 Task: Open a blank sheet, save the file as Immigration.pdf and add heading ' Immigration',with the parapraph ' Immigration is the movement of individuals from one country to another for various reasons, such as seeking better opportunities, fleeing conflict, or reuniting with family. It poses social, economic, and cultural challenges and opportunities for both receiving and sending countries. Managing immigration requires comprehensive policies that balance humanitarian concerns and national interests.'Apply Font Style Lora And font size 18. Apply font style in  Heading 'Comic Sans MS' and font size 30 Change heading alignment to  Left and paragraph alignment to  Left
Action: Mouse moved to (271, 219)
Screenshot: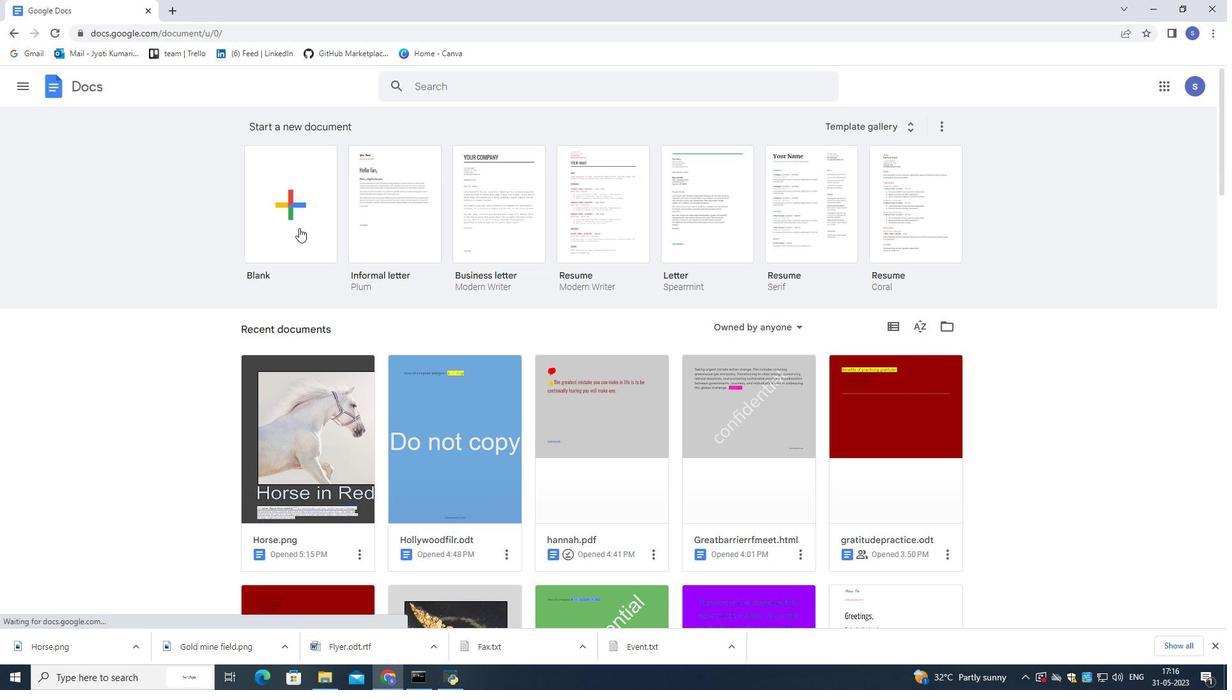 
Action: Mouse pressed left at (271, 219)
Screenshot: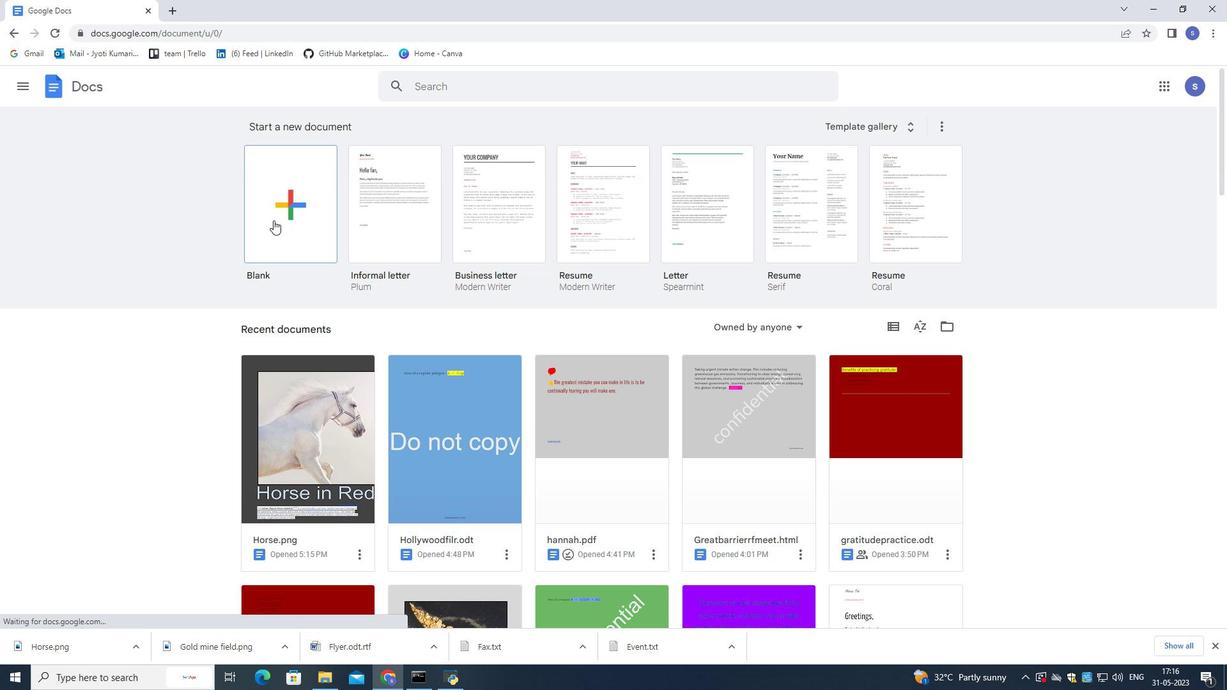 
Action: Mouse moved to (81, 79)
Screenshot: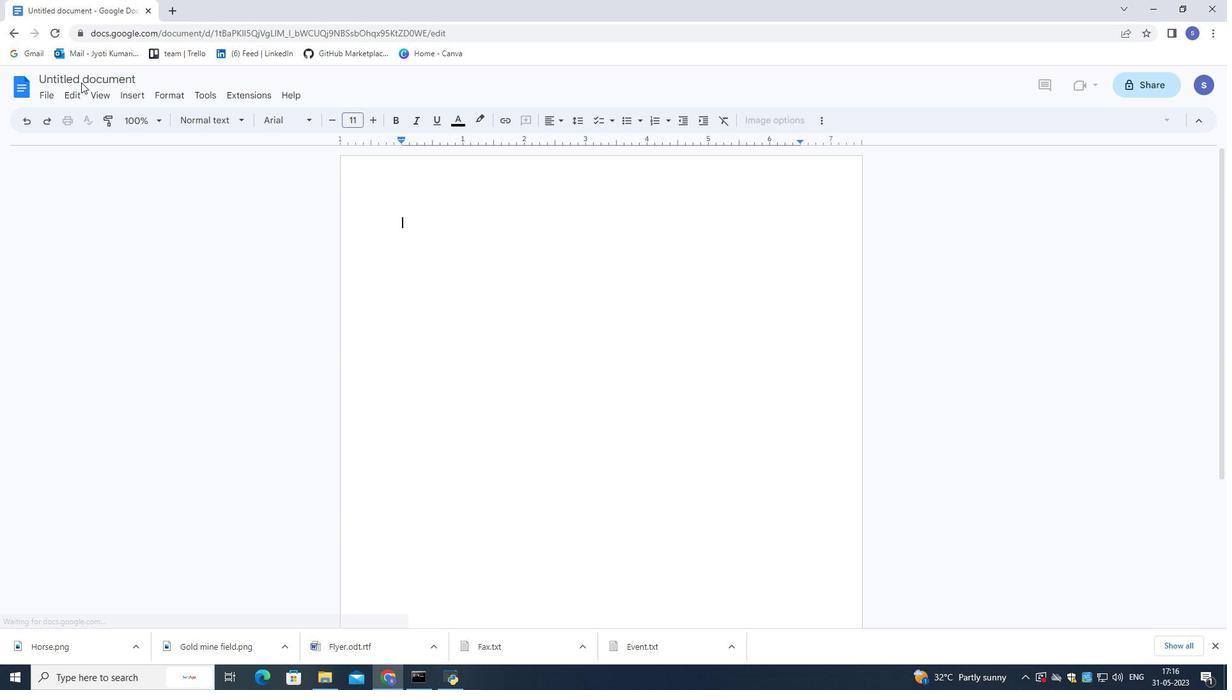 
Action: Mouse pressed left at (81, 79)
Screenshot: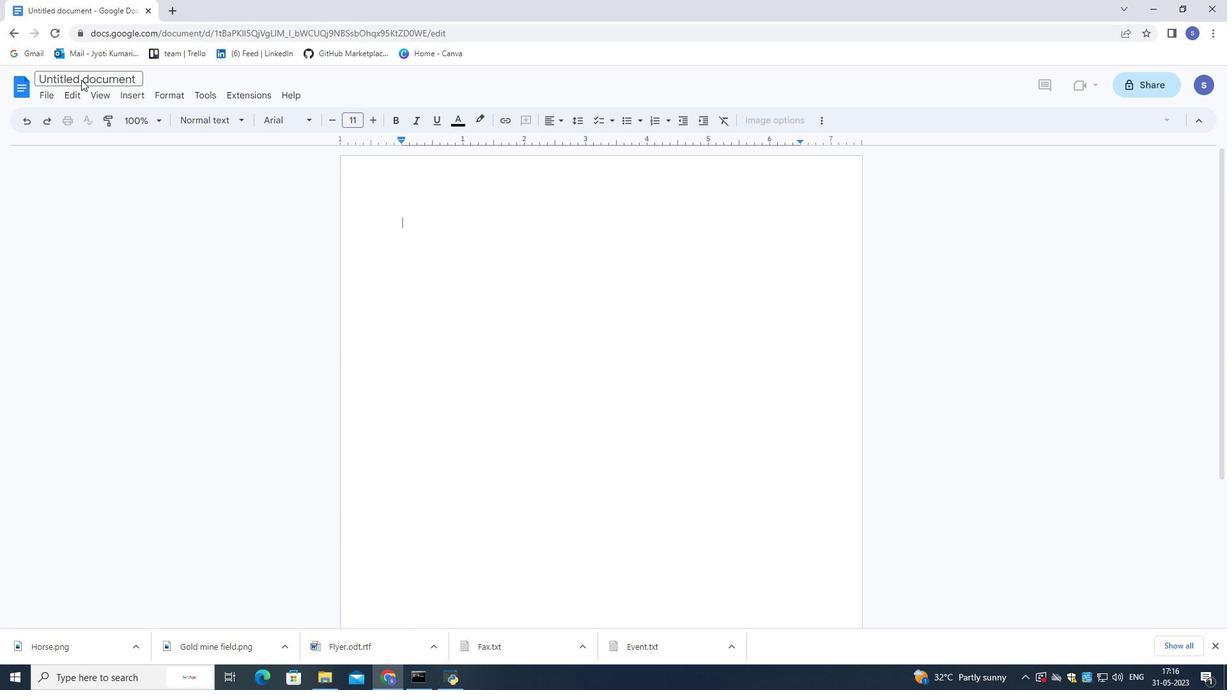 
Action: Mouse moved to (81, 79)
Screenshot: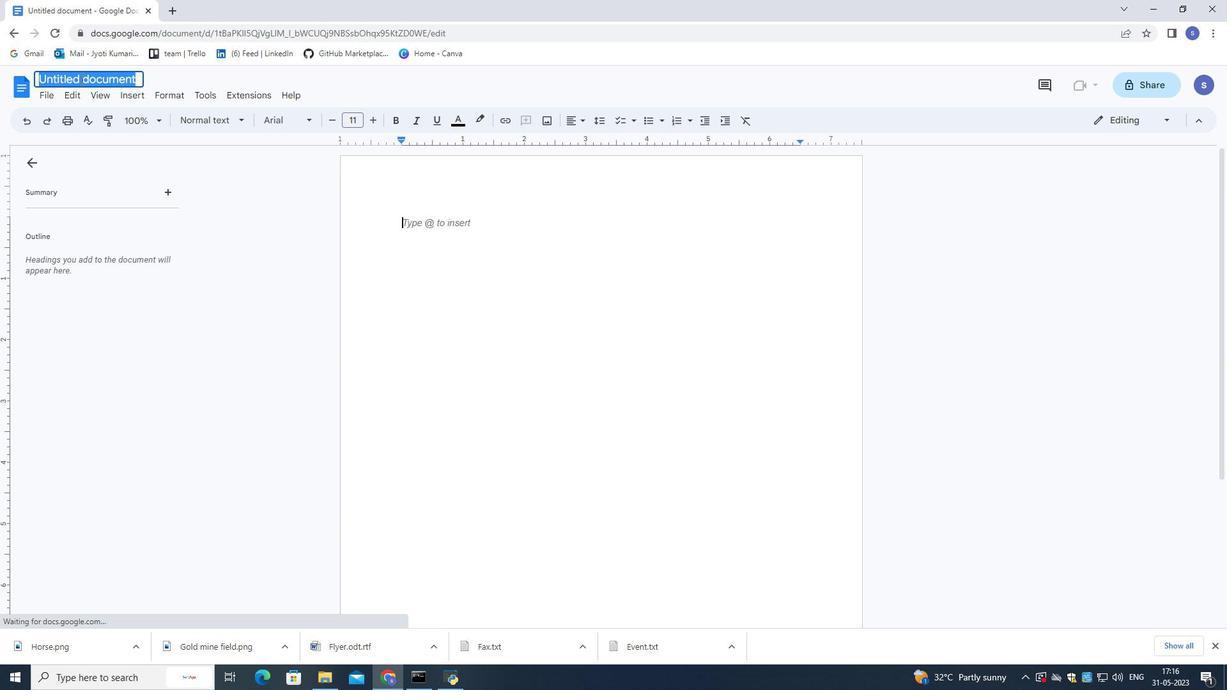 
Action: Key pressed <Key.shift><Key.shift><Key.shift><Key.shift><Key.shift>Immigration<Key.space><Key.backspace>.pdf<Key.enter>
Screenshot: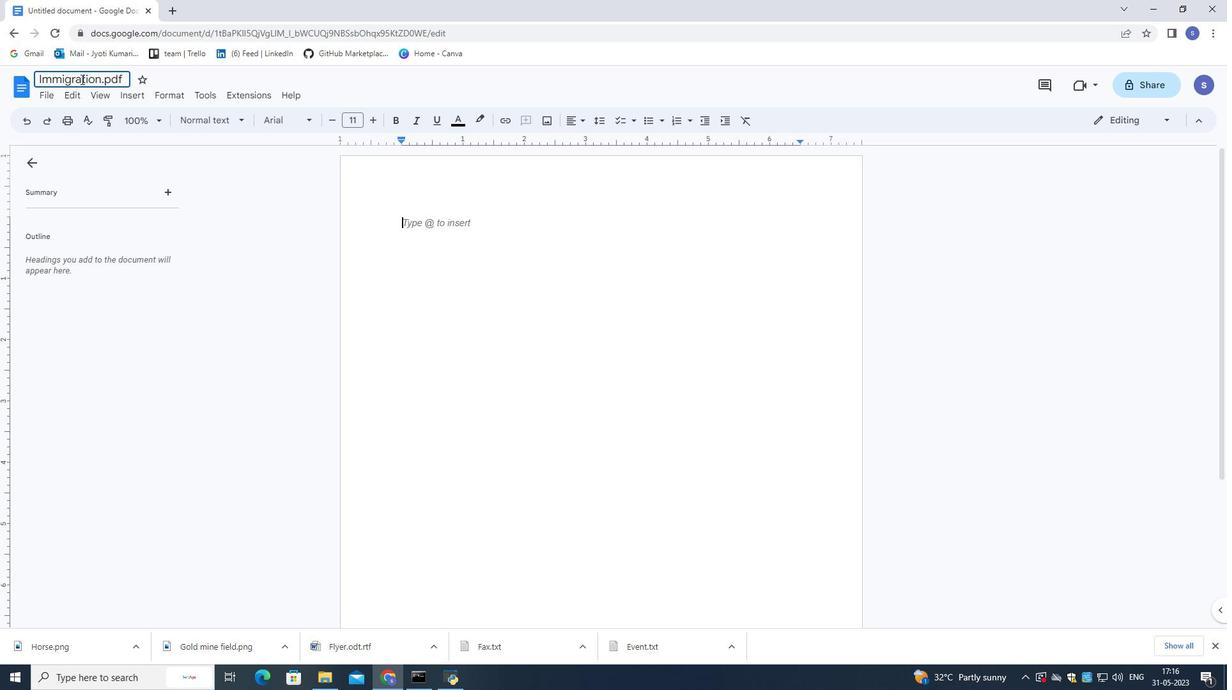 
Action: Mouse moved to (425, 217)
Screenshot: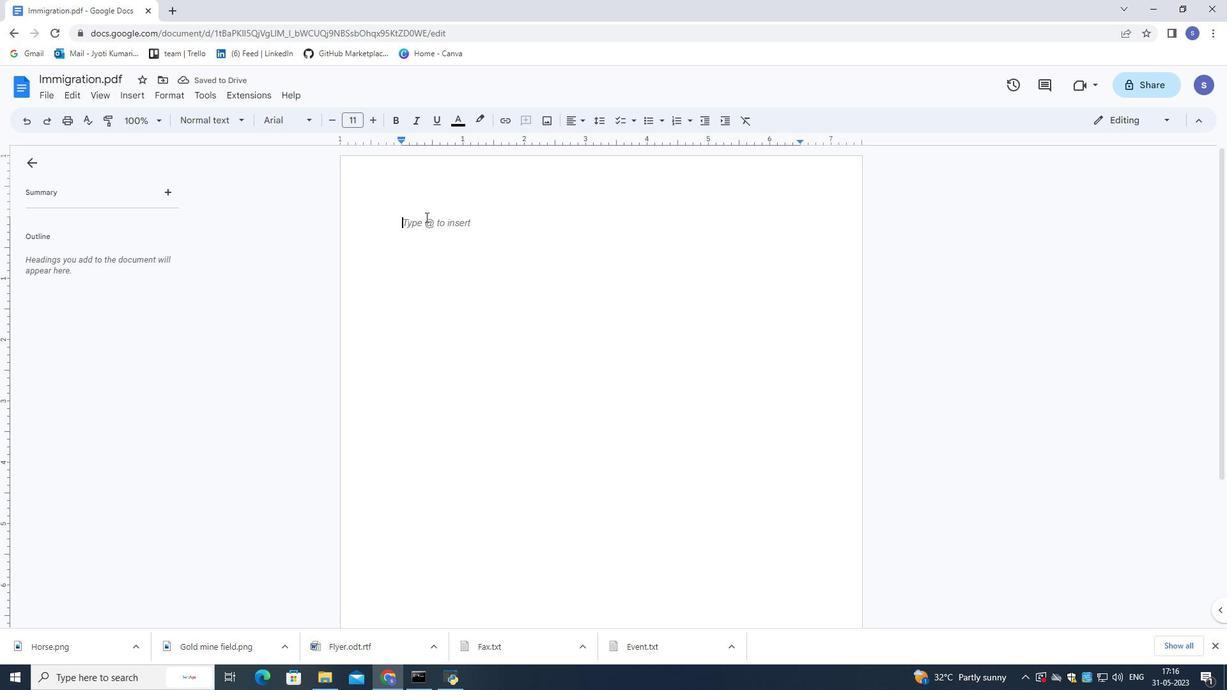 
Action: Key pressed <Key.shift>Immigration
Screenshot: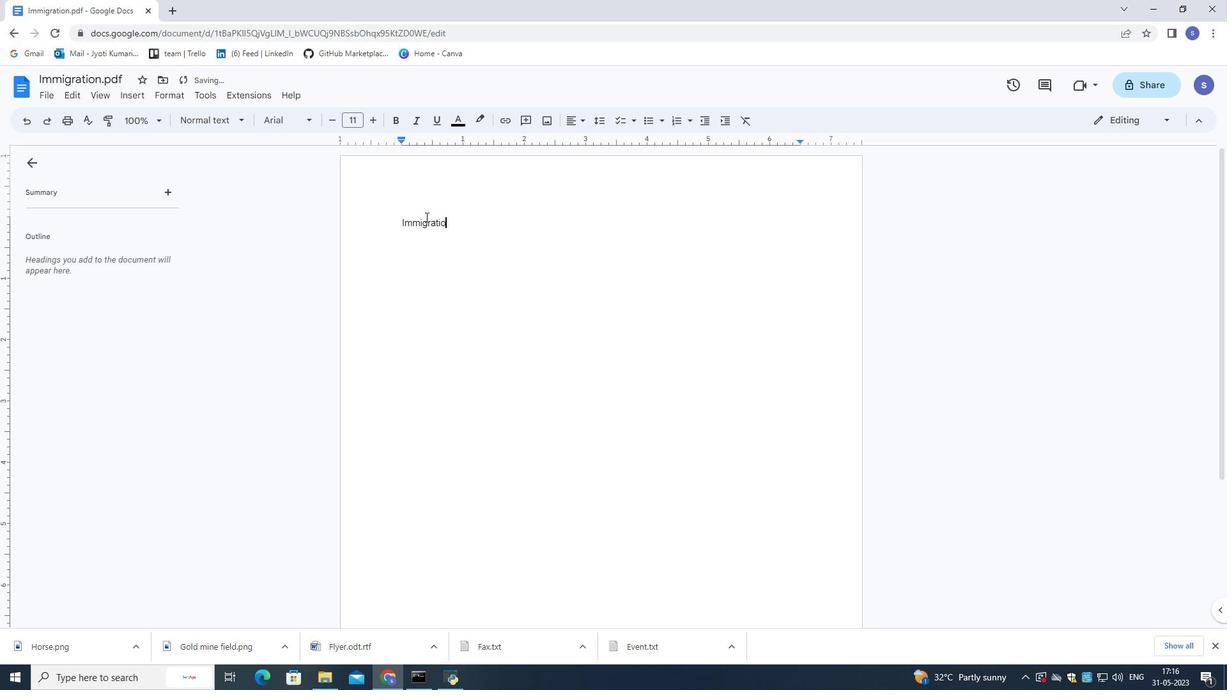 
Action: Mouse moved to (1228, 167)
Screenshot: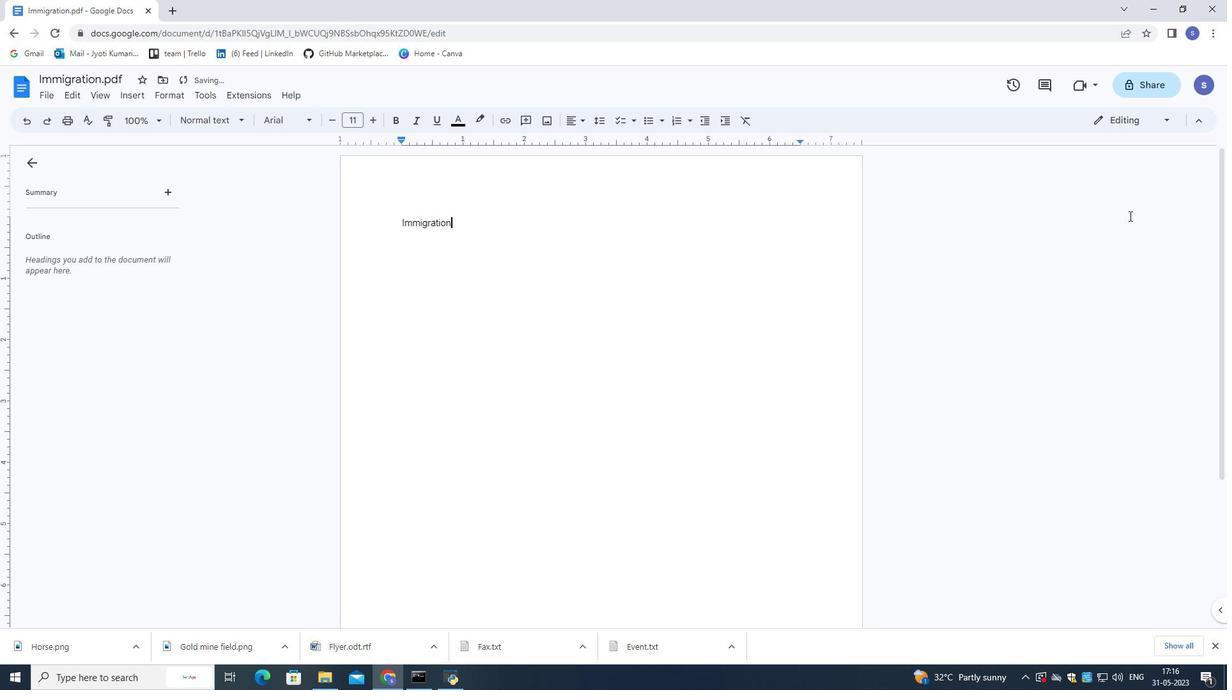
Action: Key pressed <Key.space>is<Key.space>the<Key.space><Key.shift>Movement<Key.space>of<Key.space>individuals<Key.space>from<Key.space>one<Key.space>country<Key.space>to<Key.space>another<Key.space>for<Key.space>various<Key.space>reasons,<Key.space>such<Key.space>as<Key.space>seeking<Key.space>better<Key.space>opportunity<Key.space>,<Key.space>fleeing<Key.space>conflict<Key.space>,<Key.space>r<Key.backspace>or<Key.space>reuniting<Key.space>with<Key.space>family.<Key.space><Key.shift>It<Key.space>poses<Key.space>social<Key.space>,<Key.space>economic,<Key.space>and<Key.space>cultural<Key.space>challenges<Key.space>and<Key.space>opportunity<Key.backspace>ies<Key.space>for<Key.space>both<Key.space>receving<Key.space><Key.backspace><Key.backspace><Key.backspace><Key.backspace><Key.backspace>ving<Key.space>and<Key.space>sending<Key.space>countries.<Key.shift>Managing<Key.space>immigration<Key.space>requires<Key.space>comprehensive<Key.space>policies<Key.space>th<Key.caps_lock>T<Key.space><Key.backspace><Key.backspace><Key.backspace>H<Key.caps_lock><Key.backspace>a<Key.backspace>hat<Key.space>balance<Key.space>humanitarian<Key.space>concerns
Screenshot: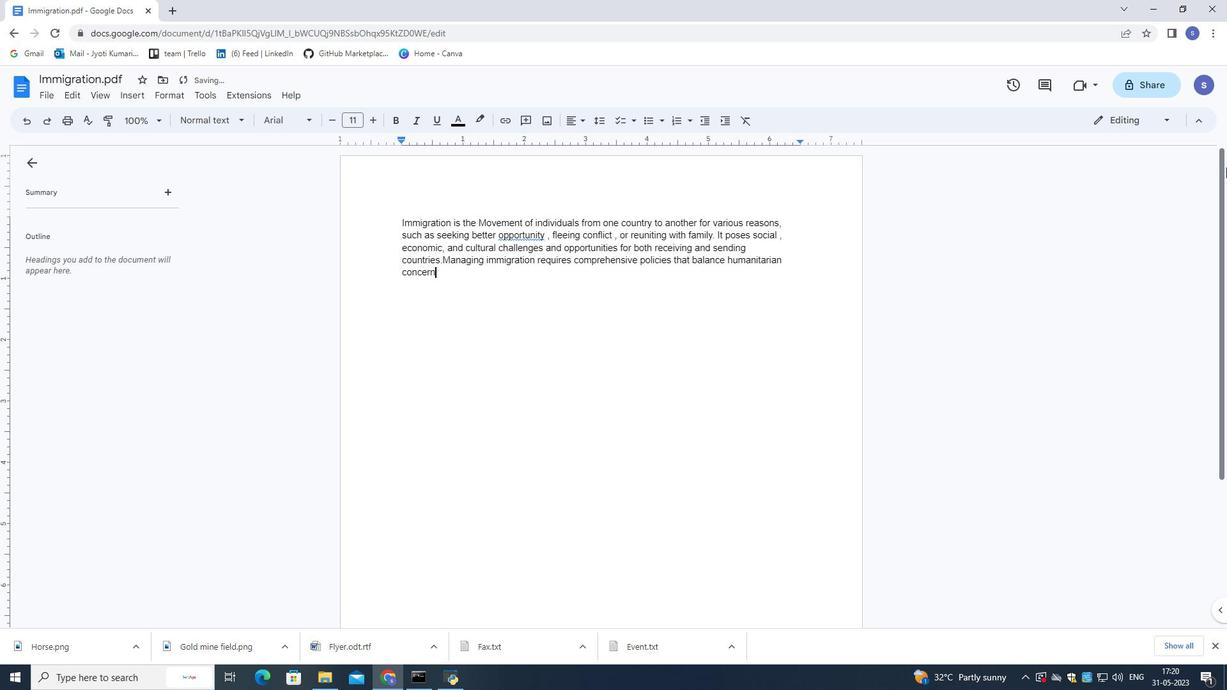 
Action: Mouse moved to (542, 366)
Screenshot: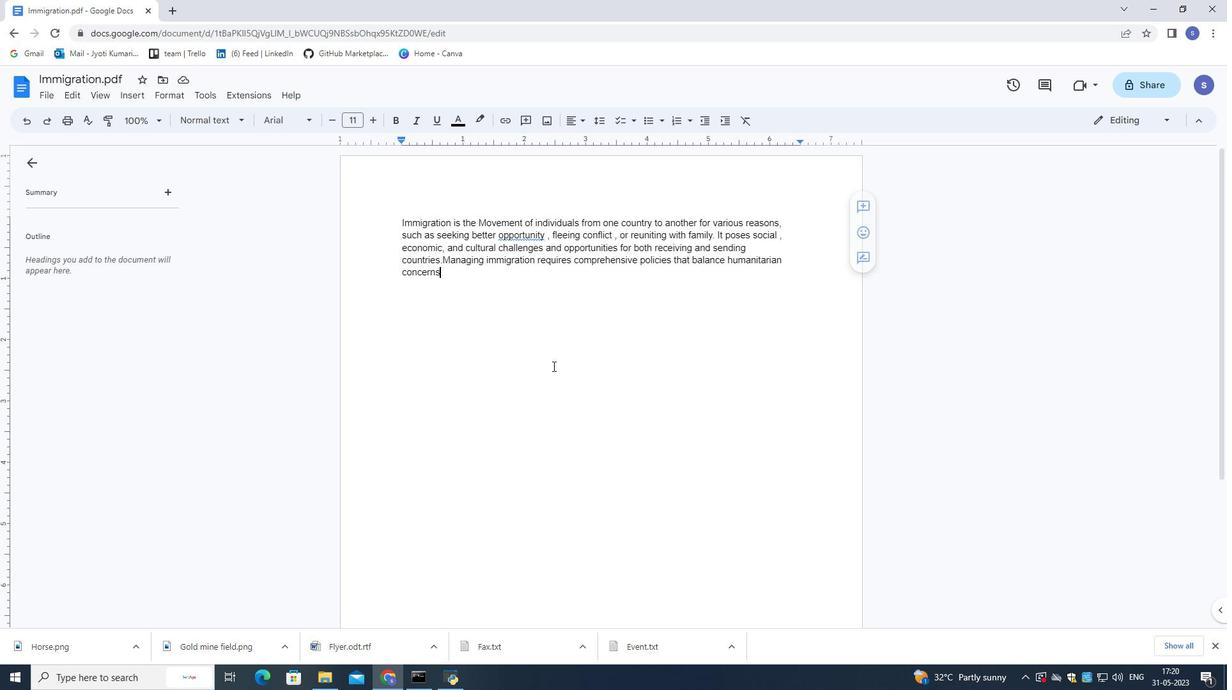 
Action: Key pressed <Key.space>and<Key.space>national<Key.space>ine<Key.backspace>terests.
Screenshot: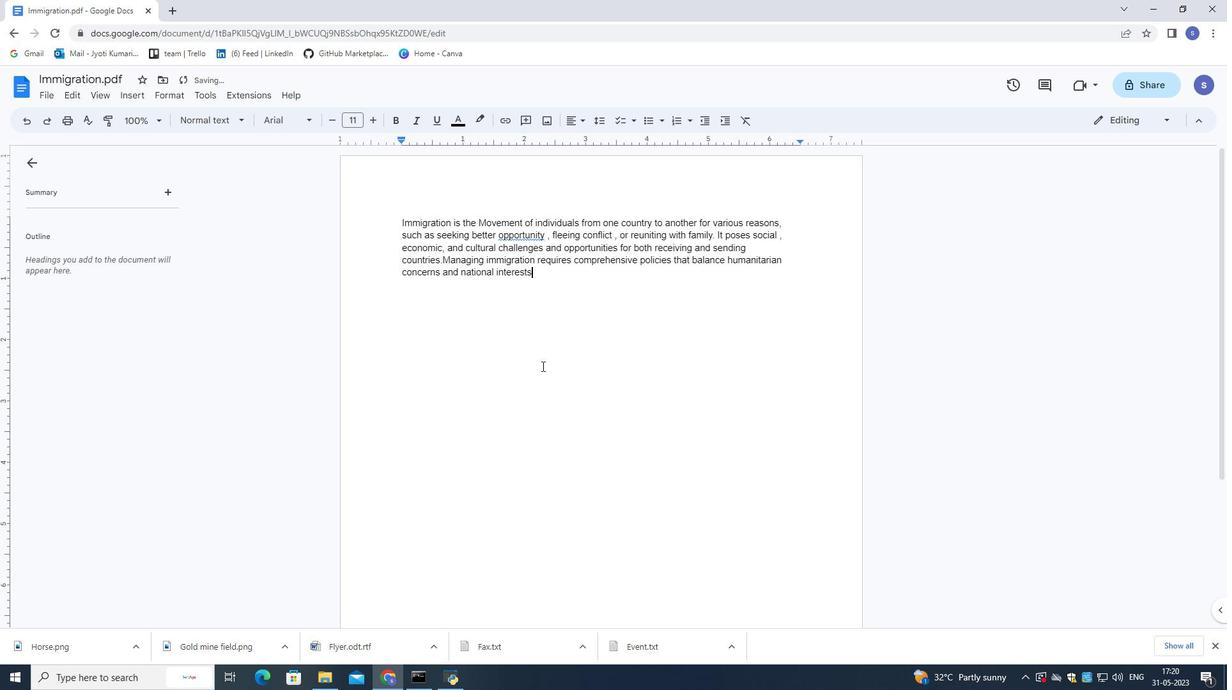 
Action: Mouse moved to (542, 271)
Screenshot: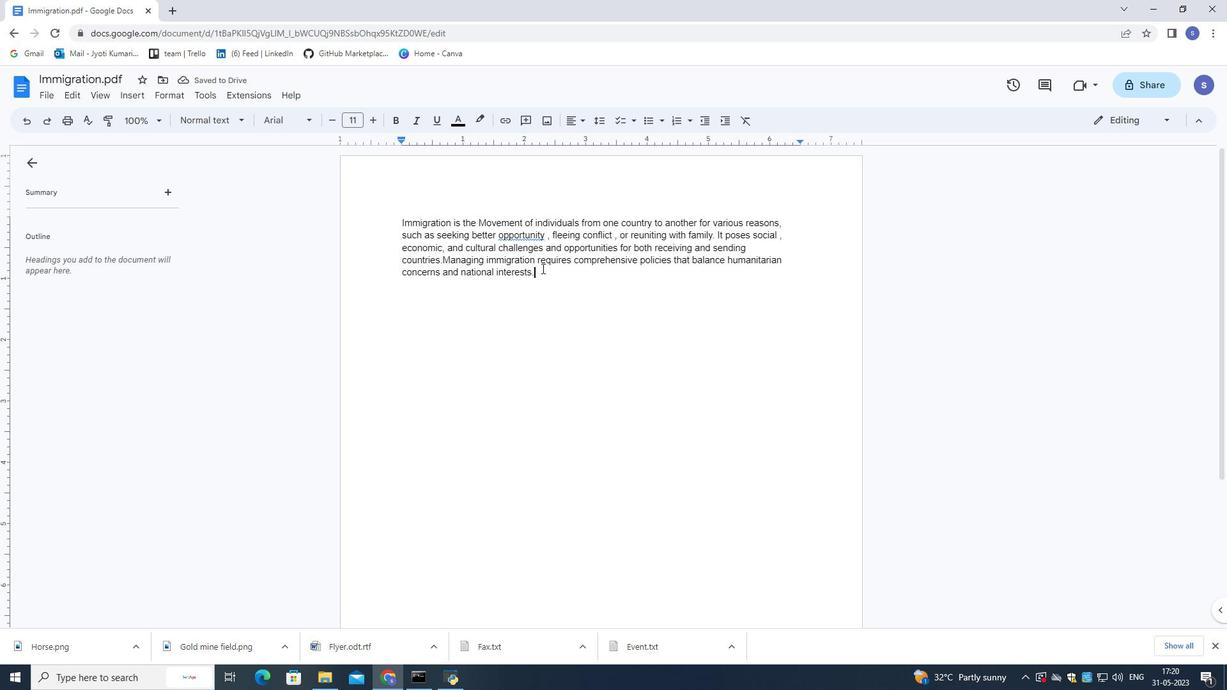 
Action: Mouse pressed left at (542, 271)
Screenshot: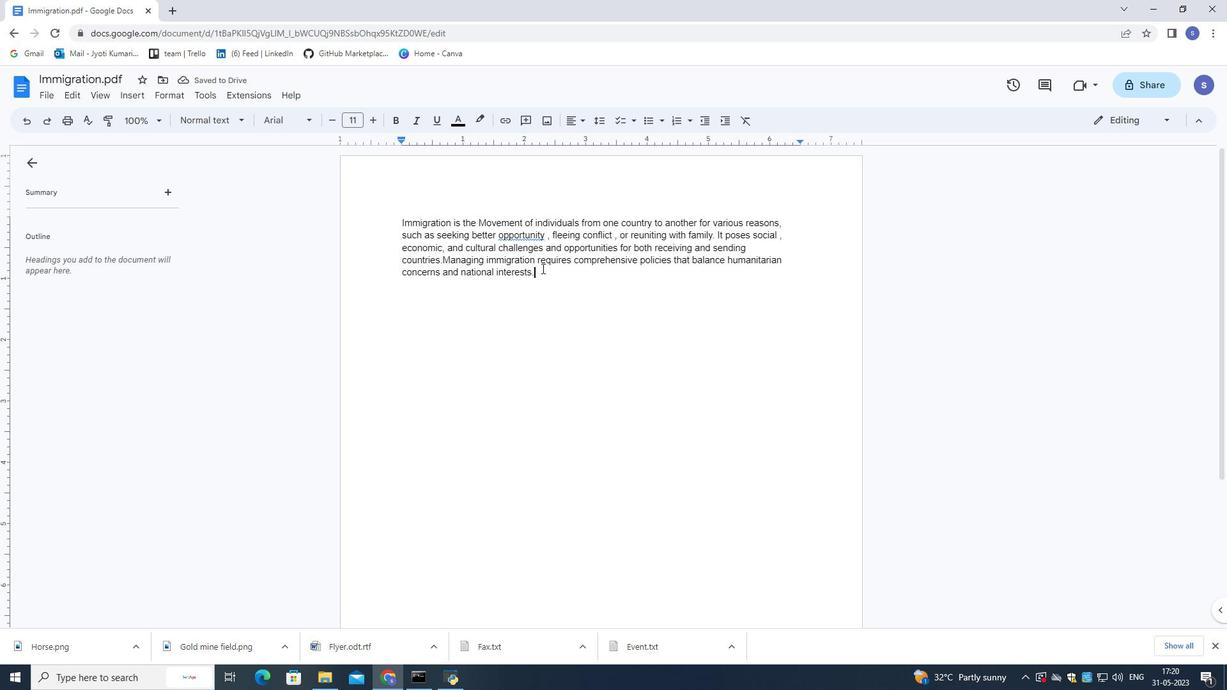 
Action: Mouse moved to (281, 113)
Screenshot: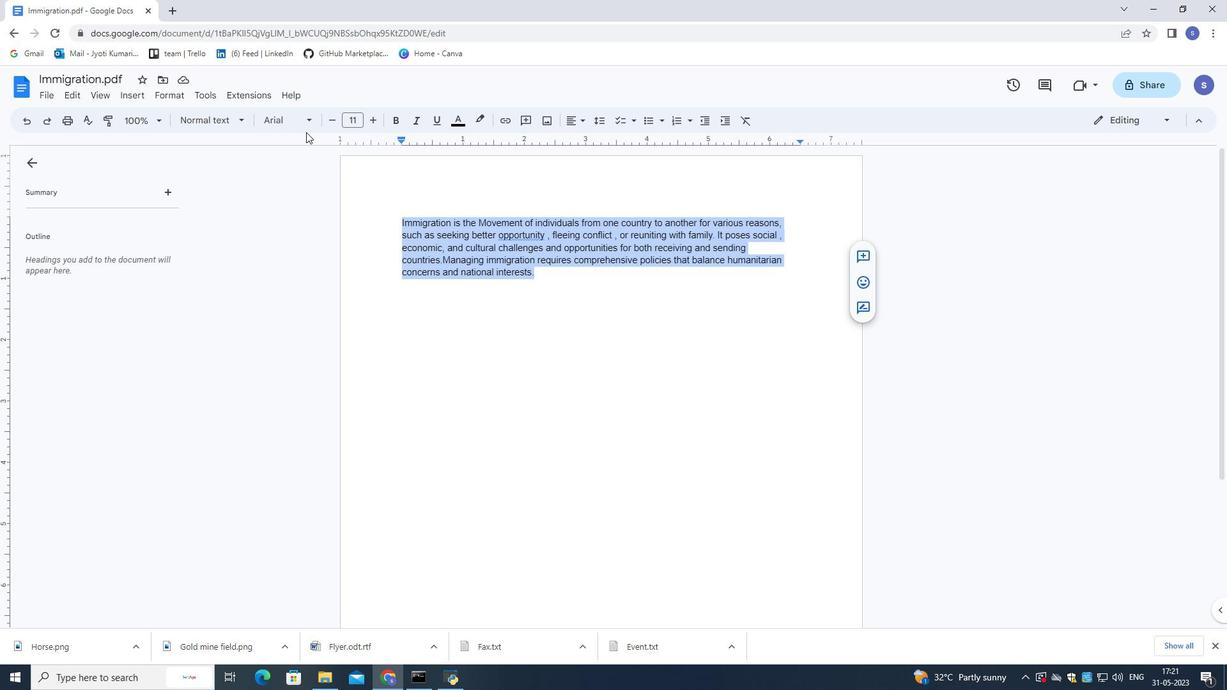 
Action: Mouse pressed left at (281, 113)
Screenshot: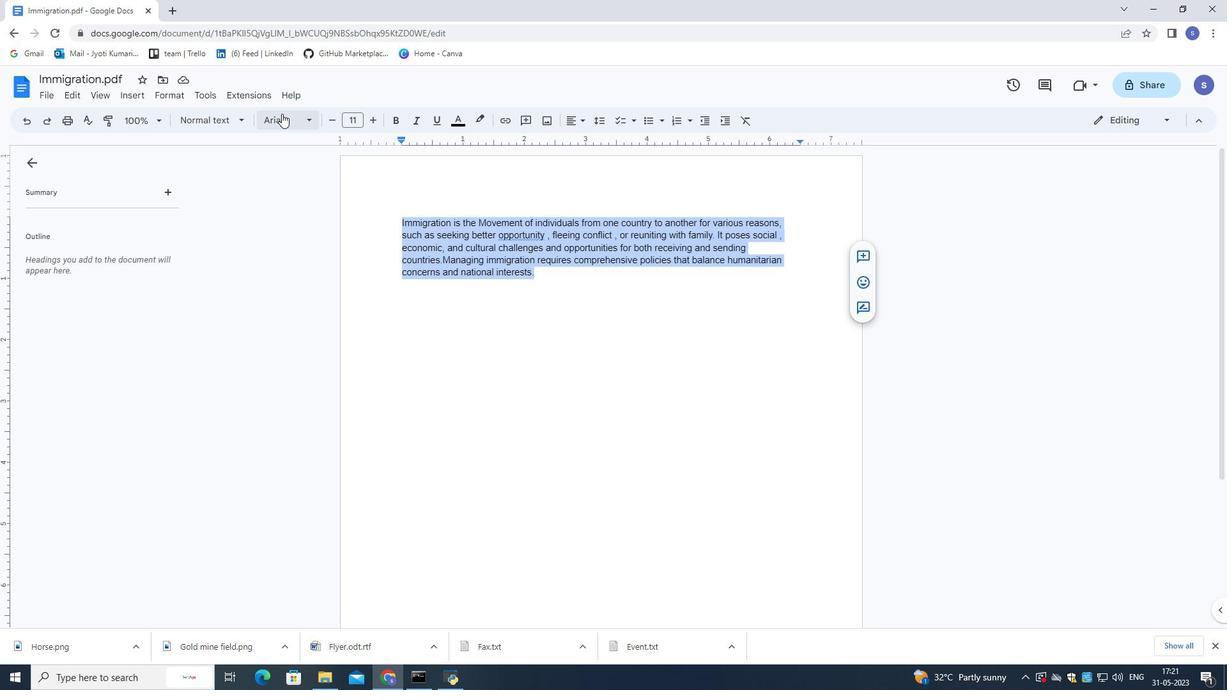 
Action: Mouse moved to (349, 147)
Screenshot: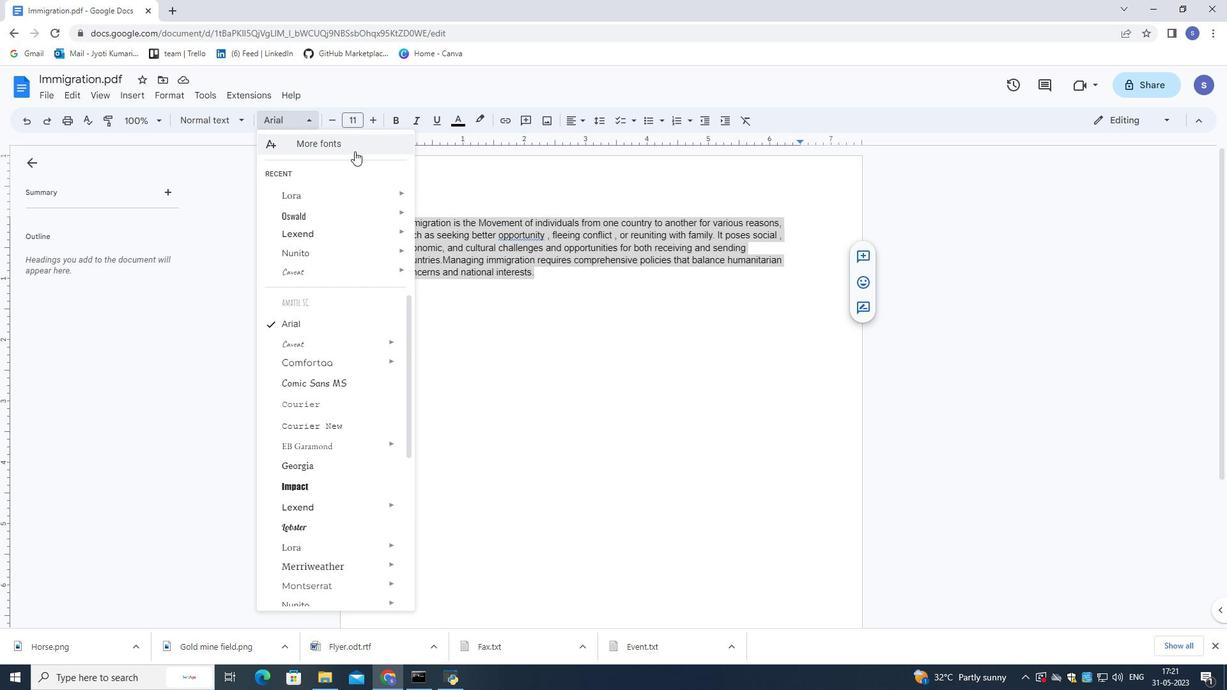
Action: Mouse pressed left at (349, 147)
Screenshot: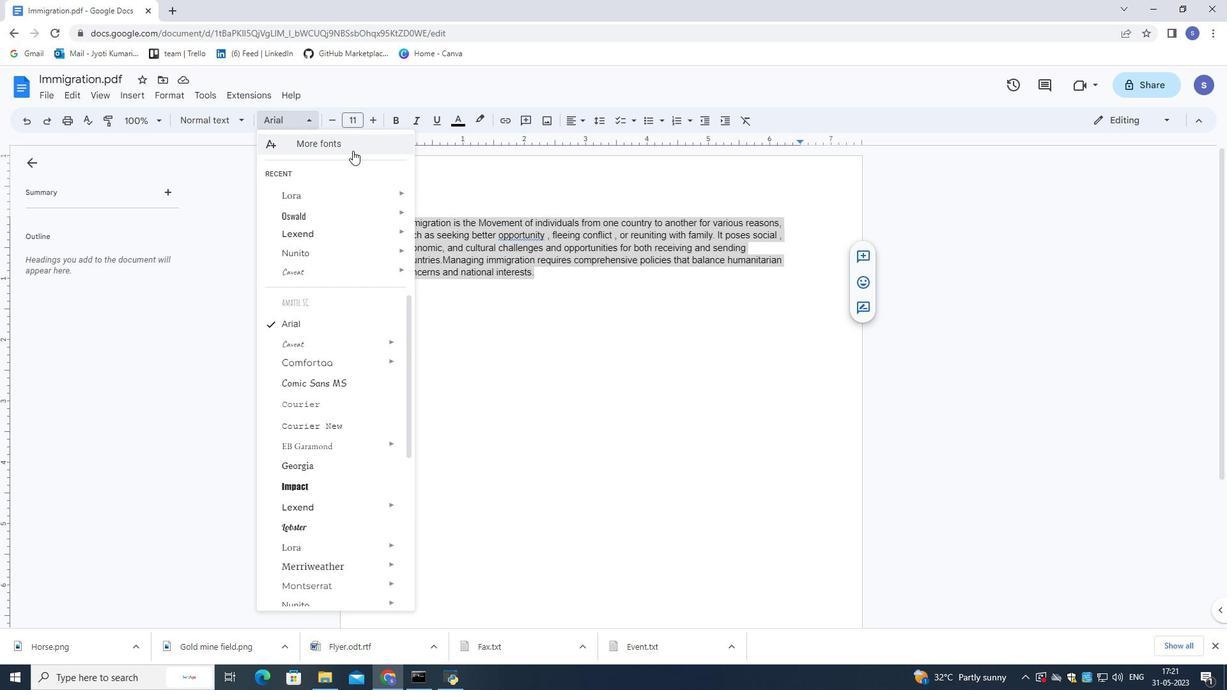 
Action: Mouse moved to (383, 202)
Screenshot: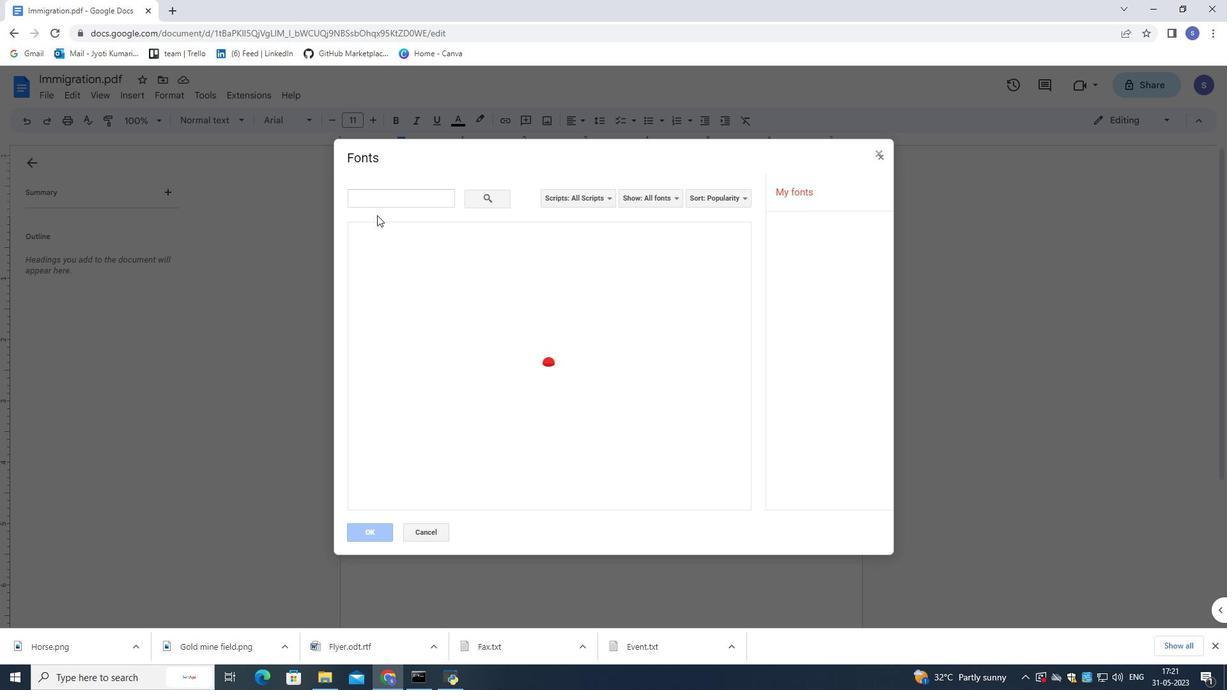 
Action: Mouse pressed left at (383, 202)
Screenshot: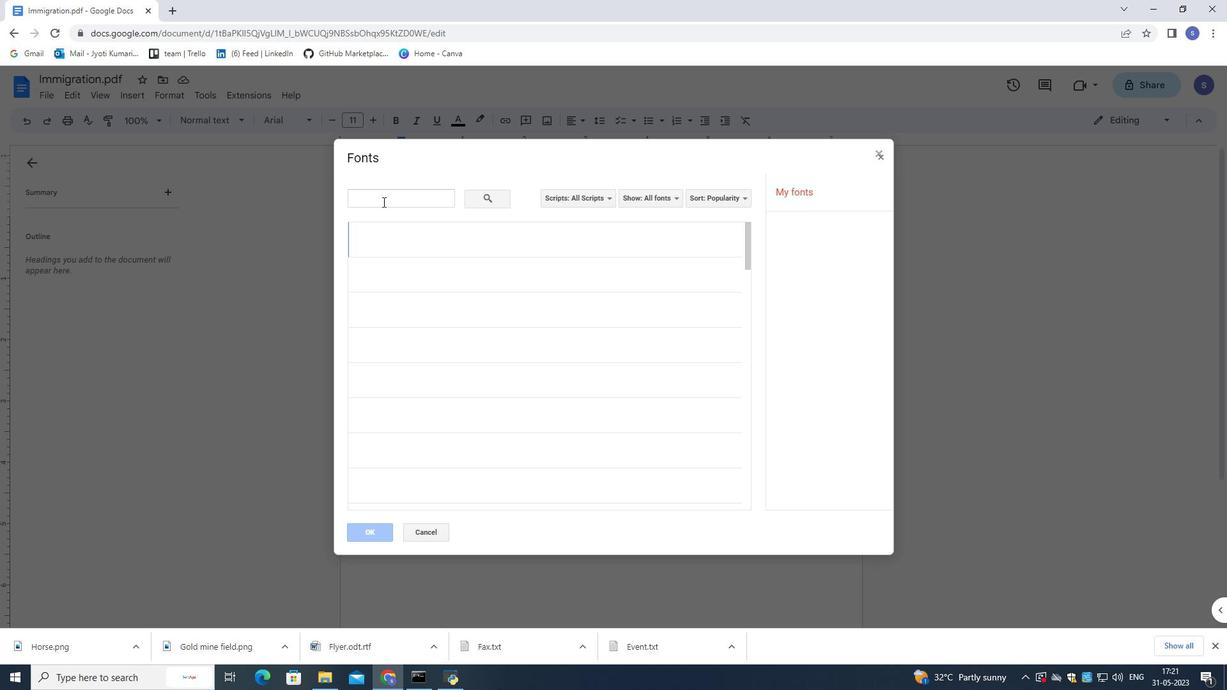 
Action: Mouse moved to (381, 201)
Screenshot: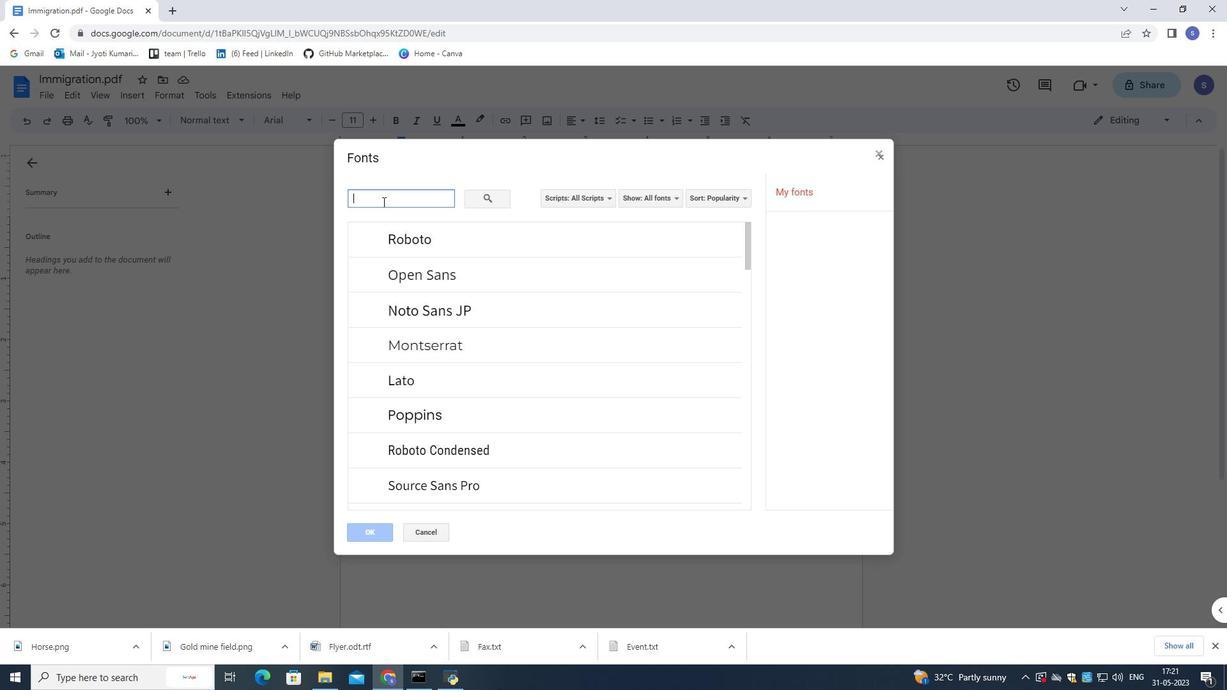 
Action: Key pressed comic
Screenshot: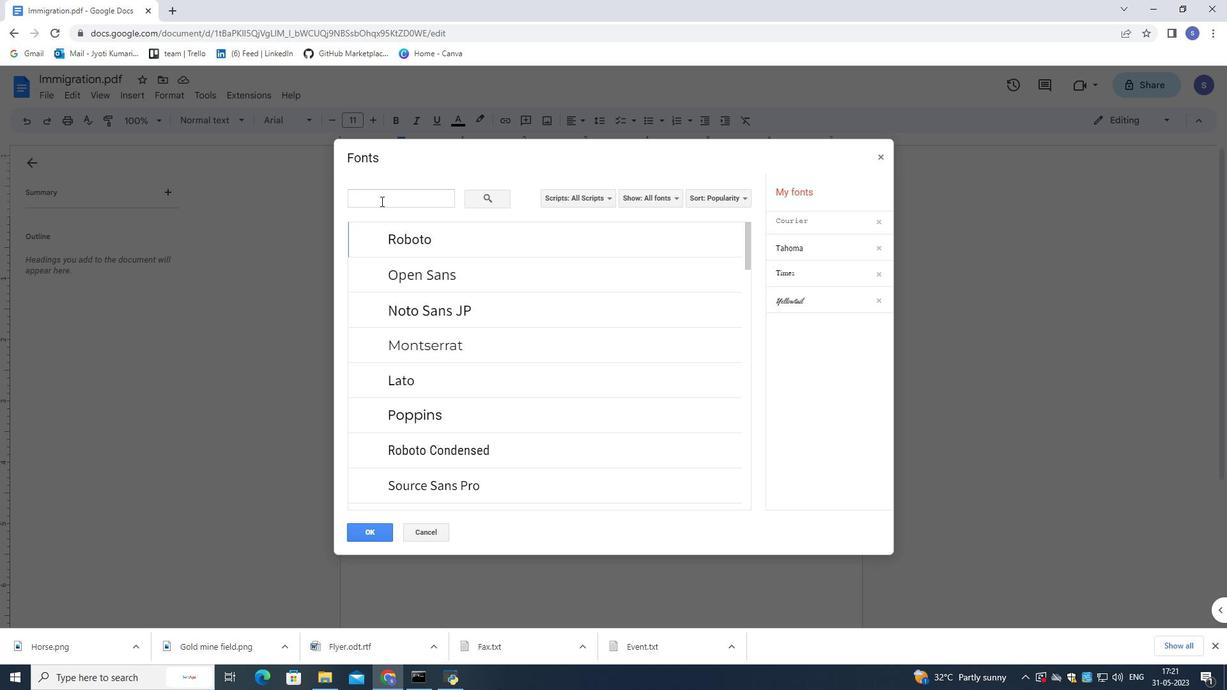 
Action: Mouse moved to (399, 196)
Screenshot: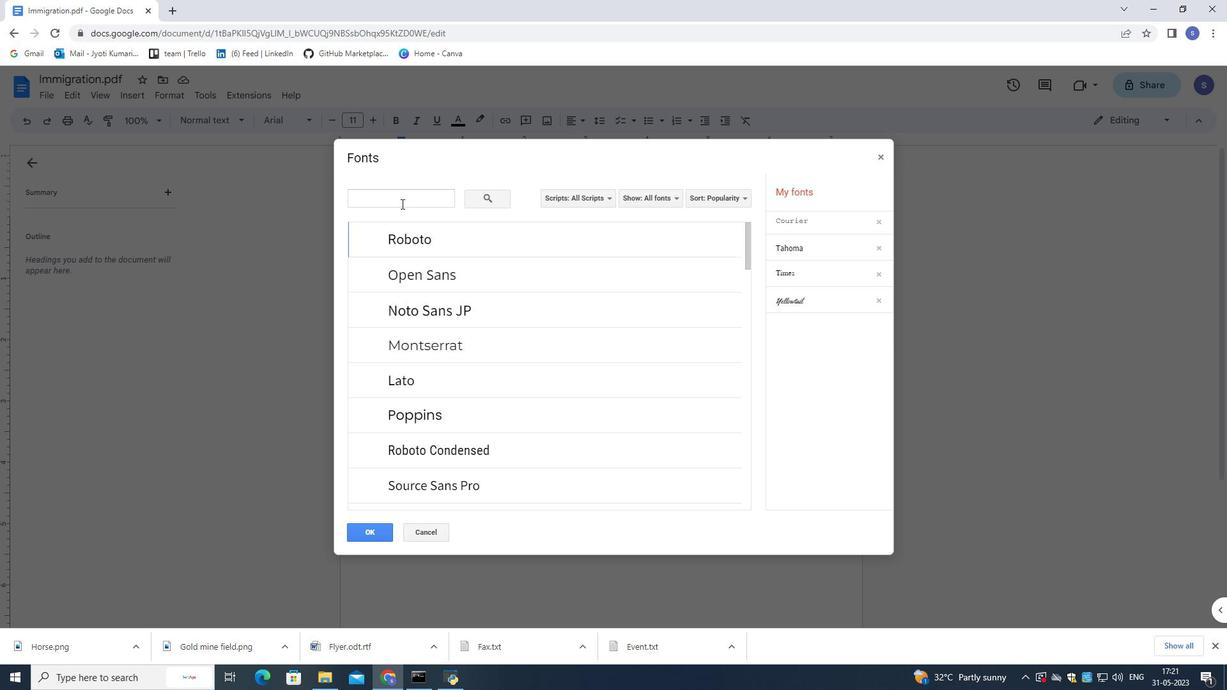 
Action: Mouse pressed left at (399, 196)
Screenshot: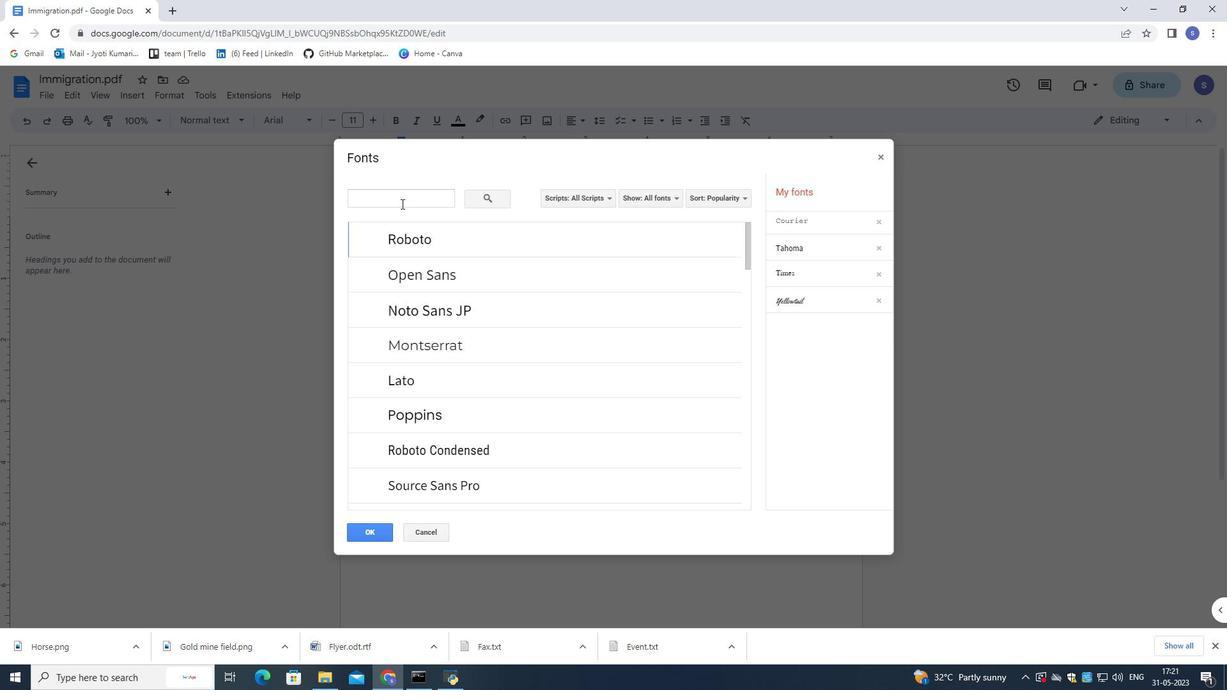 
Action: Mouse moved to (399, 195)
Screenshot: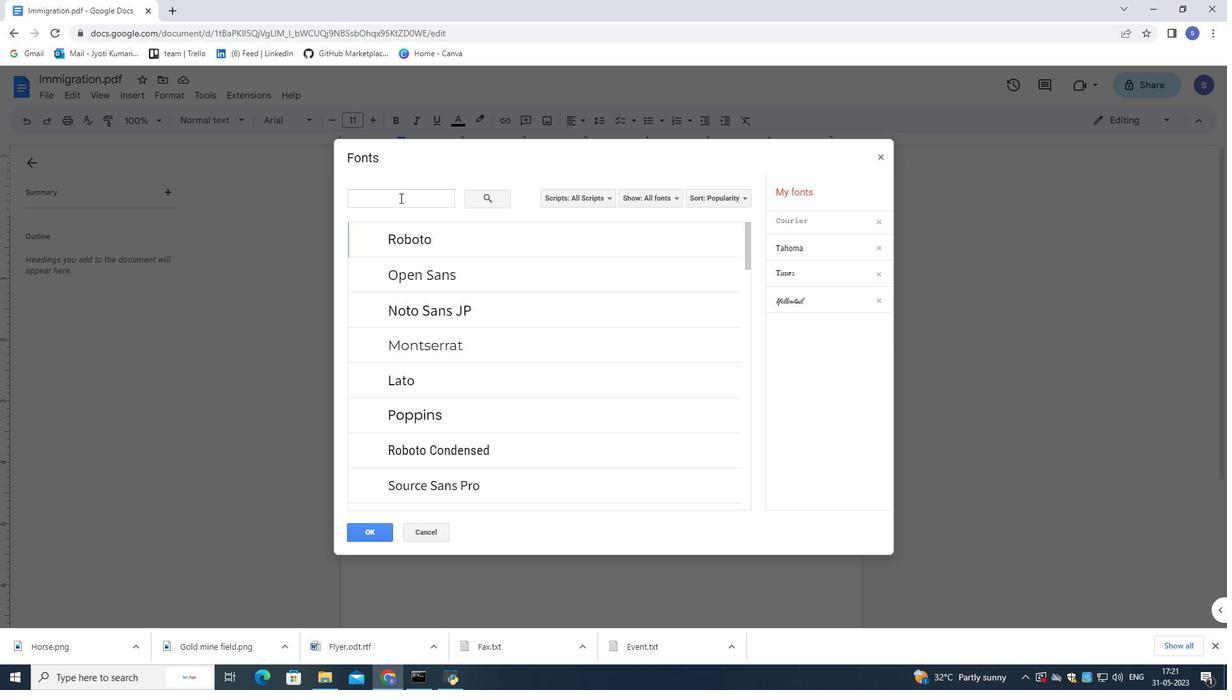 
Action: Key pressed comic<Key.space>sans
Screenshot: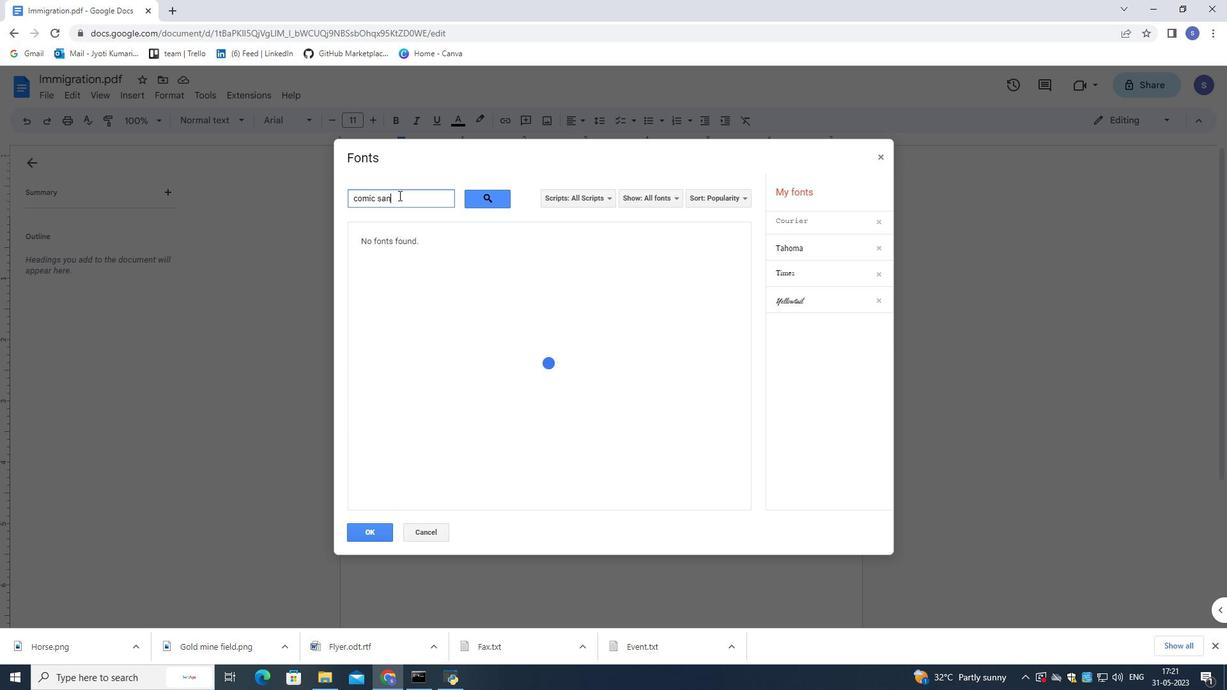 
Action: Mouse moved to (432, 196)
Screenshot: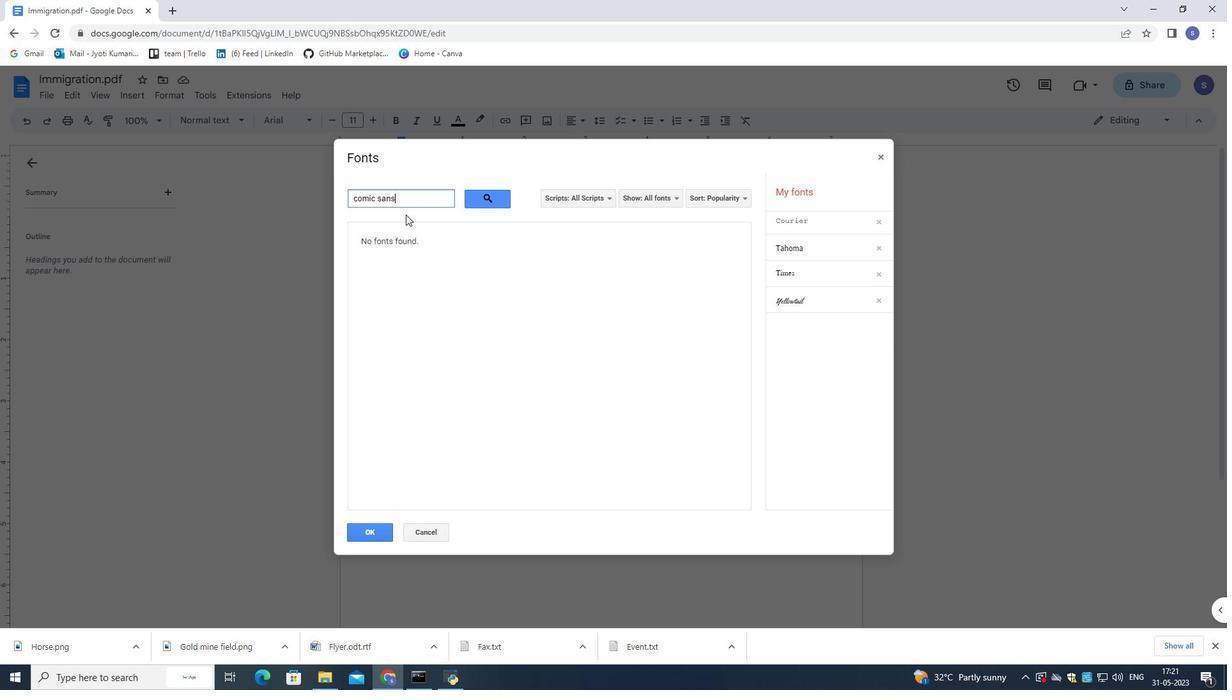 
Action: Mouse pressed left at (432, 196)
Screenshot: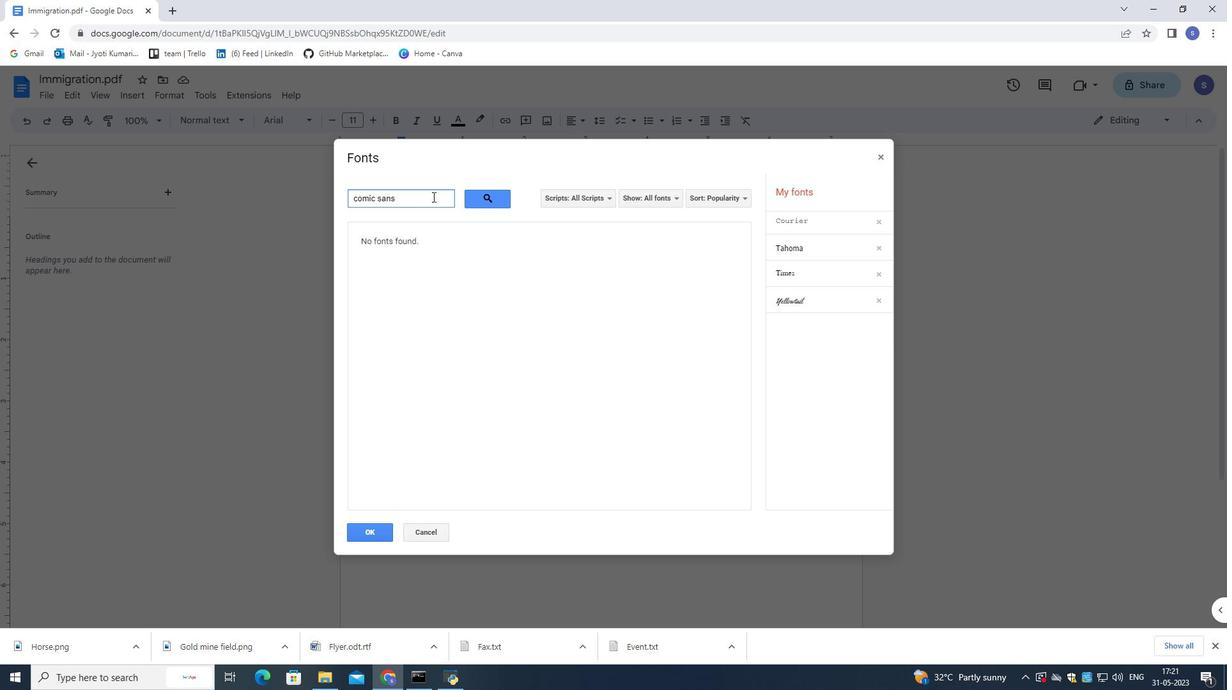 
Action: Mouse moved to (413, 534)
Screenshot: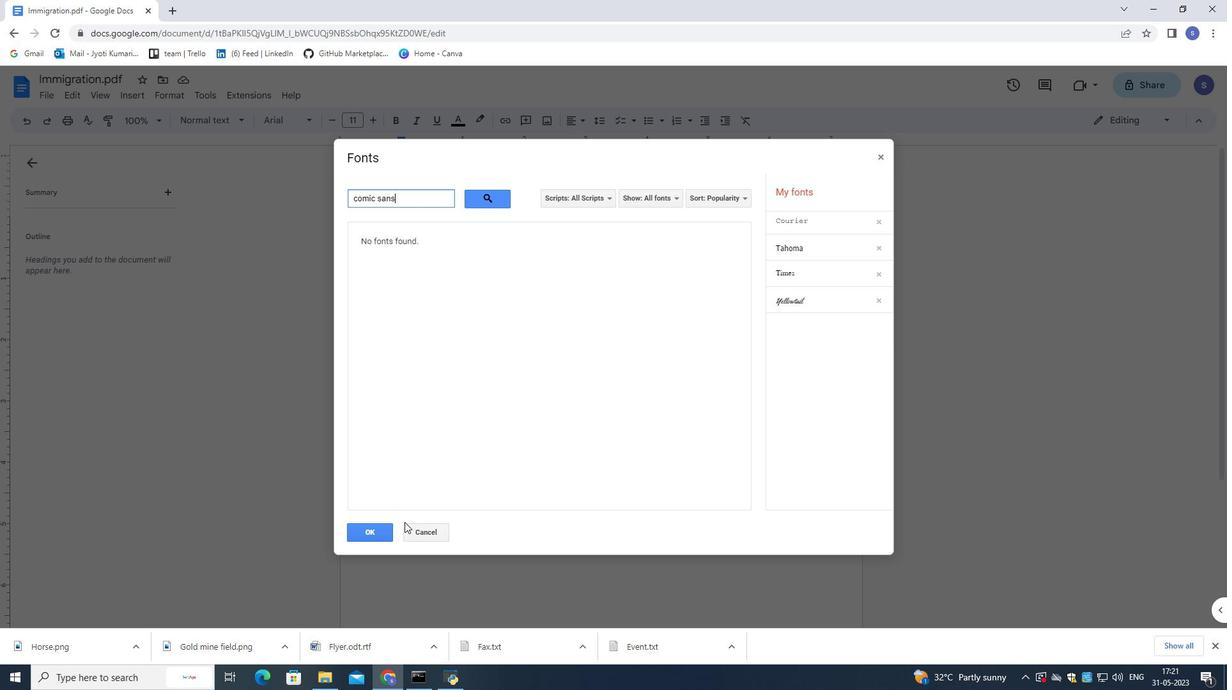 
Action: Mouse pressed left at (413, 534)
Screenshot: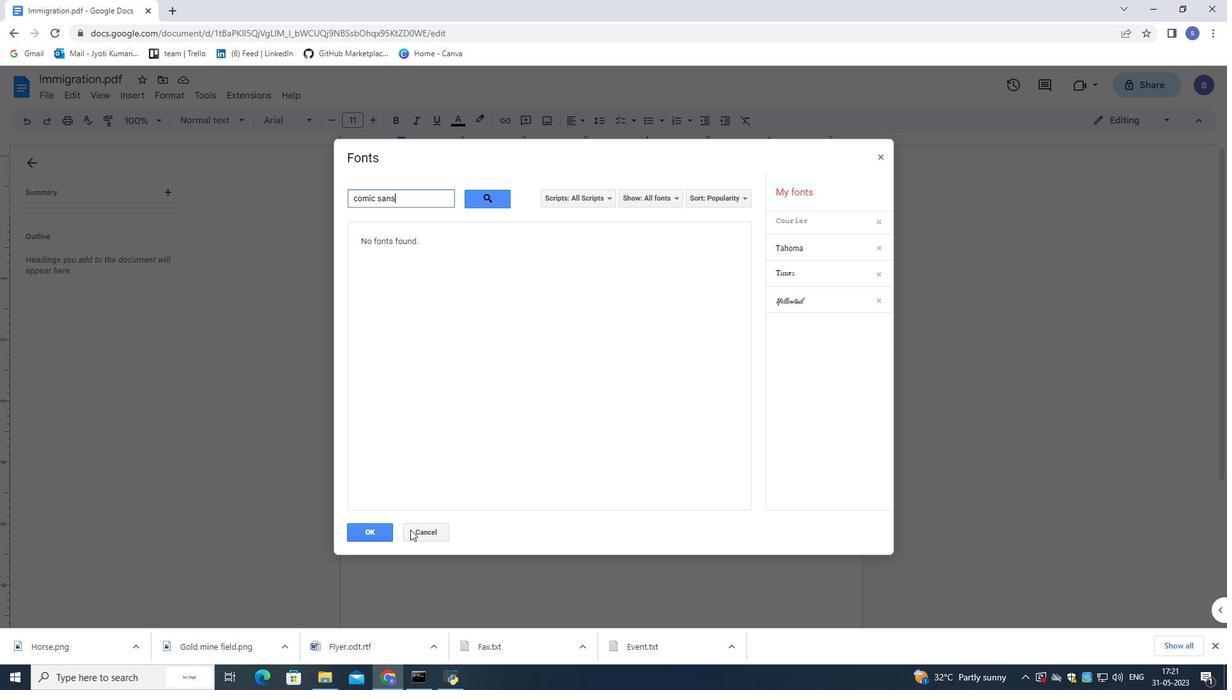 
Action: Mouse moved to (299, 123)
Screenshot: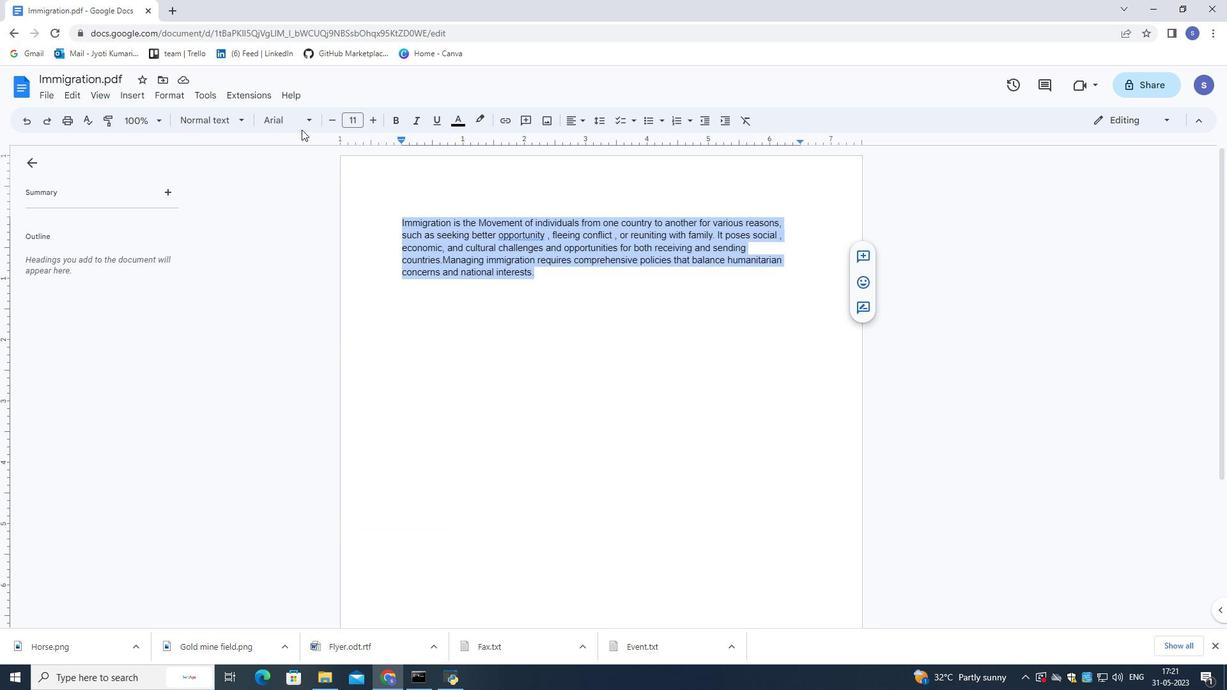
Action: Mouse pressed left at (299, 123)
Screenshot: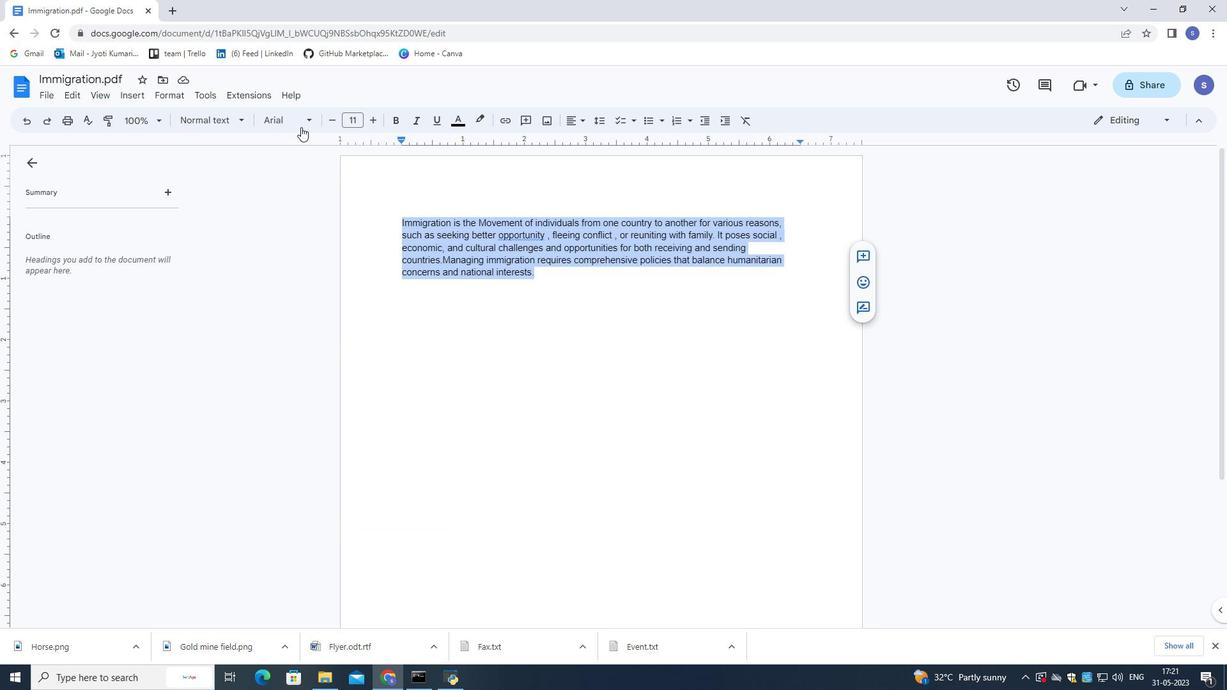 
Action: Mouse moved to (305, 463)
Screenshot: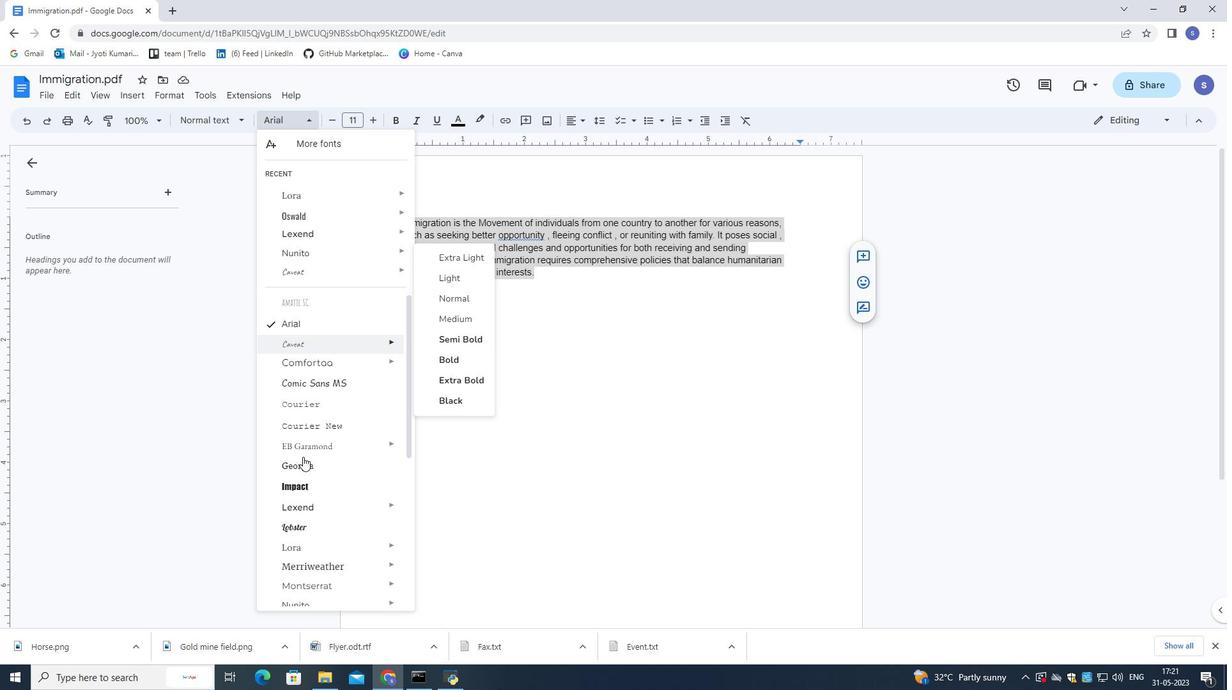 
Action: Mouse scrolled (305, 462) with delta (0, 0)
Screenshot: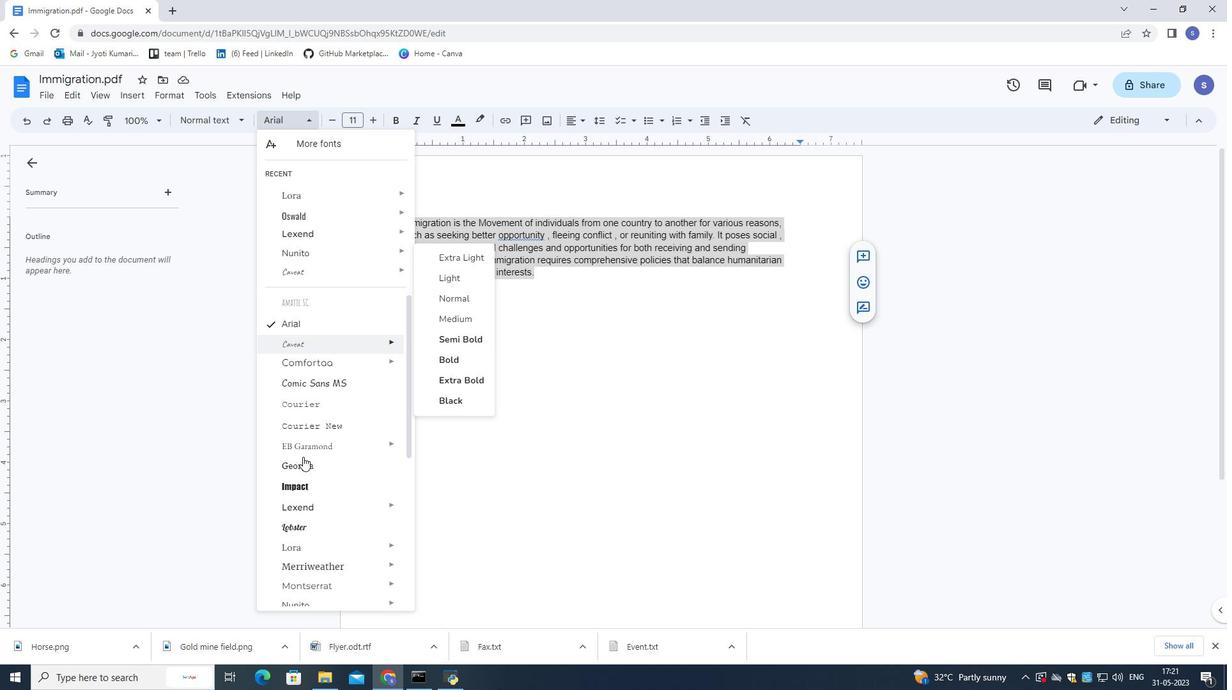 
Action: Mouse moved to (306, 465)
Screenshot: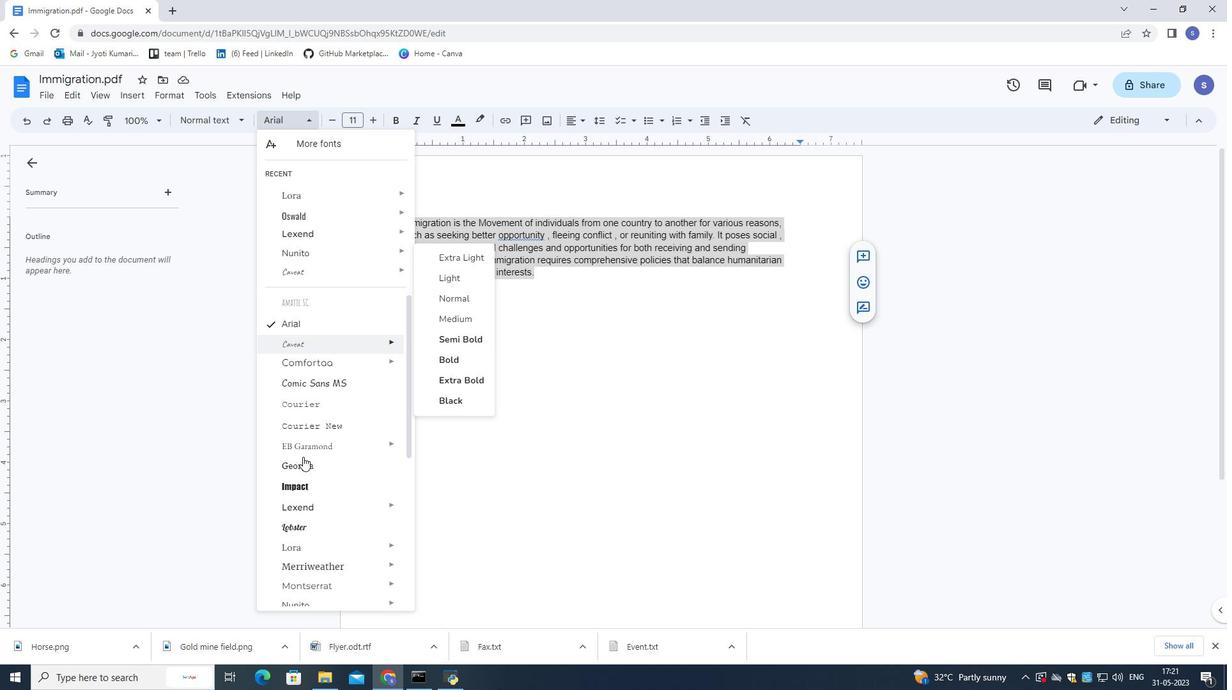 
Action: Mouse scrolled (306, 464) with delta (0, 0)
Screenshot: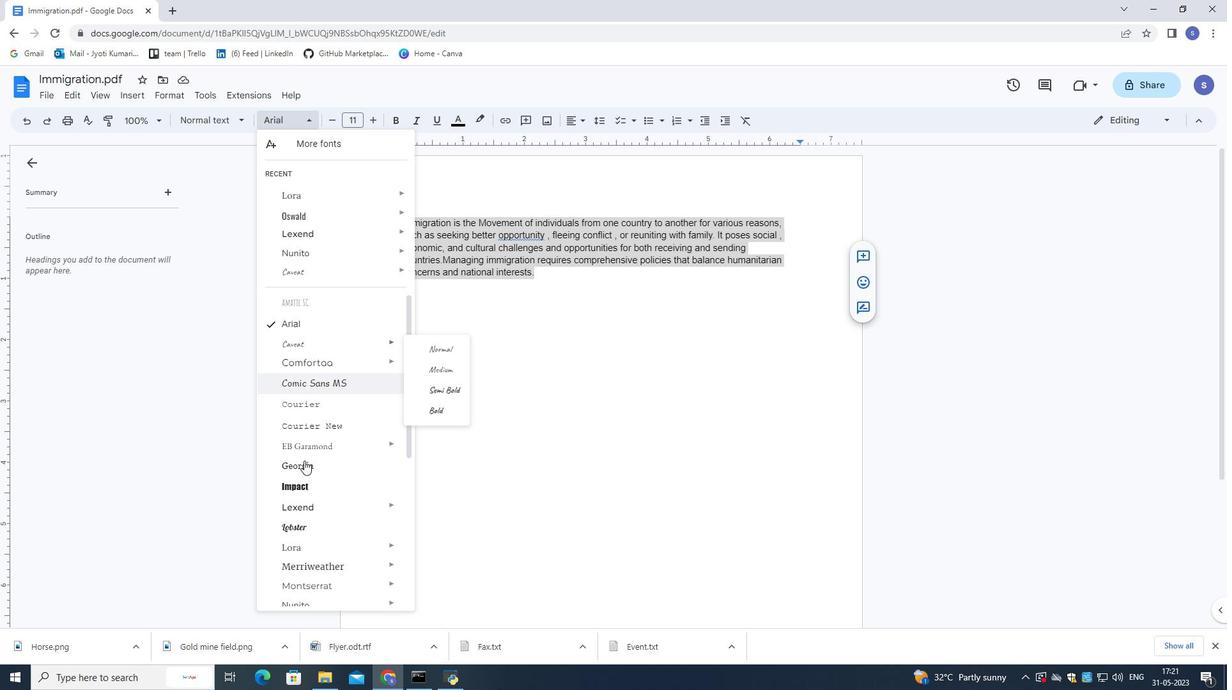 
Action: Mouse moved to (306, 466)
Screenshot: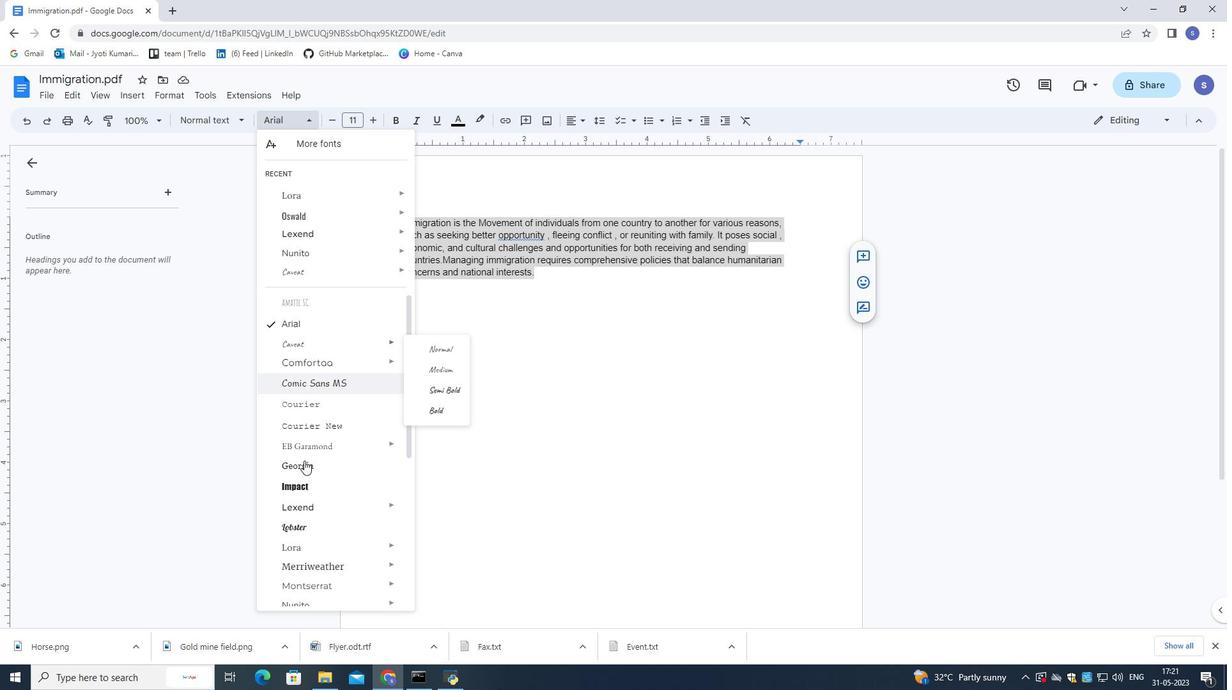 
Action: Mouse scrolled (306, 466) with delta (0, 0)
Screenshot: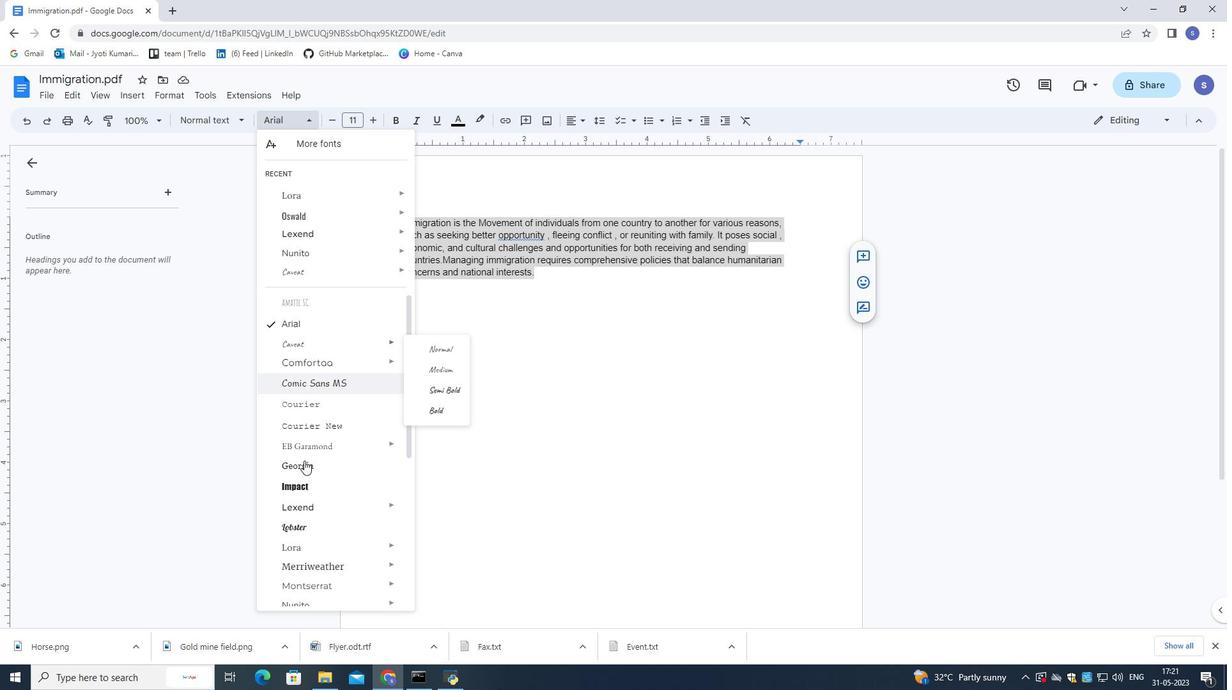 
Action: Mouse moved to (307, 468)
Screenshot: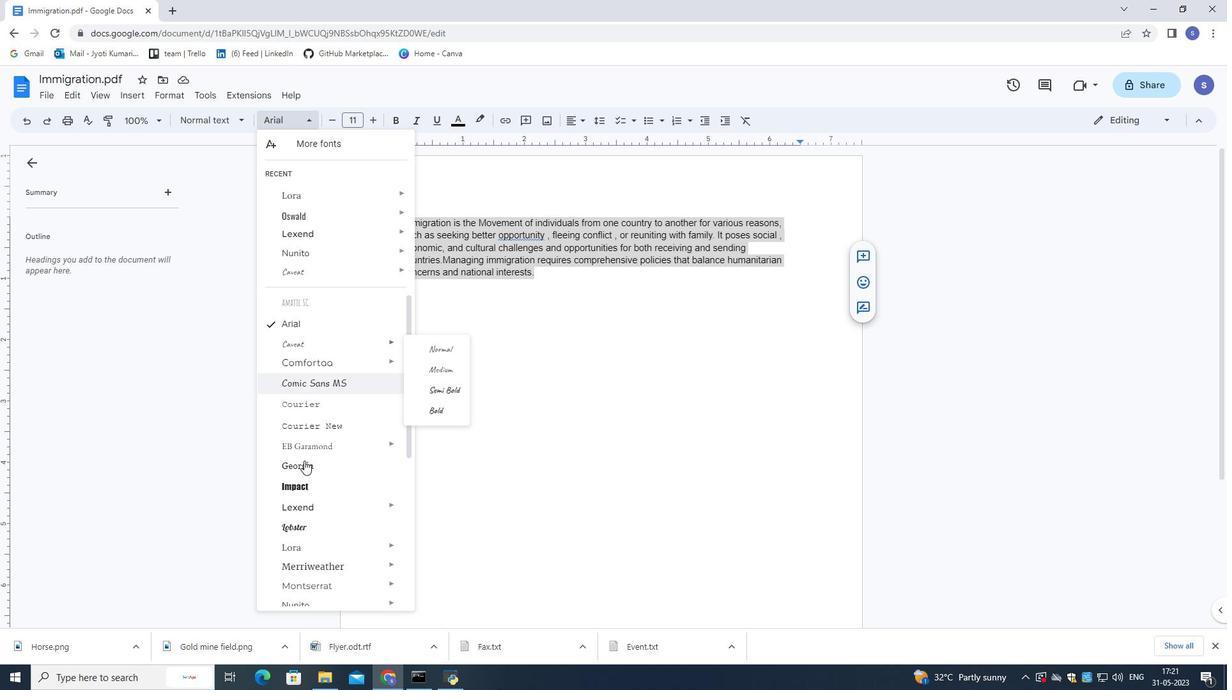 
Action: Mouse scrolled (307, 467) with delta (0, 0)
Screenshot: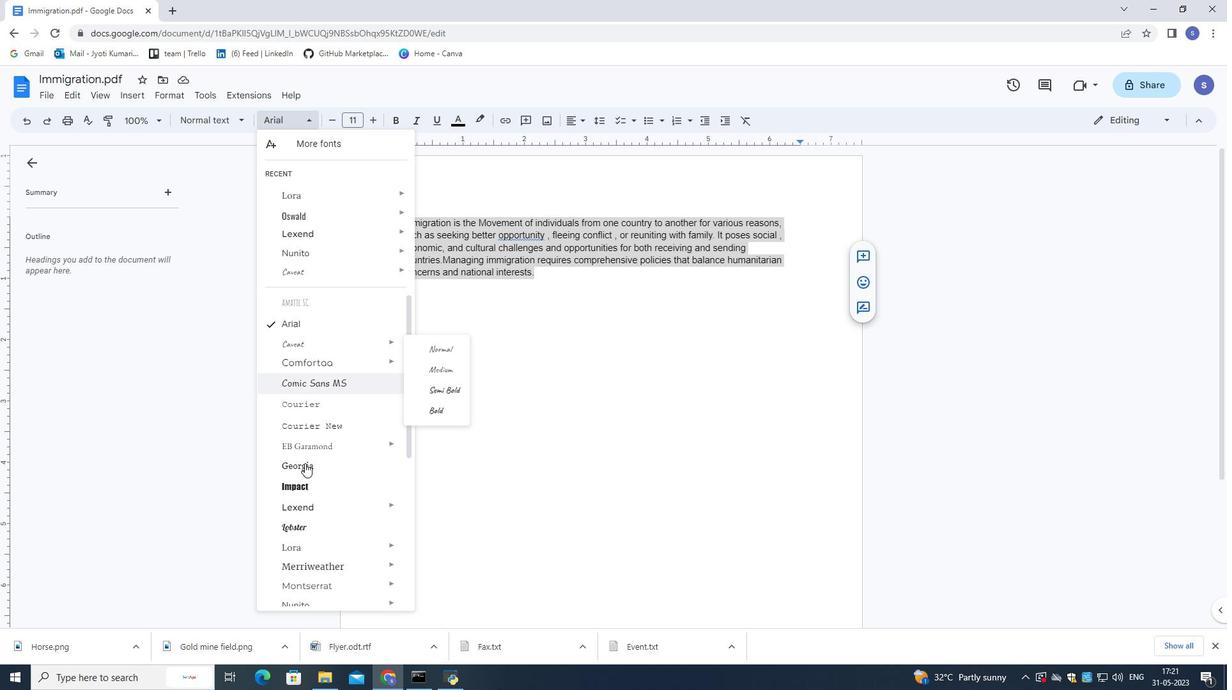 
Action: Mouse scrolled (307, 467) with delta (0, 0)
Screenshot: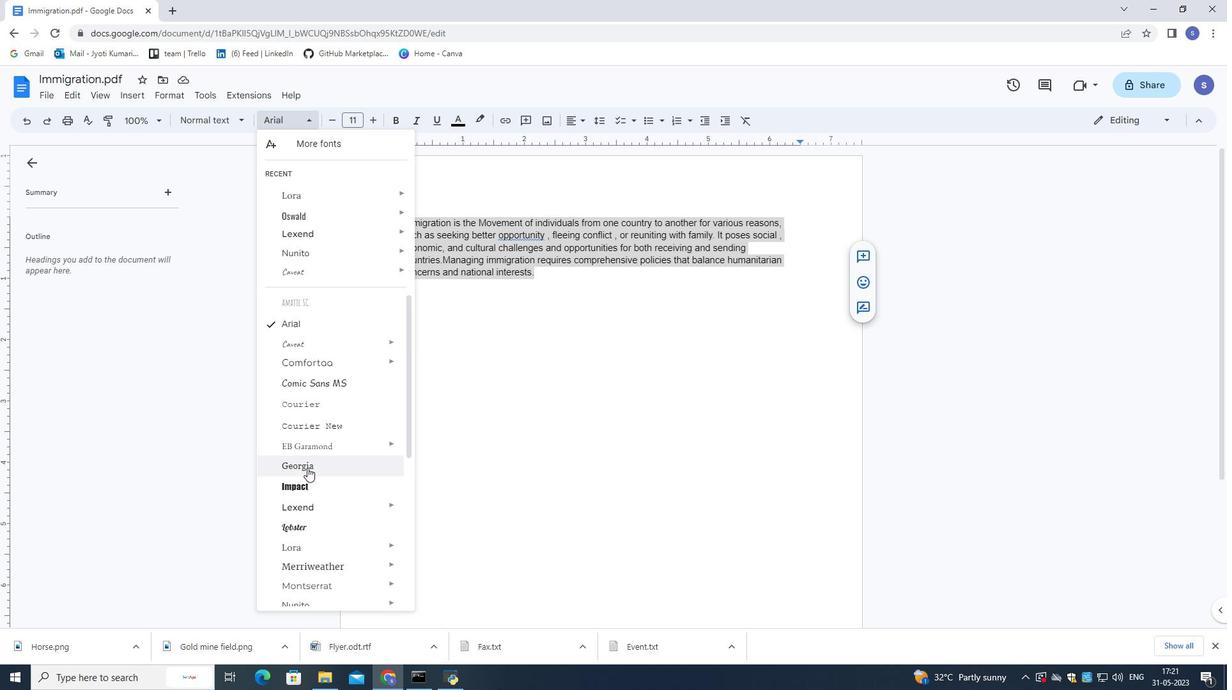
Action: Mouse scrolled (307, 467) with delta (0, 0)
Screenshot: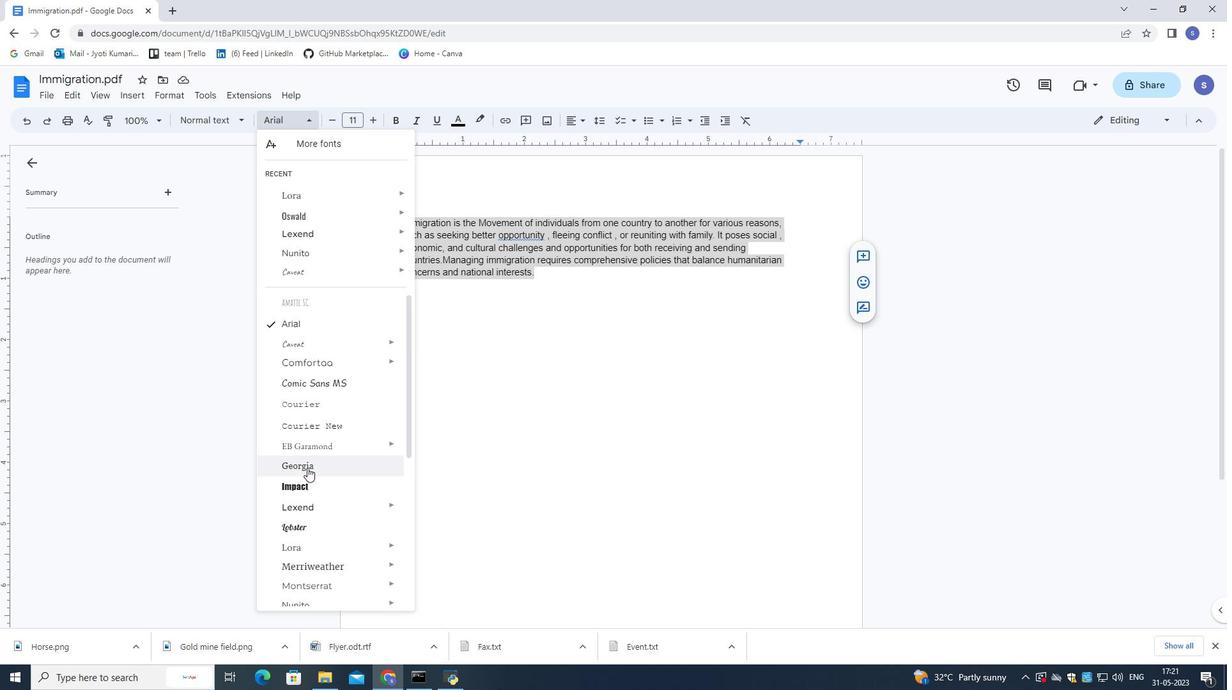 
Action: Mouse scrolled (307, 467) with delta (0, 0)
Screenshot: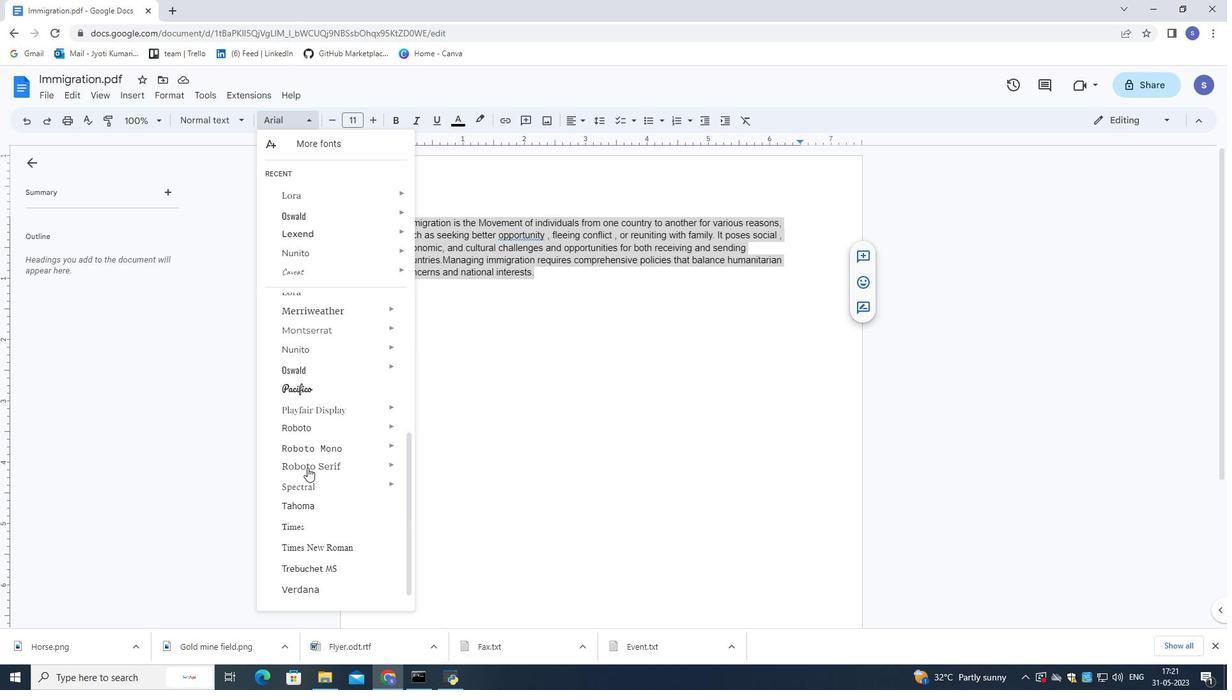 
Action: Mouse scrolled (307, 467) with delta (0, 0)
Screenshot: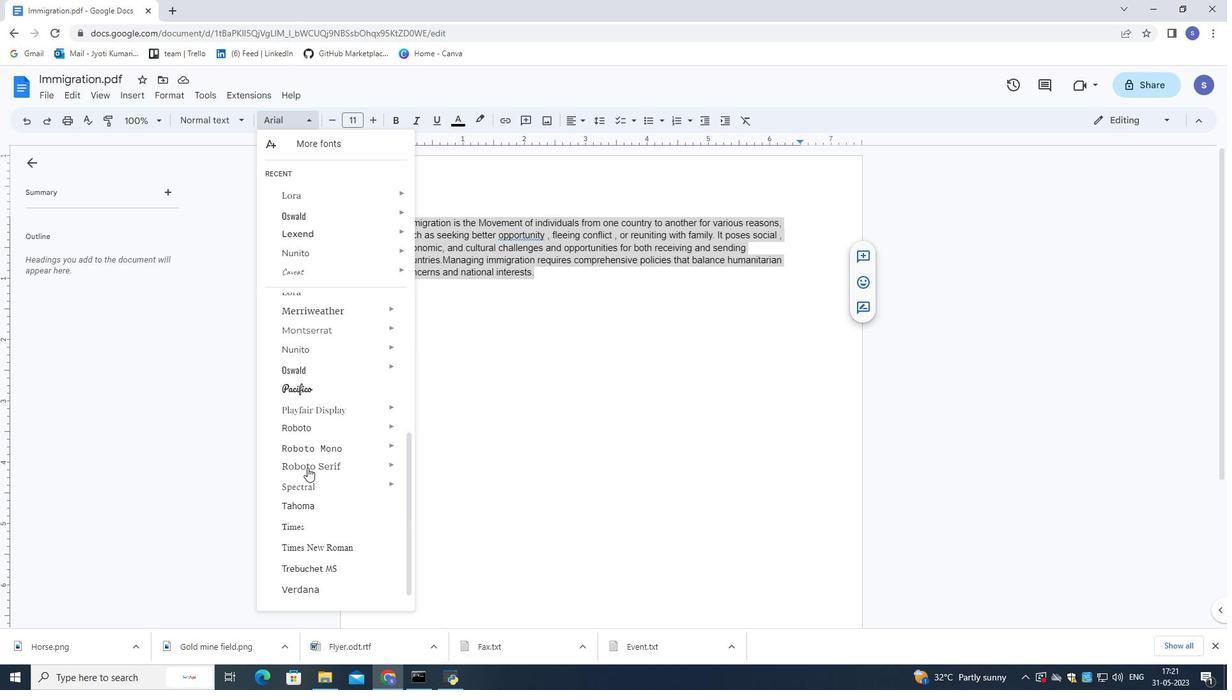 
Action: Mouse scrolled (307, 467) with delta (0, 0)
Screenshot: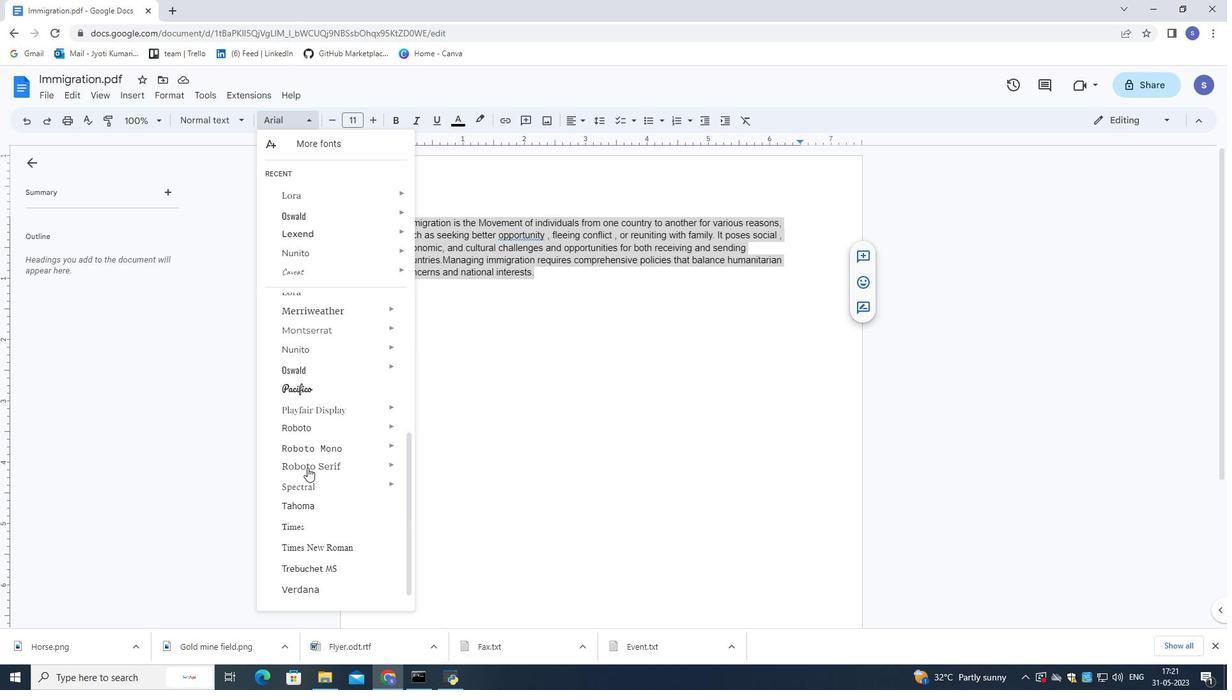 
Action: Mouse scrolled (307, 467) with delta (0, 0)
Screenshot: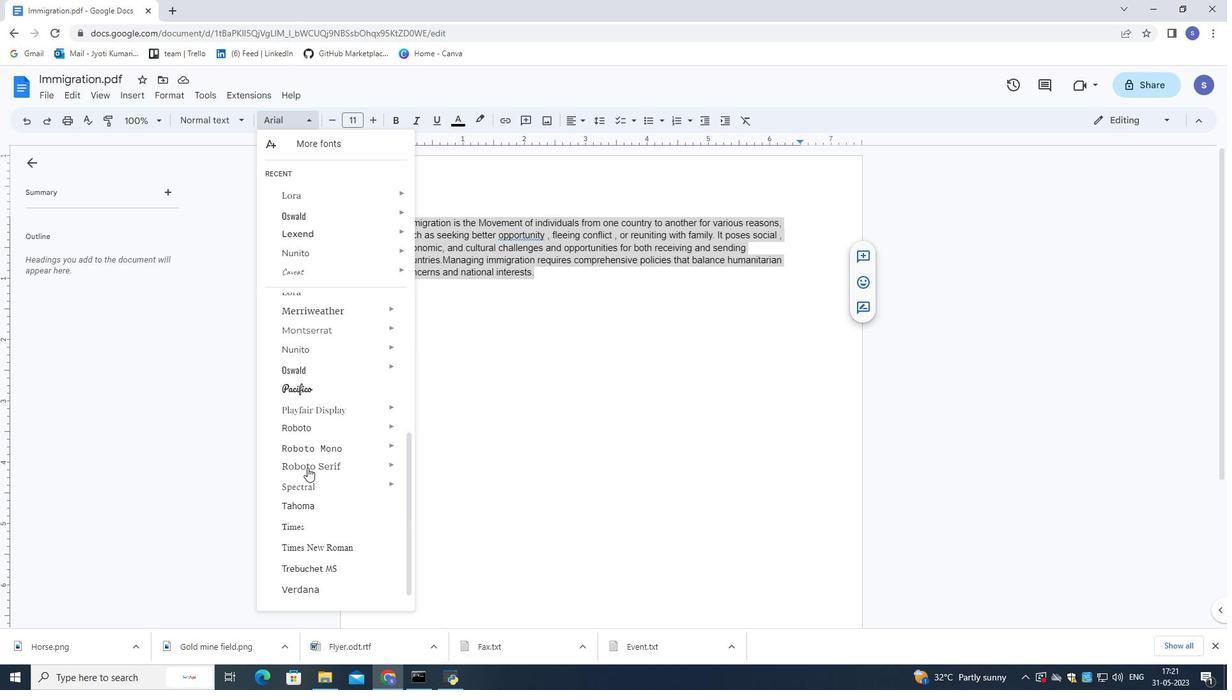 
Action: Mouse scrolled (307, 467) with delta (0, 0)
Screenshot: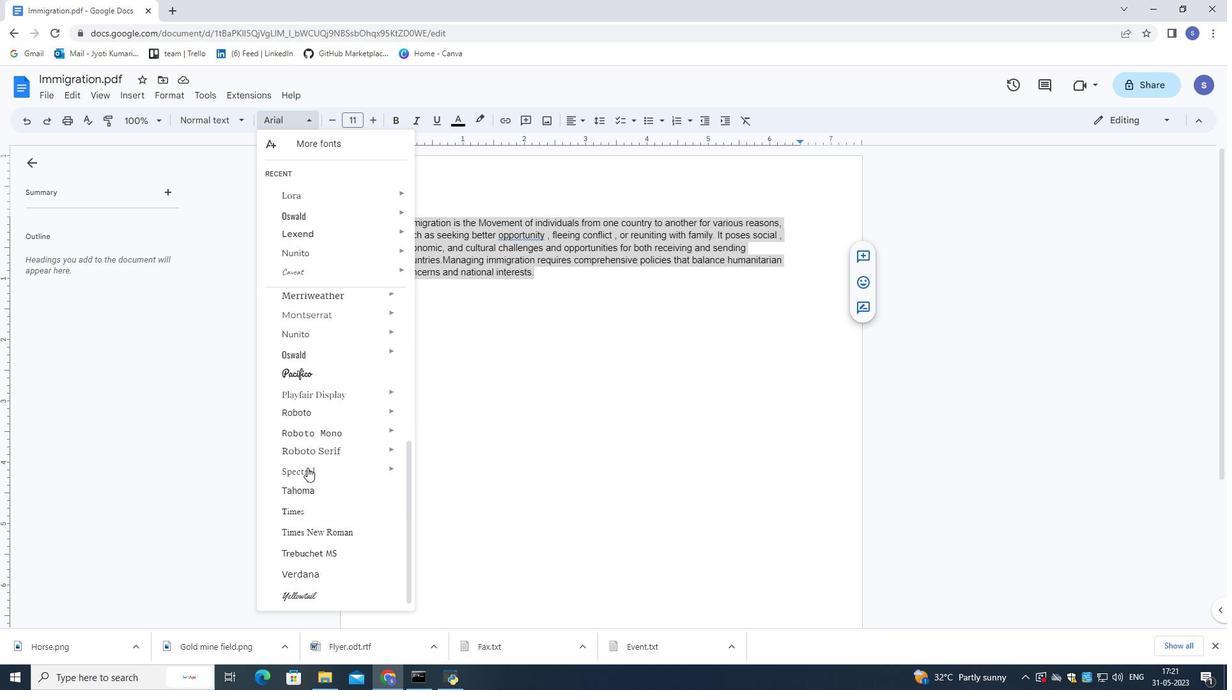 
Action: Mouse scrolled (307, 467) with delta (0, 0)
Screenshot: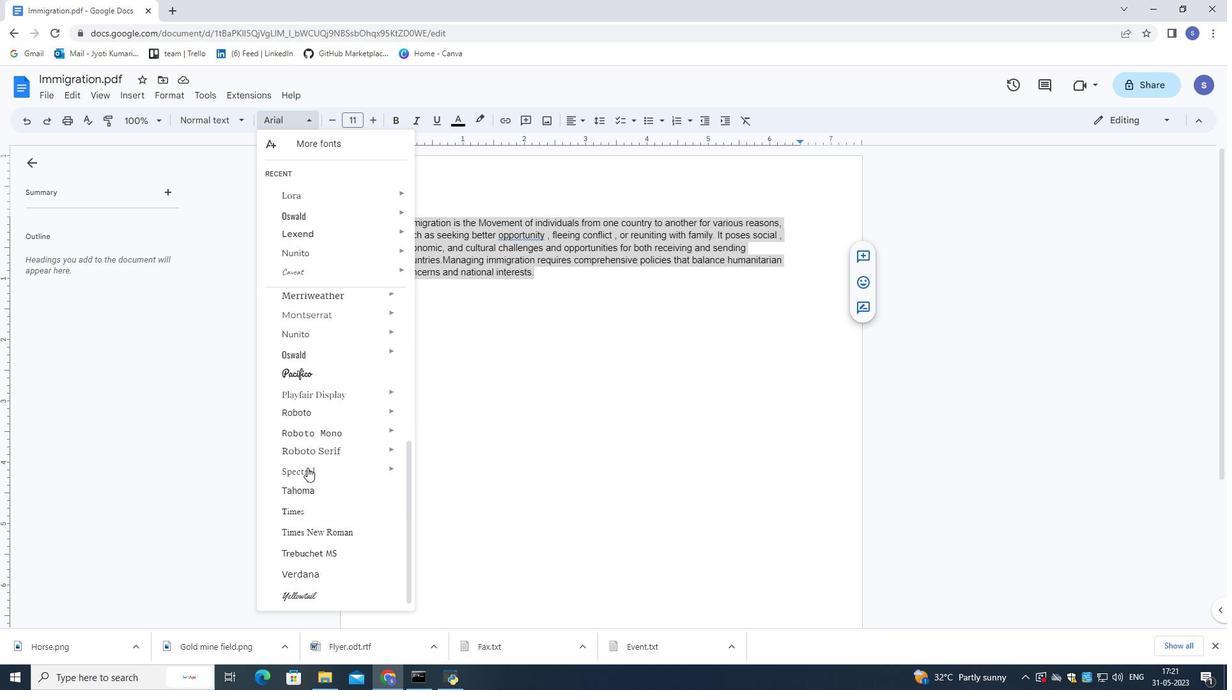 
Action: Mouse scrolled (307, 467) with delta (0, 0)
Screenshot: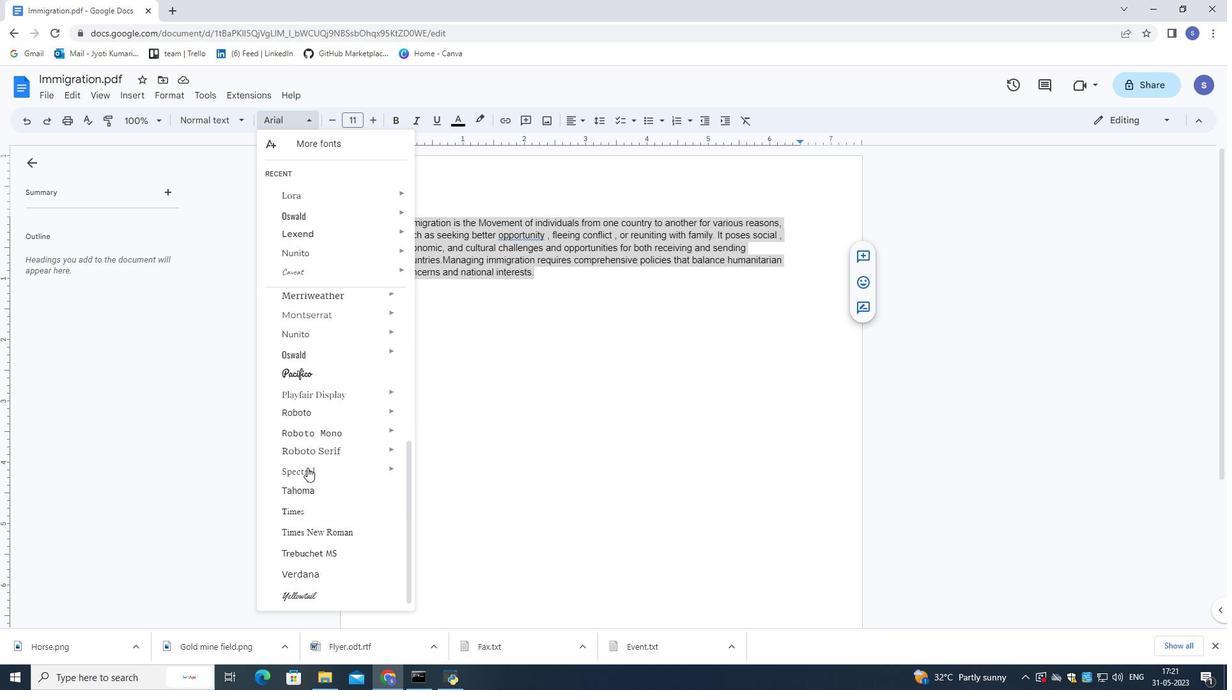 
Action: Mouse scrolled (307, 467) with delta (0, 0)
Screenshot: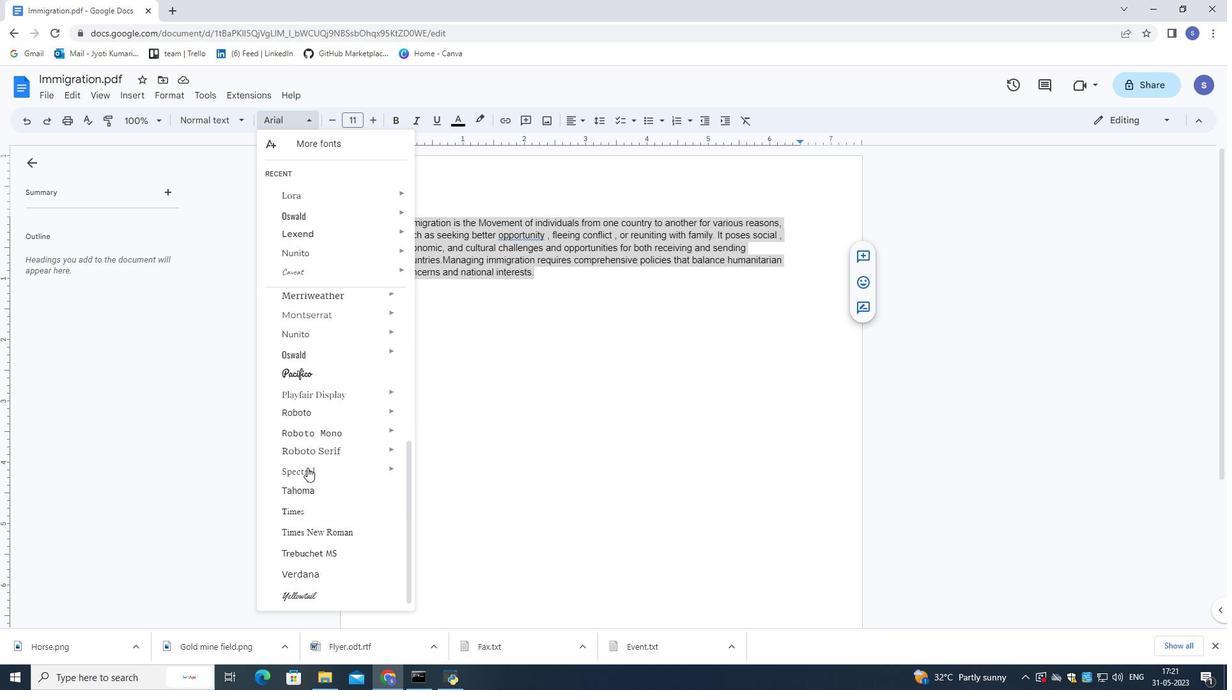 
Action: Mouse scrolled (307, 467) with delta (0, 0)
Screenshot: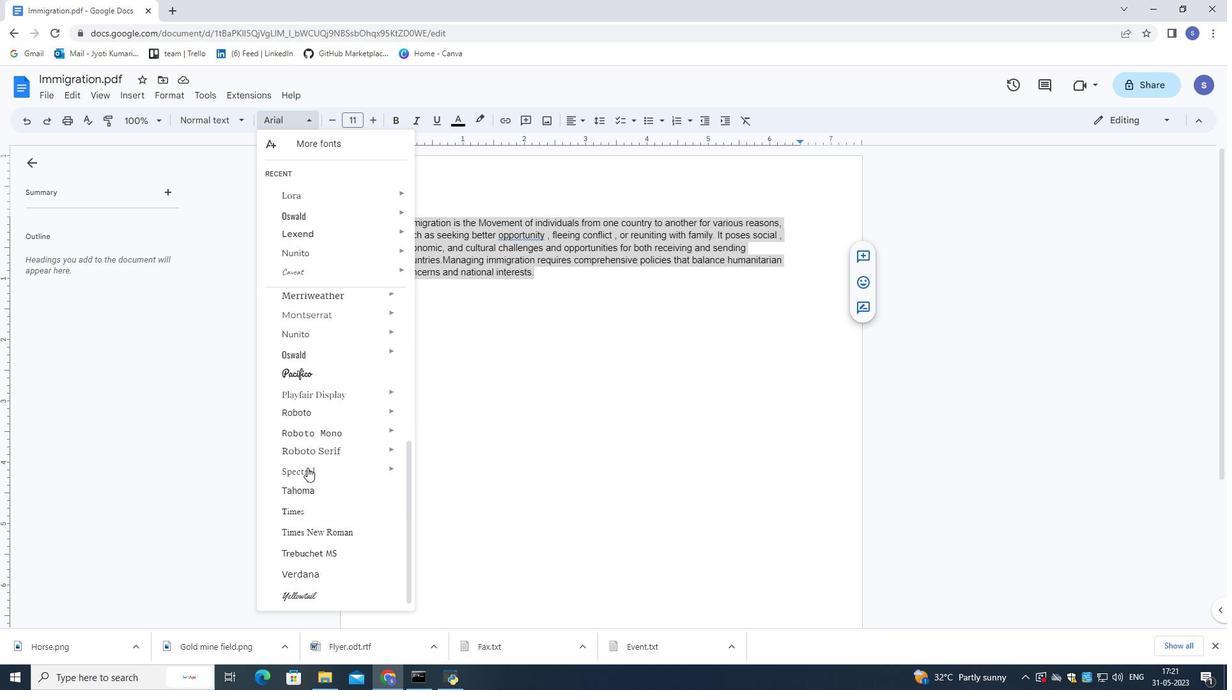
Action: Mouse scrolled (307, 467) with delta (0, 0)
Screenshot: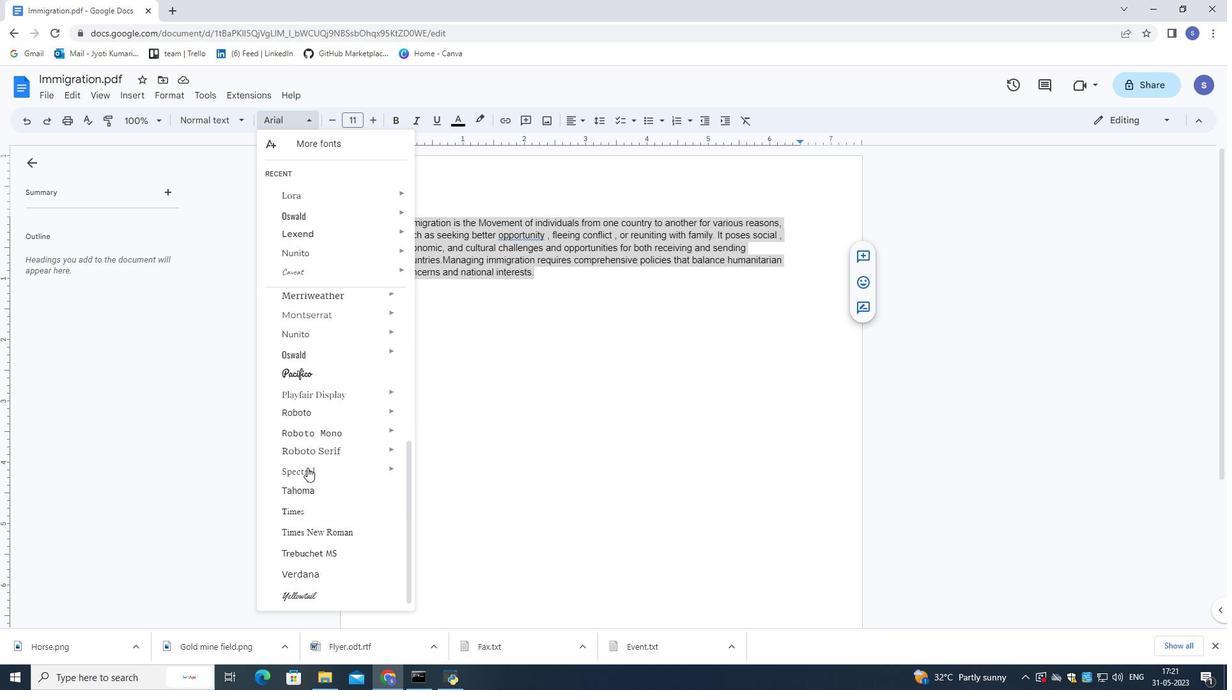 
Action: Mouse moved to (307, 468)
Screenshot: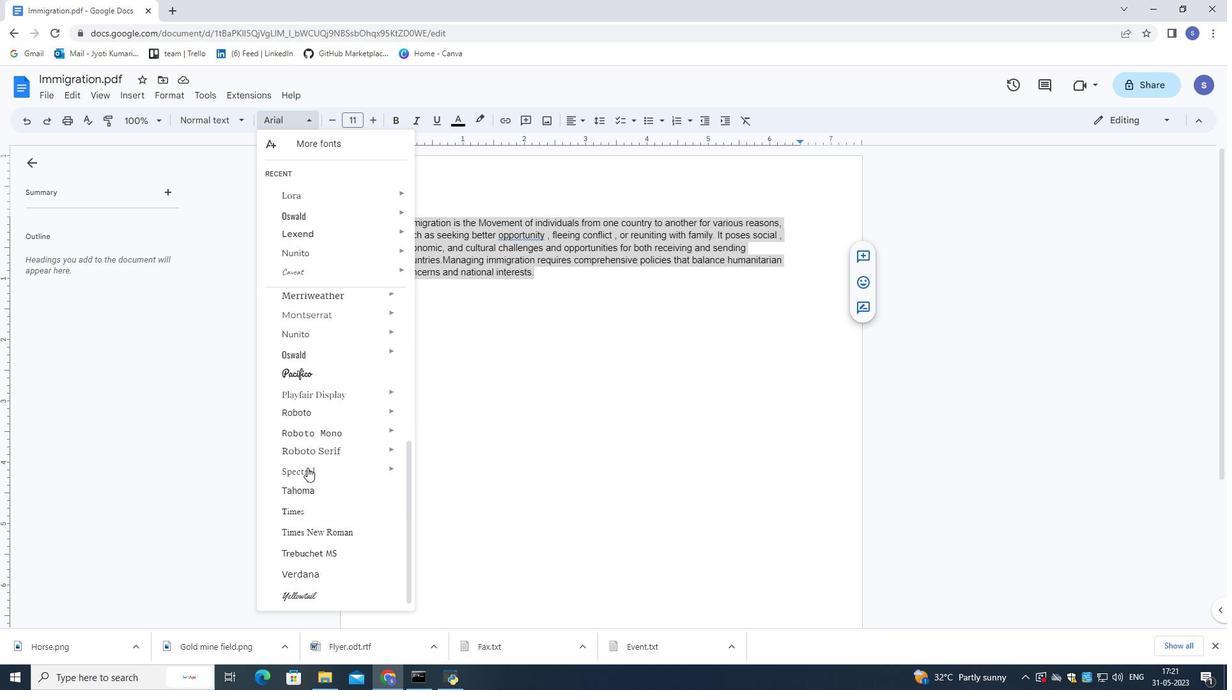 
Action: Mouse scrolled (307, 467) with delta (0, 0)
Screenshot: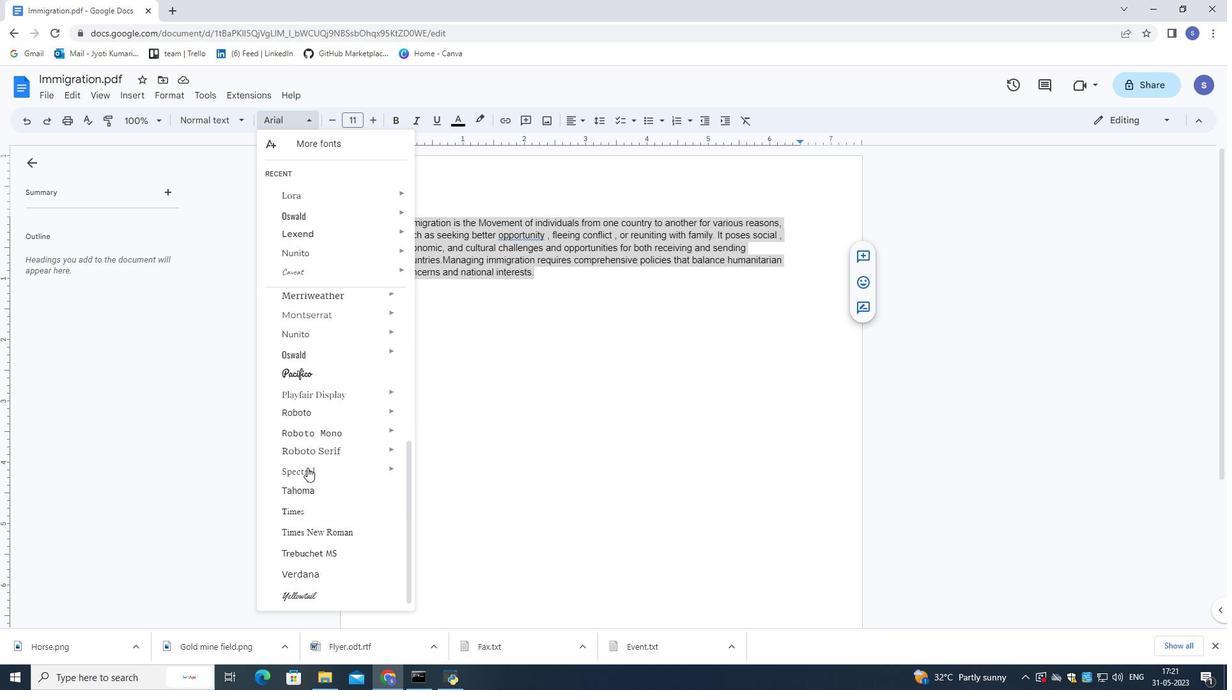 
Action: Mouse scrolled (307, 467) with delta (0, 0)
Screenshot: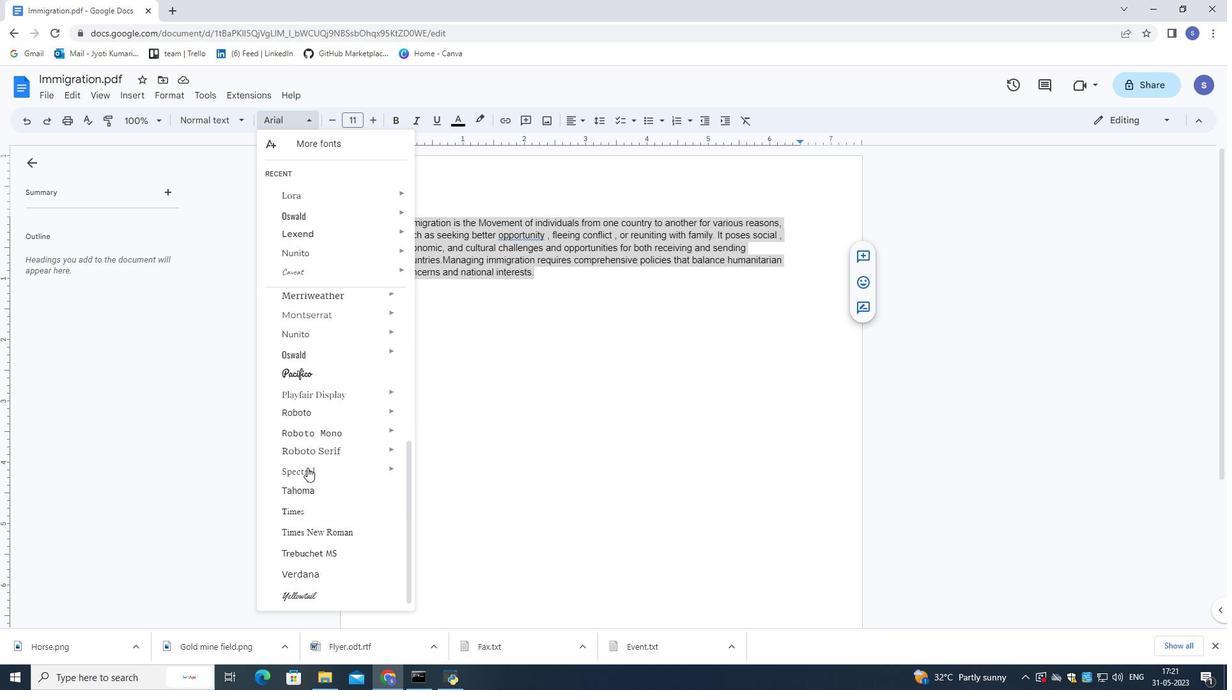 
Action: Mouse scrolled (307, 467) with delta (0, 0)
Screenshot: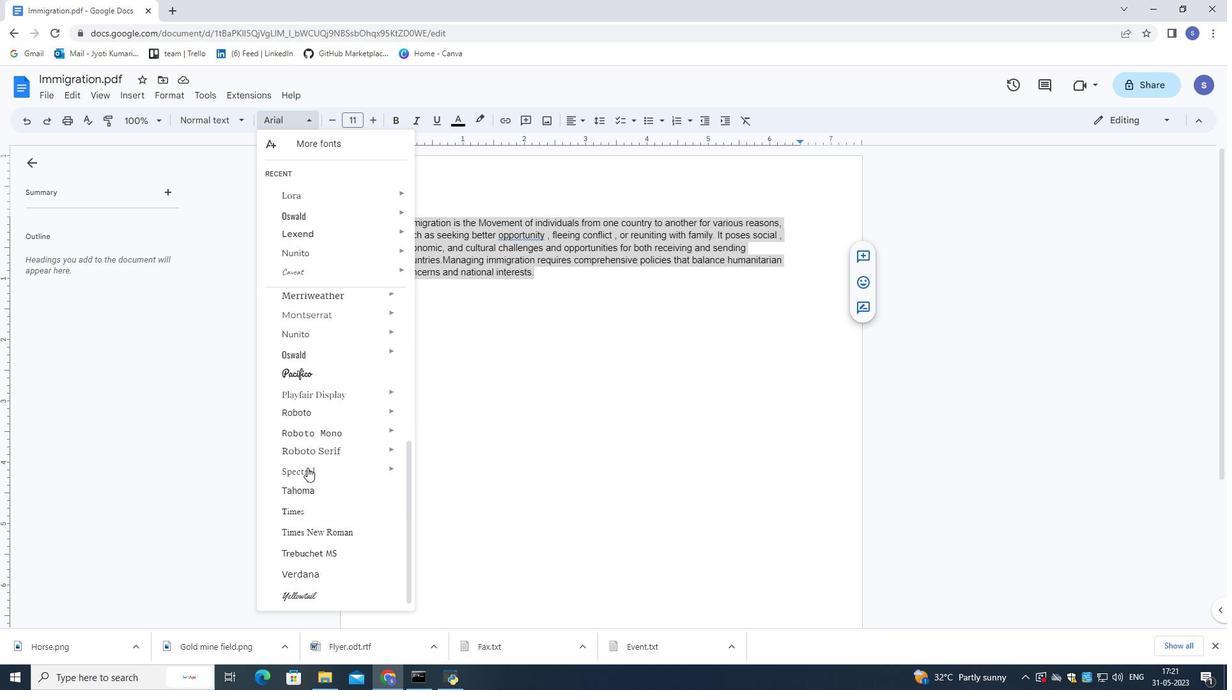 
Action: Mouse scrolled (307, 467) with delta (0, 0)
Screenshot: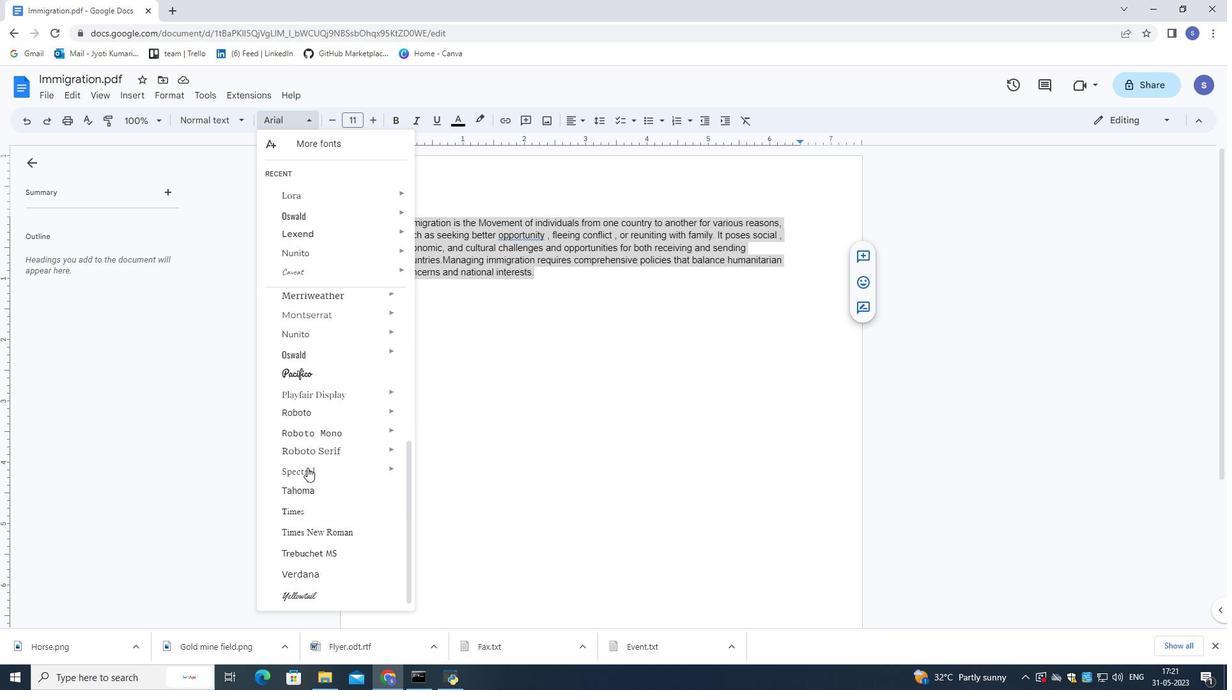 
Action: Mouse scrolled (307, 467) with delta (0, 0)
Screenshot: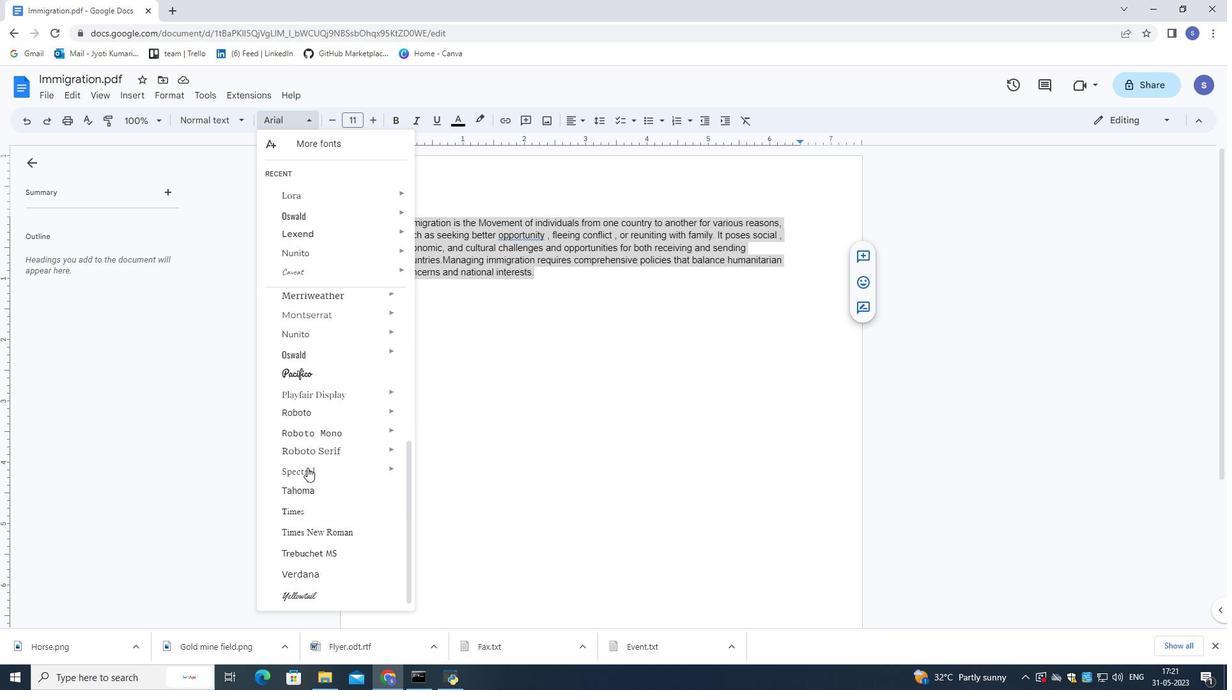 
Action: Mouse moved to (310, 371)
Screenshot: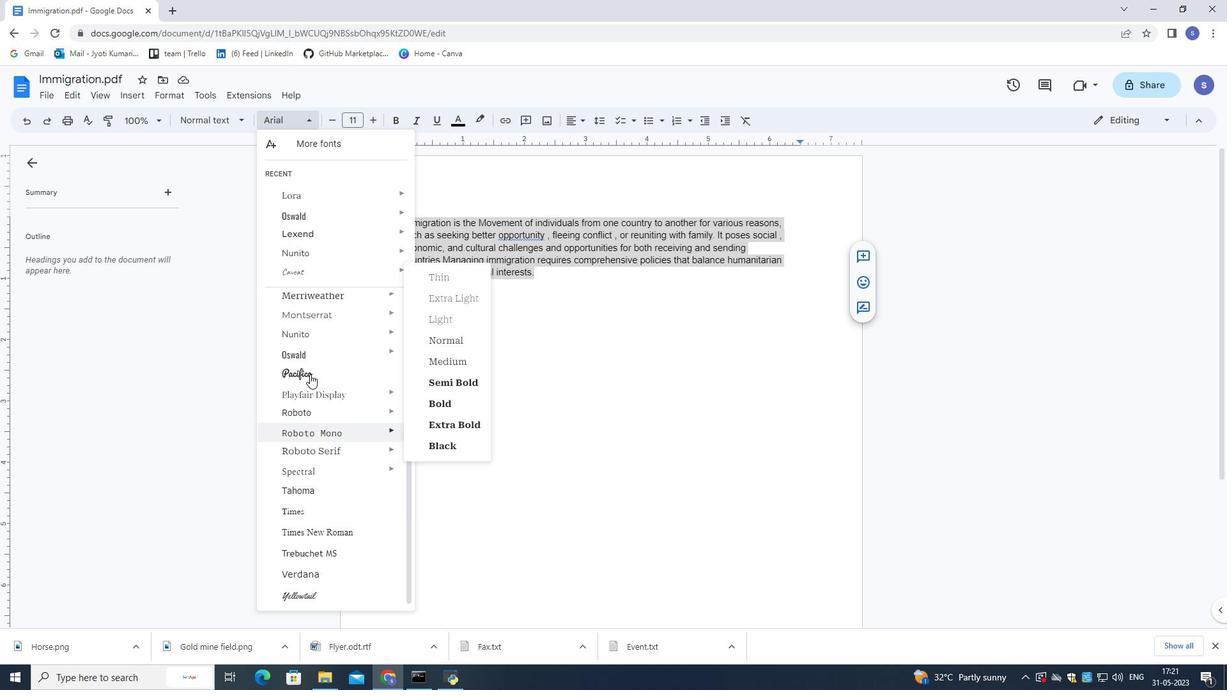 
Action: Mouse scrolled (310, 372) with delta (0, 0)
Screenshot: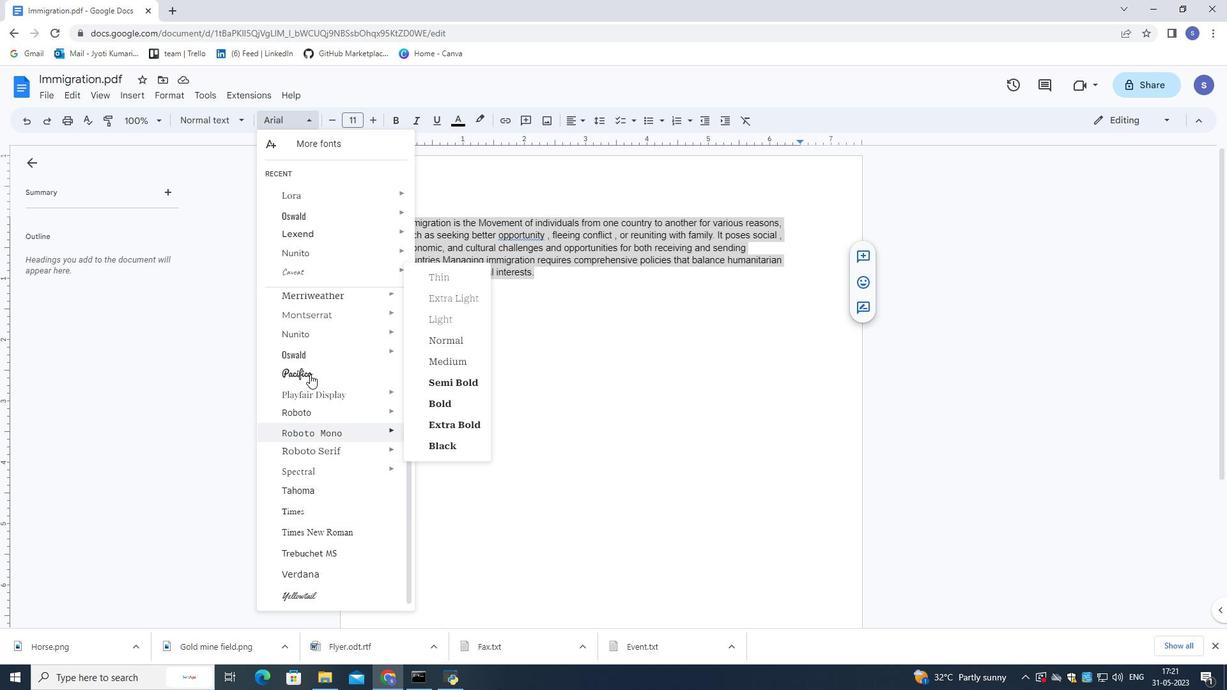 
Action: Mouse moved to (310, 368)
Screenshot: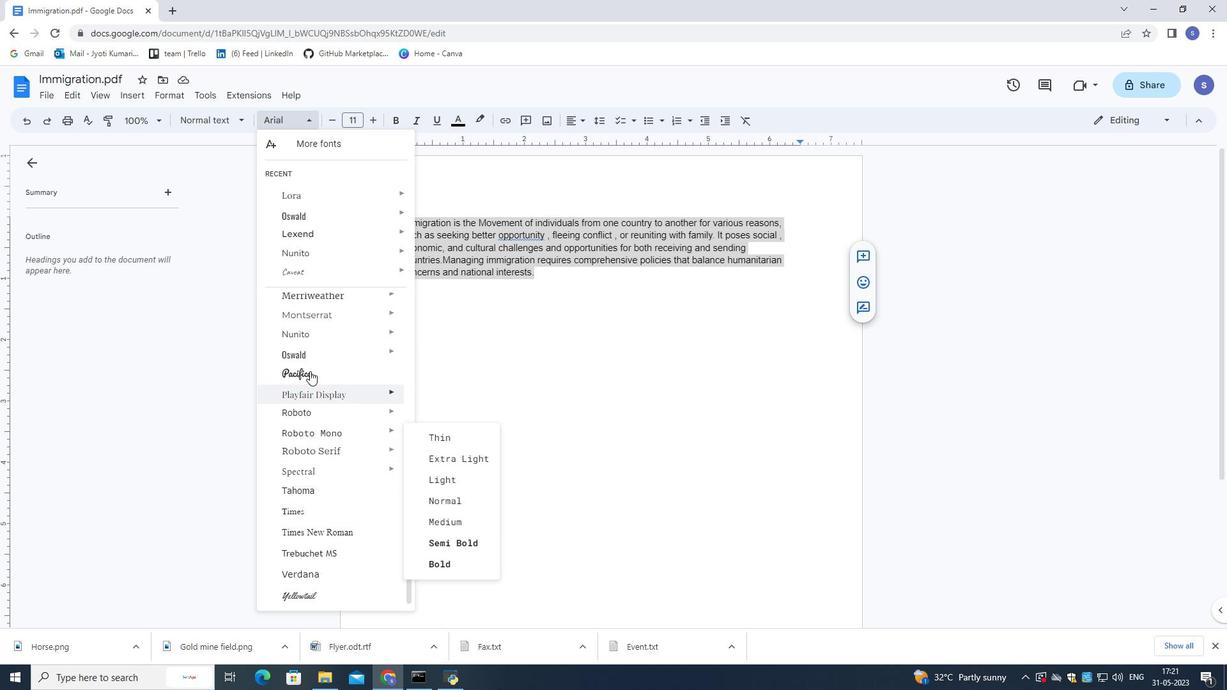 
Action: Mouse scrolled (310, 369) with delta (0, 0)
Screenshot: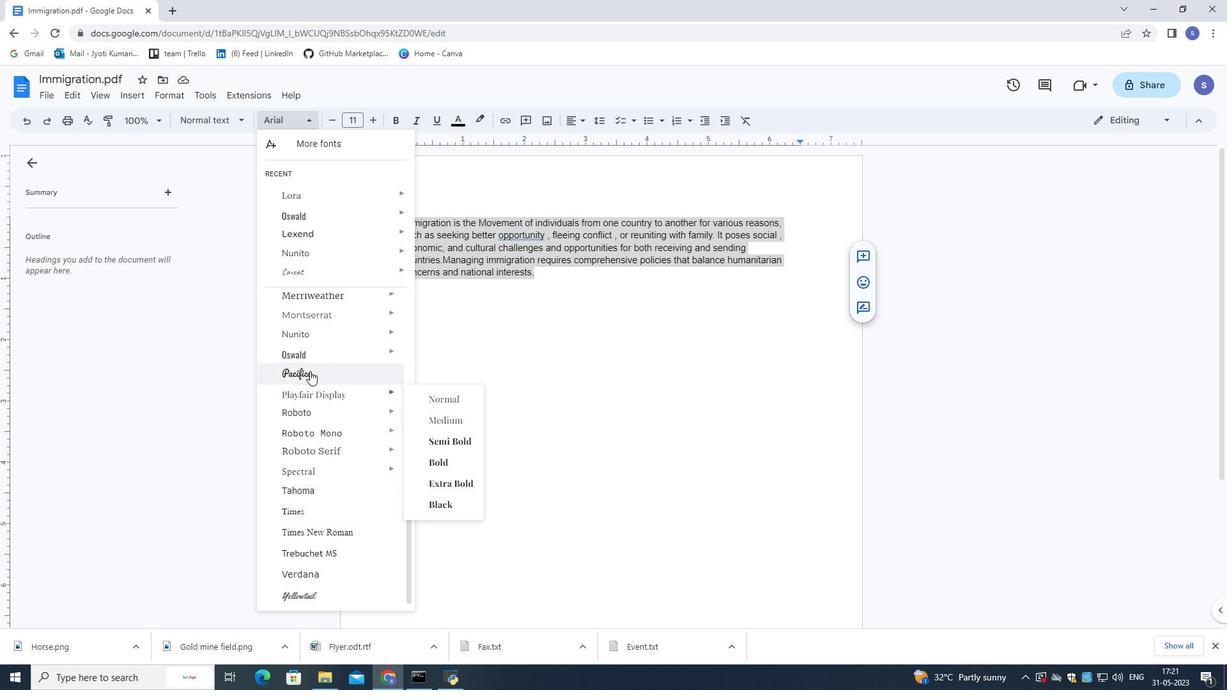 
Action: Mouse moved to (310, 368)
Screenshot: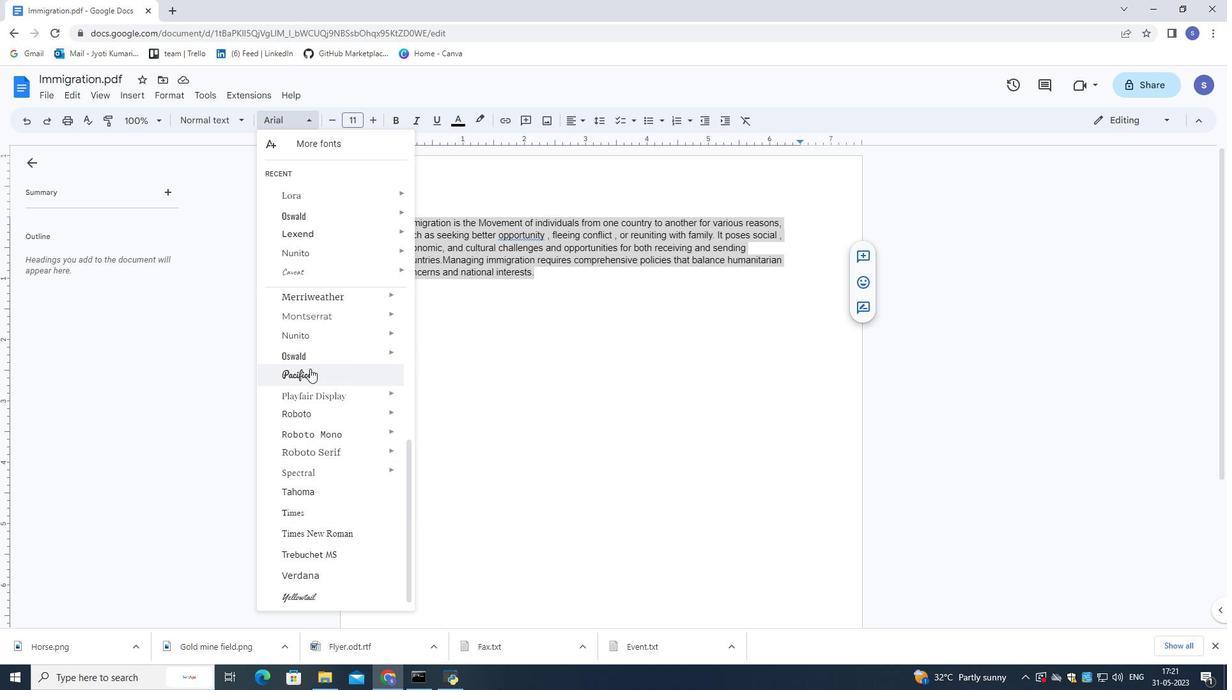 
Action: Mouse scrolled (310, 369) with delta (0, 0)
Screenshot: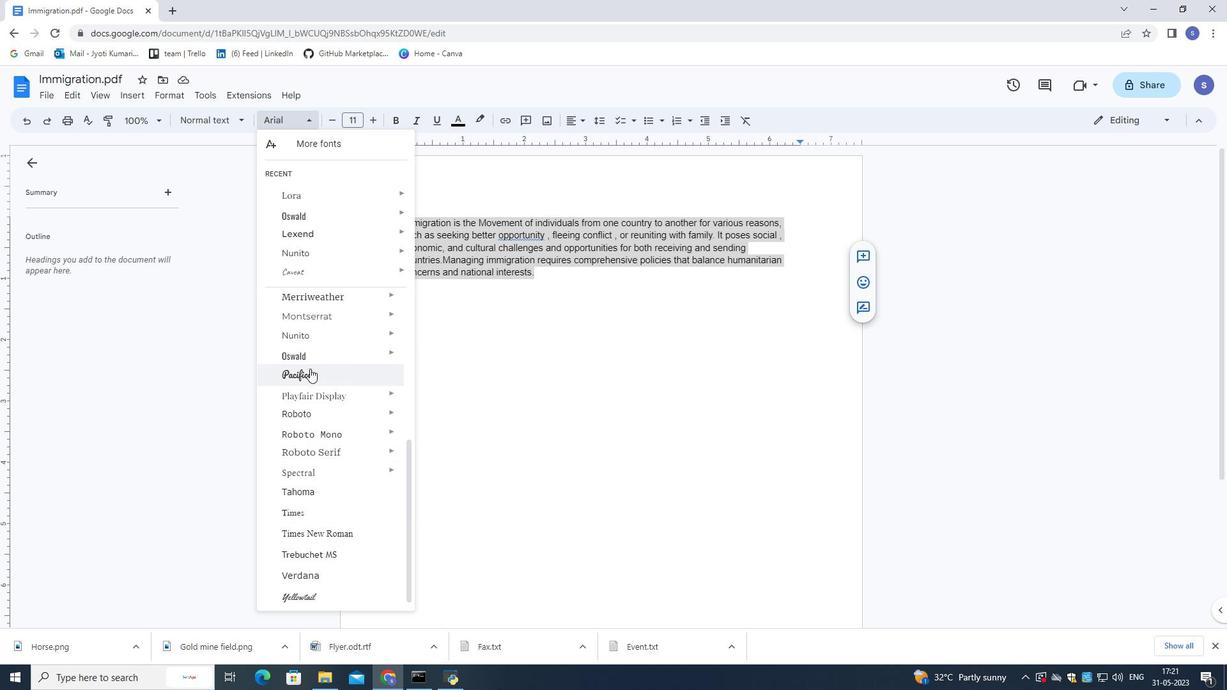 
Action: Mouse scrolled (310, 369) with delta (0, 0)
Screenshot: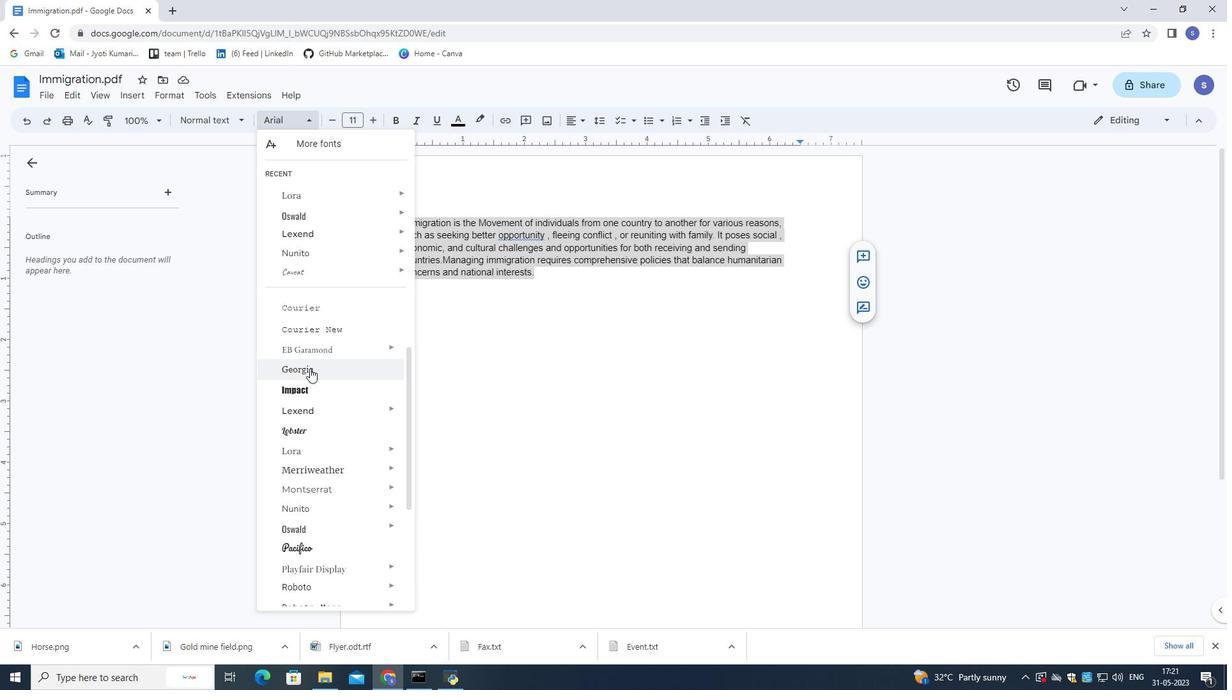 
Action: Mouse scrolled (310, 369) with delta (0, 0)
Screenshot: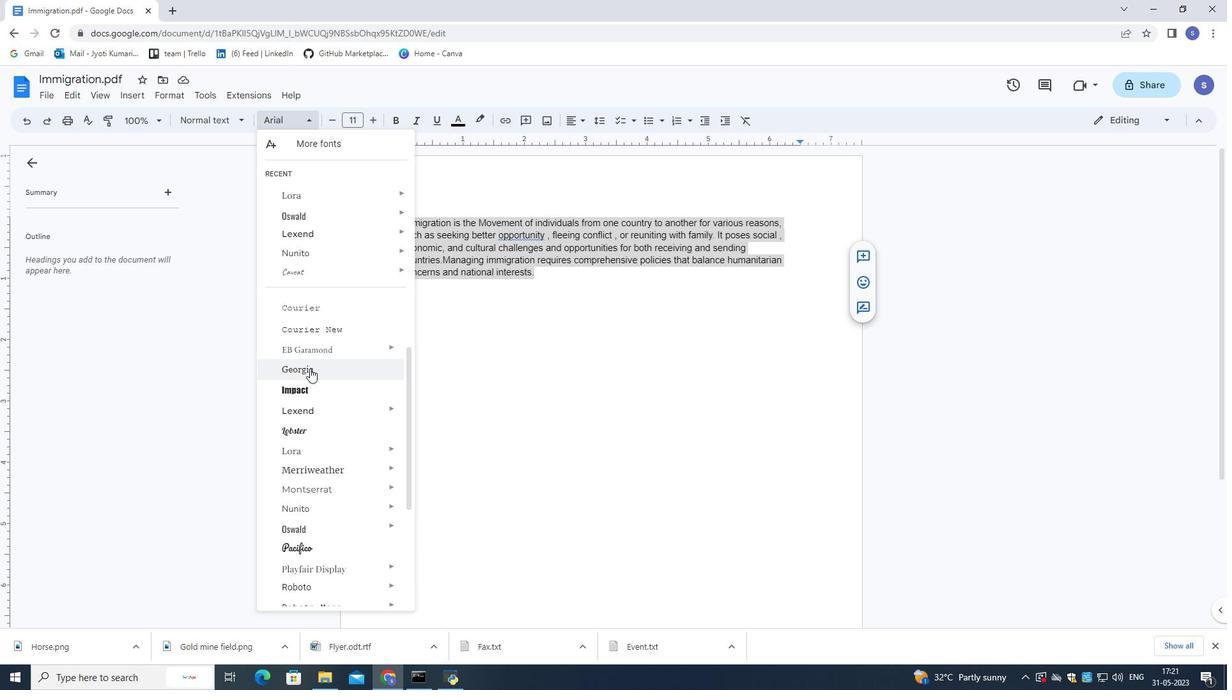 
Action: Mouse scrolled (310, 369) with delta (0, 0)
Screenshot: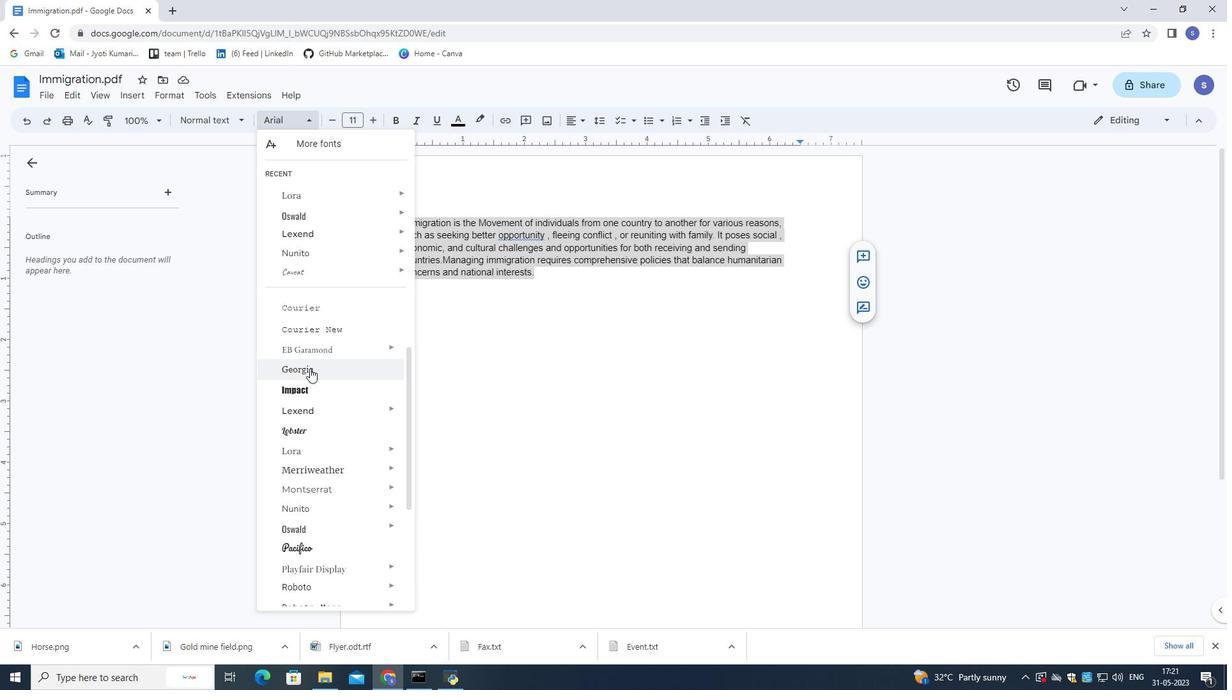 
Action: Mouse moved to (320, 388)
Screenshot: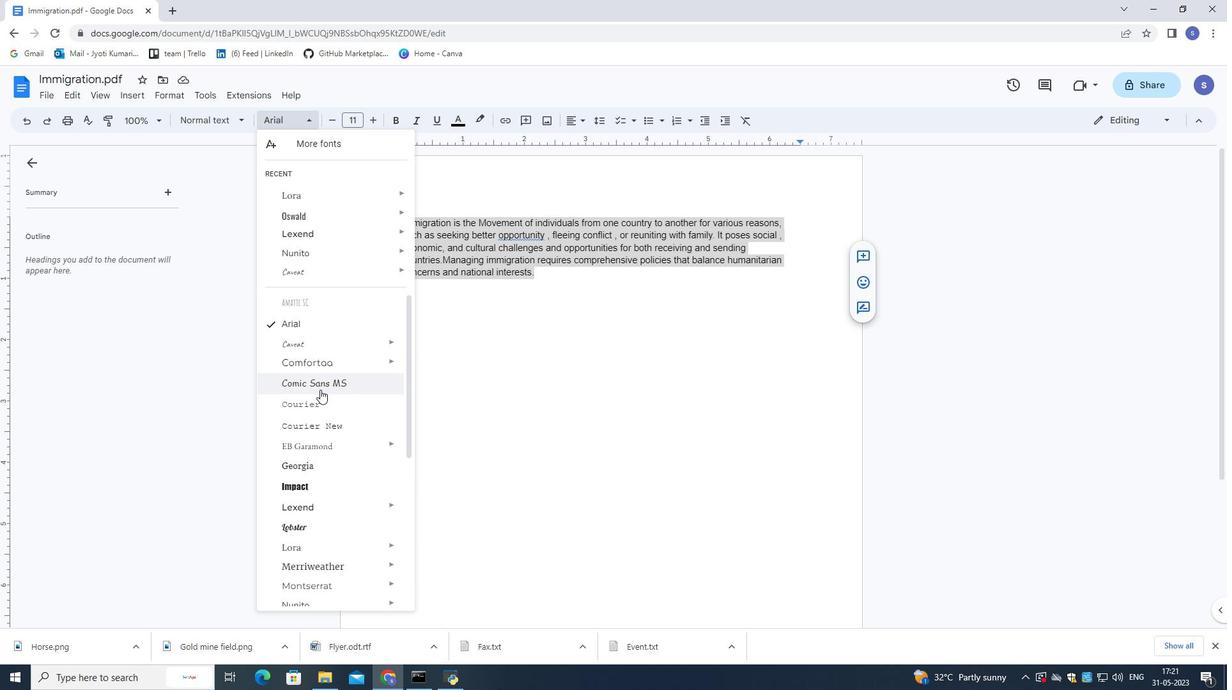 
Action: Mouse pressed left at (320, 388)
Screenshot: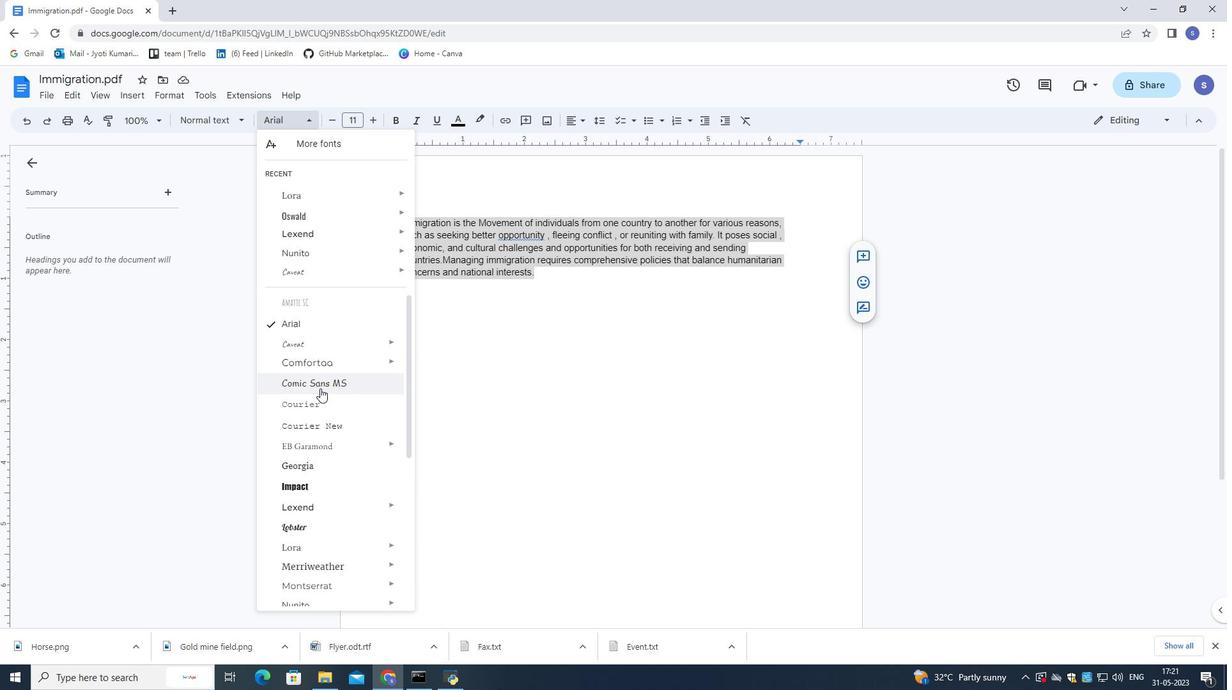 
Action: Mouse moved to (374, 125)
Screenshot: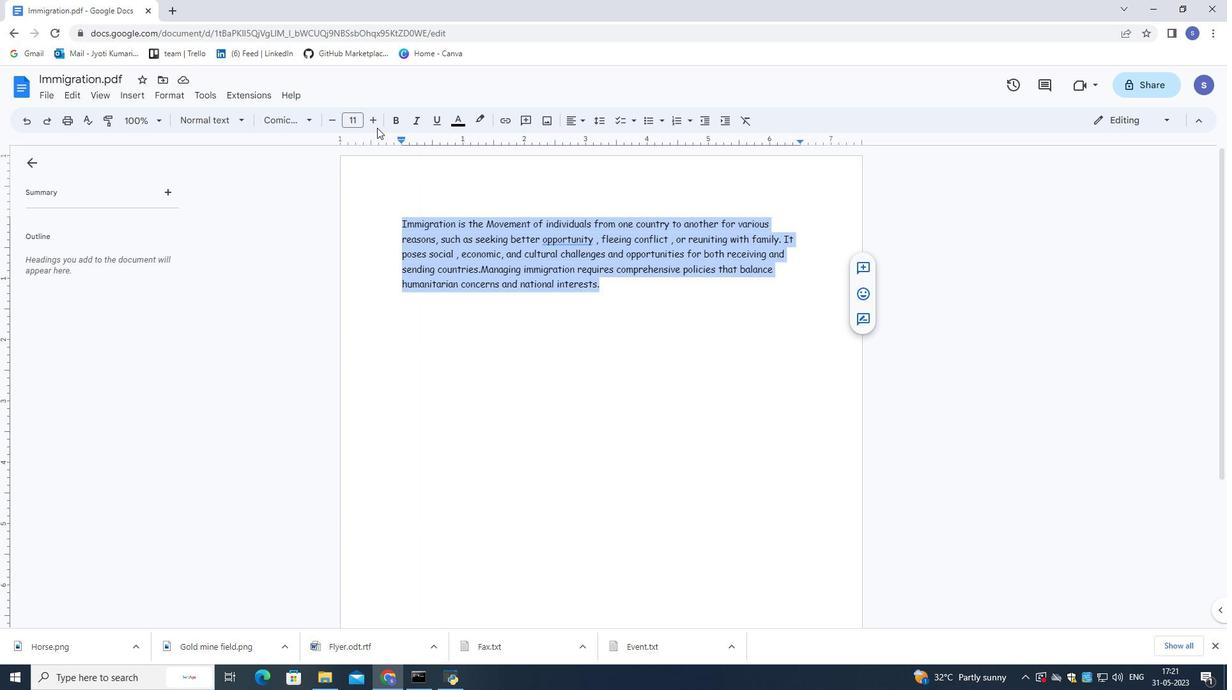
Action: Mouse pressed left at (374, 125)
Screenshot: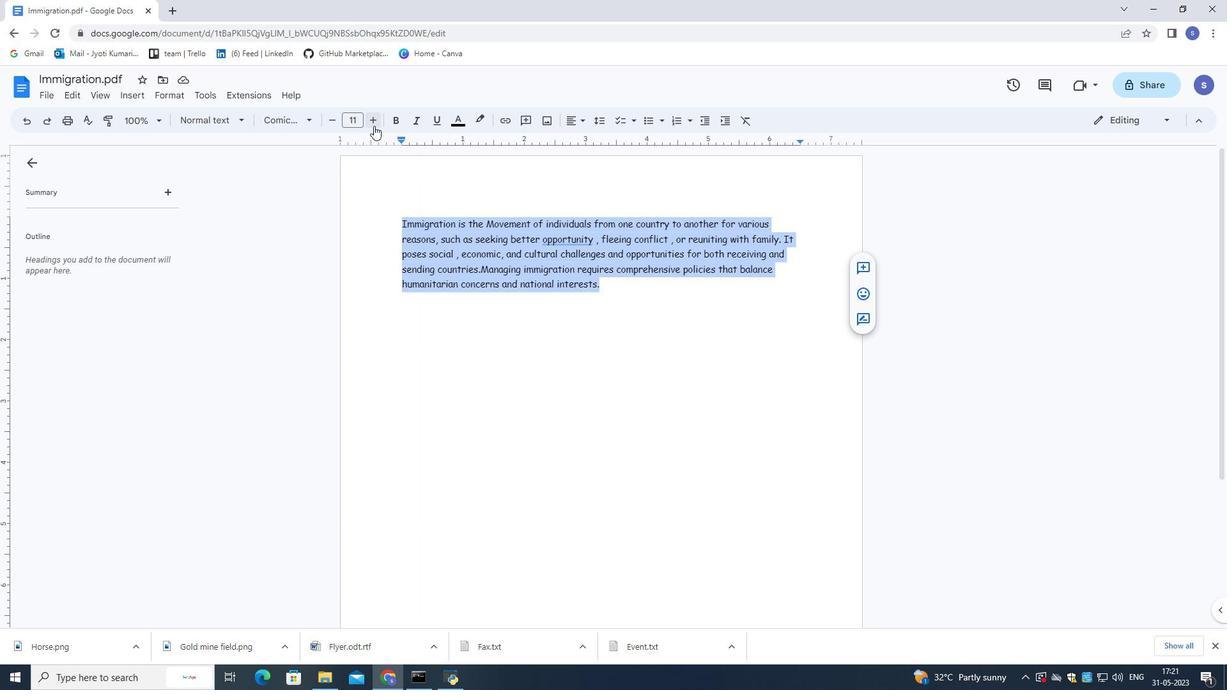 
Action: Mouse pressed left at (374, 125)
Screenshot: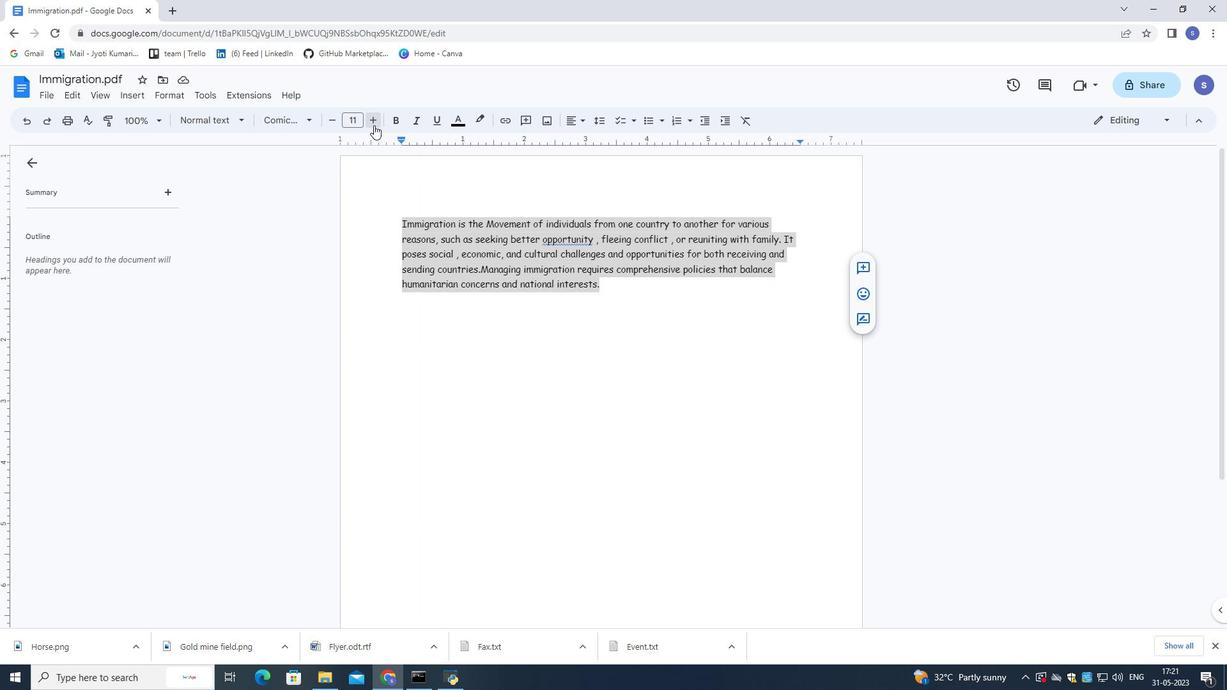 
Action: Mouse pressed left at (374, 125)
Screenshot: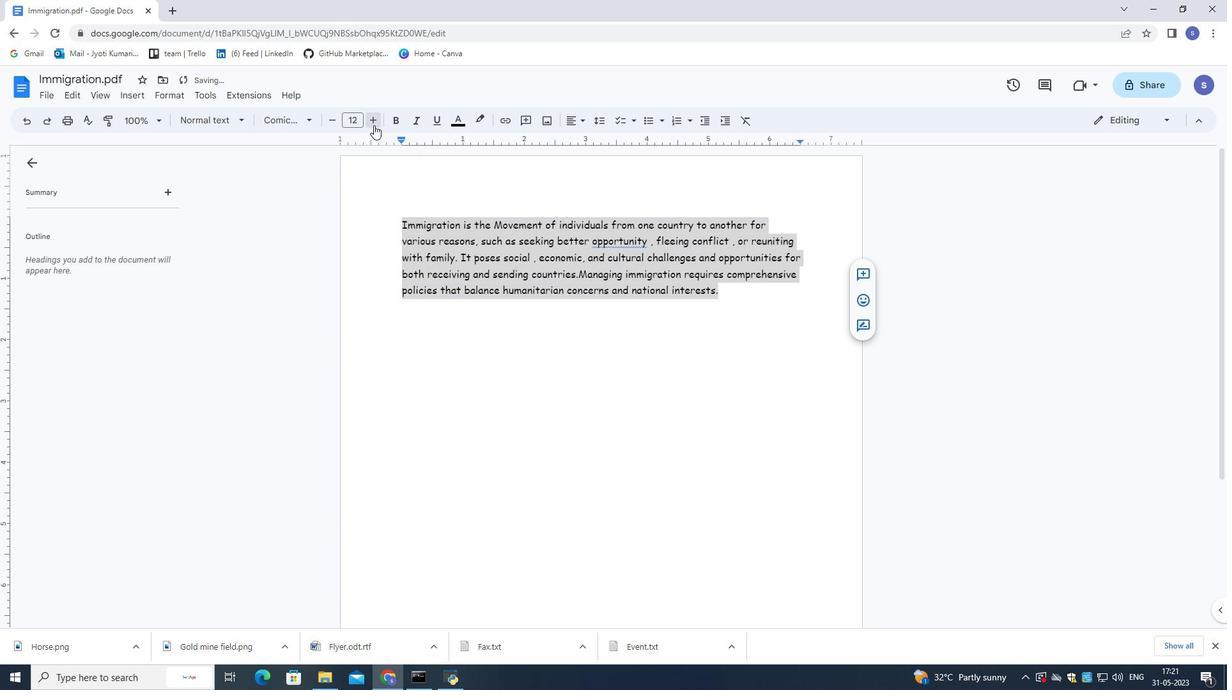 
Action: Mouse pressed left at (374, 125)
Screenshot: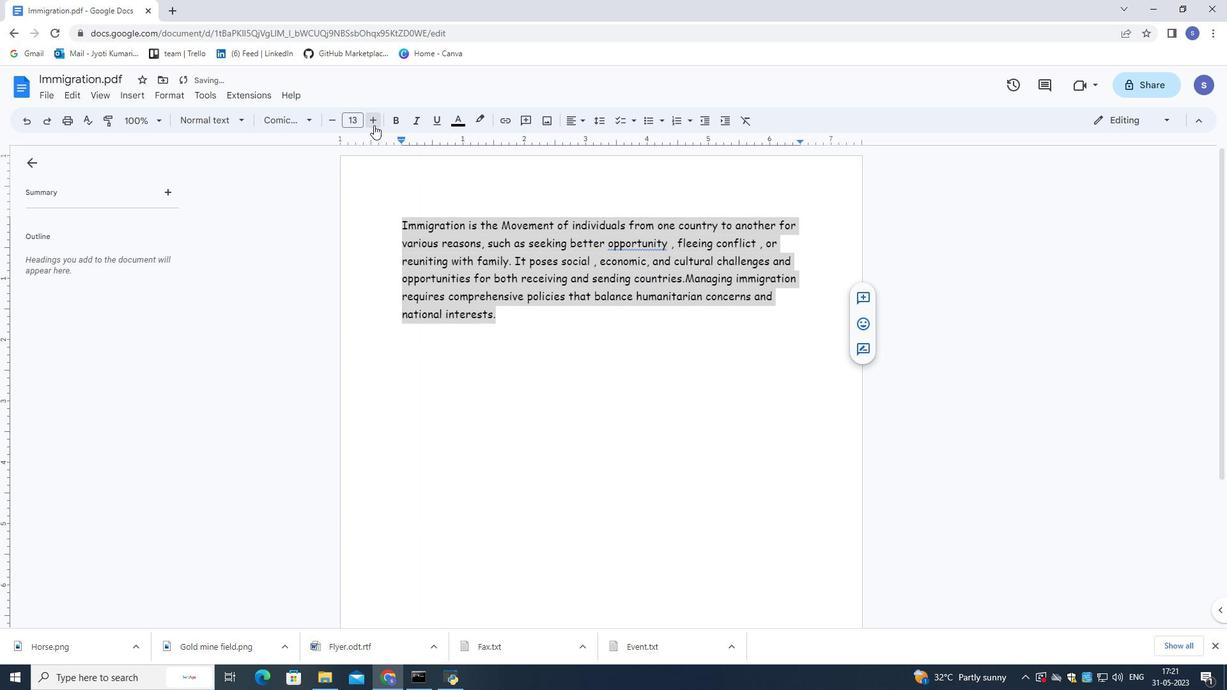 
Action: Mouse pressed left at (374, 125)
Screenshot: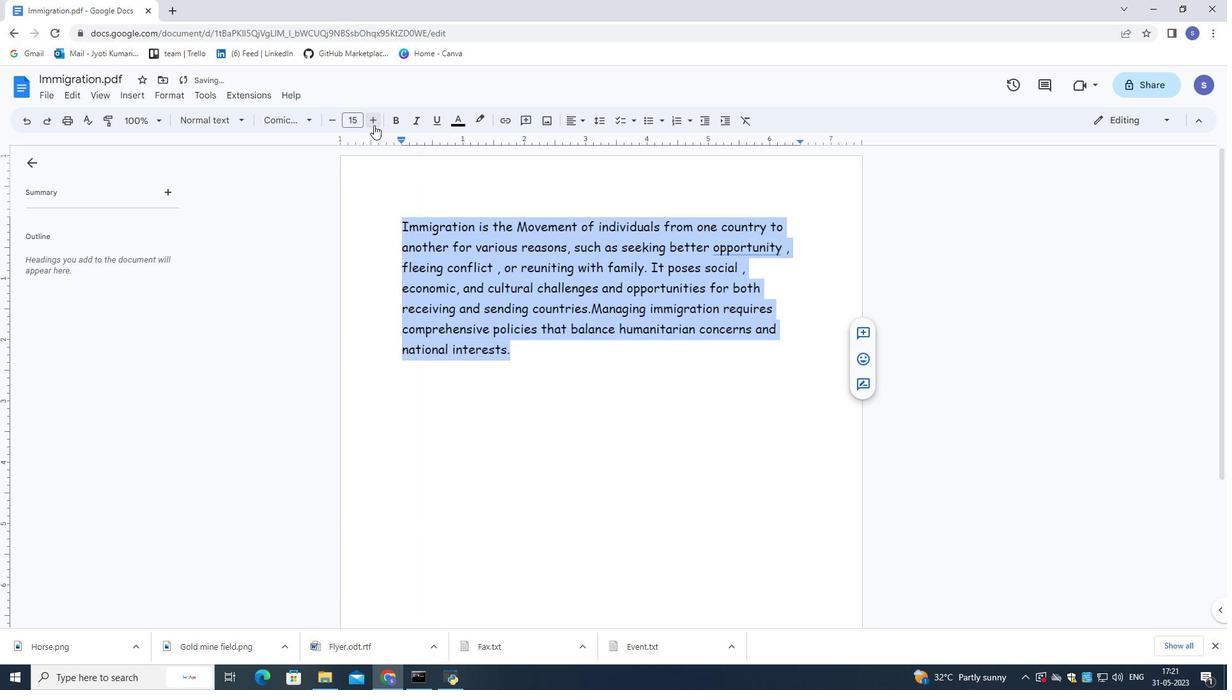 
Action: Mouse pressed left at (374, 125)
Screenshot: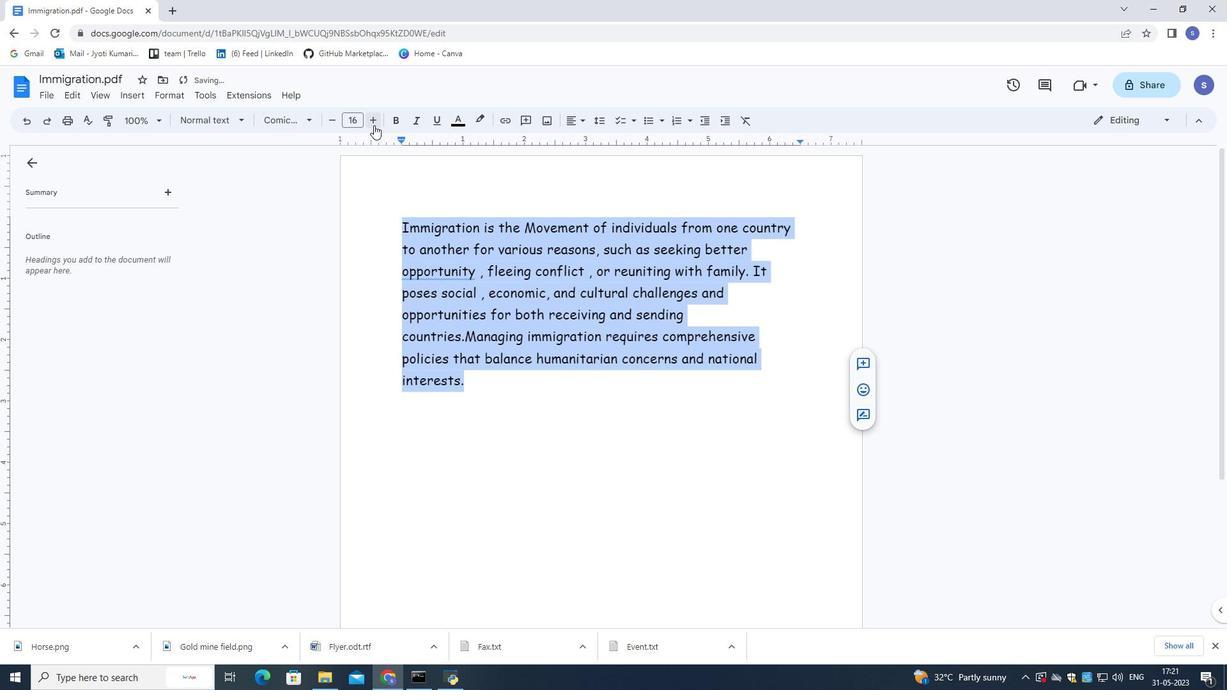 
Action: Mouse pressed left at (374, 125)
Screenshot: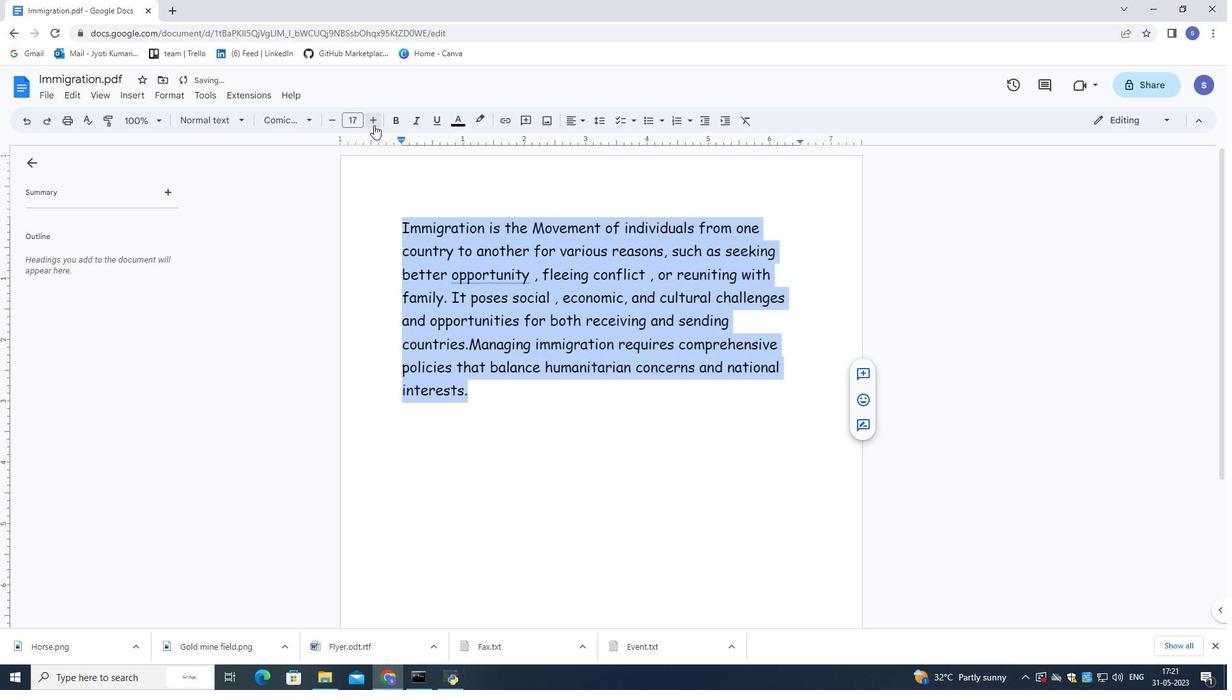 
Action: Mouse pressed left at (374, 125)
Screenshot: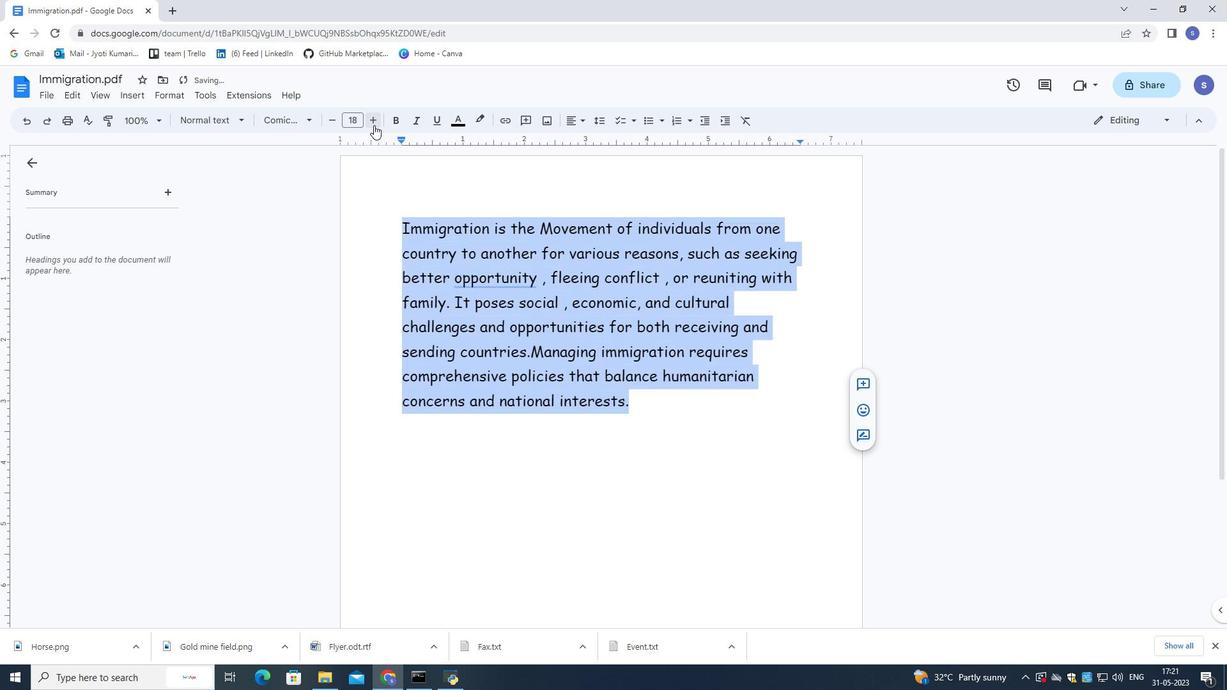 
Action: Mouse pressed left at (374, 125)
Screenshot: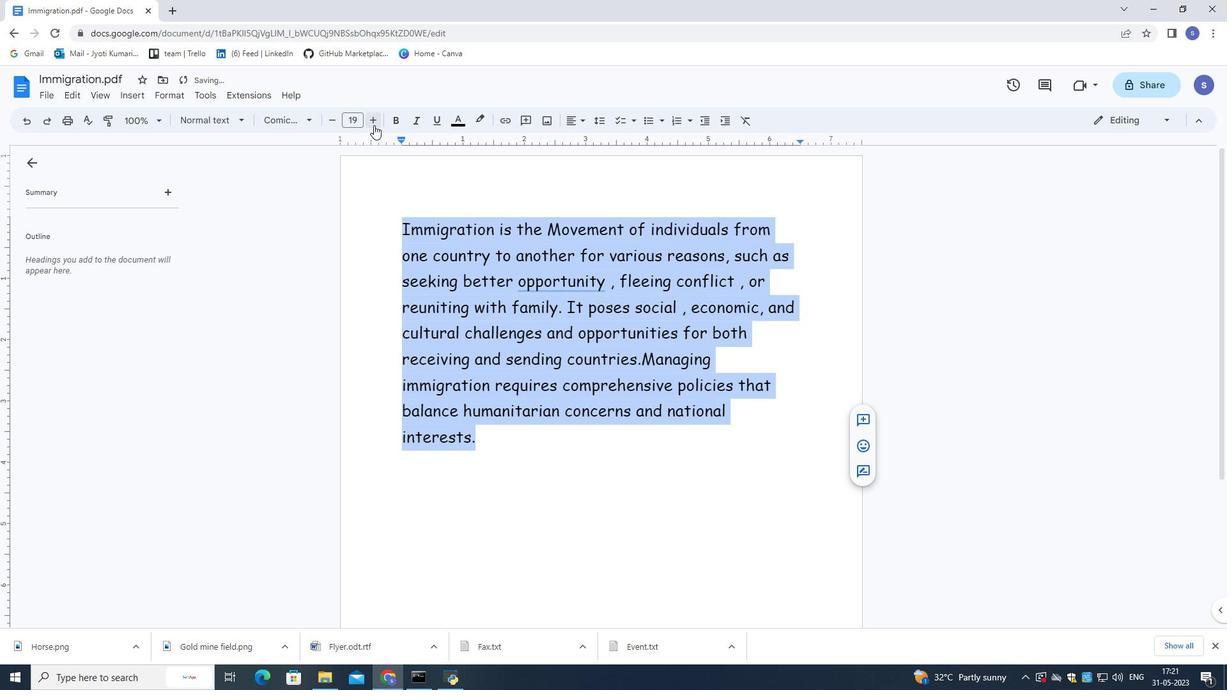 
Action: Mouse pressed left at (374, 125)
Screenshot: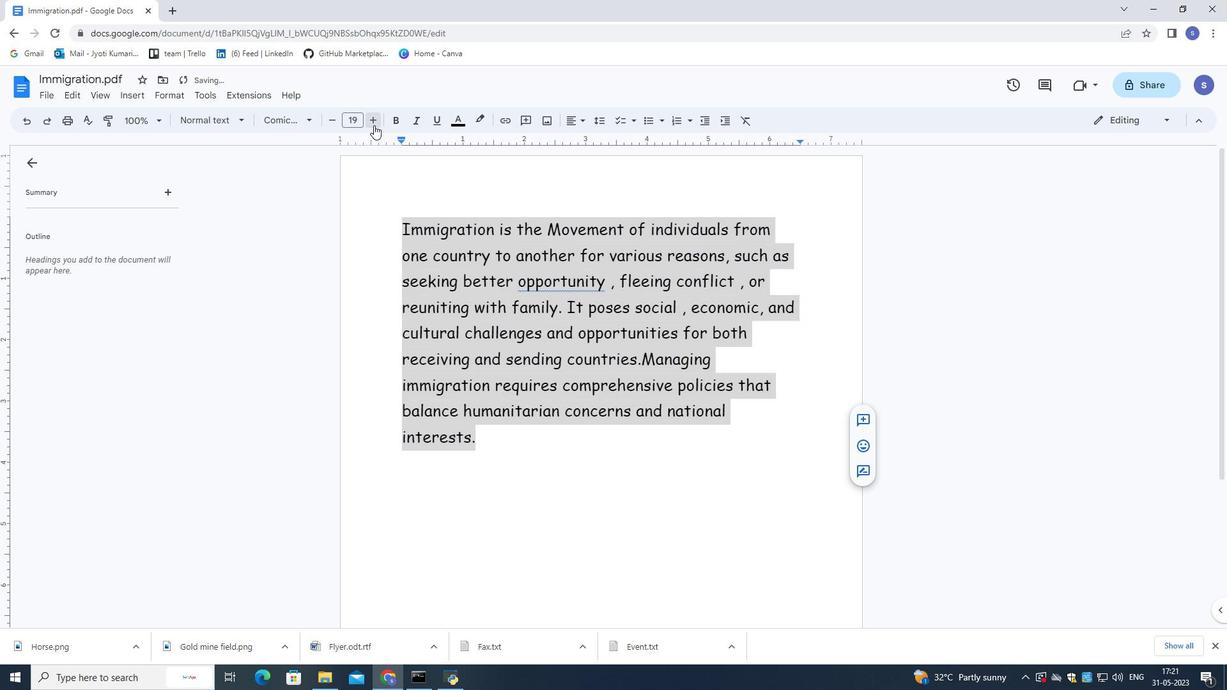 
Action: Mouse pressed left at (374, 125)
Screenshot: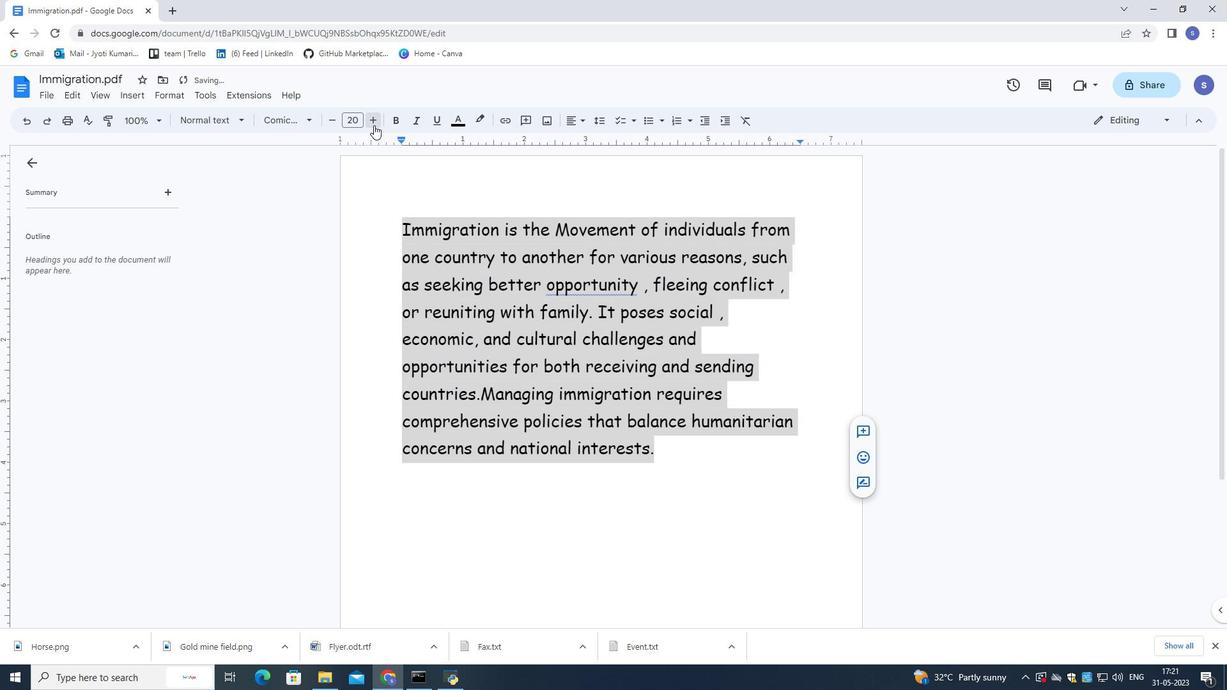 
Action: Mouse pressed left at (374, 125)
Screenshot: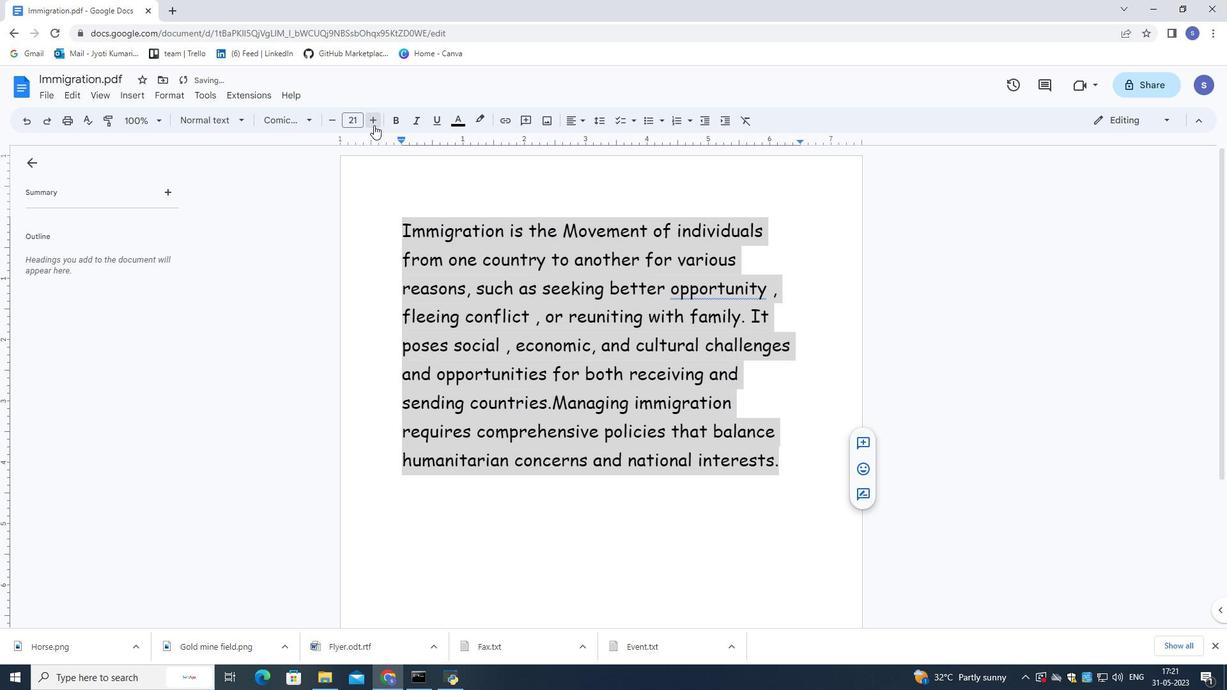 
Action: Mouse pressed left at (374, 125)
Screenshot: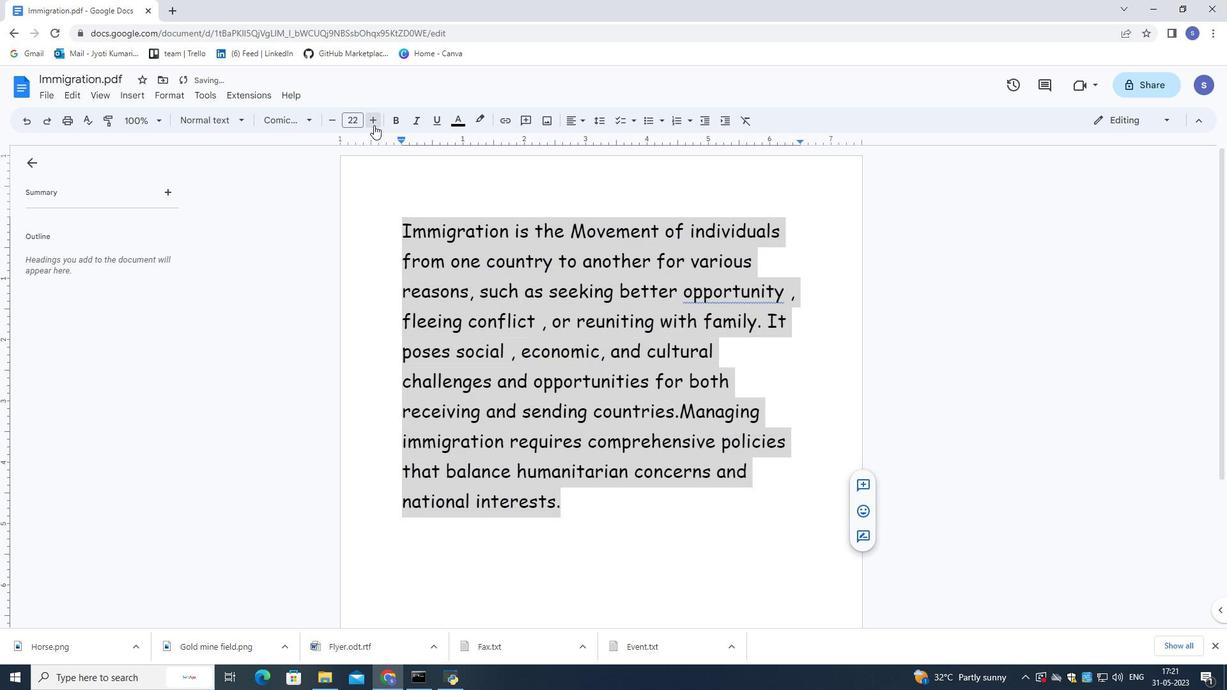 
Action: Mouse pressed left at (374, 125)
Screenshot: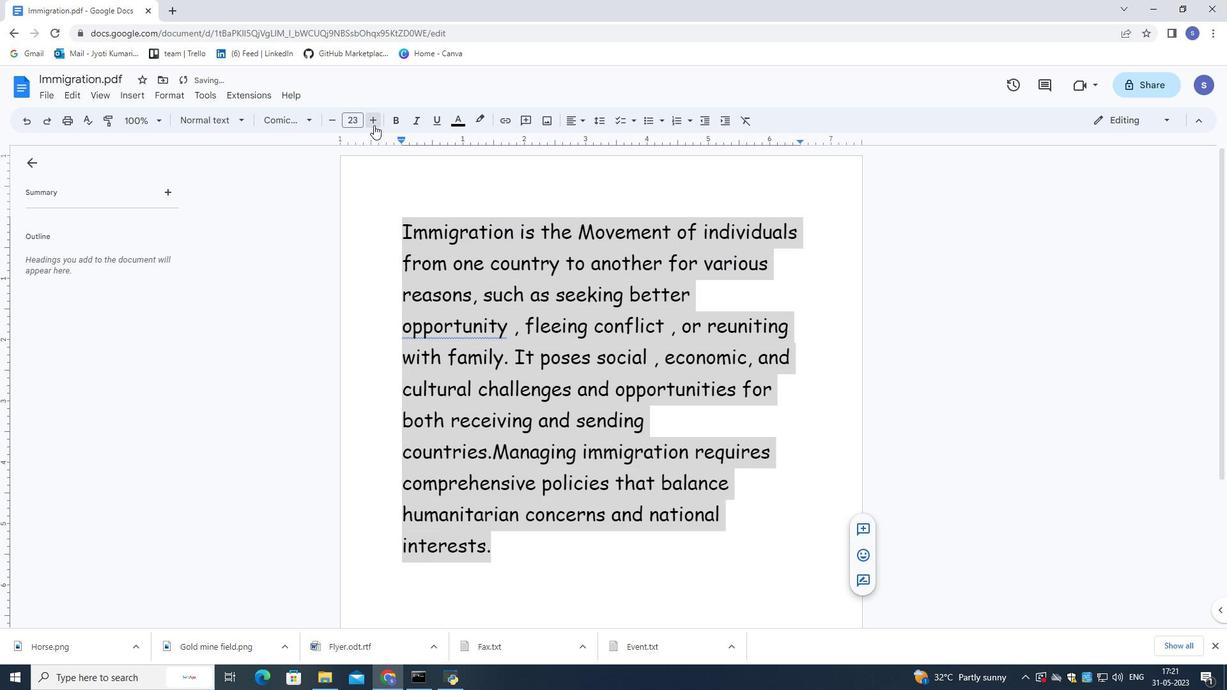 
Action: Mouse pressed left at (374, 125)
Screenshot: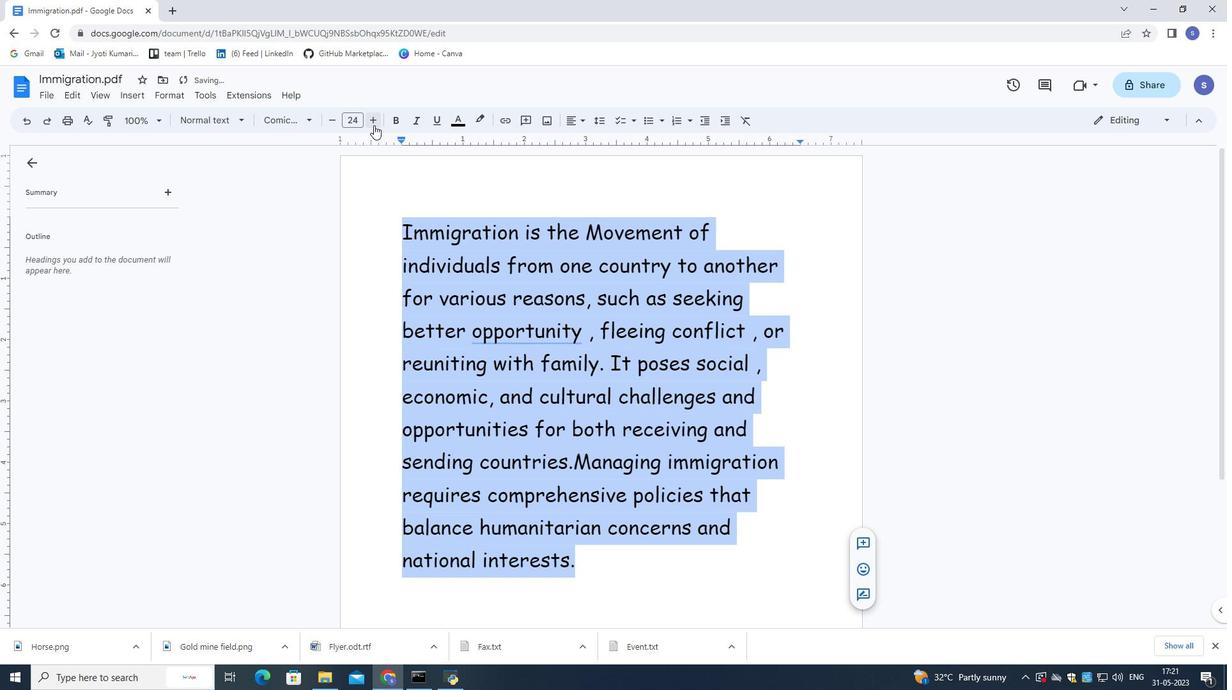 
Action: Mouse pressed left at (374, 125)
Screenshot: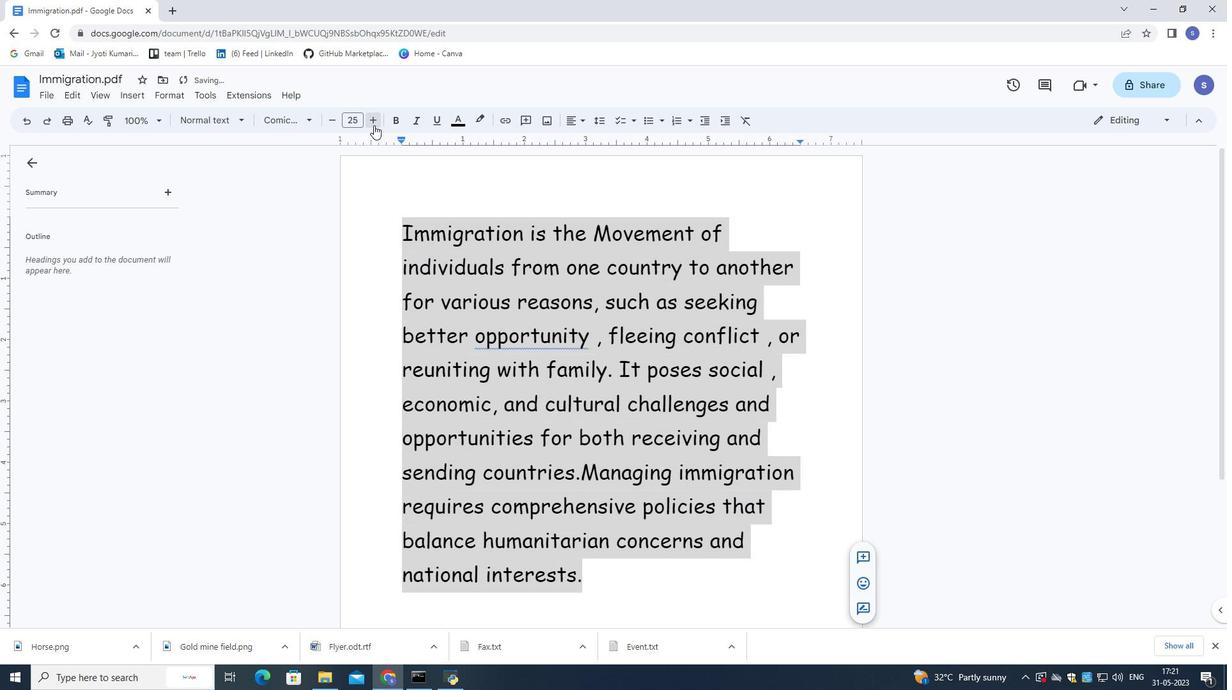 
Action: Mouse pressed left at (374, 125)
Screenshot: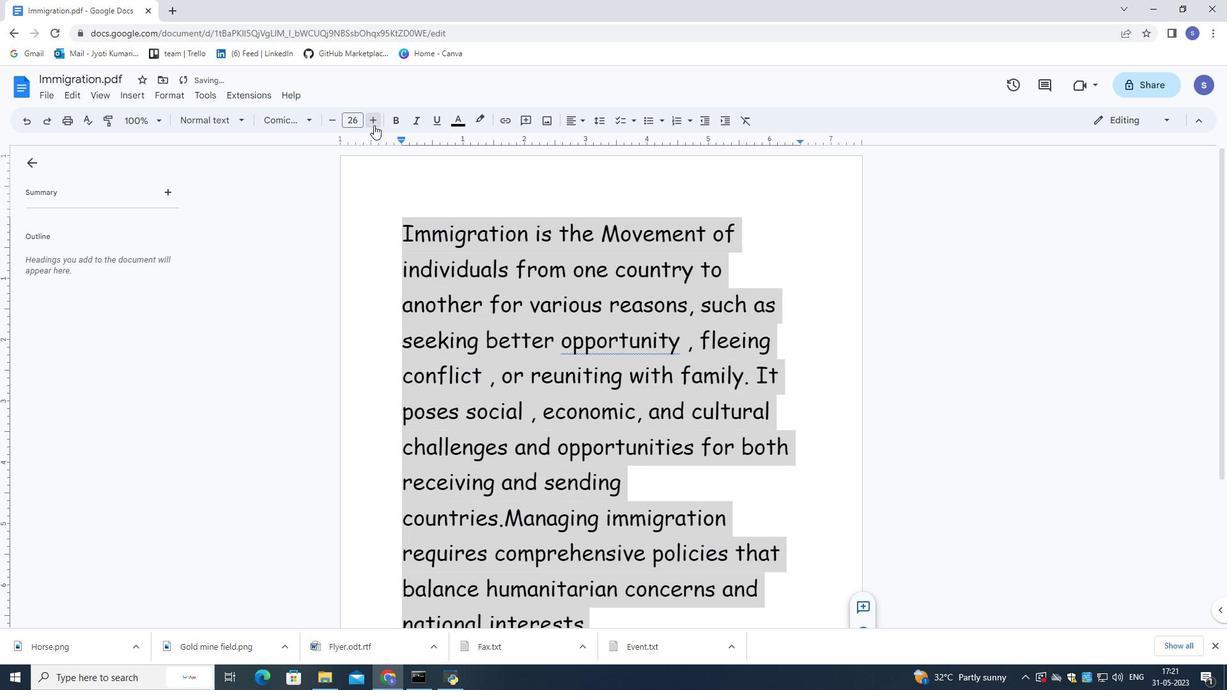 
Action: Mouse pressed left at (374, 125)
Screenshot: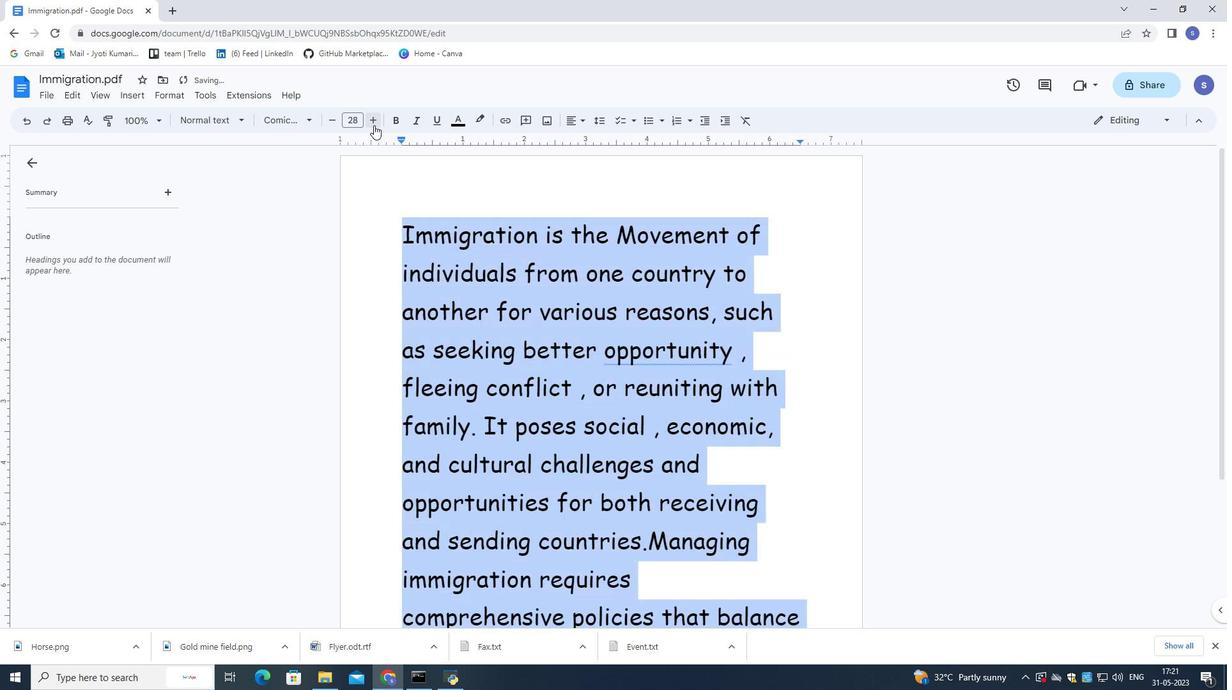 
Action: Mouse pressed left at (374, 125)
Screenshot: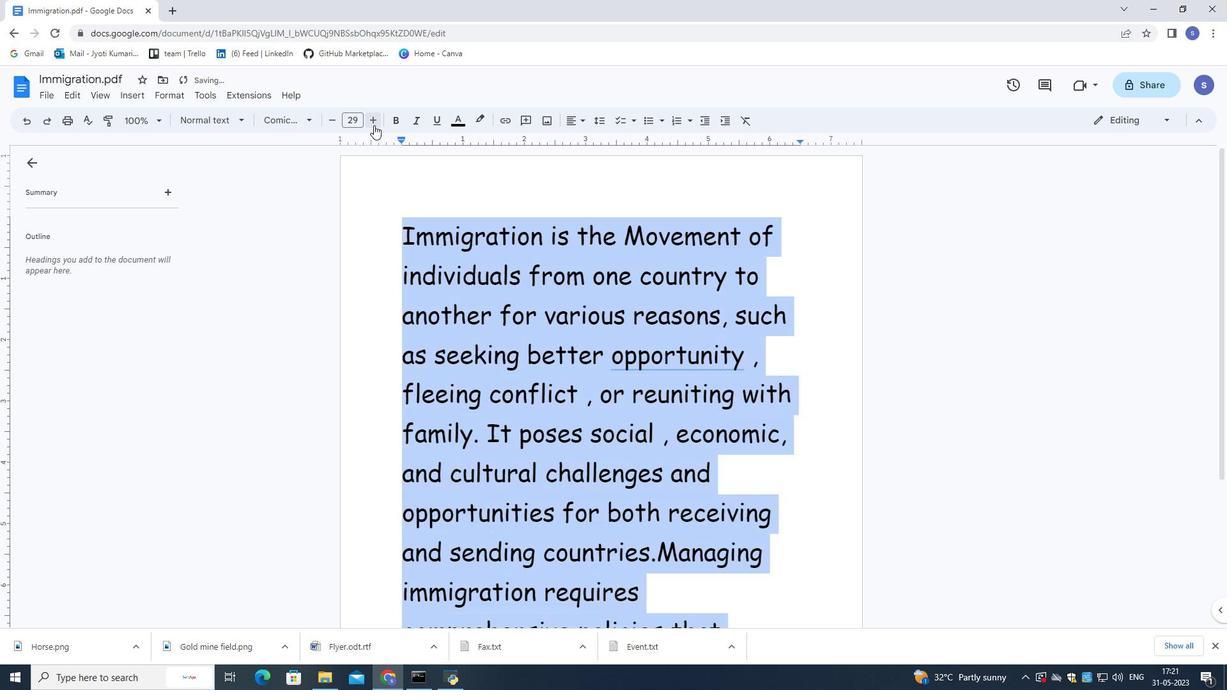 
Action: Mouse pressed left at (374, 125)
Screenshot: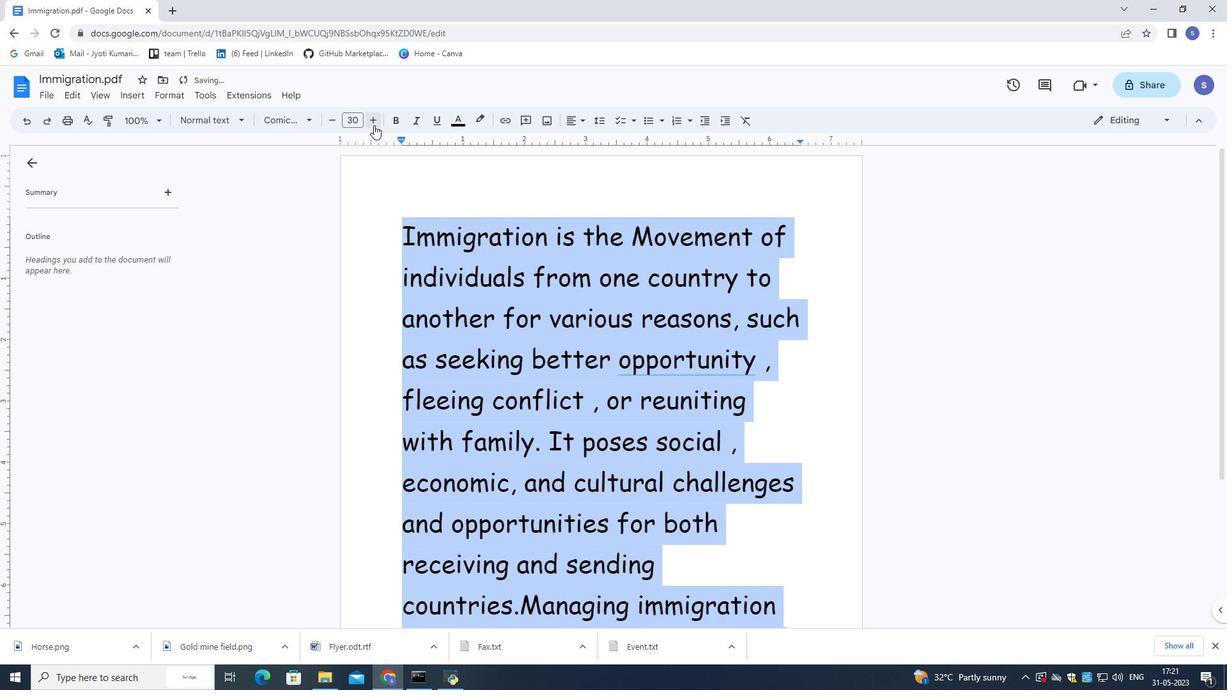 
Action: Mouse moved to (335, 121)
Screenshot: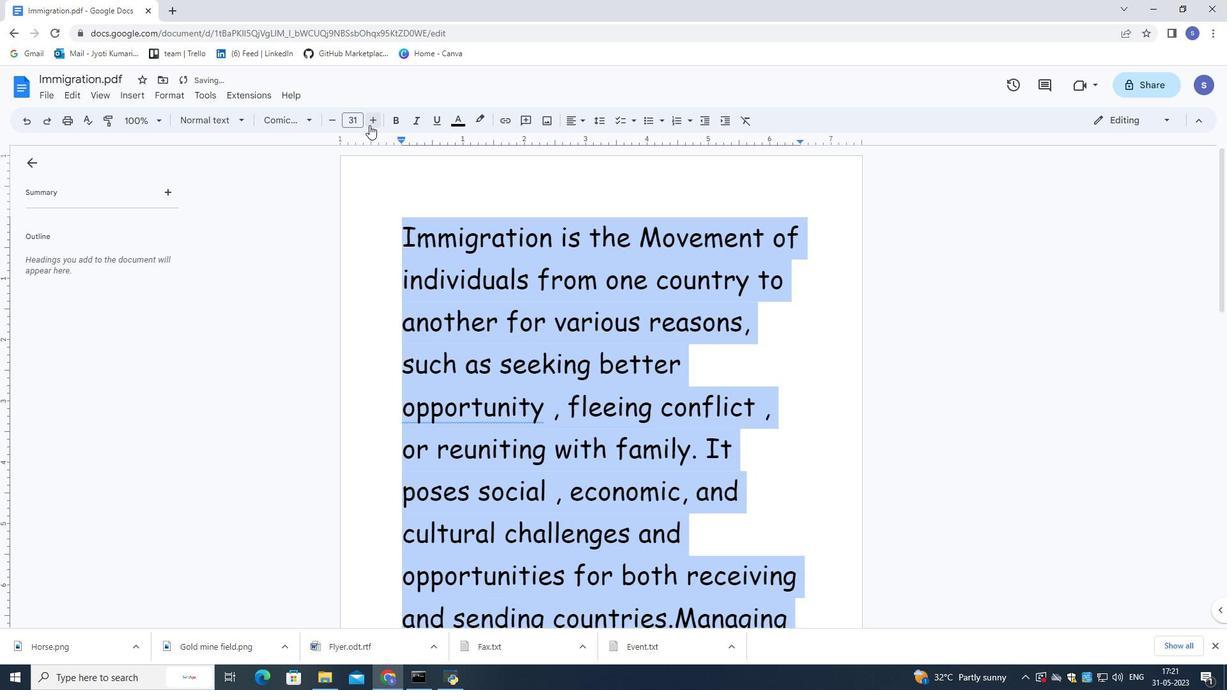 
Action: Mouse pressed left at (335, 121)
Screenshot: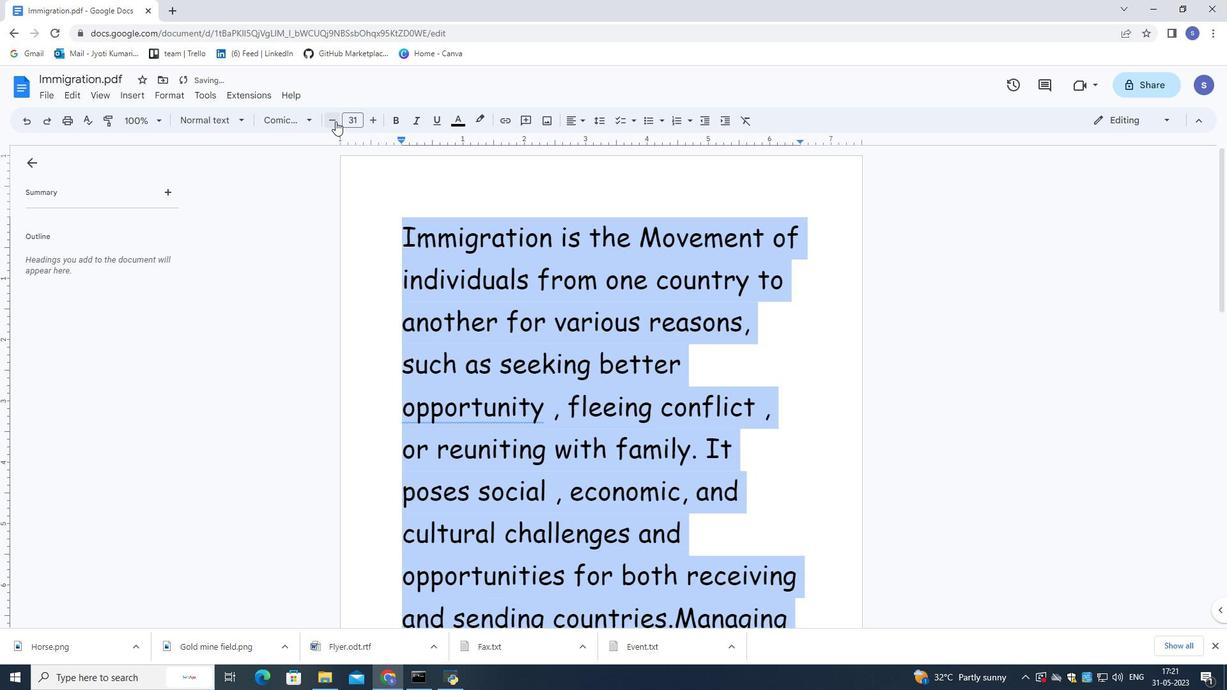 
Action: Mouse moved to (490, 335)
Screenshot: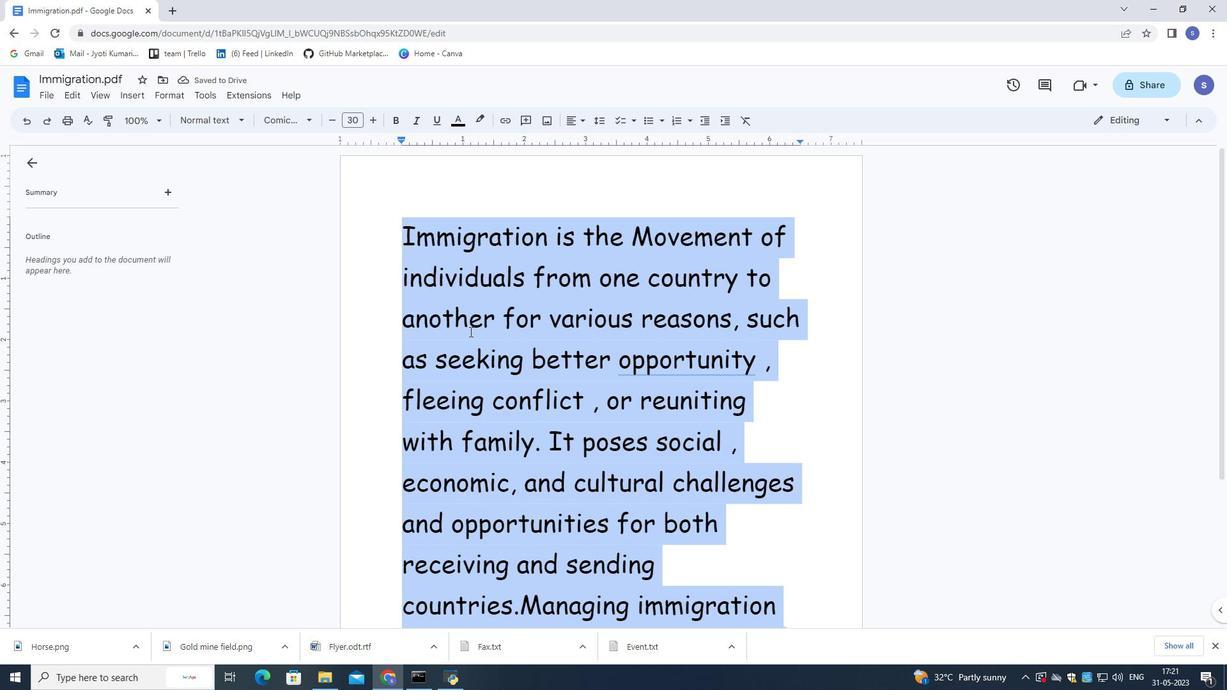 
Action: Mouse scrolled (490, 335) with delta (0, 0)
Screenshot: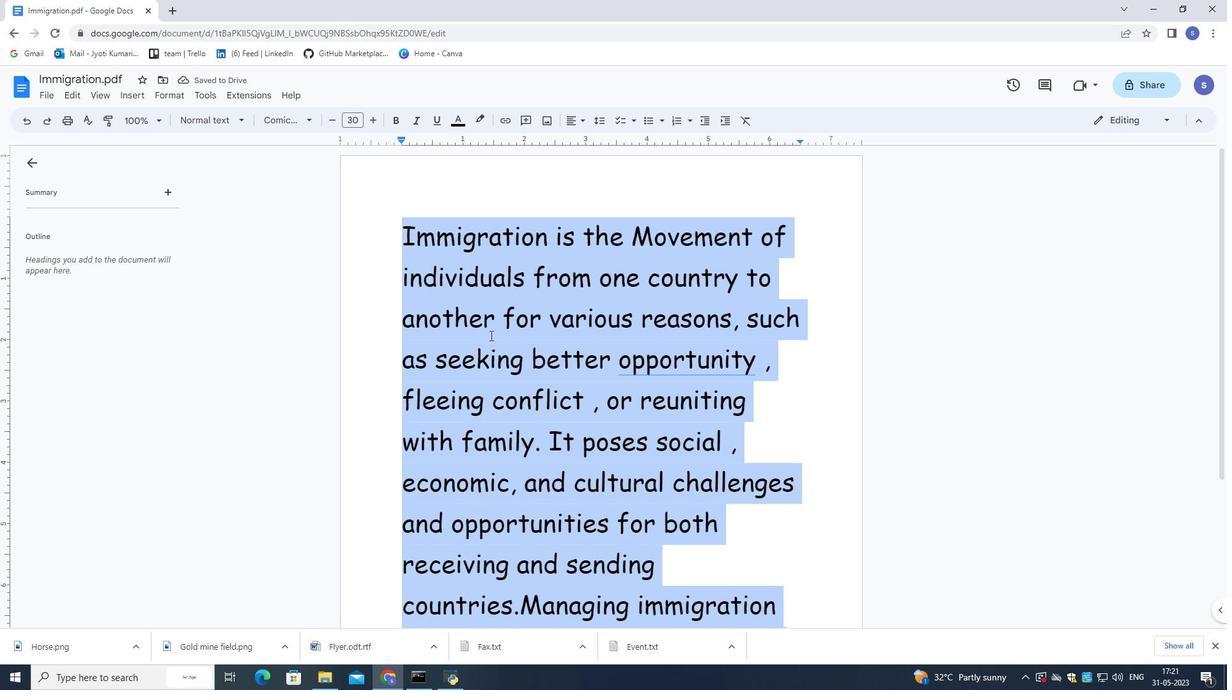 
Action: Mouse moved to (491, 335)
Screenshot: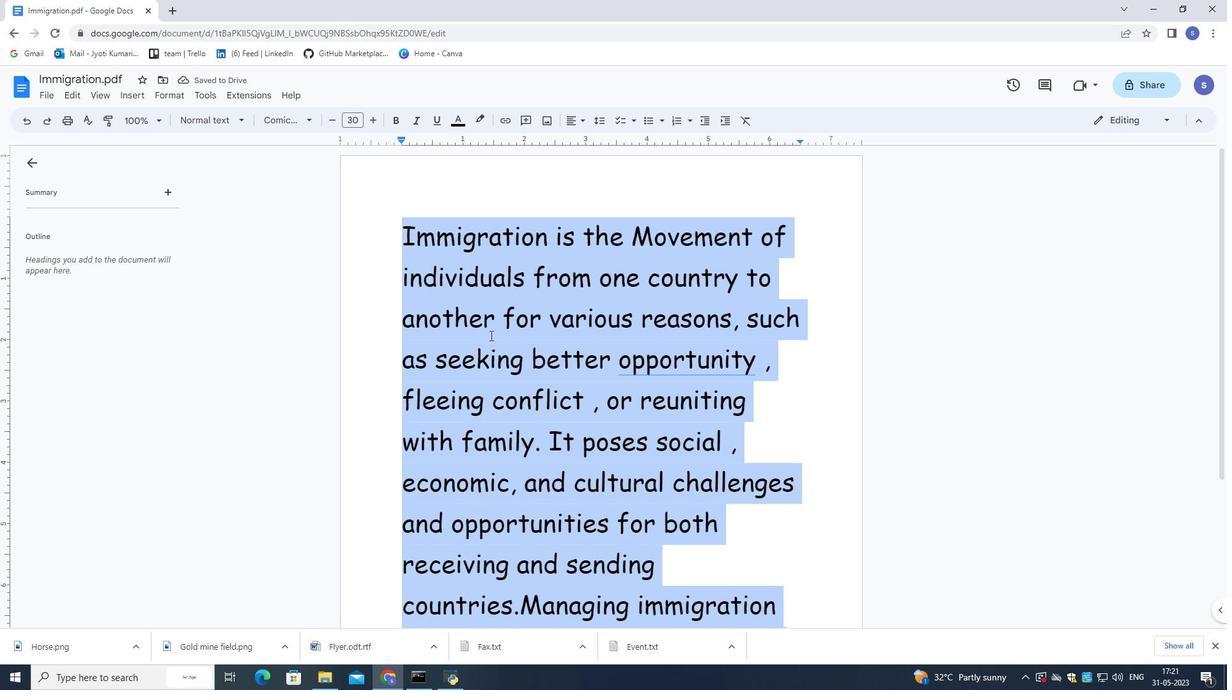 
Action: Mouse scrolled (491, 335) with delta (0, 0)
Screenshot: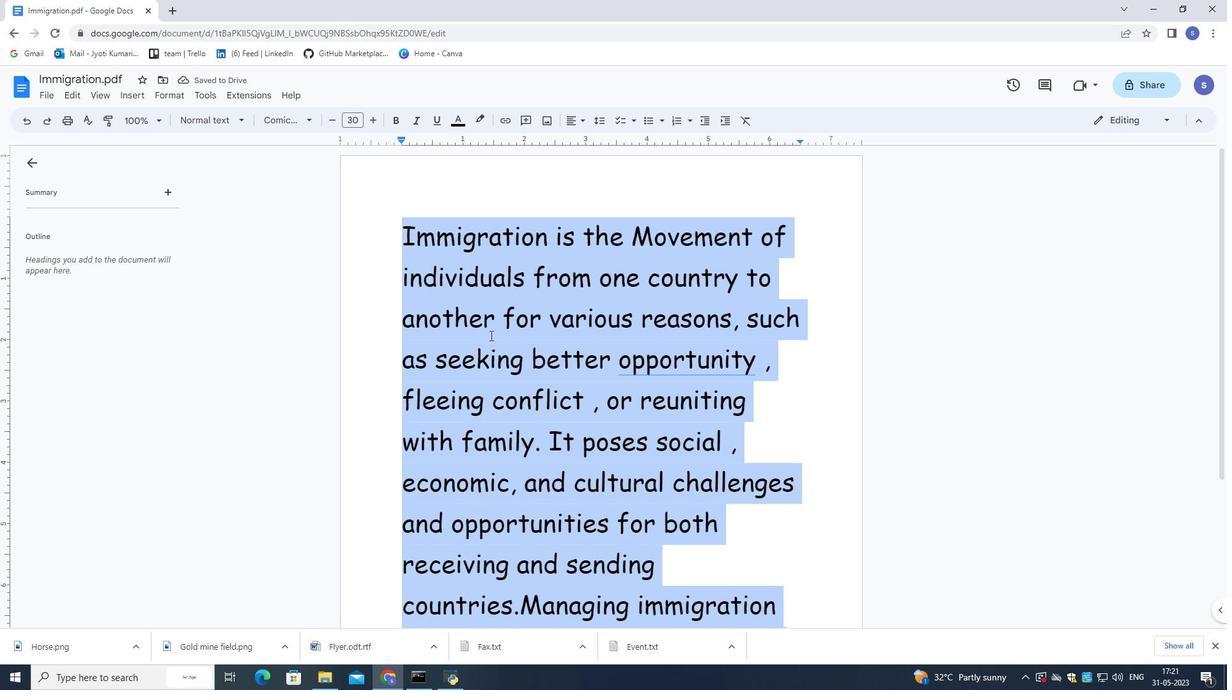 
Action: Mouse scrolled (491, 336) with delta (0, 0)
Screenshot: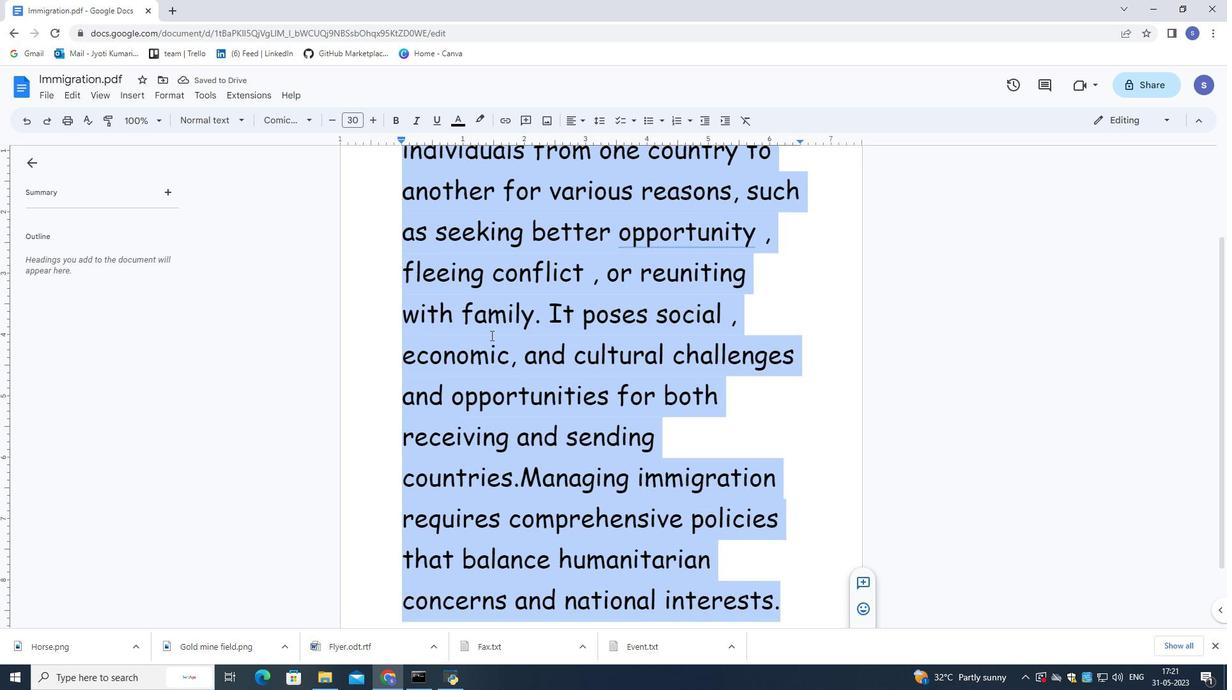 
Action: Mouse scrolled (491, 336) with delta (0, 0)
Screenshot: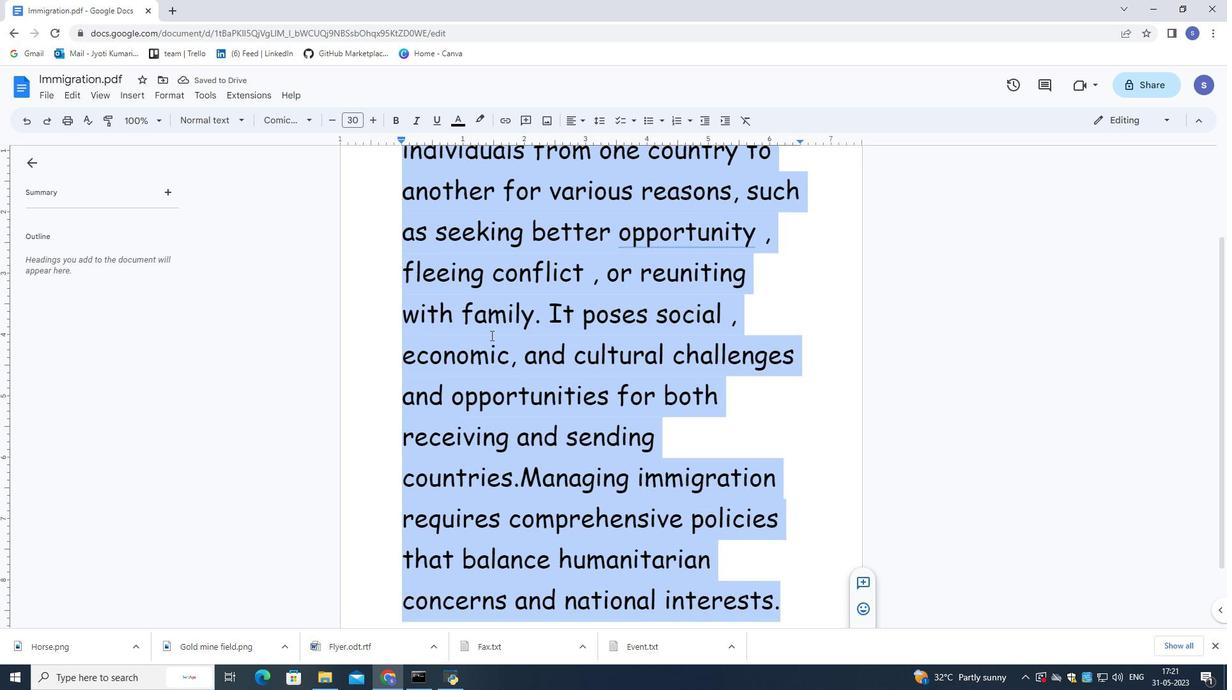 
Action: Mouse scrolled (491, 336) with delta (0, 0)
Screenshot: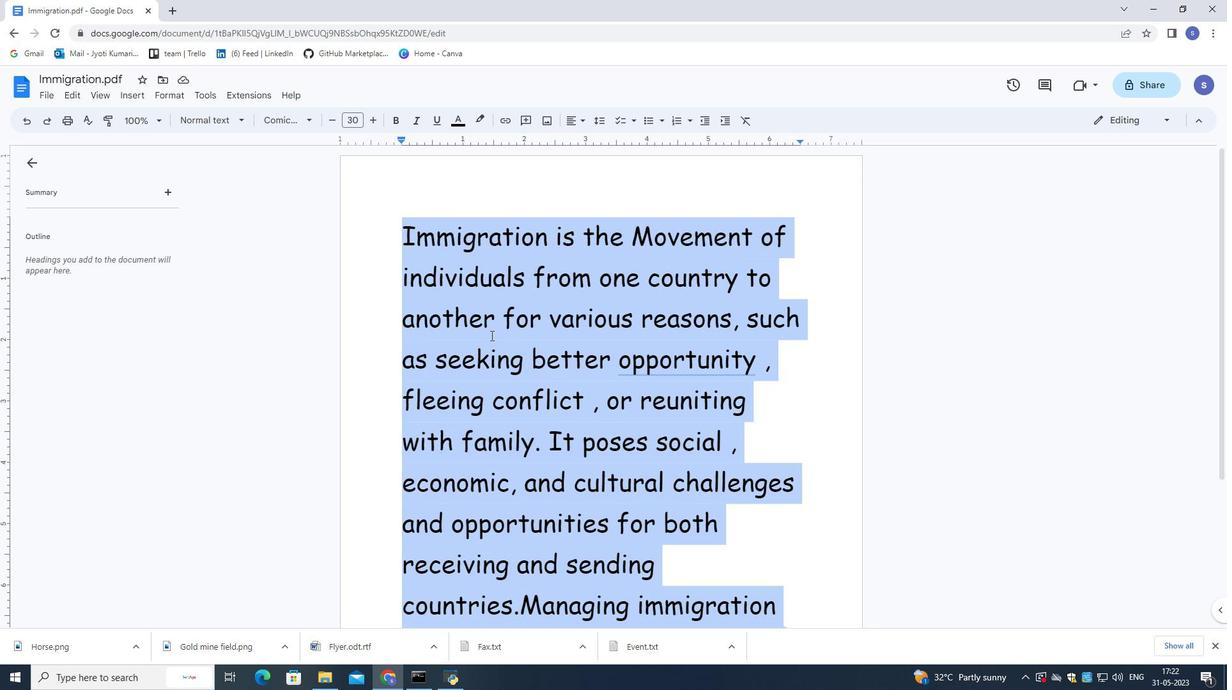 
Action: Mouse scrolled (491, 336) with delta (0, 0)
Screenshot: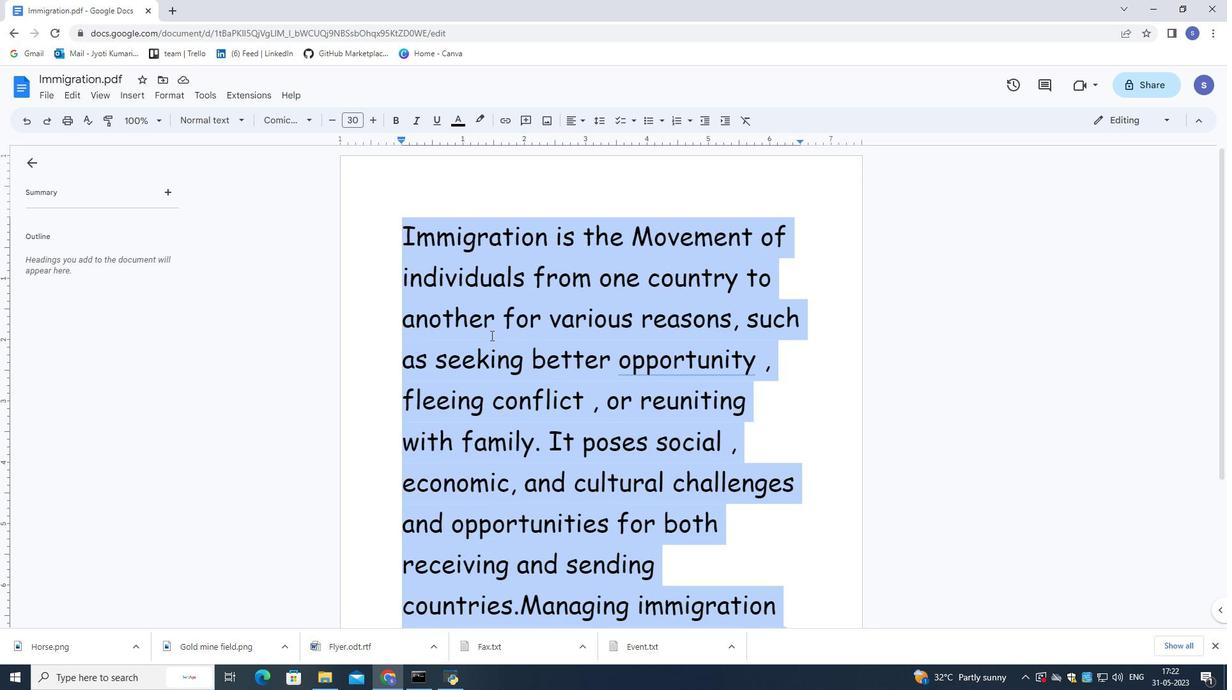 
Action: Mouse scrolled (491, 336) with delta (0, 0)
Screenshot: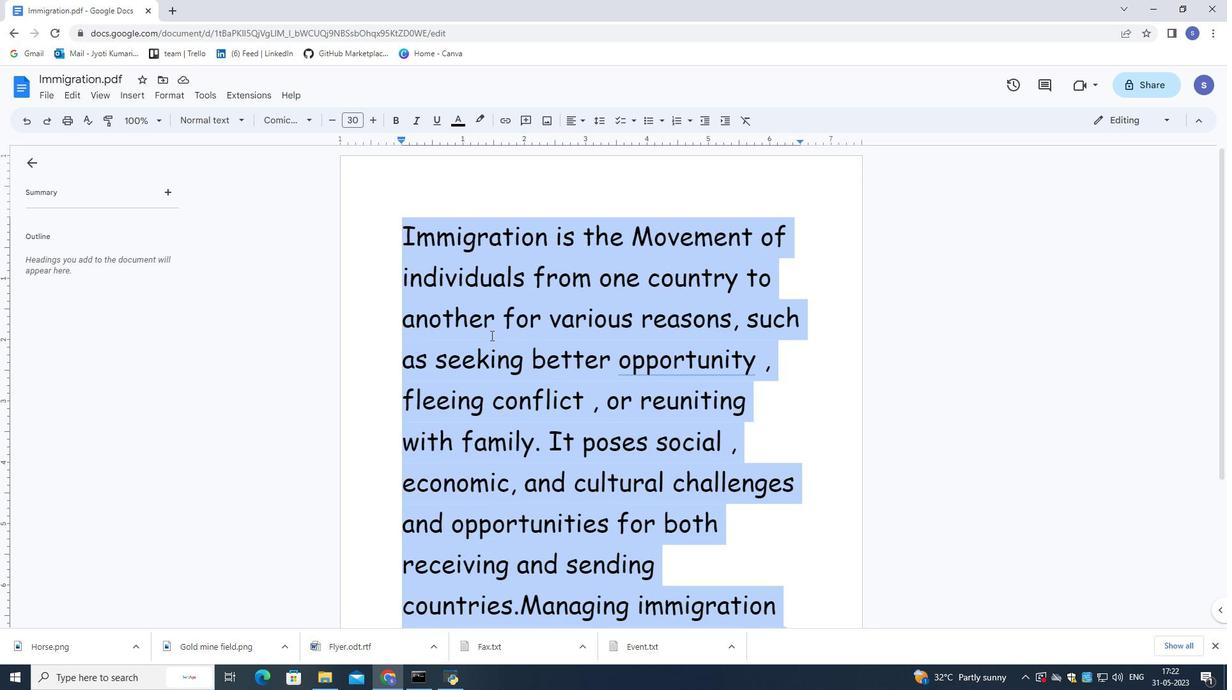
Action: Mouse moved to (437, 201)
Screenshot: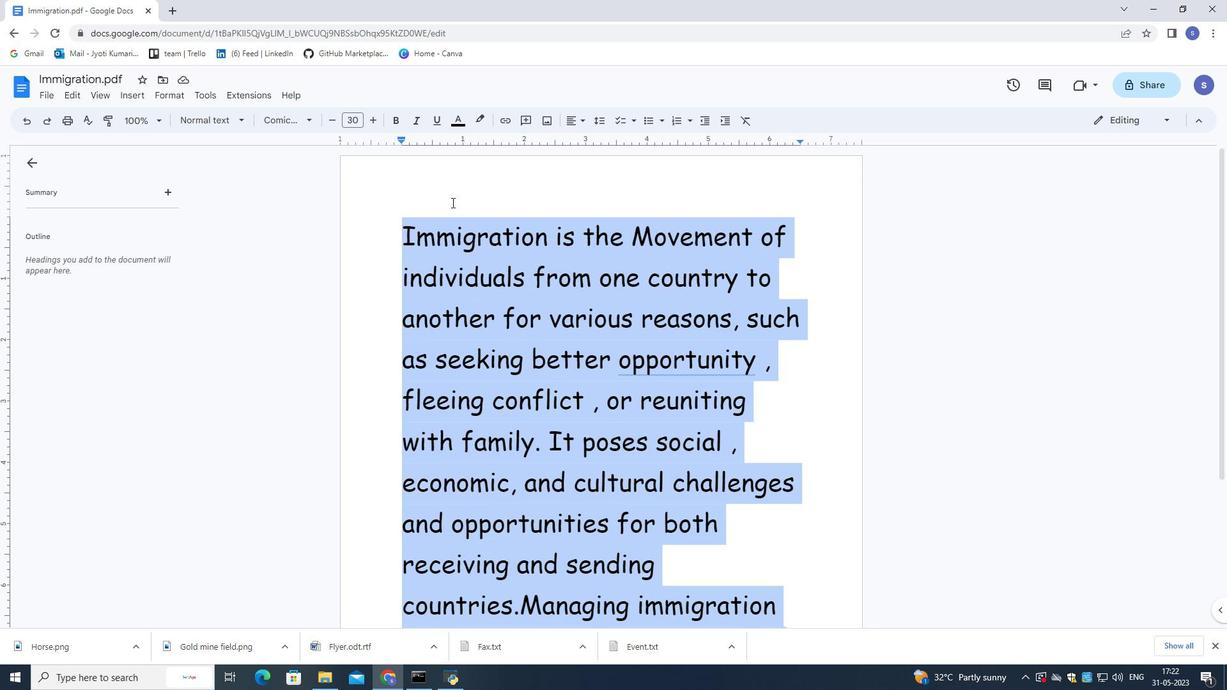 
Action: Mouse pressed left at (437, 201)
Screenshot: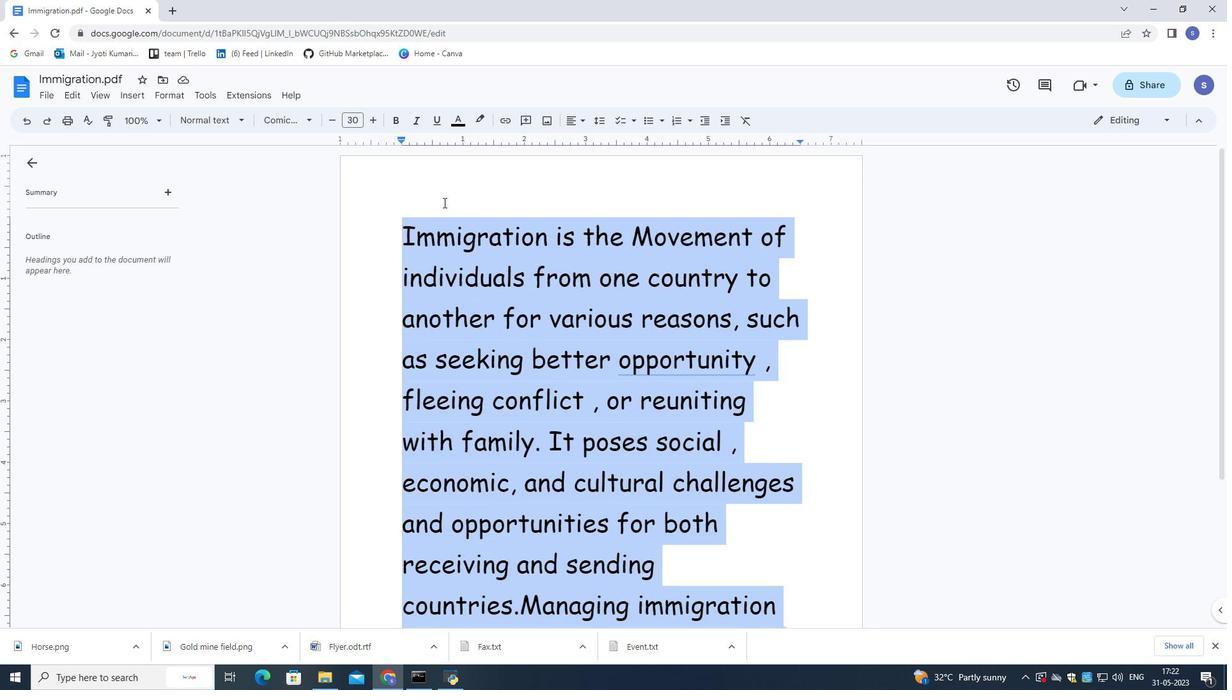 
Action: Mouse moved to (428, 203)
Screenshot: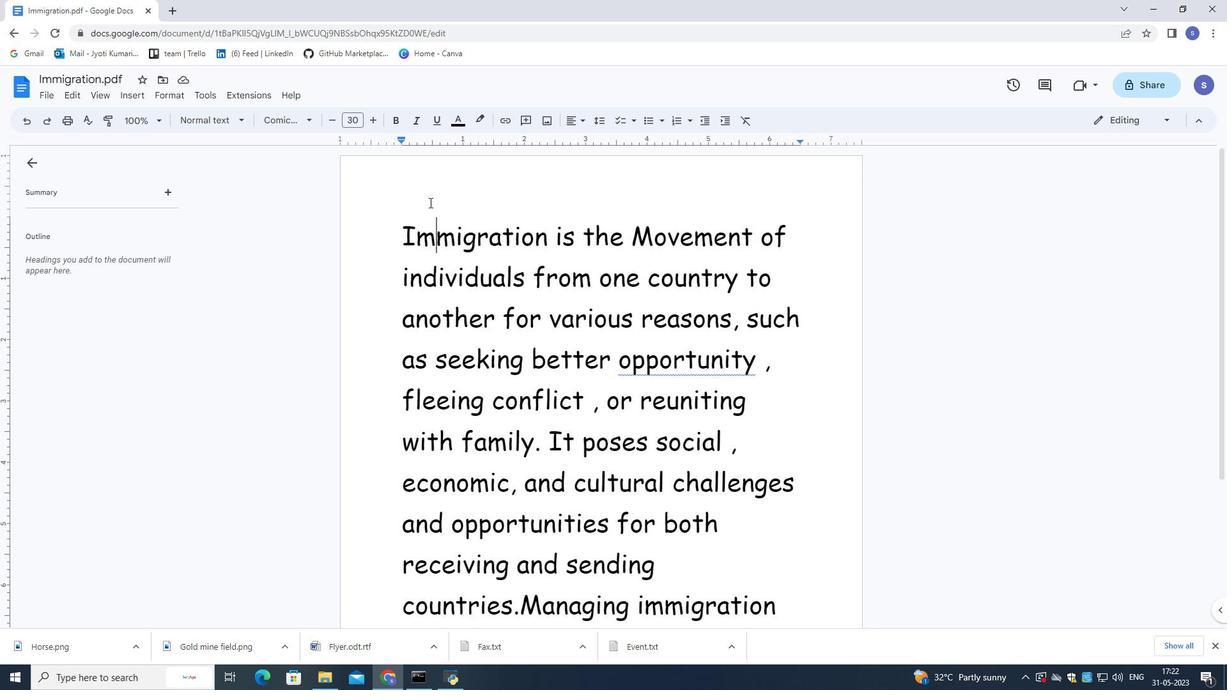 
Action: Key pressed <Key.left><Key.left><Key.enter><Key.up><Key.shift>Immigraiton
Screenshot: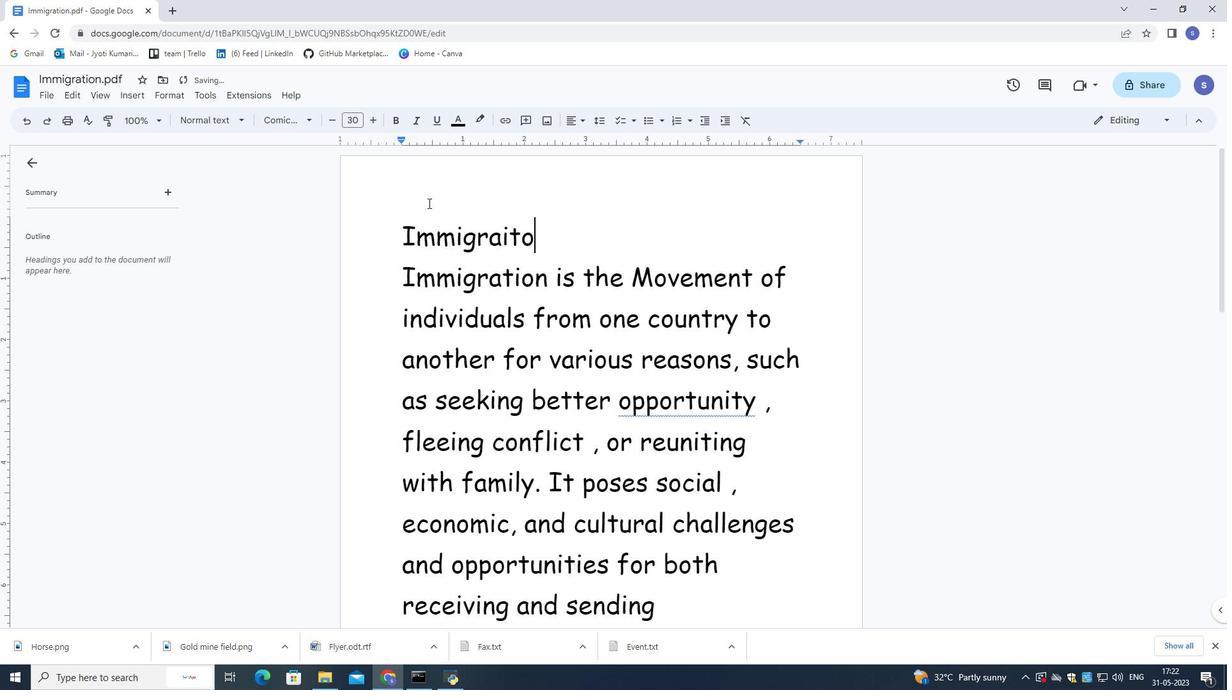 
Action: Mouse moved to (516, 382)
Screenshot: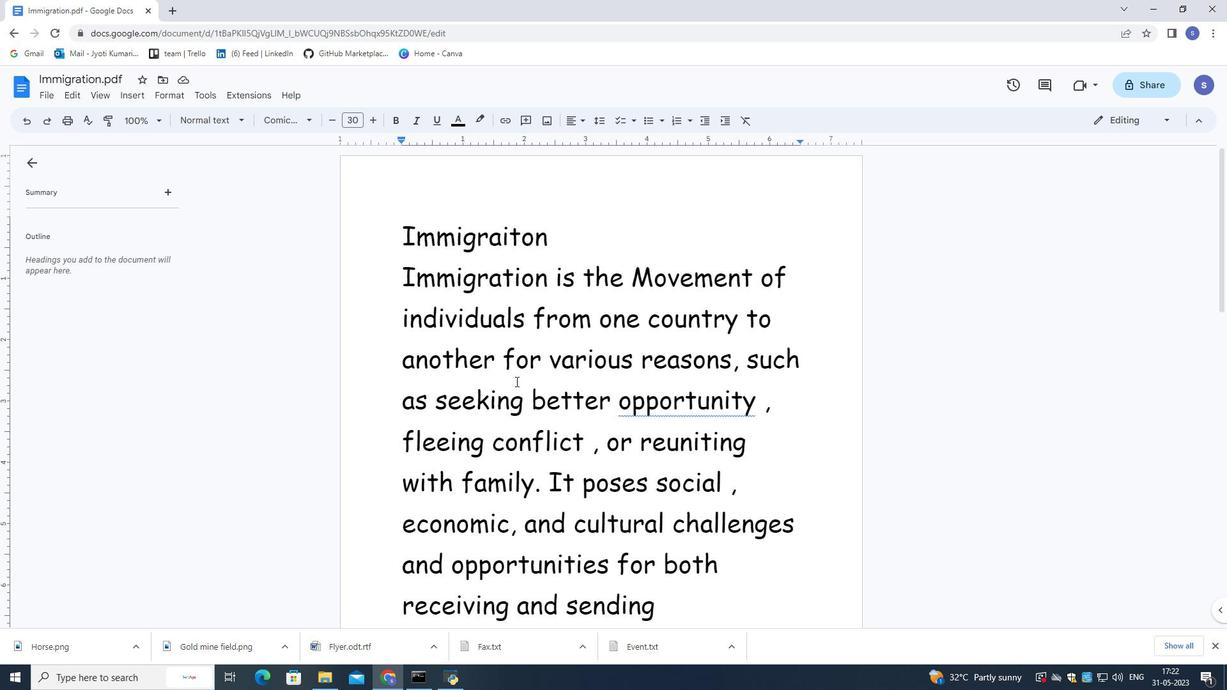 
Action: Mouse scrolled (516, 381) with delta (0, 0)
Screenshot: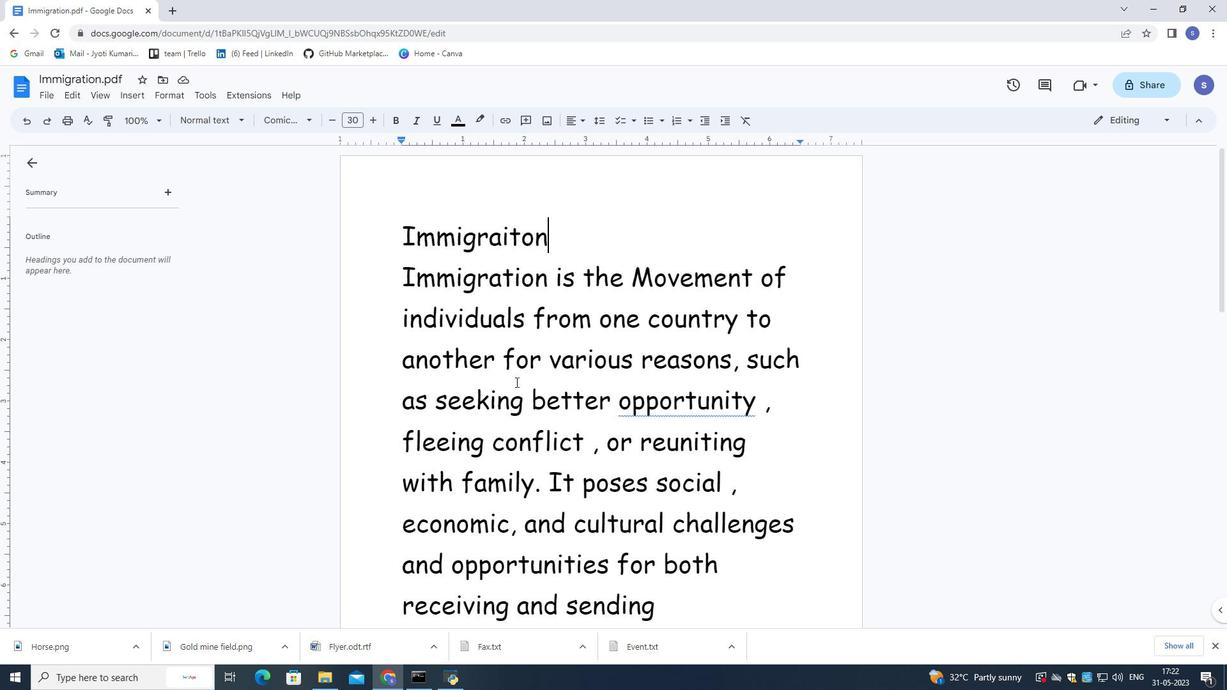 
Action: Mouse scrolled (516, 381) with delta (0, 0)
Screenshot: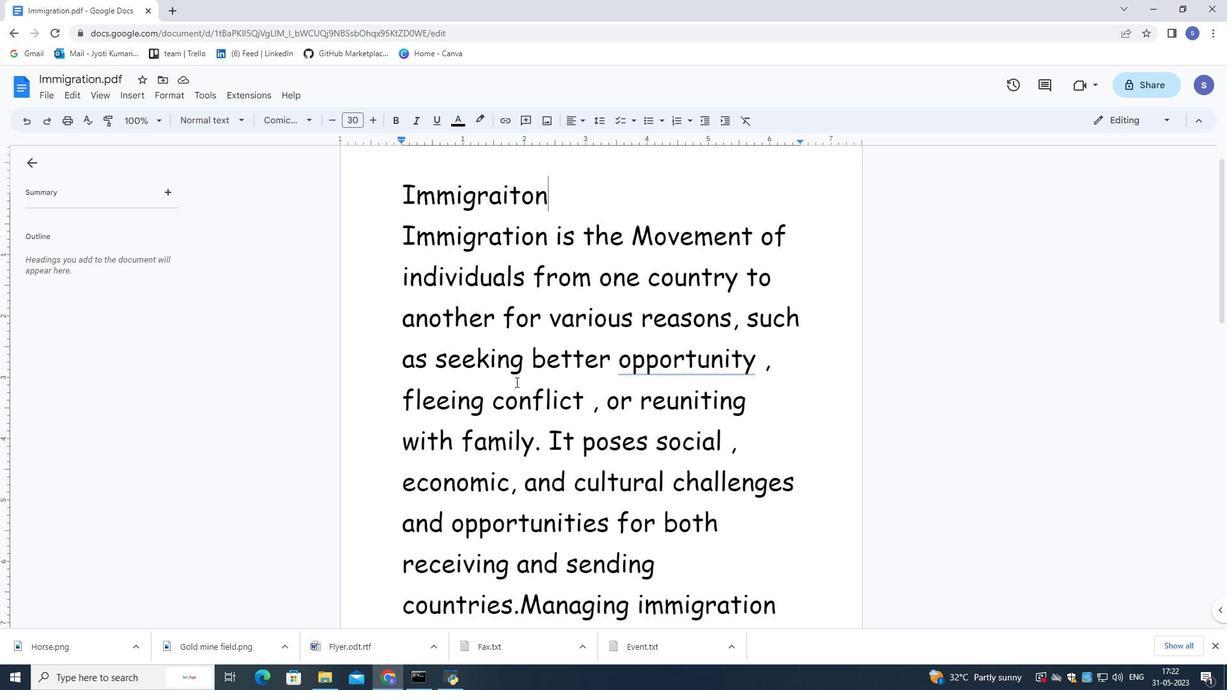 
Action: Mouse moved to (516, 384)
Screenshot: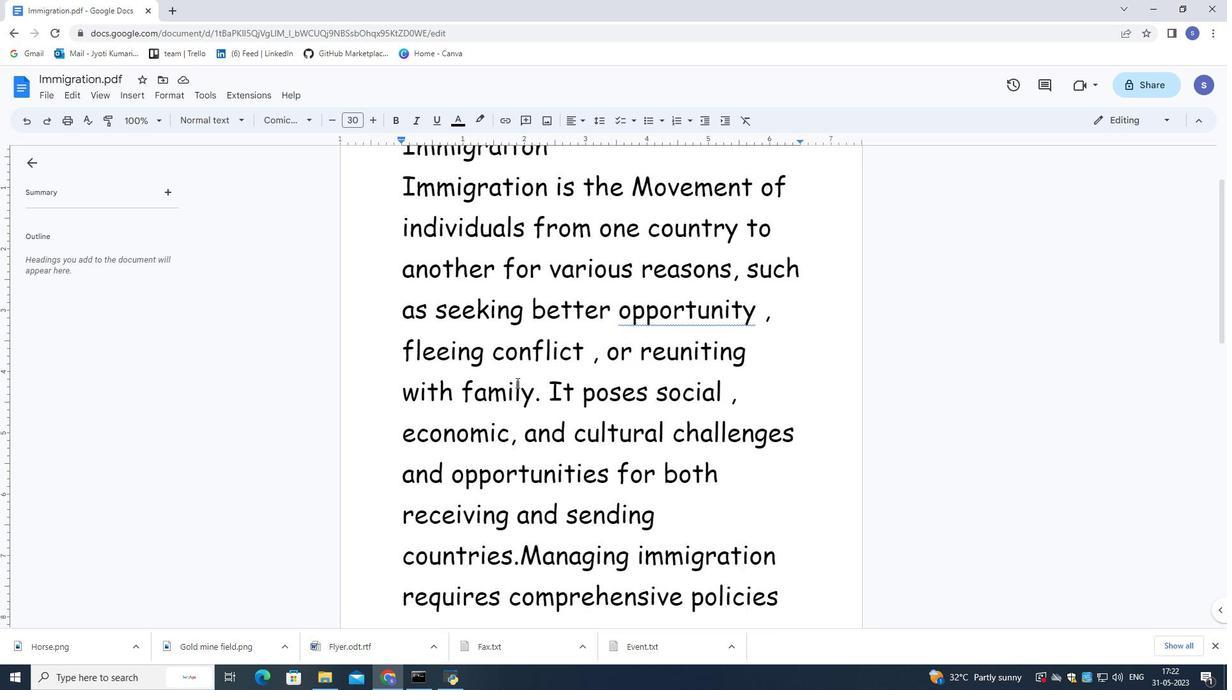 
Action: Mouse scrolled (516, 383) with delta (0, 0)
Screenshot: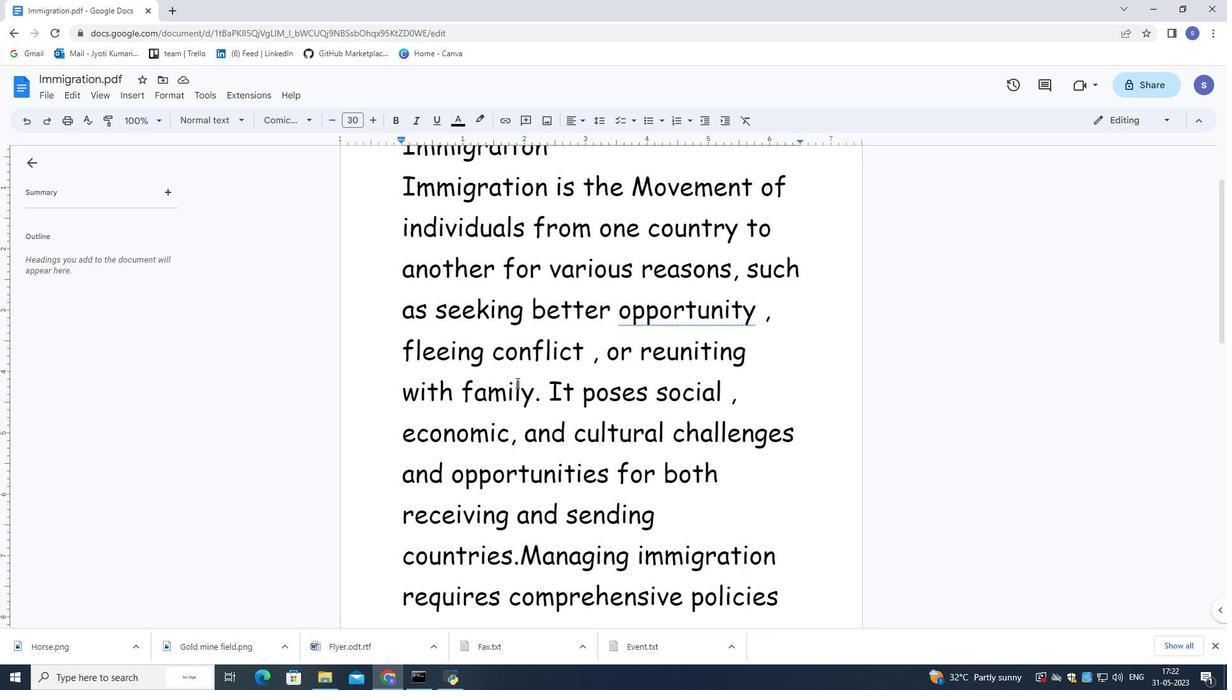
Action: Mouse moved to (516, 386)
Screenshot: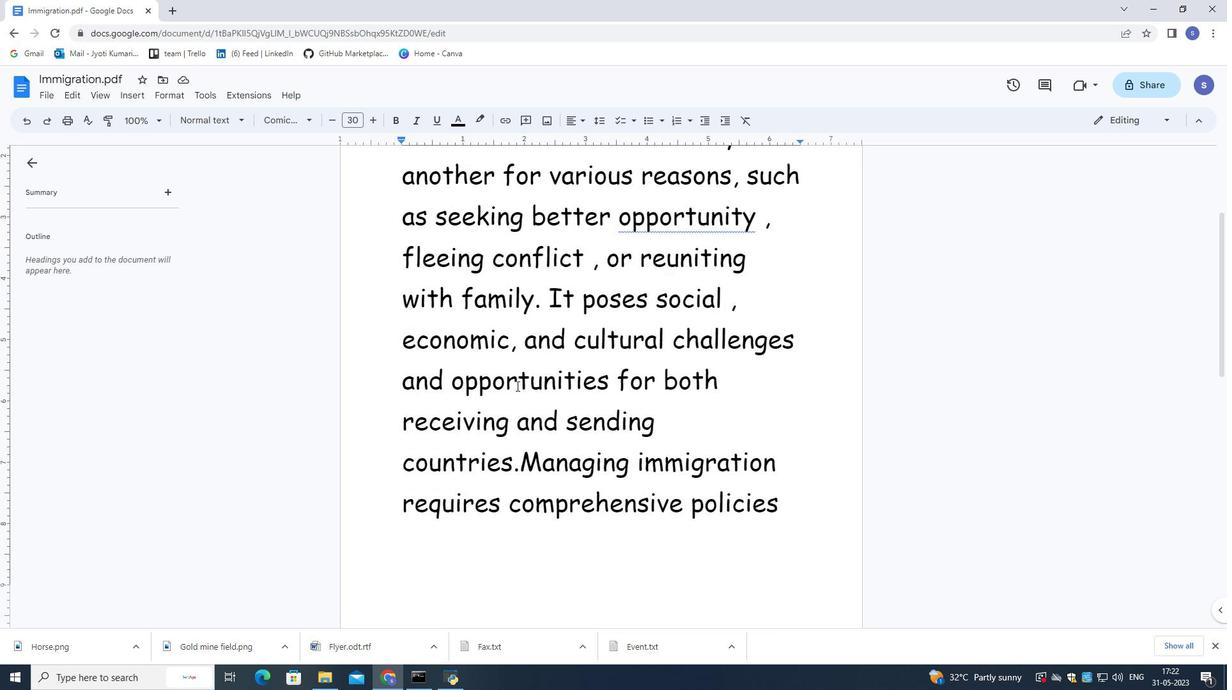 
Action: Mouse scrolled (516, 386) with delta (0, 0)
Screenshot: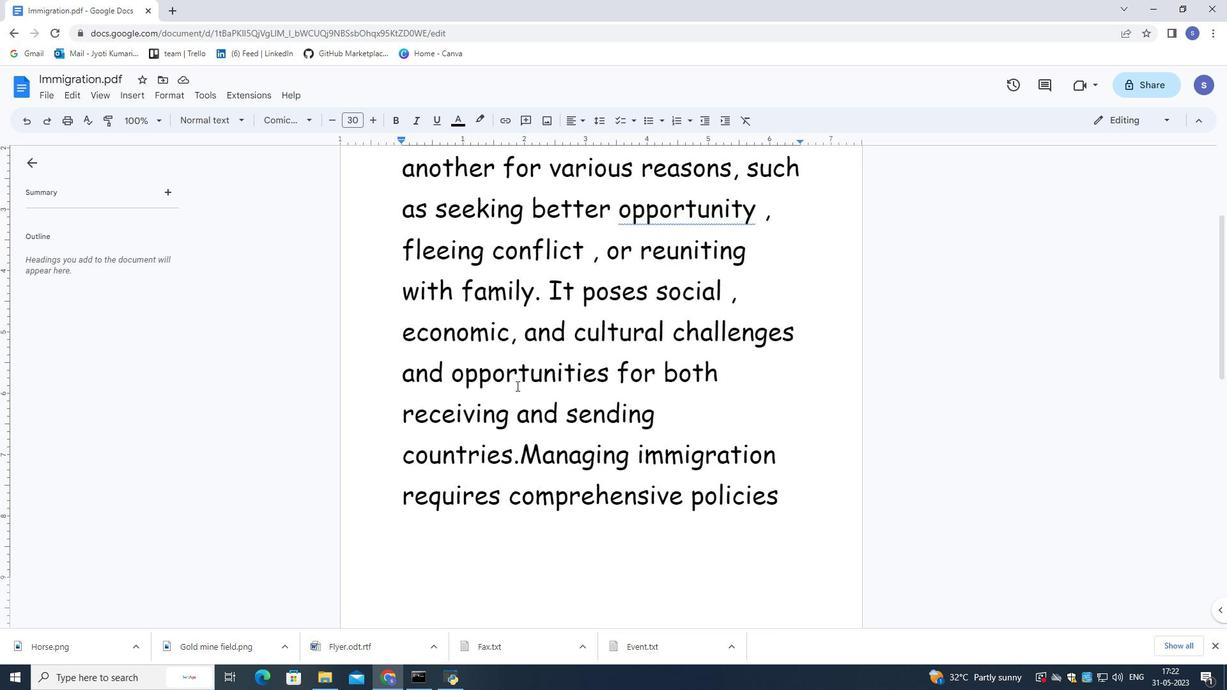 
Action: Mouse scrolled (516, 386) with delta (0, 0)
Screenshot: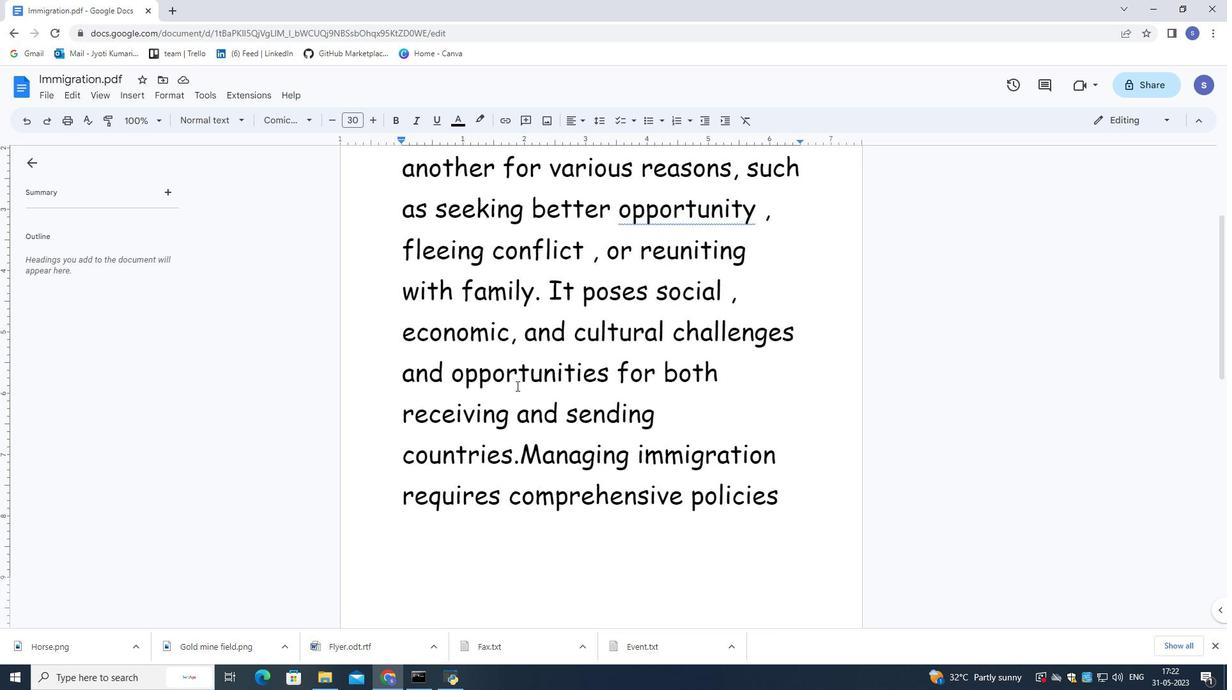 
Action: Mouse scrolled (516, 386) with delta (0, 0)
Screenshot: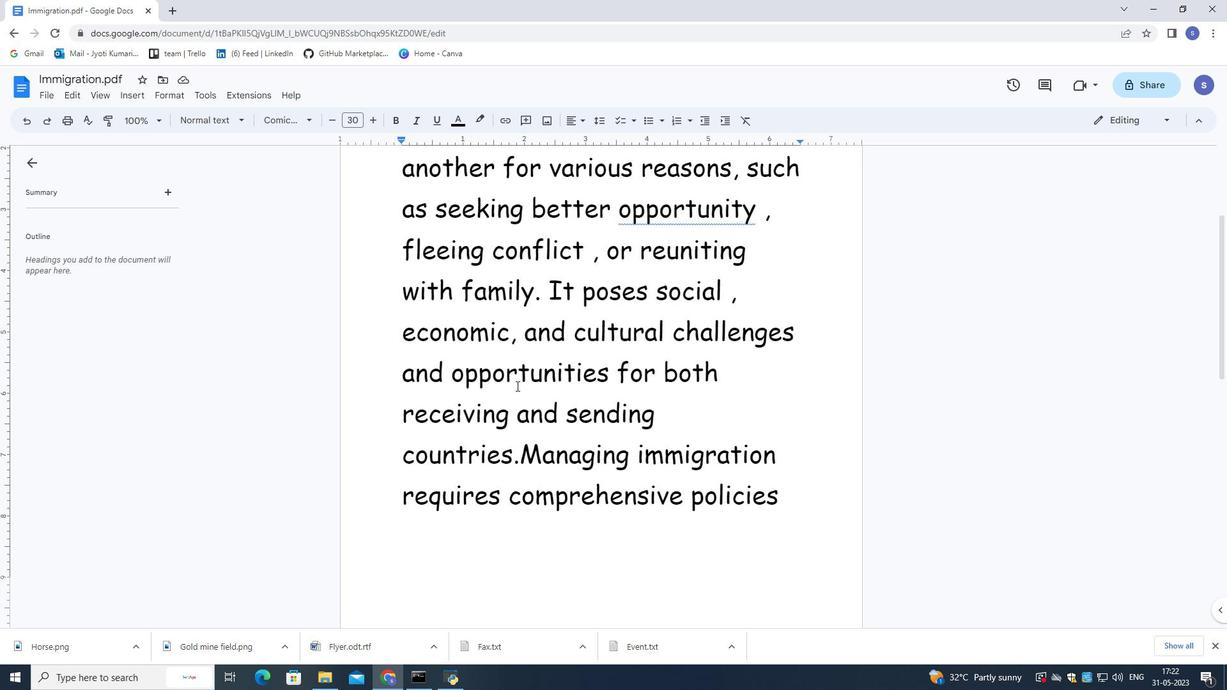 
Action: Mouse moved to (404, 278)
Screenshot: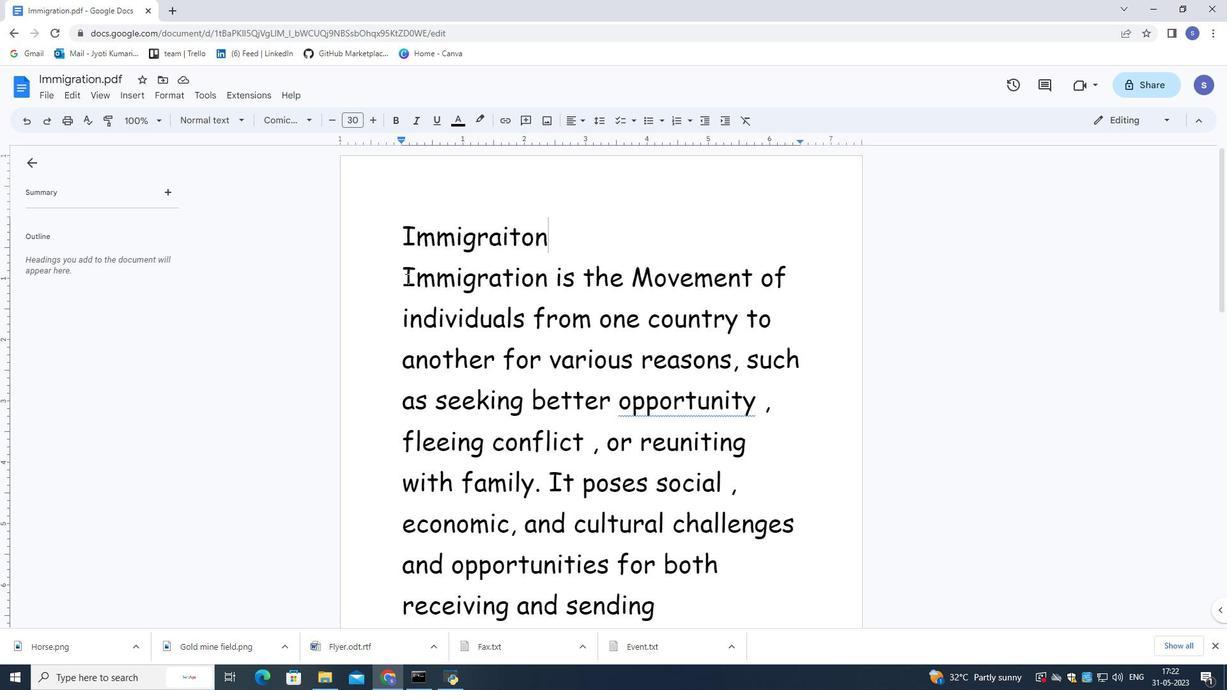 
Action: Mouse pressed left at (404, 278)
Screenshot: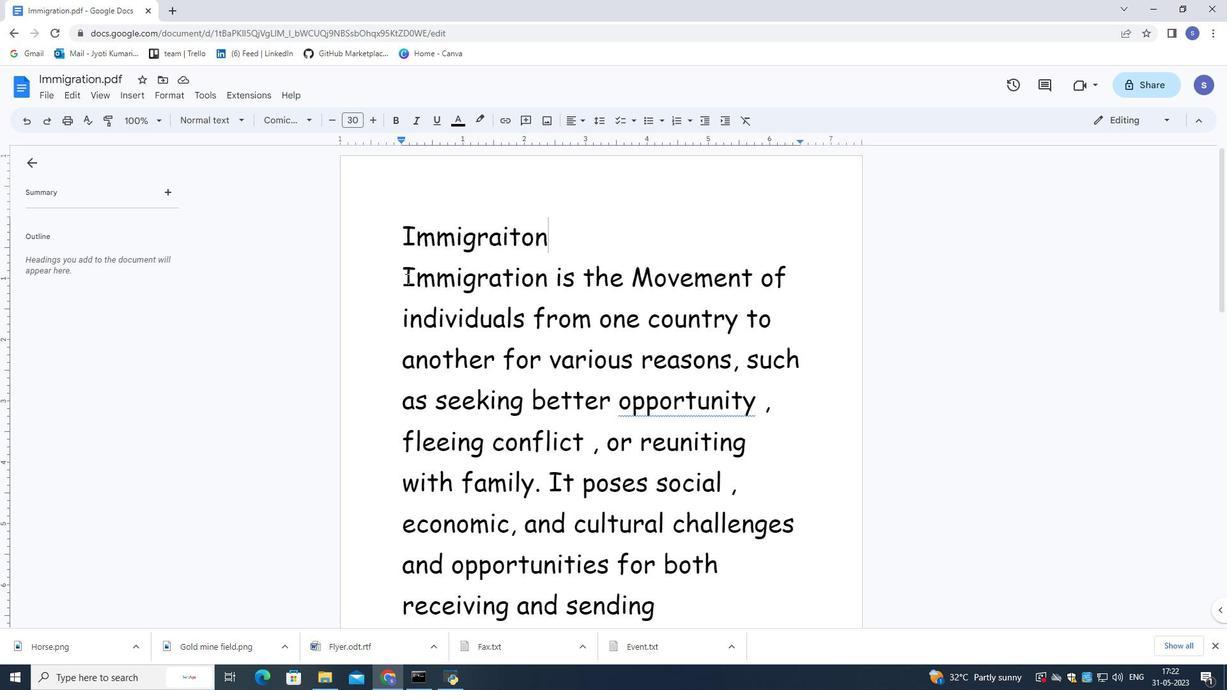 
Action: Mouse moved to (324, 117)
Screenshot: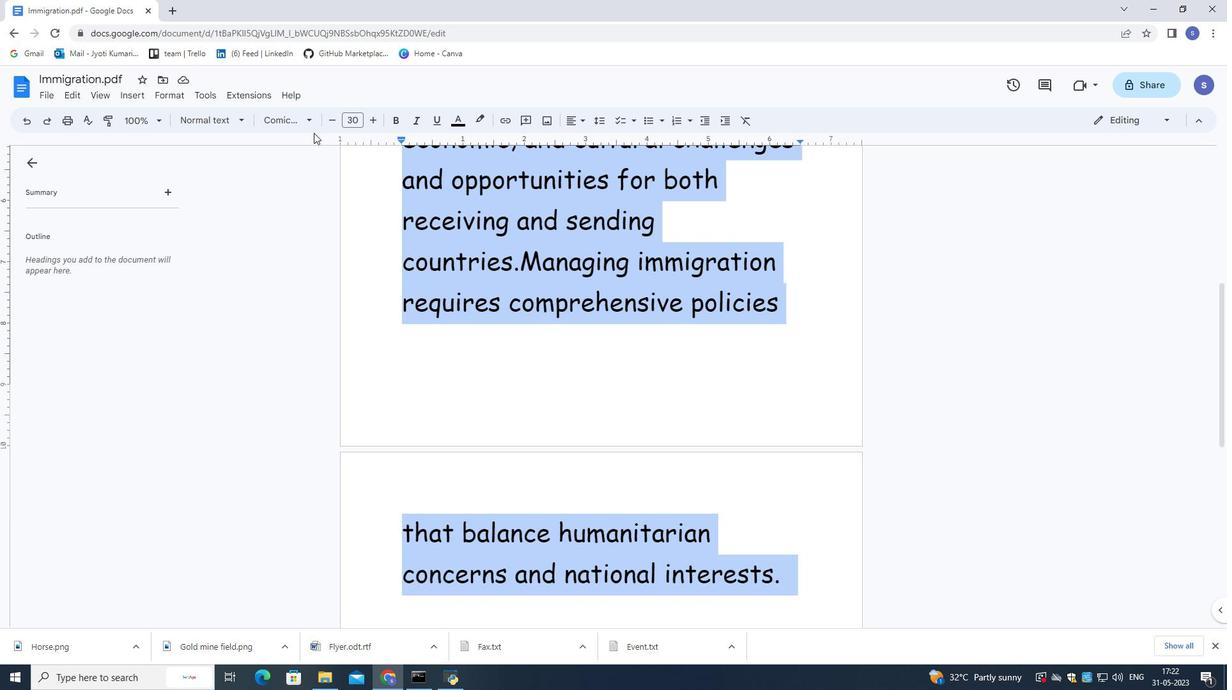 
Action: Mouse pressed left at (324, 117)
Screenshot: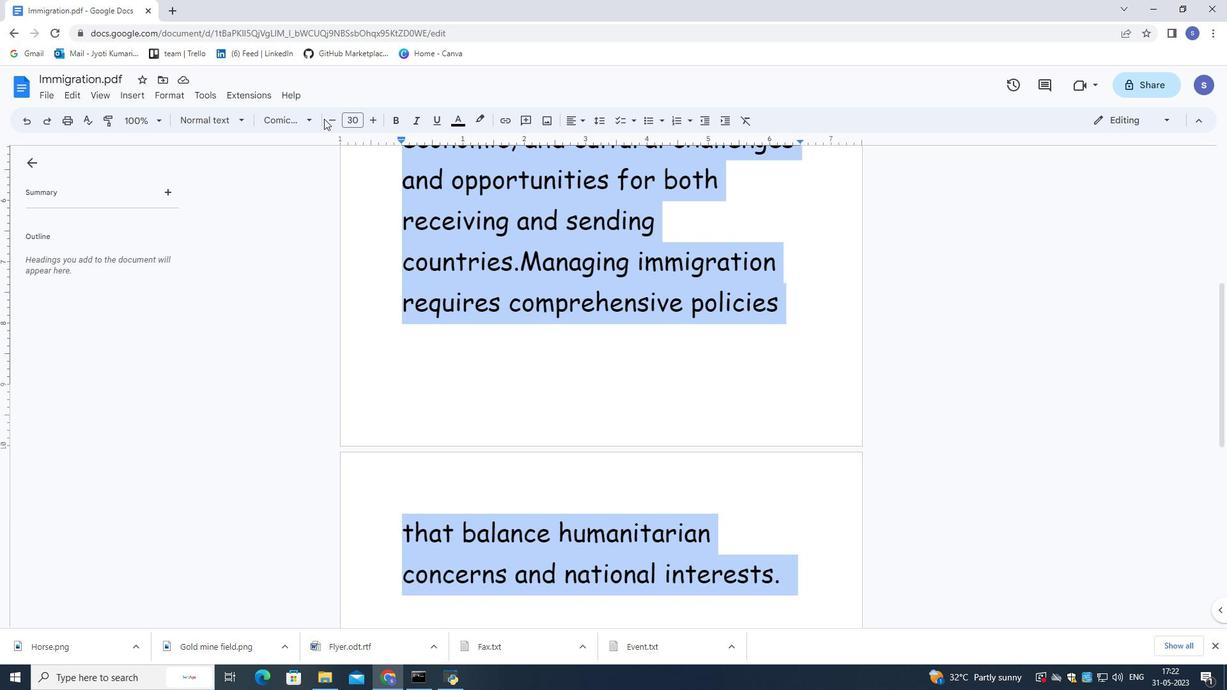 
Action: Mouse pressed left at (324, 117)
Screenshot: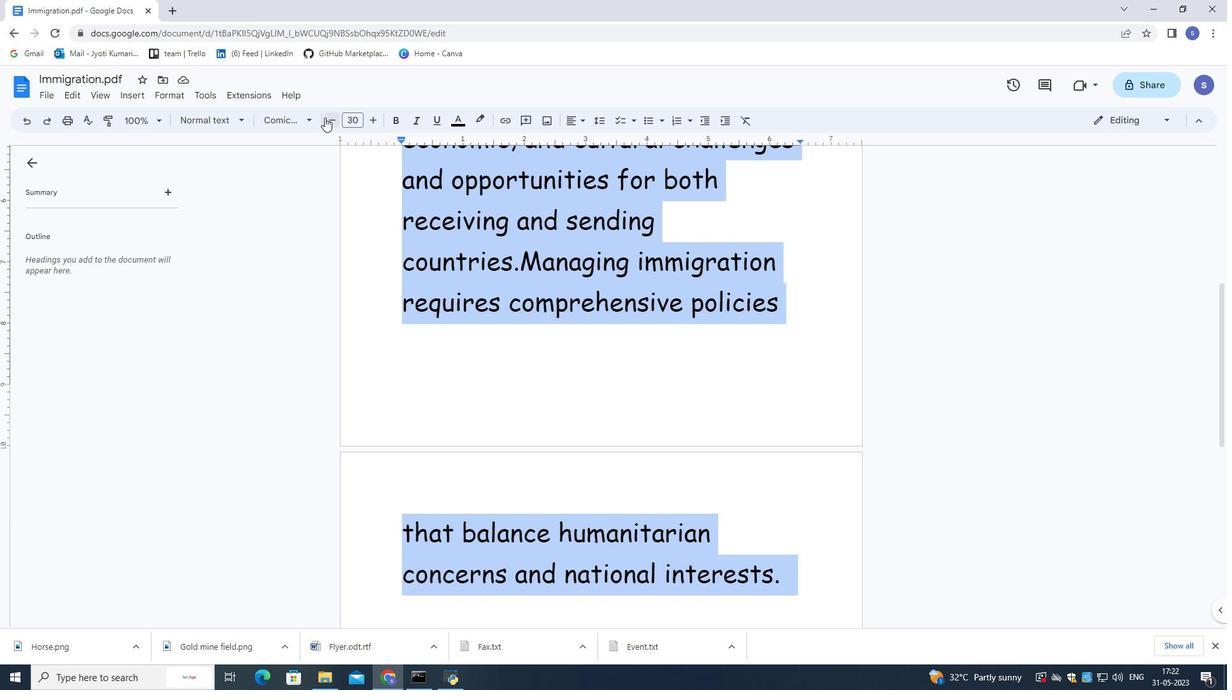 
Action: Mouse pressed left at (324, 117)
Screenshot: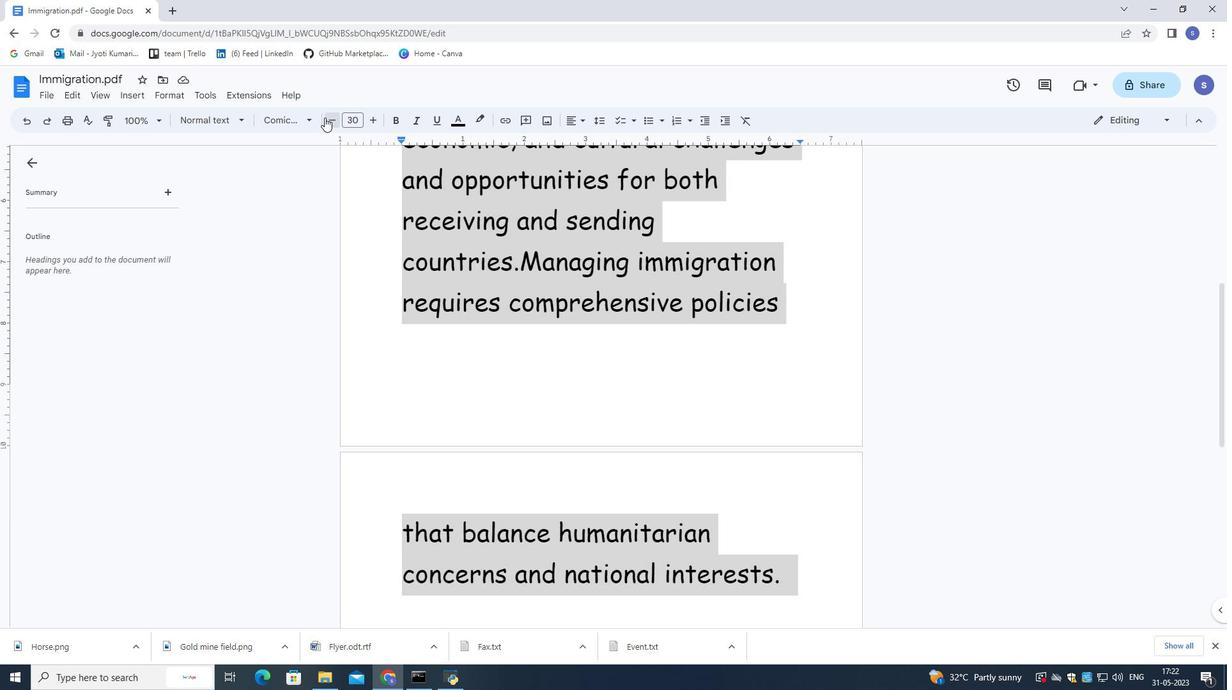 
Action: Mouse pressed left at (324, 117)
Screenshot: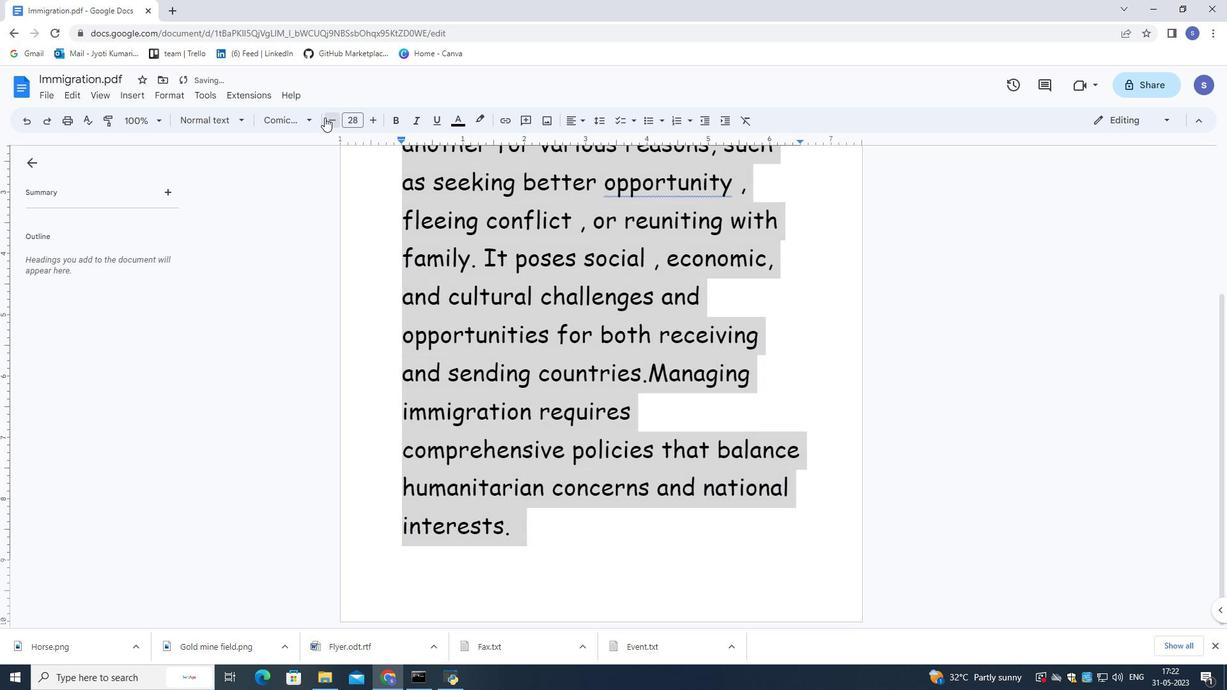 
Action: Mouse moved to (326, 120)
Screenshot: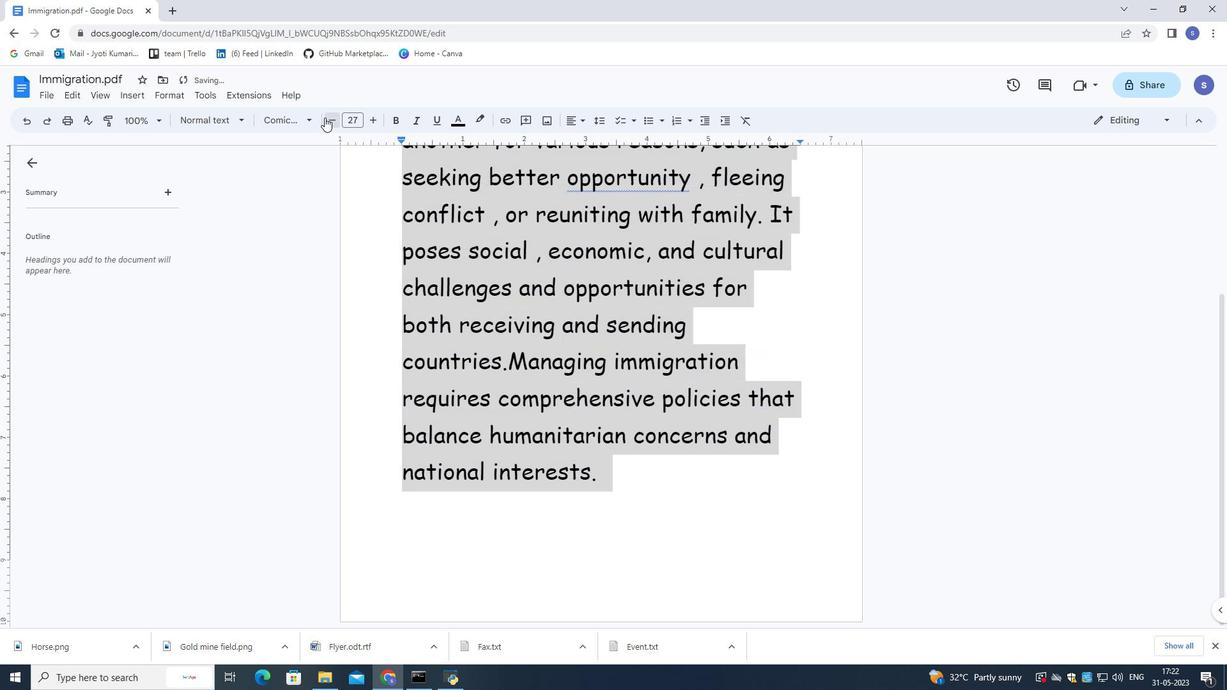 
Action: Mouse pressed left at (326, 120)
Screenshot: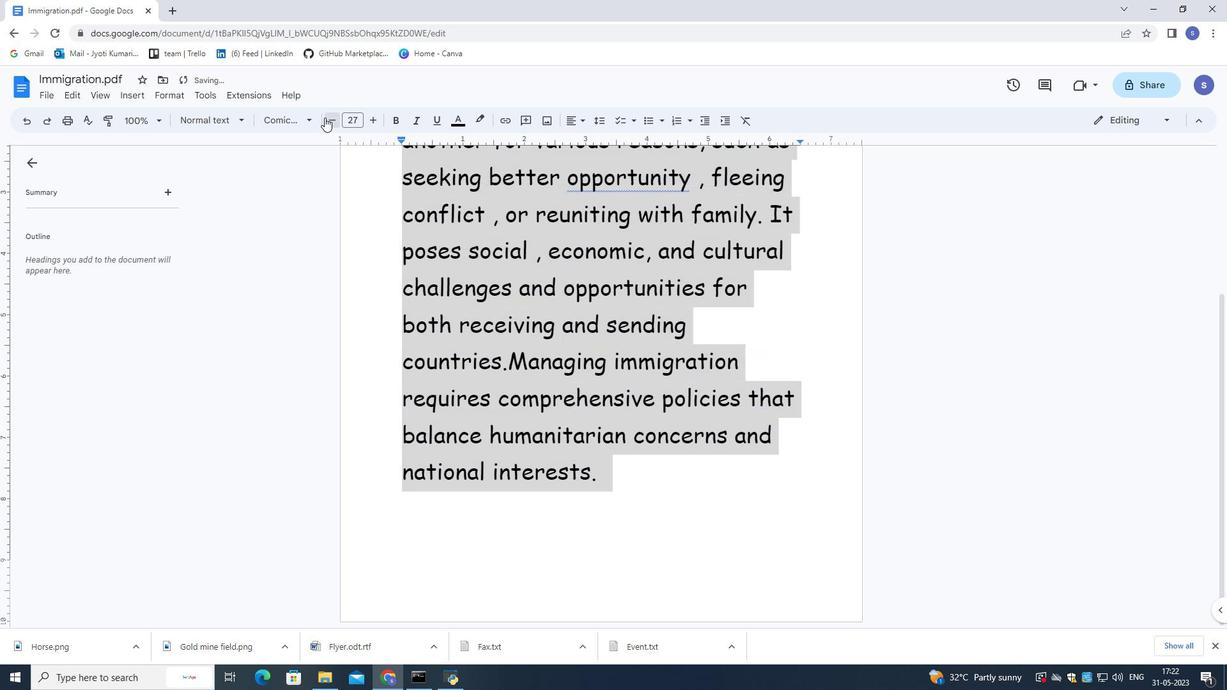 
Action: Mouse moved to (327, 123)
Screenshot: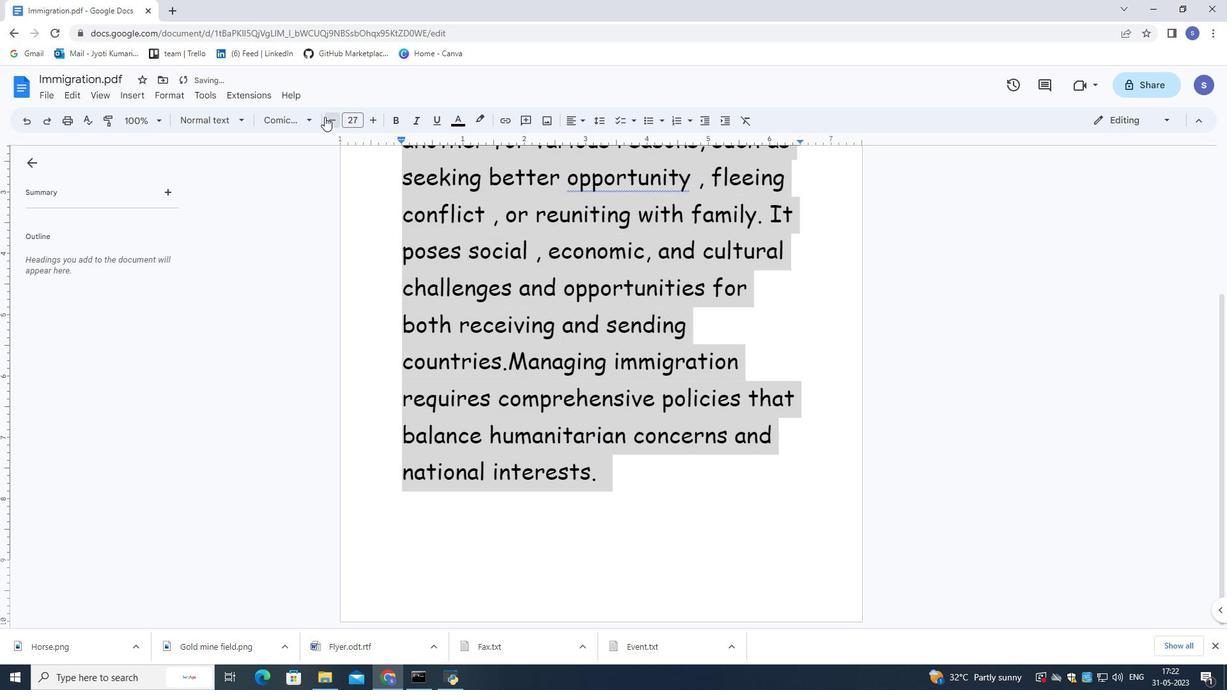 
Action: Mouse pressed left at (327, 123)
Screenshot: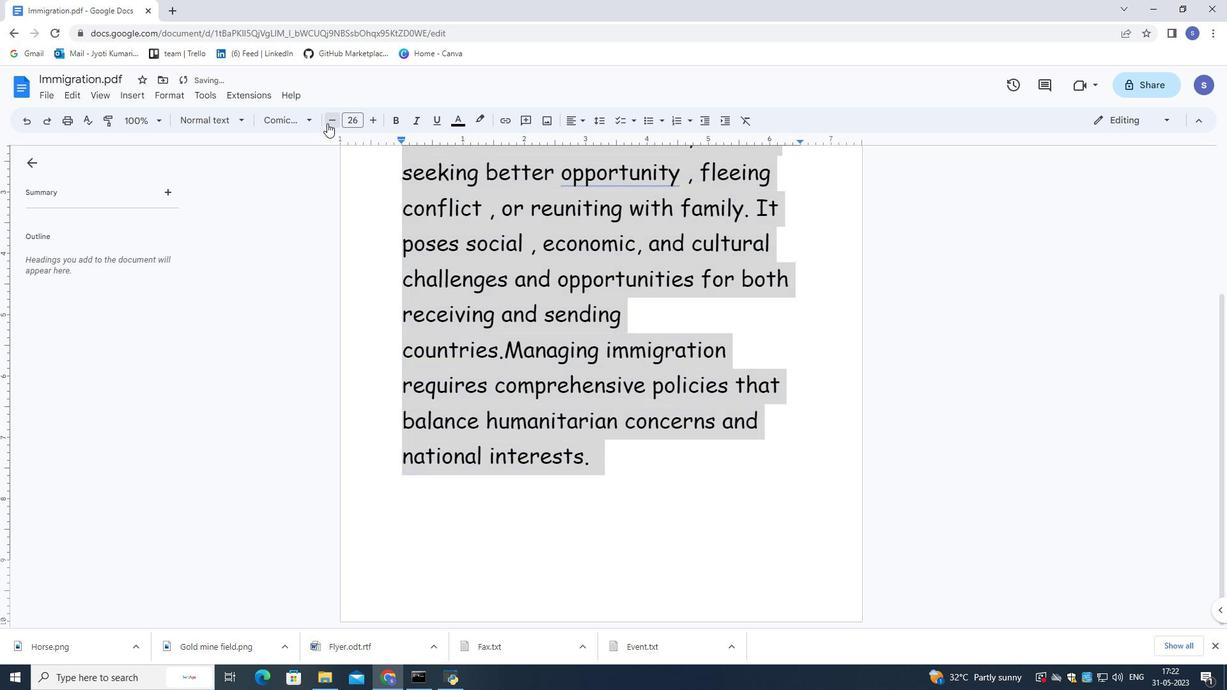 
Action: Mouse pressed left at (327, 123)
Screenshot: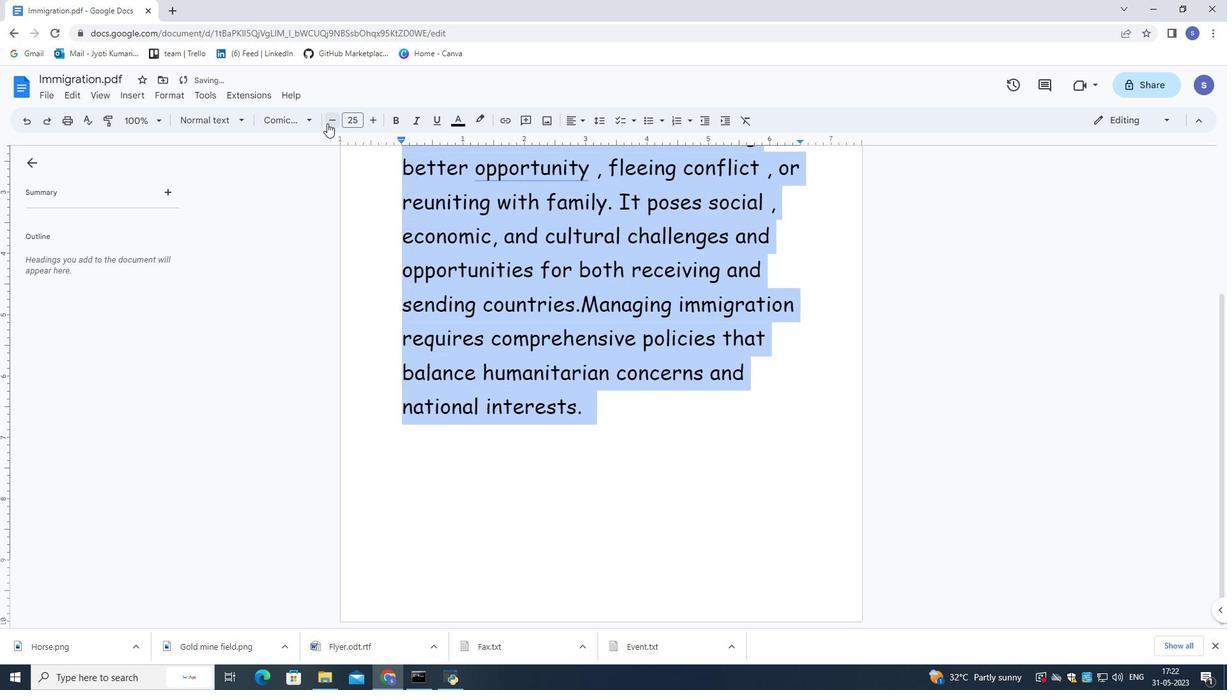 
Action: Mouse moved to (328, 123)
Screenshot: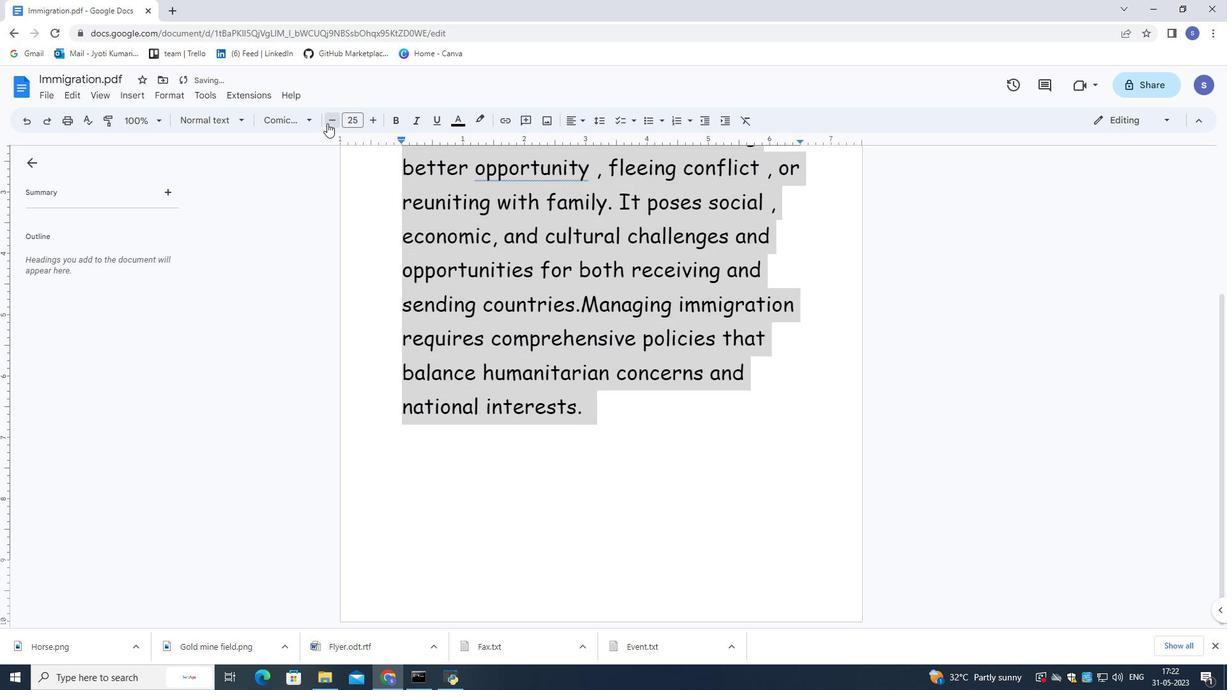 
Action: Mouse pressed left at (328, 123)
Screenshot: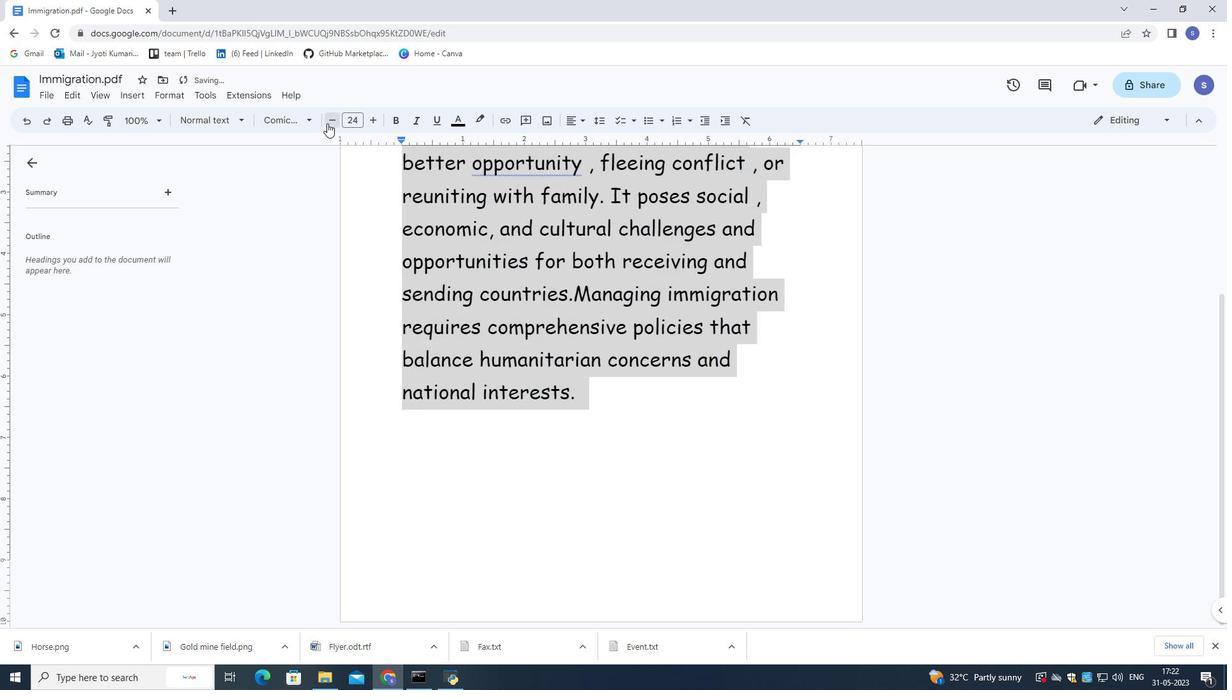 
Action: Mouse pressed left at (328, 123)
Screenshot: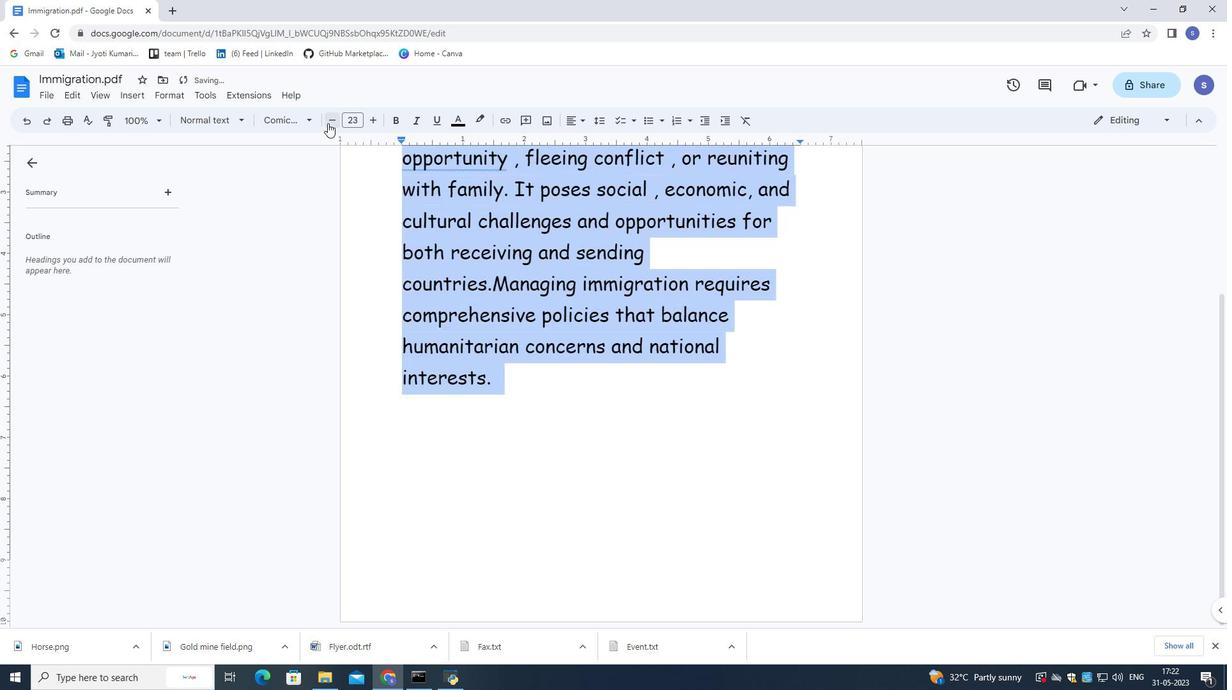 
Action: Mouse pressed left at (328, 123)
Screenshot: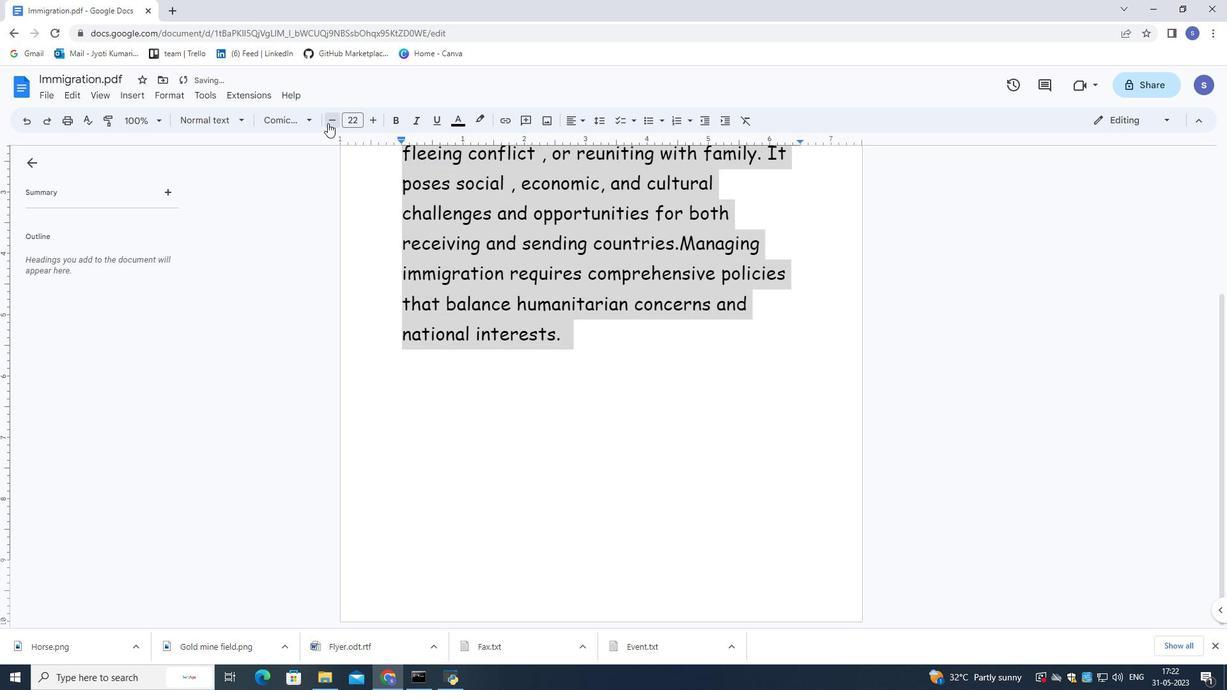 
Action: Mouse pressed left at (328, 123)
Screenshot: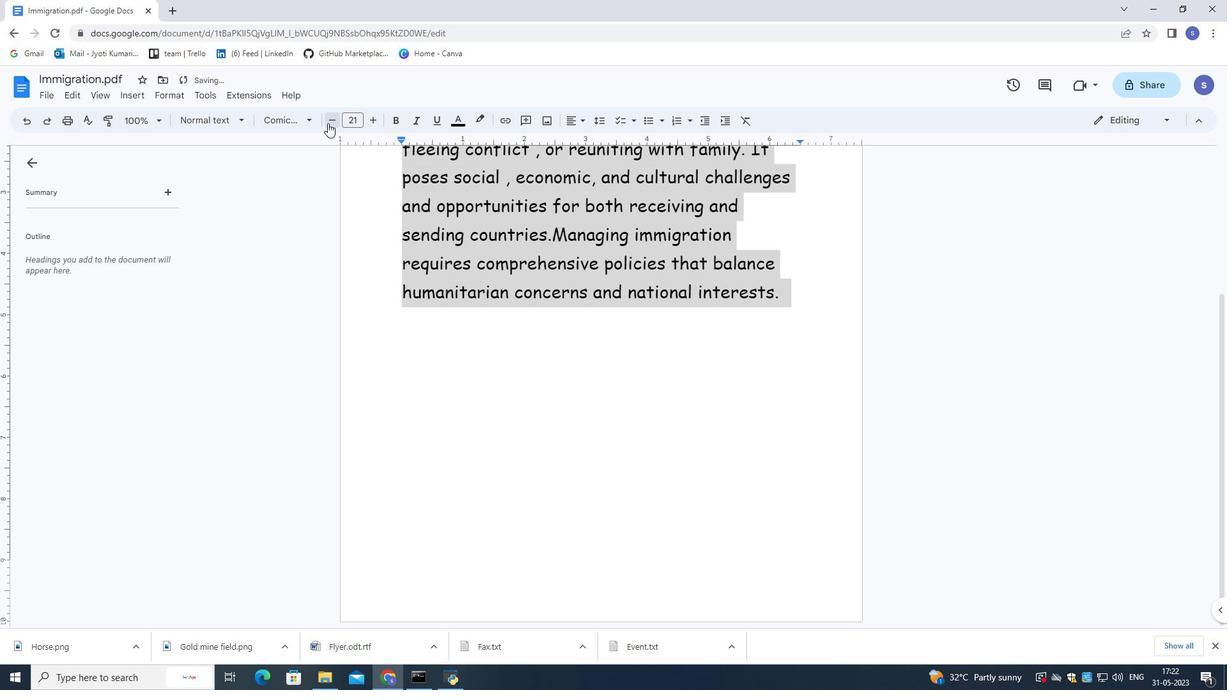 
Action: Mouse moved to (330, 123)
Screenshot: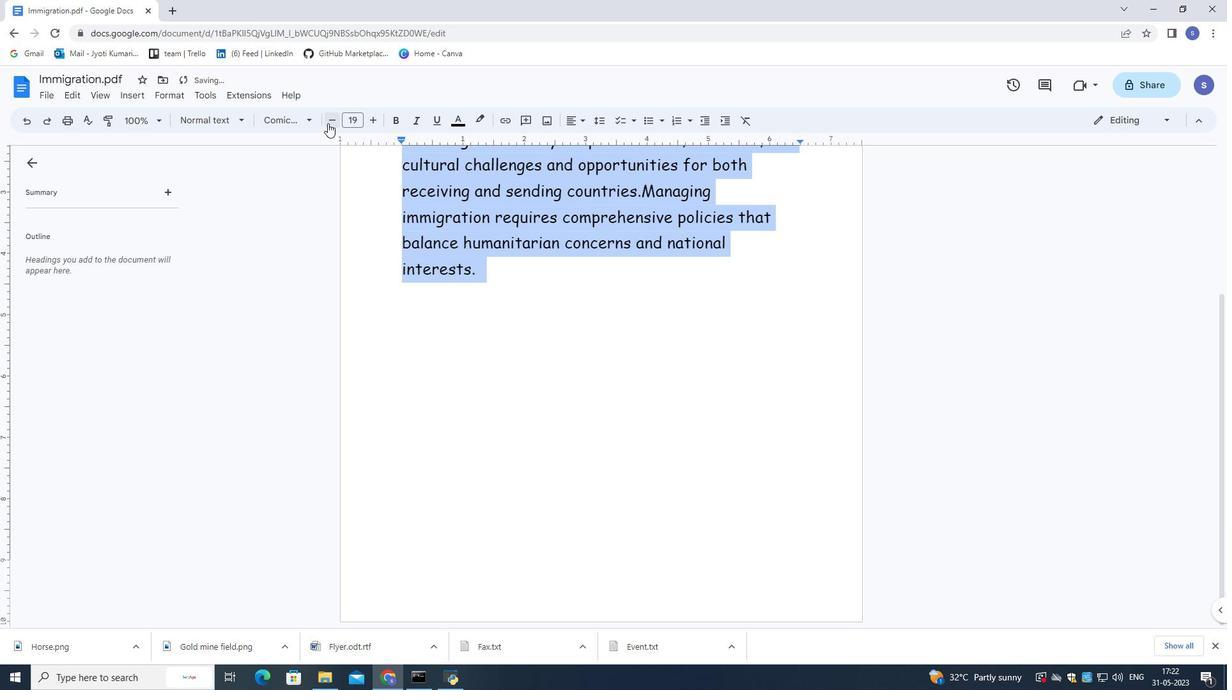 
Action: Mouse pressed left at (330, 123)
Screenshot: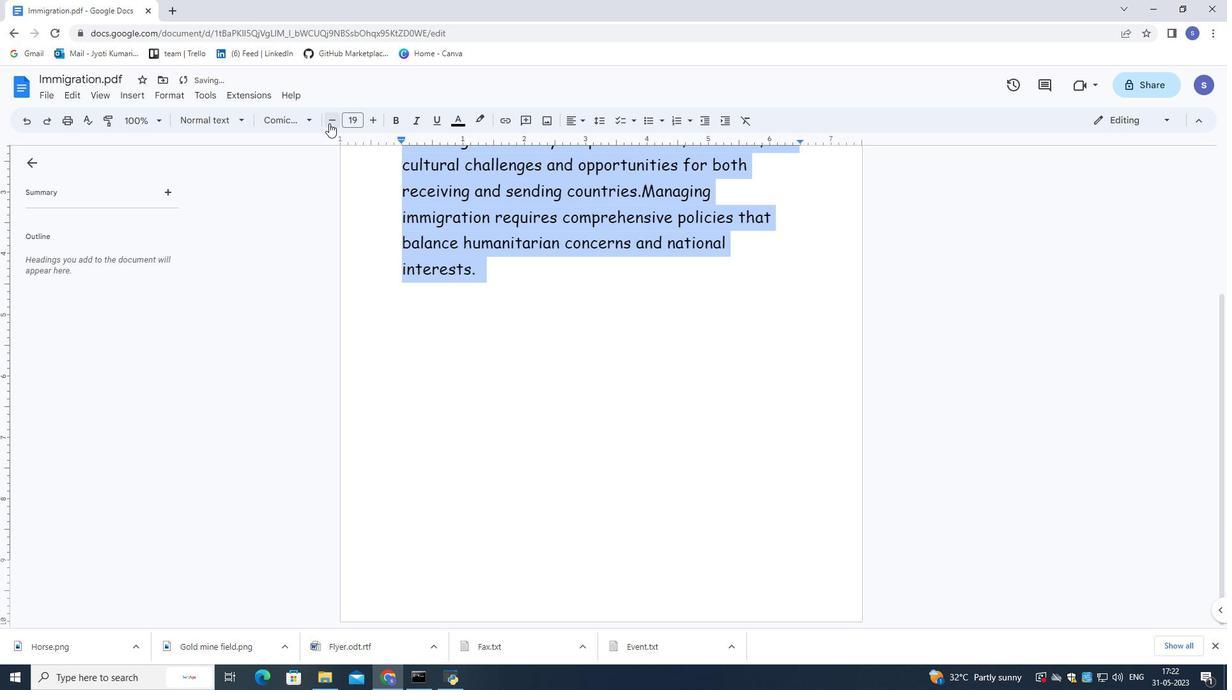
Action: Mouse moved to (576, 395)
Screenshot: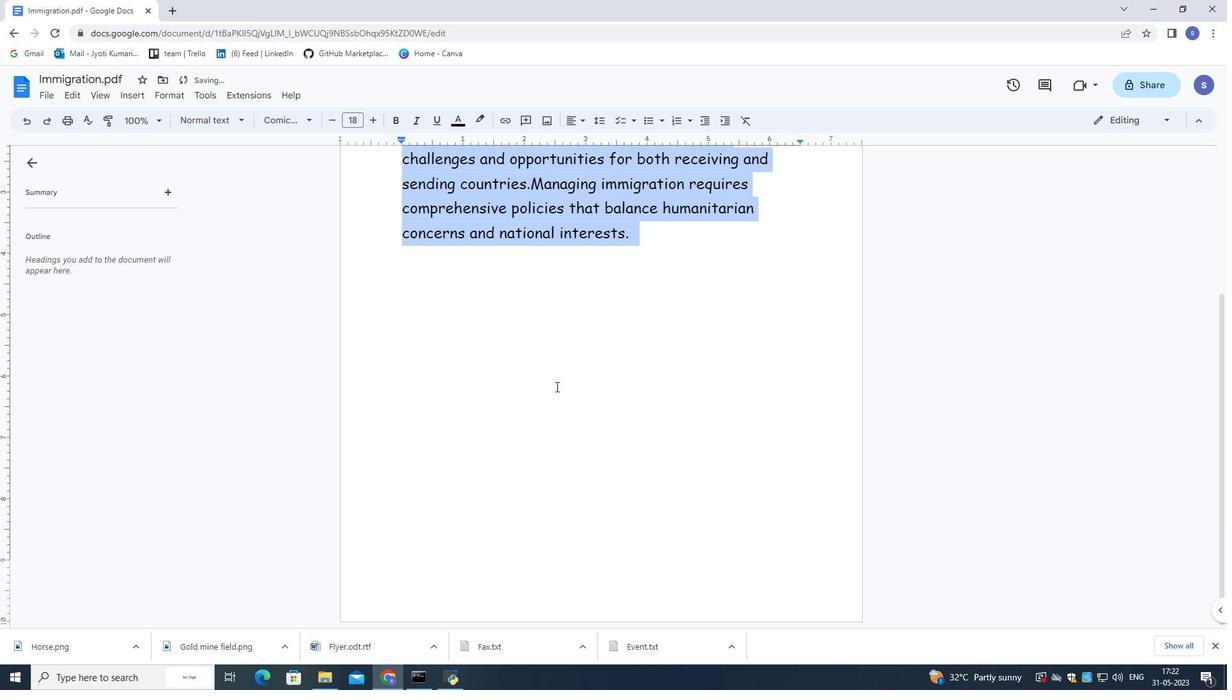
Action: Mouse scrolled (576, 396) with delta (0, 0)
Screenshot: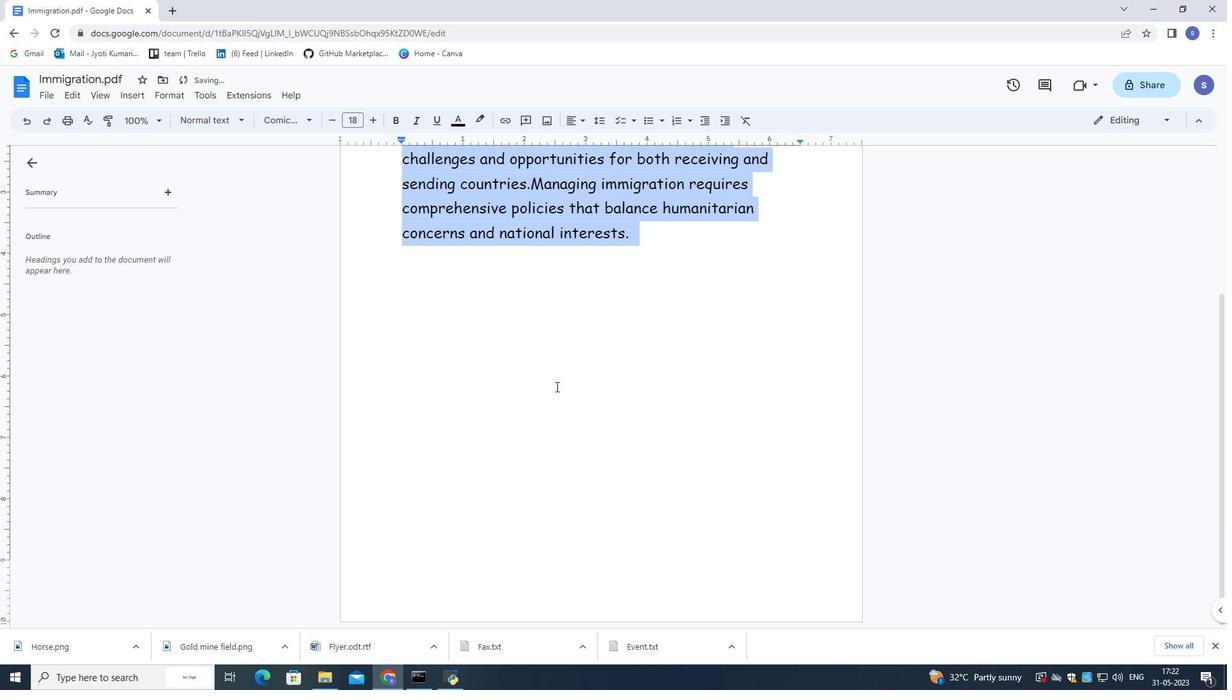 
Action: Mouse moved to (576, 395)
Screenshot: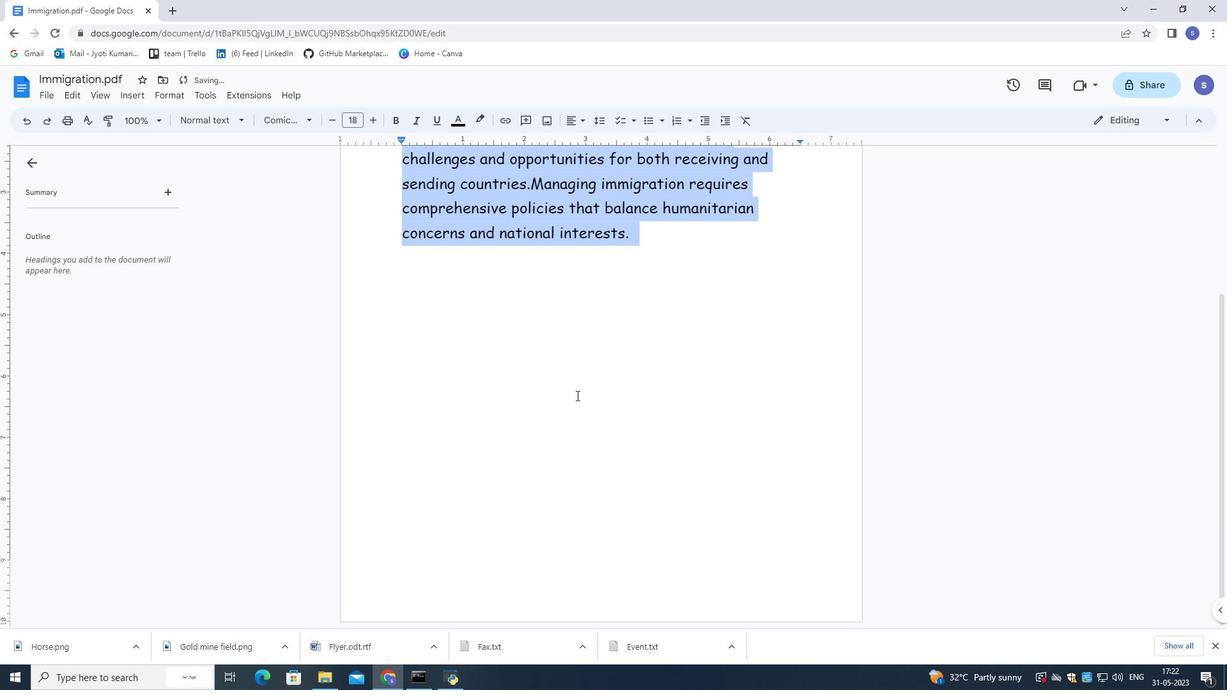 
Action: Mouse scrolled (576, 395) with delta (0, 0)
Screenshot: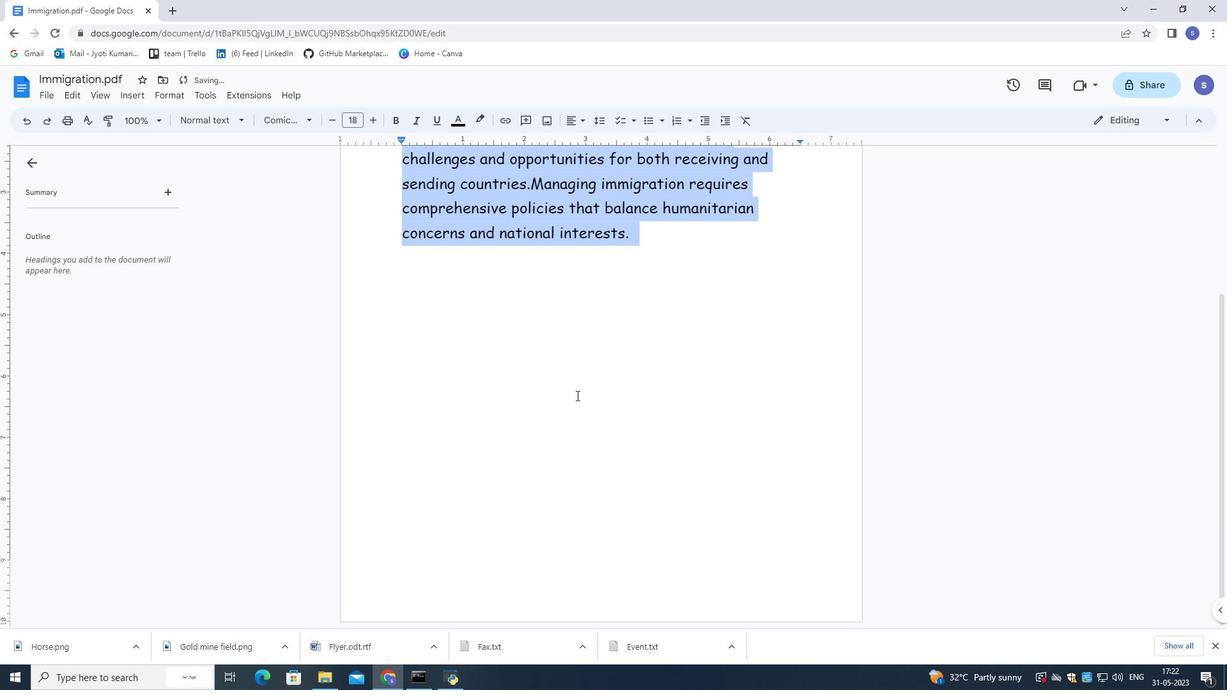 
Action: Mouse moved to (576, 391)
Screenshot: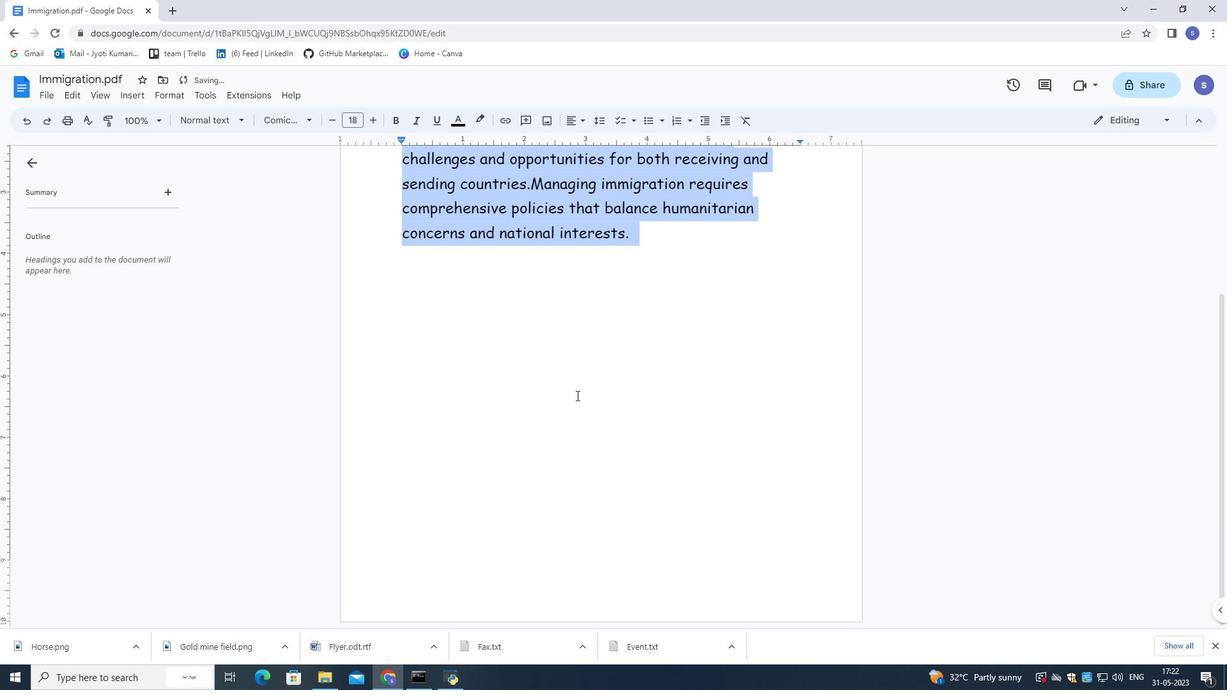 
Action: Mouse scrolled (576, 392) with delta (0, 0)
Screenshot: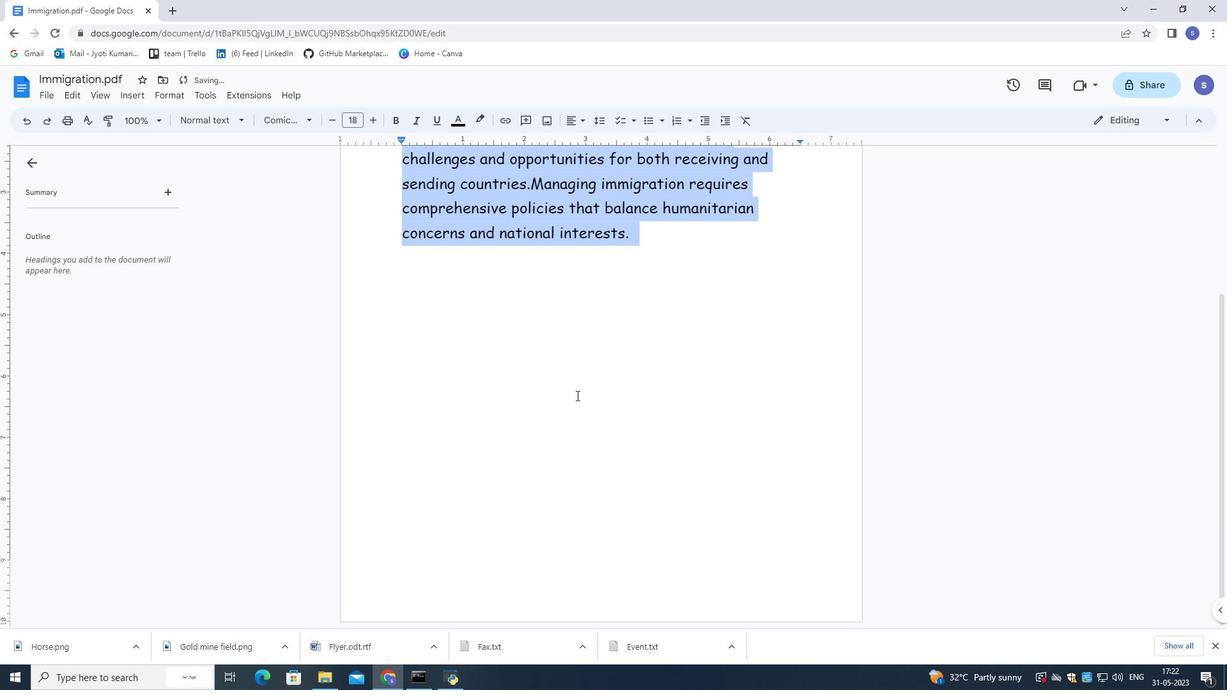 
Action: Mouse moved to (576, 389)
Screenshot: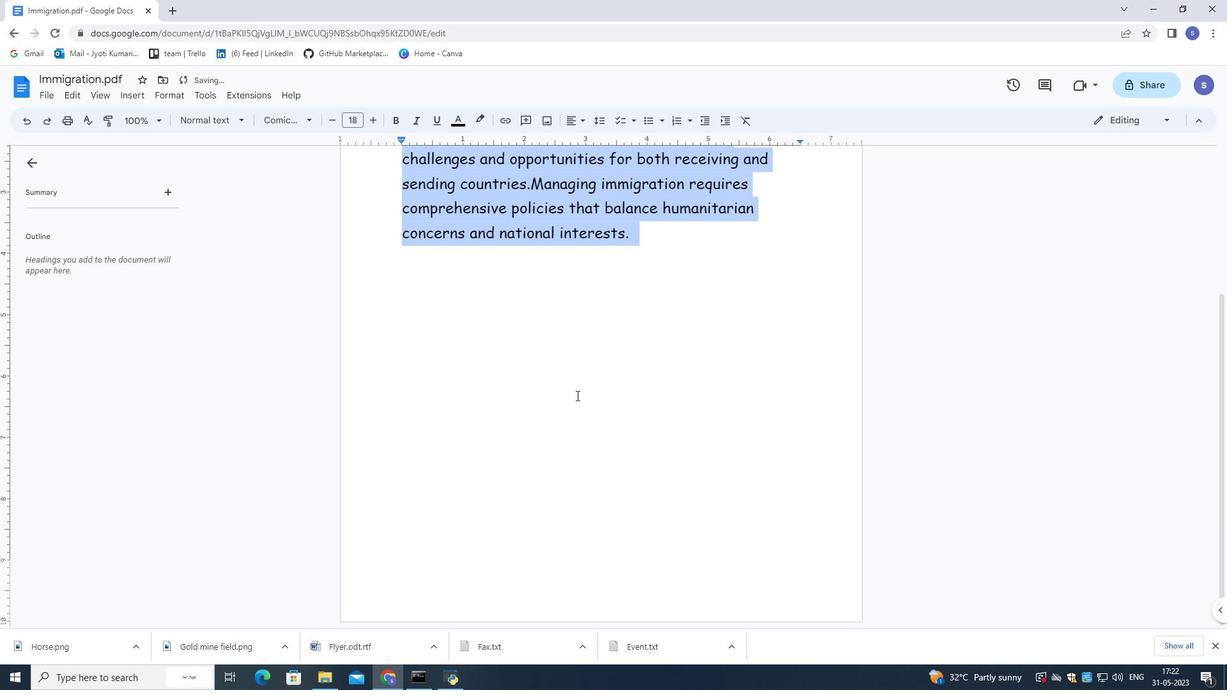 
Action: Mouse scrolled (576, 390) with delta (0, 0)
Screenshot: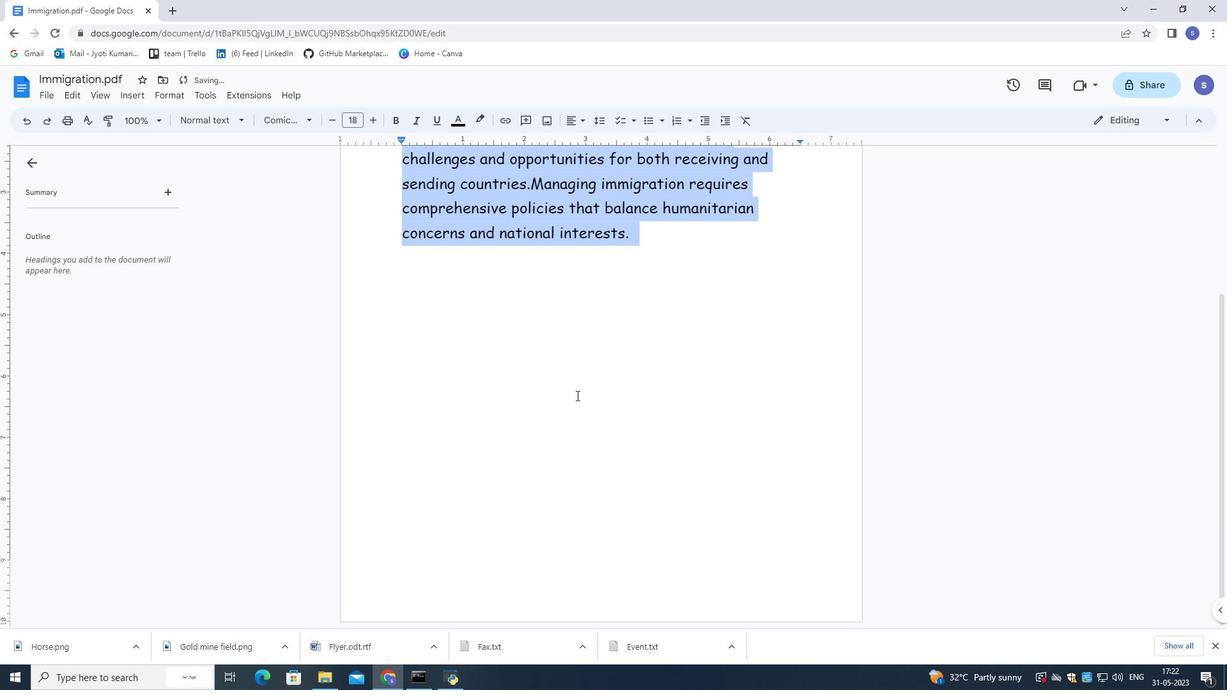 
Action: Mouse moved to (574, 381)
Screenshot: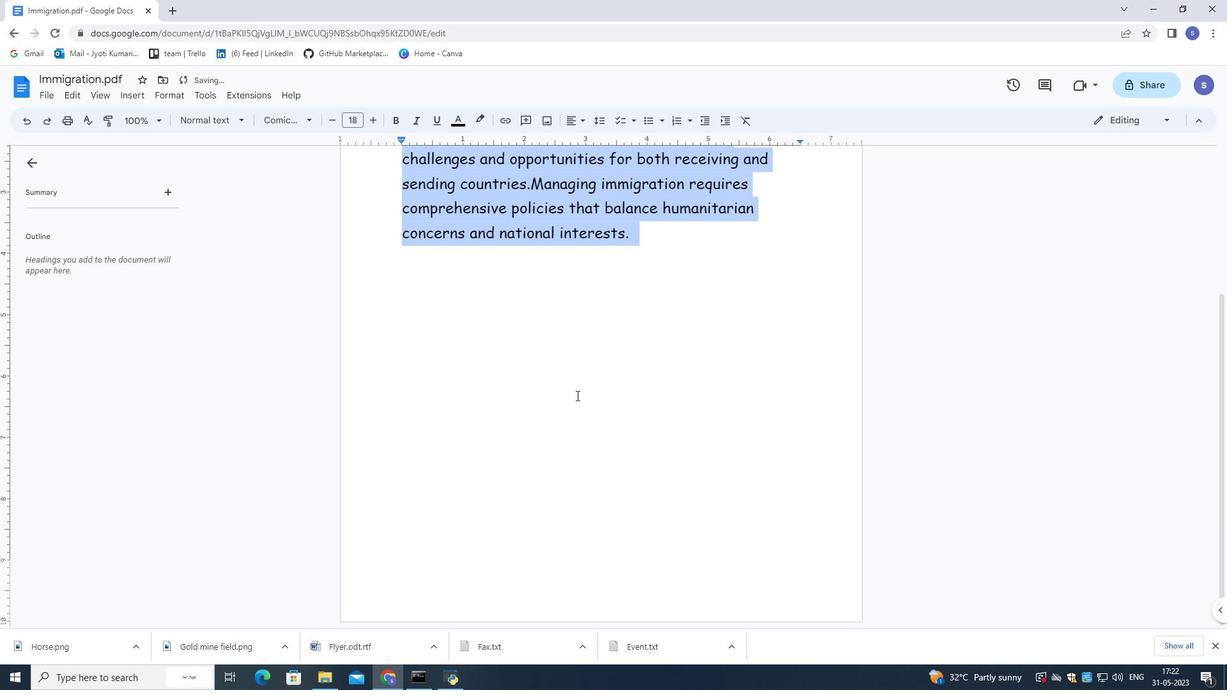 
Action: Mouse scrolled (574, 381) with delta (0, 0)
Screenshot: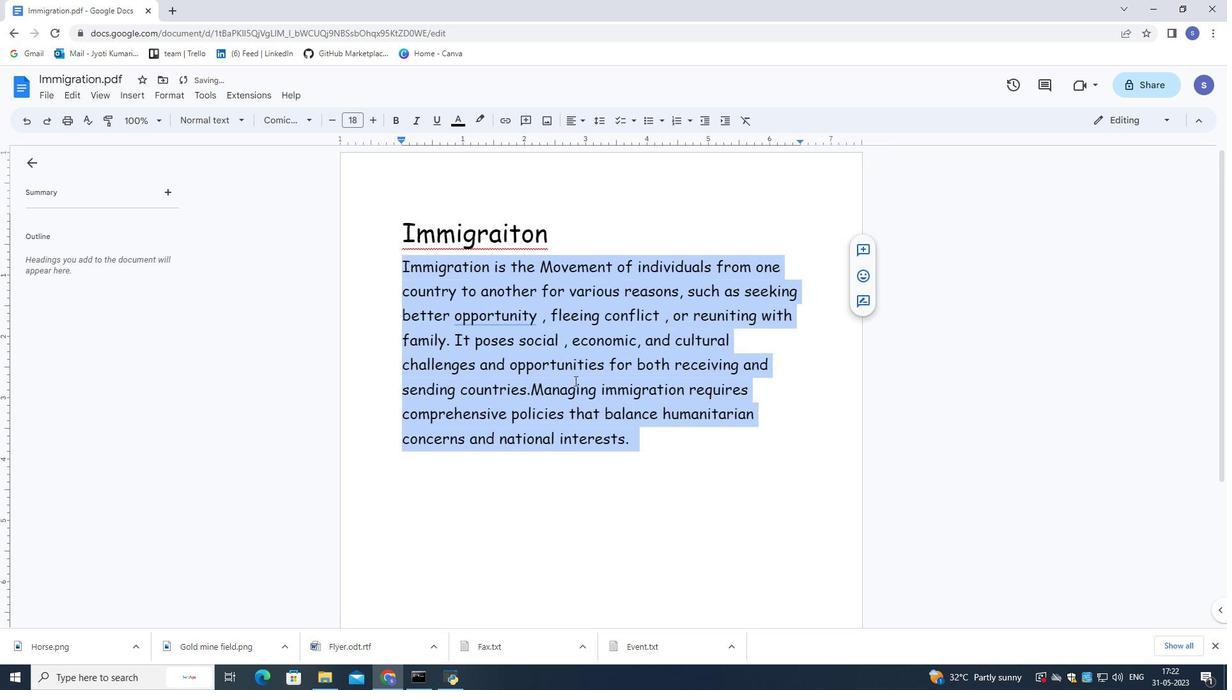 
Action: Mouse scrolled (574, 381) with delta (0, 0)
Screenshot: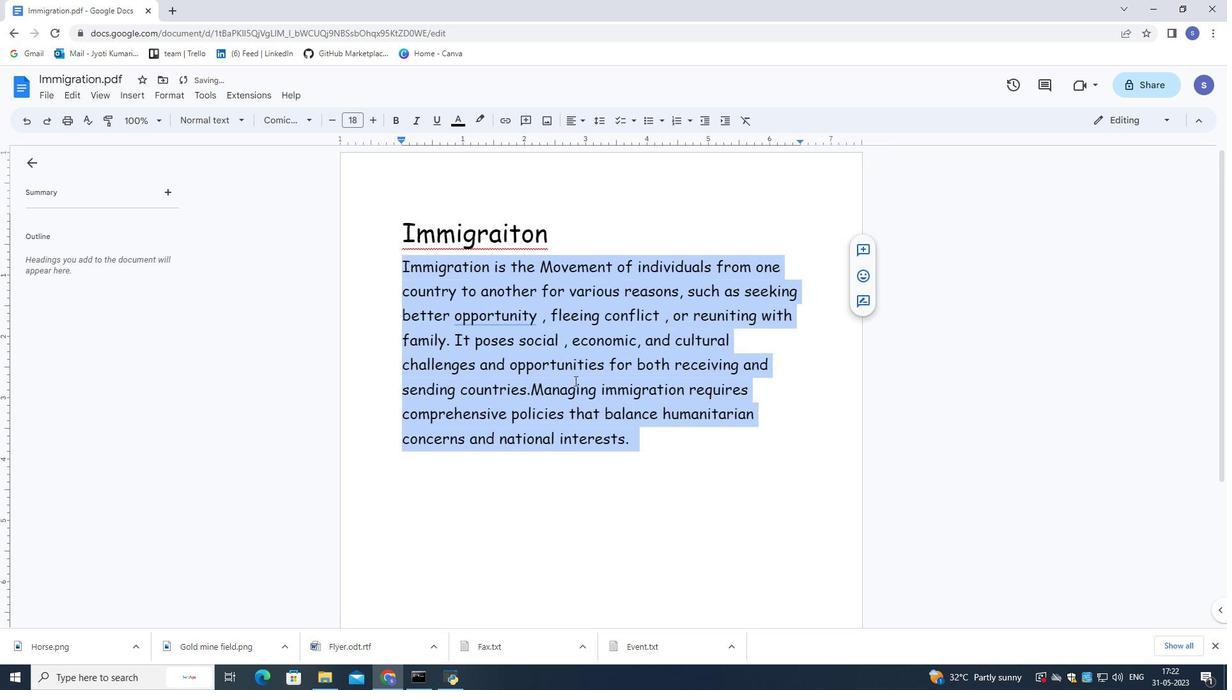 
Action: Mouse scrolled (574, 381) with delta (0, 0)
Screenshot: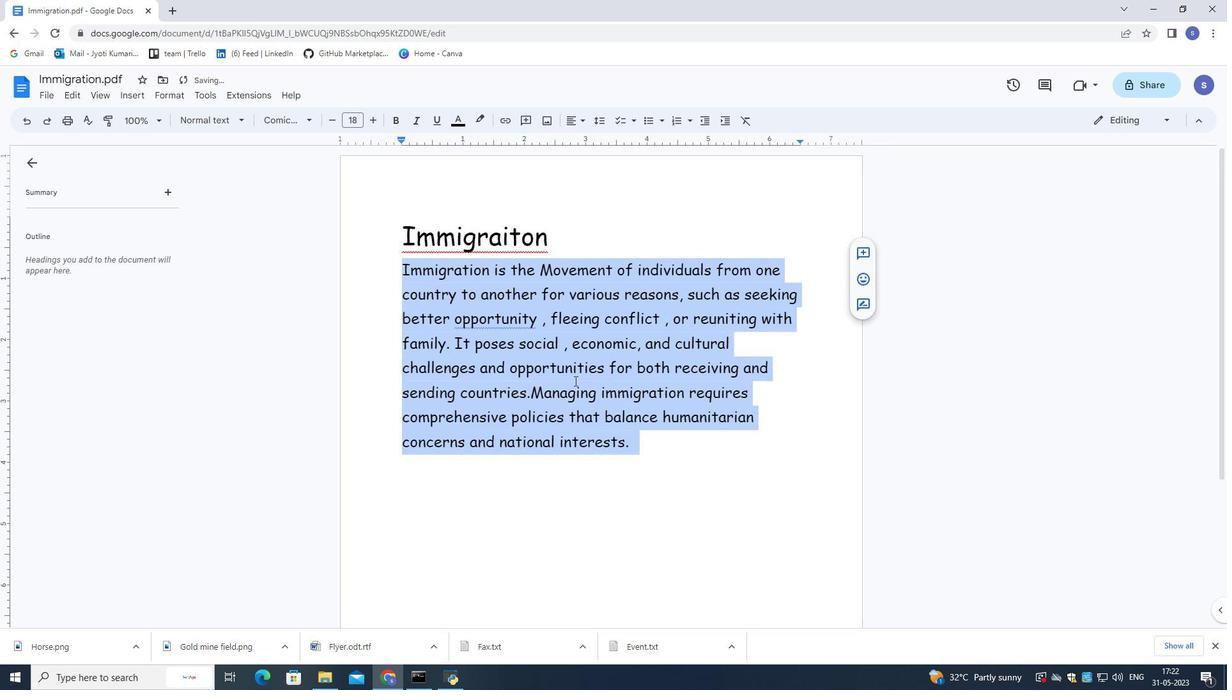 
Action: Mouse moved to (572, 242)
Screenshot: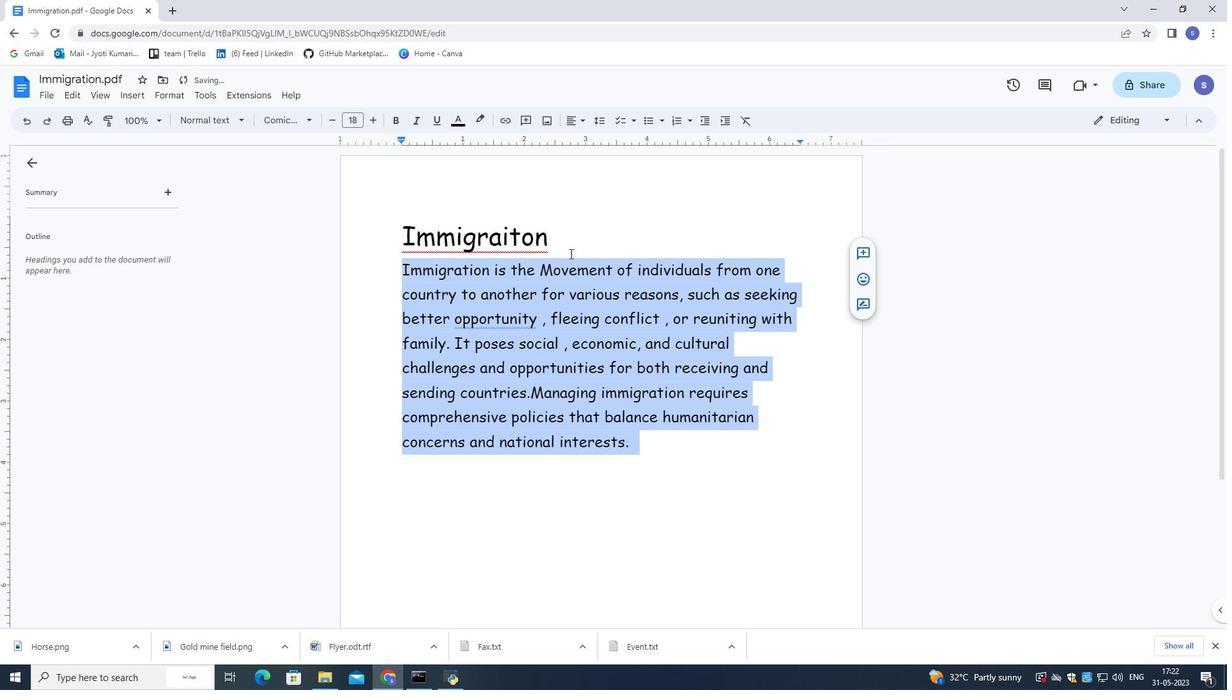 
Action: Mouse pressed left at (572, 242)
Screenshot: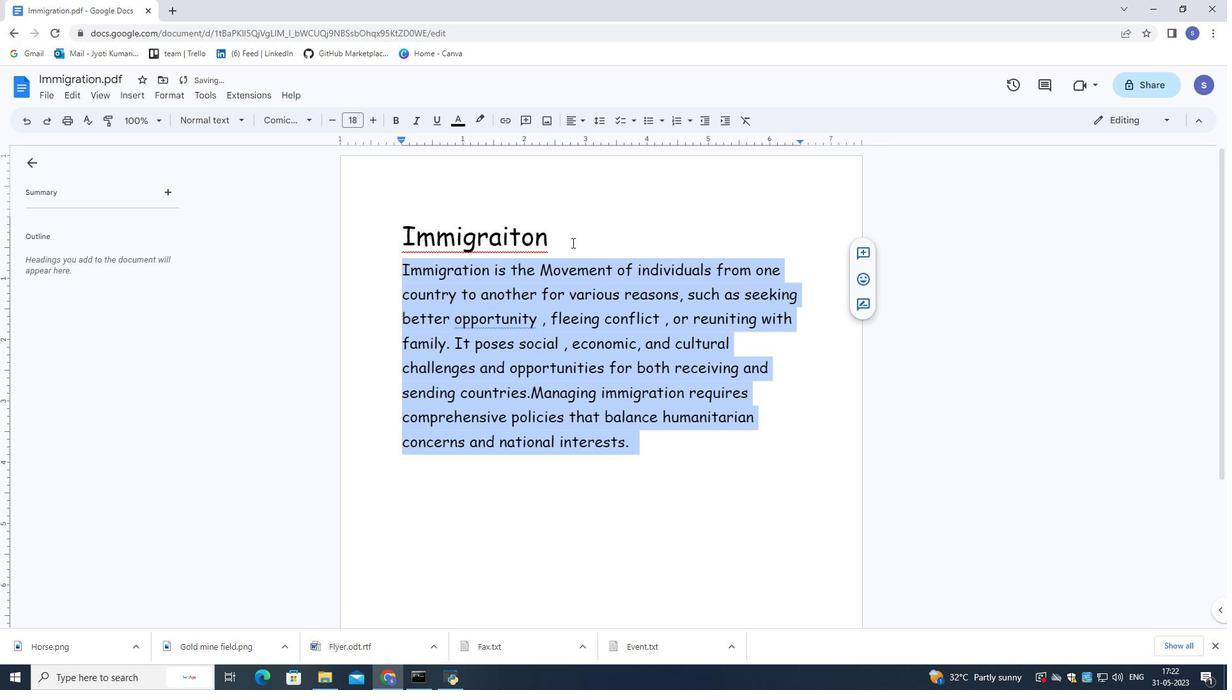 
Action: Mouse moved to (519, 237)
Screenshot: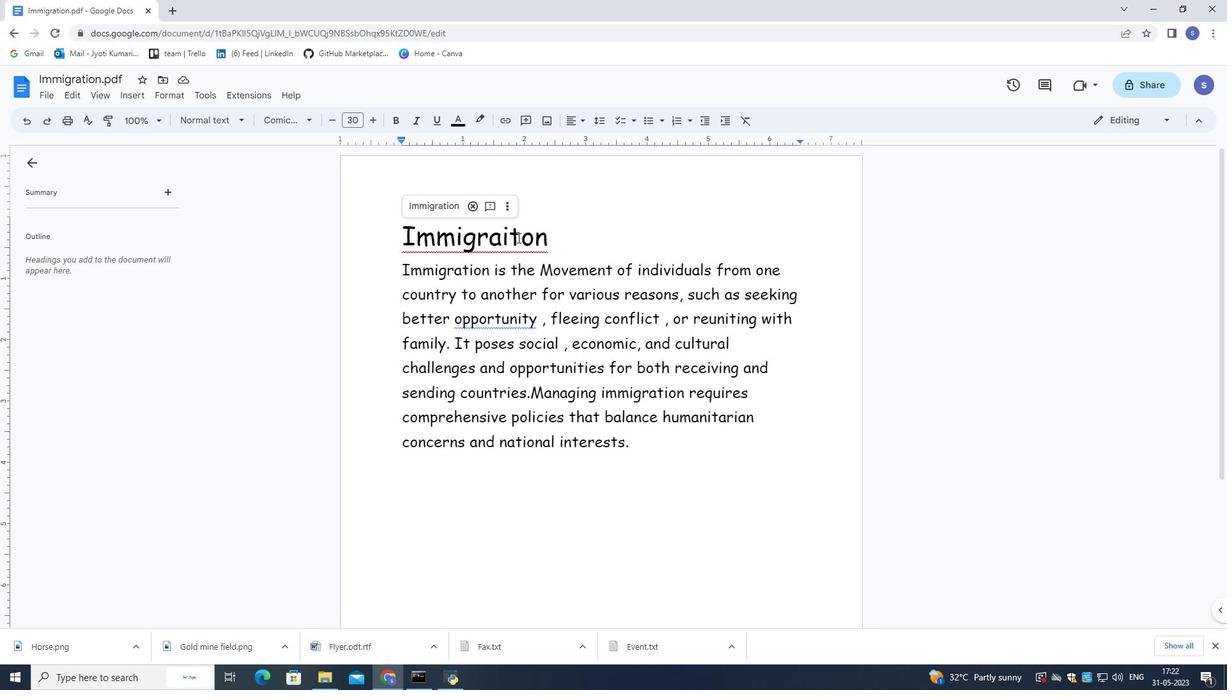 
Action: Mouse pressed left at (519, 237)
Screenshot: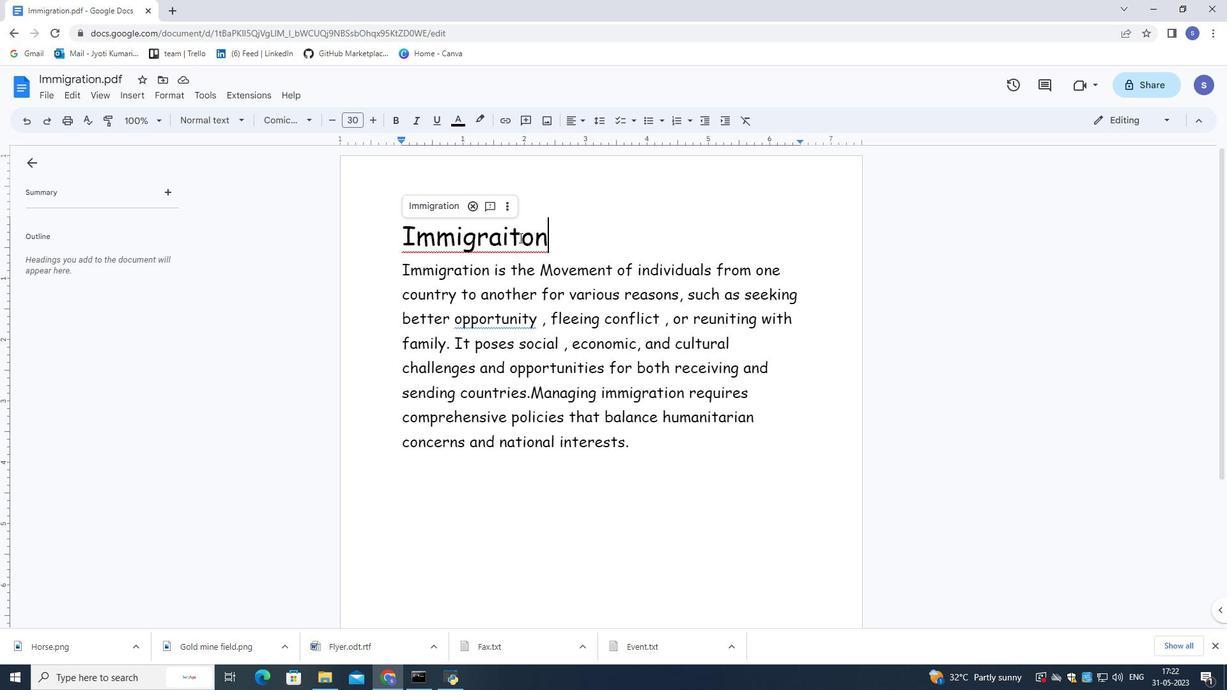 
Action: Mouse moved to (520, 237)
Screenshot: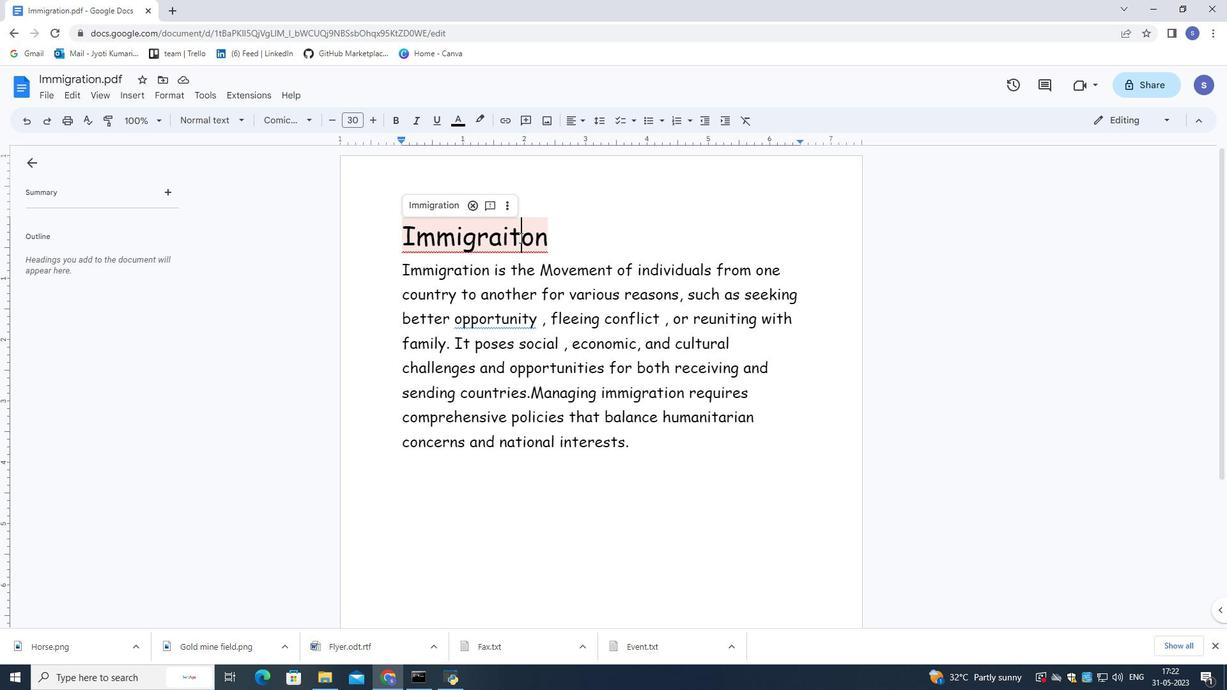 
Action: Key pressed <Key.left><Key.backspace><Key.right>i
Screenshot: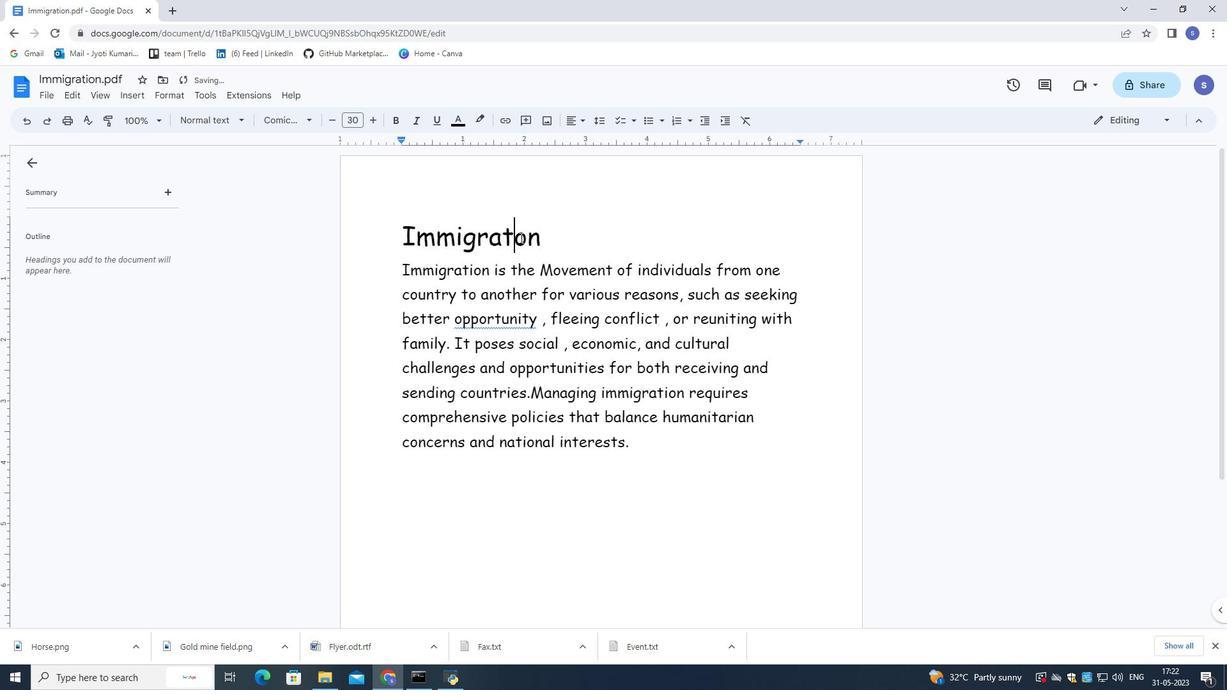 
Action: Mouse moved to (541, 315)
Screenshot: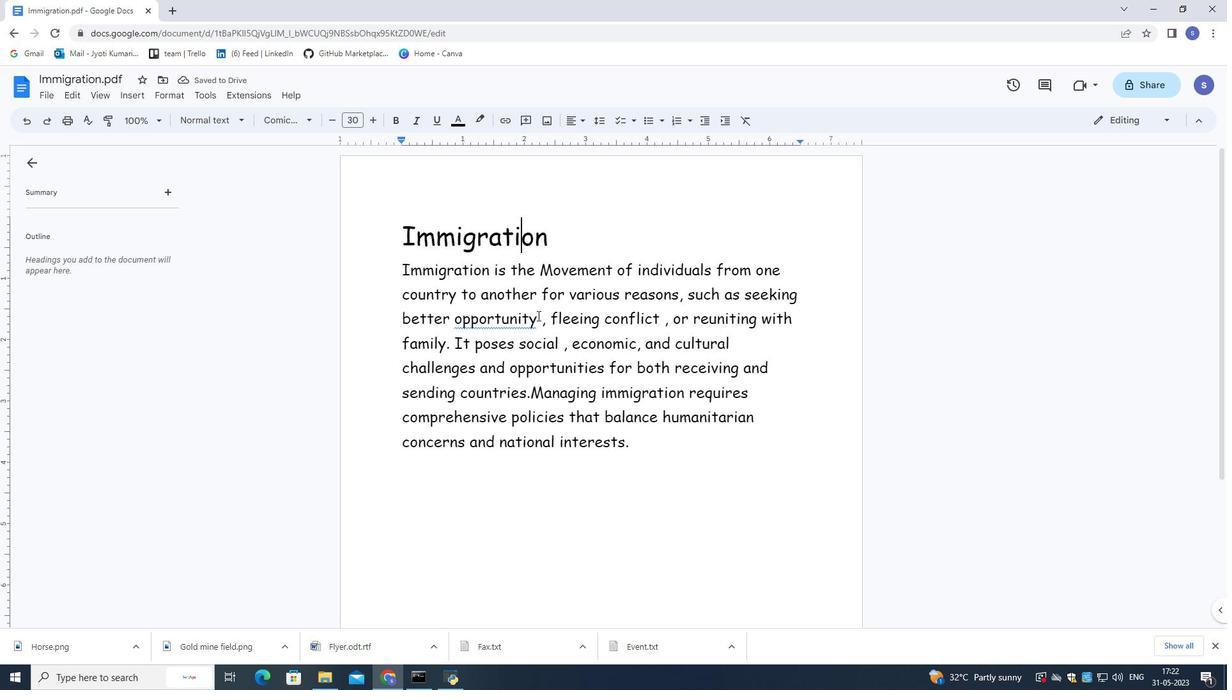 
Action: Mouse pressed left at (541, 315)
Screenshot: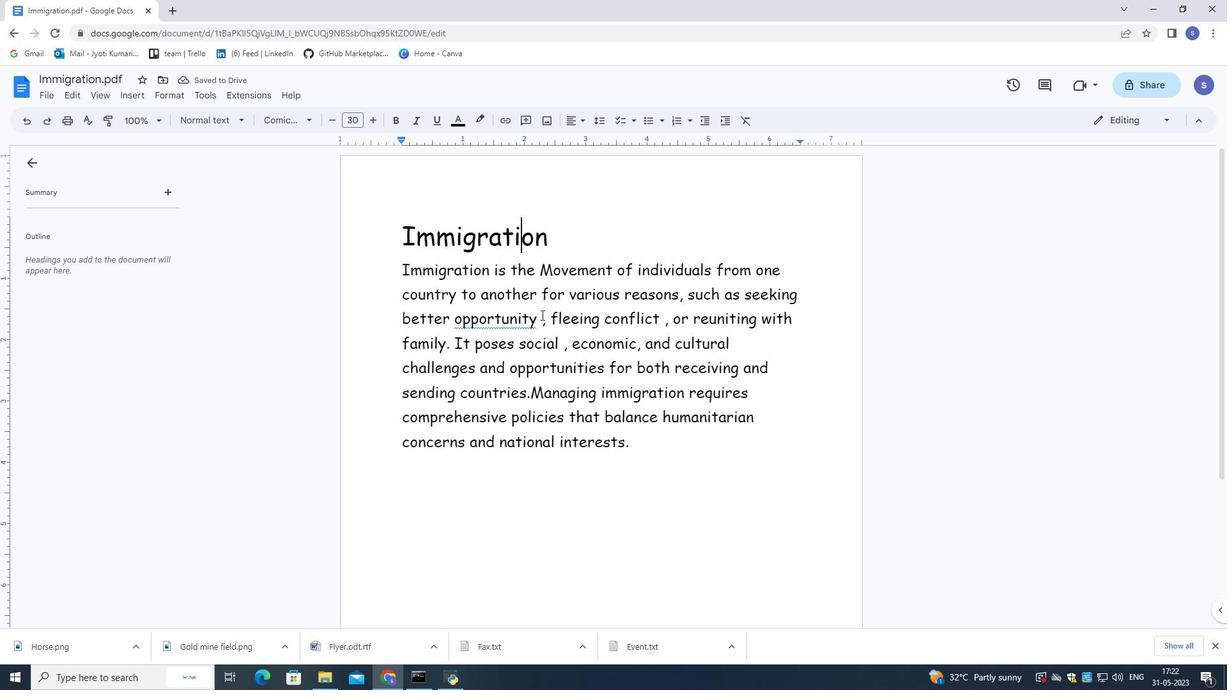 
Action: Mouse moved to (549, 236)
Screenshot: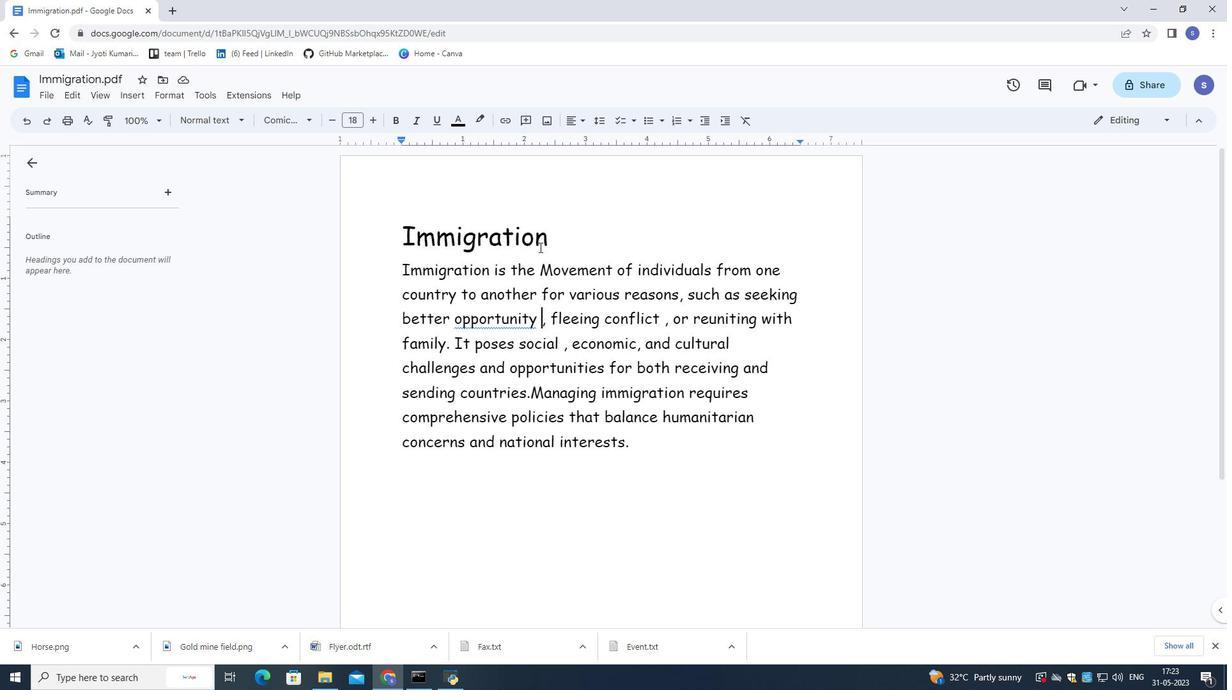 
Action: Mouse pressed left at (549, 236)
Screenshot: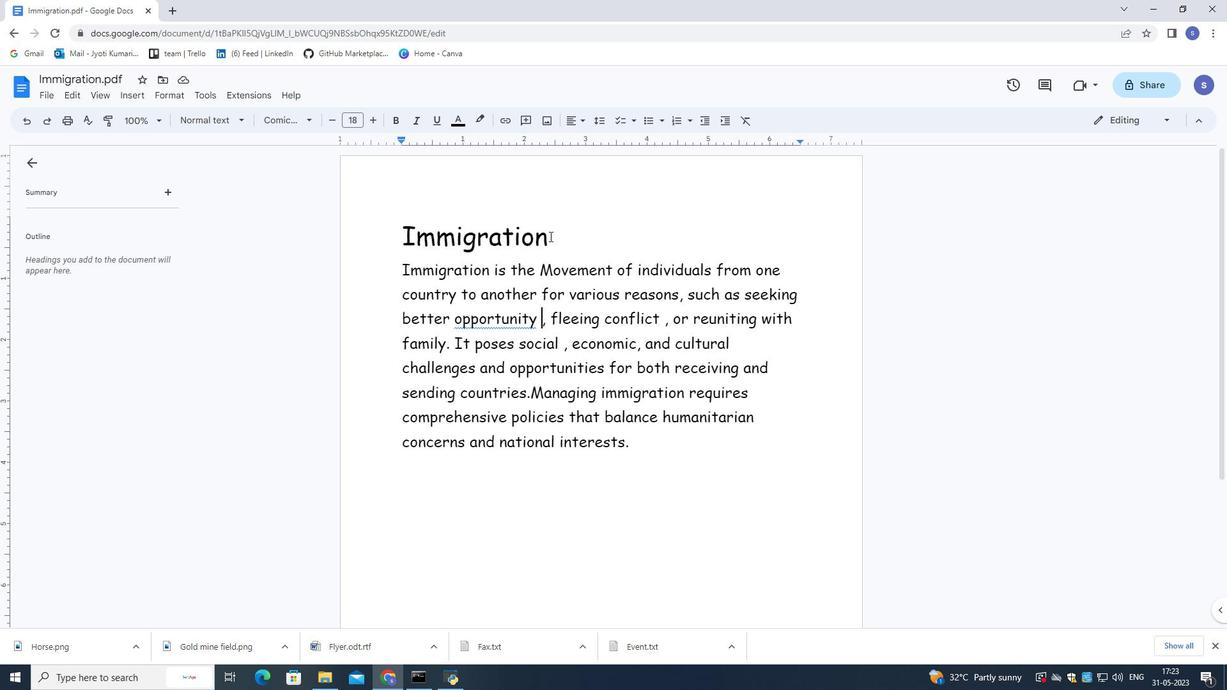 
Action: Mouse moved to (638, 446)
Screenshot: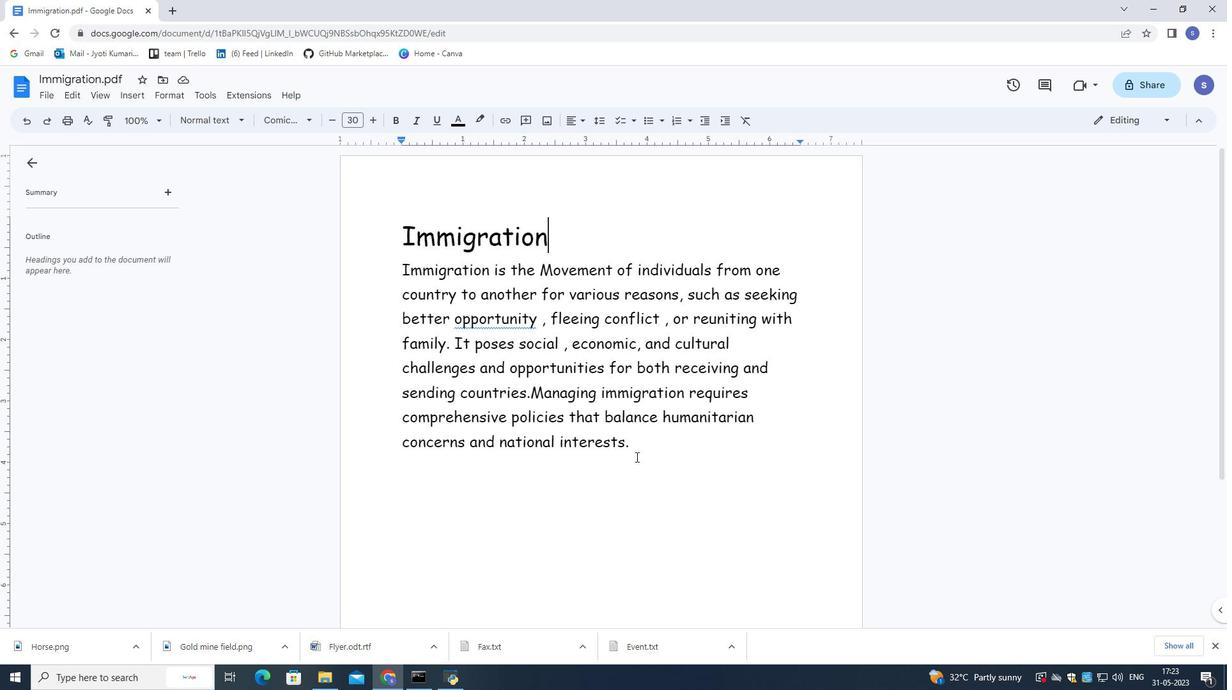
Action: Mouse pressed left at (638, 446)
Screenshot: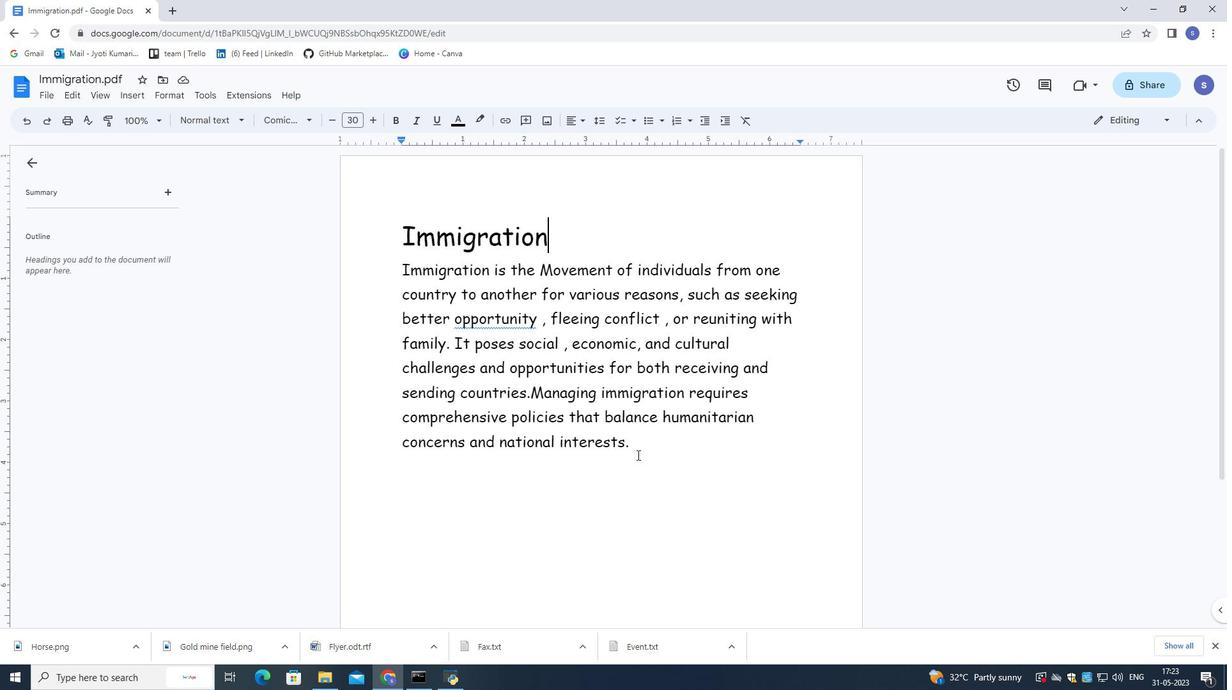 
Action: Mouse moved to (555, 239)
Screenshot: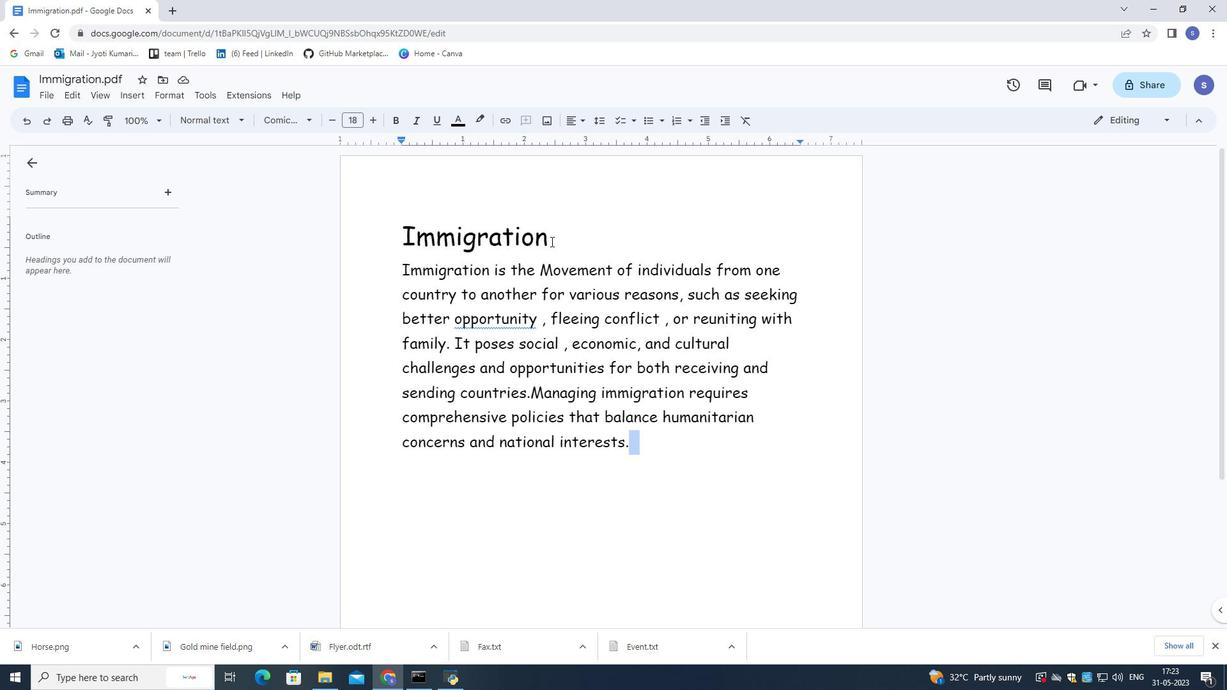 
Action: Mouse pressed left at (555, 239)
Screenshot: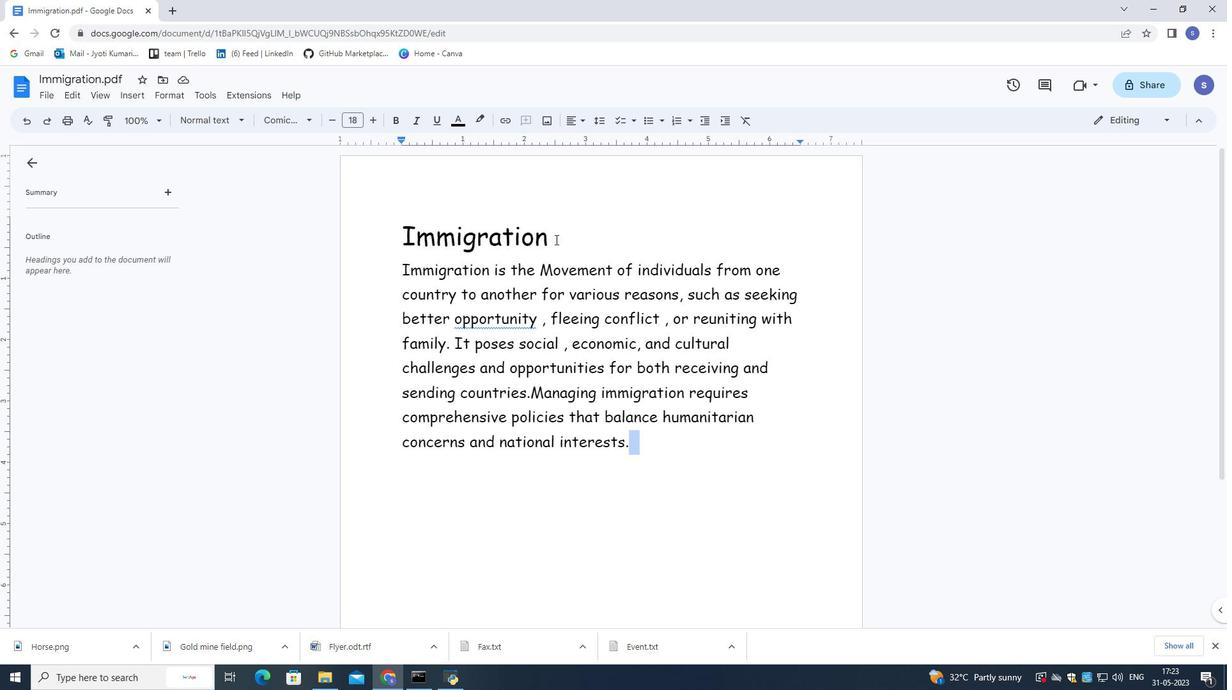 
Action: Mouse moved to (532, 372)
Screenshot: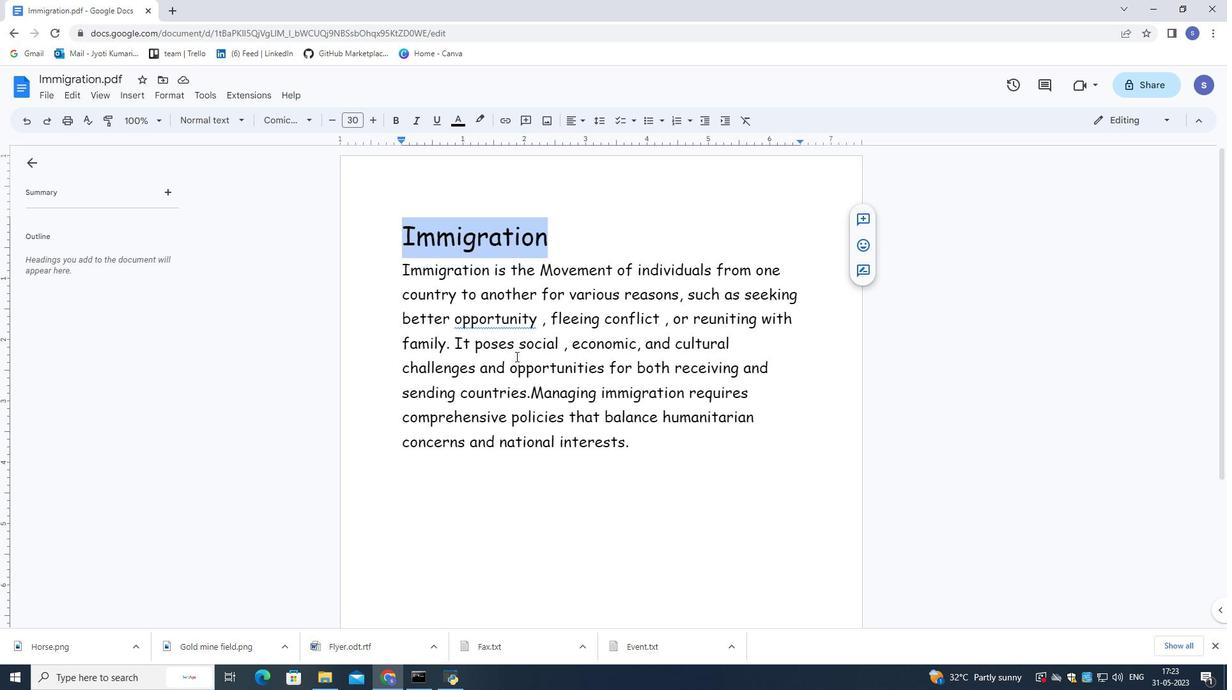 
Action: Mouse pressed left at (532, 372)
Screenshot: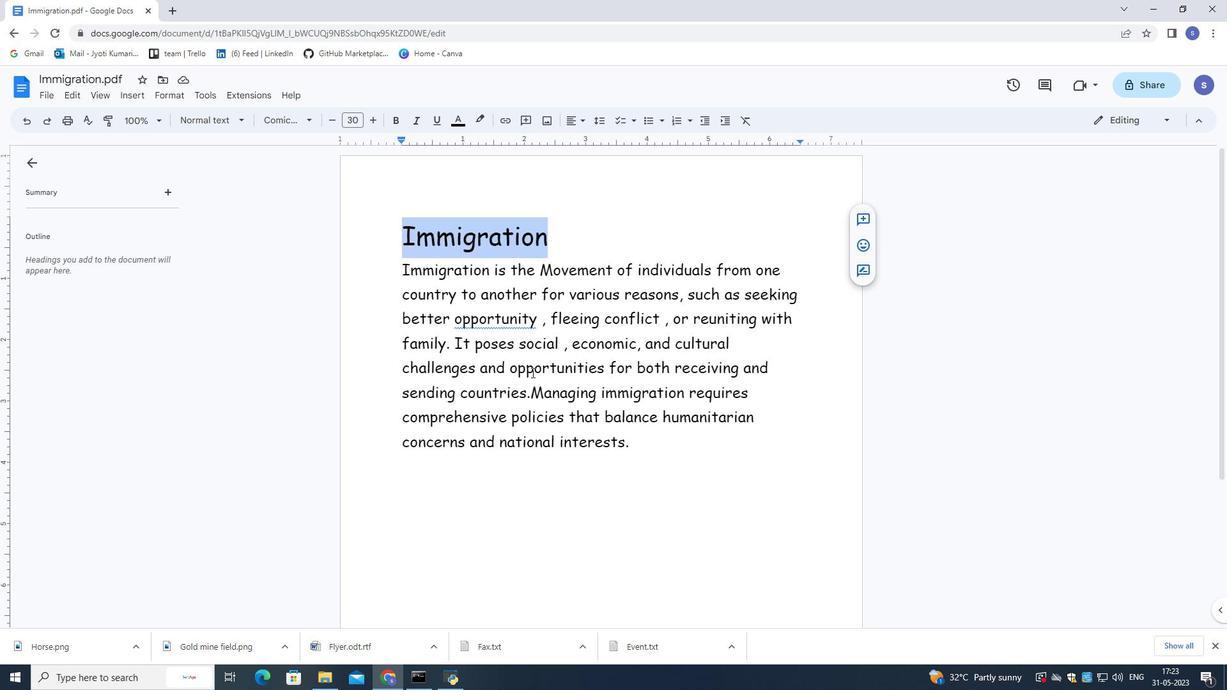 
Action: Mouse moved to (636, 441)
Screenshot: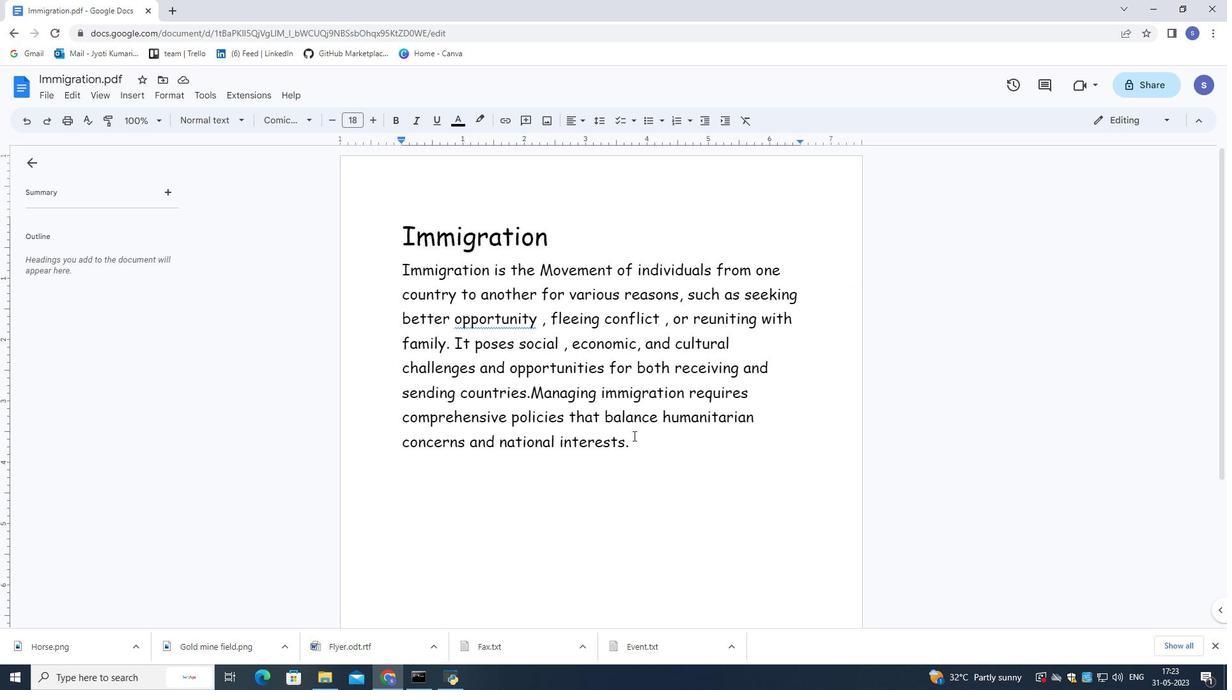 
Action: Mouse pressed left at (636, 441)
Screenshot: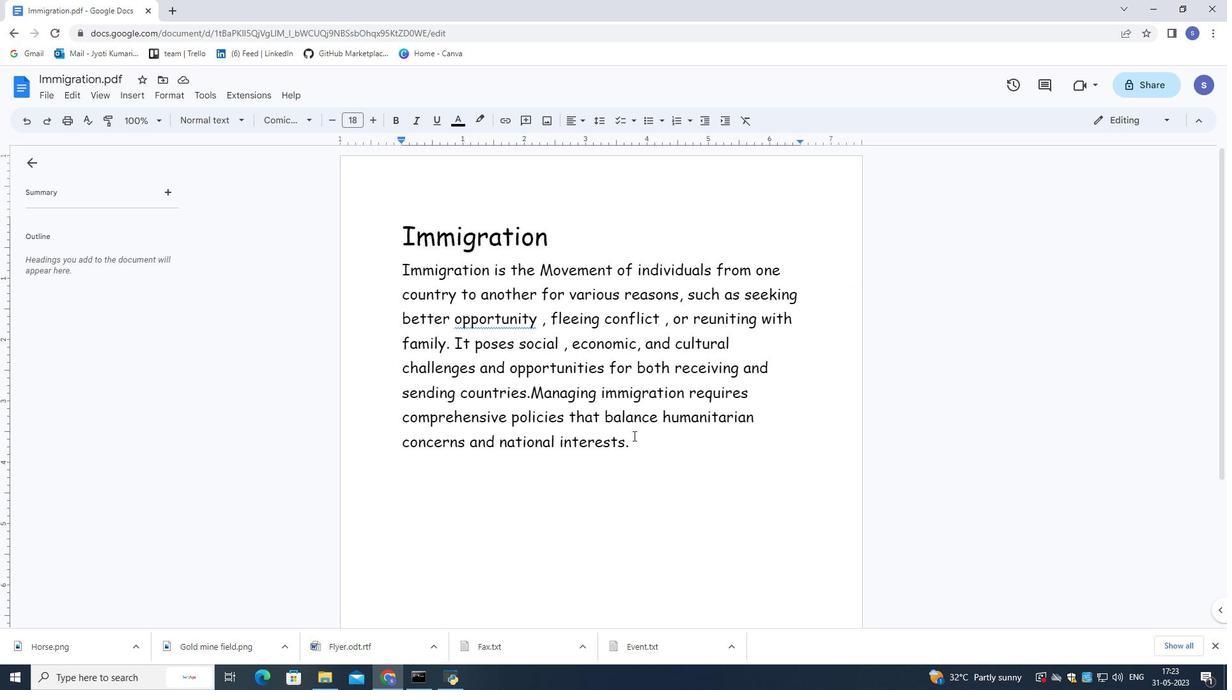 
Action: Mouse moved to (306, 115)
Screenshot: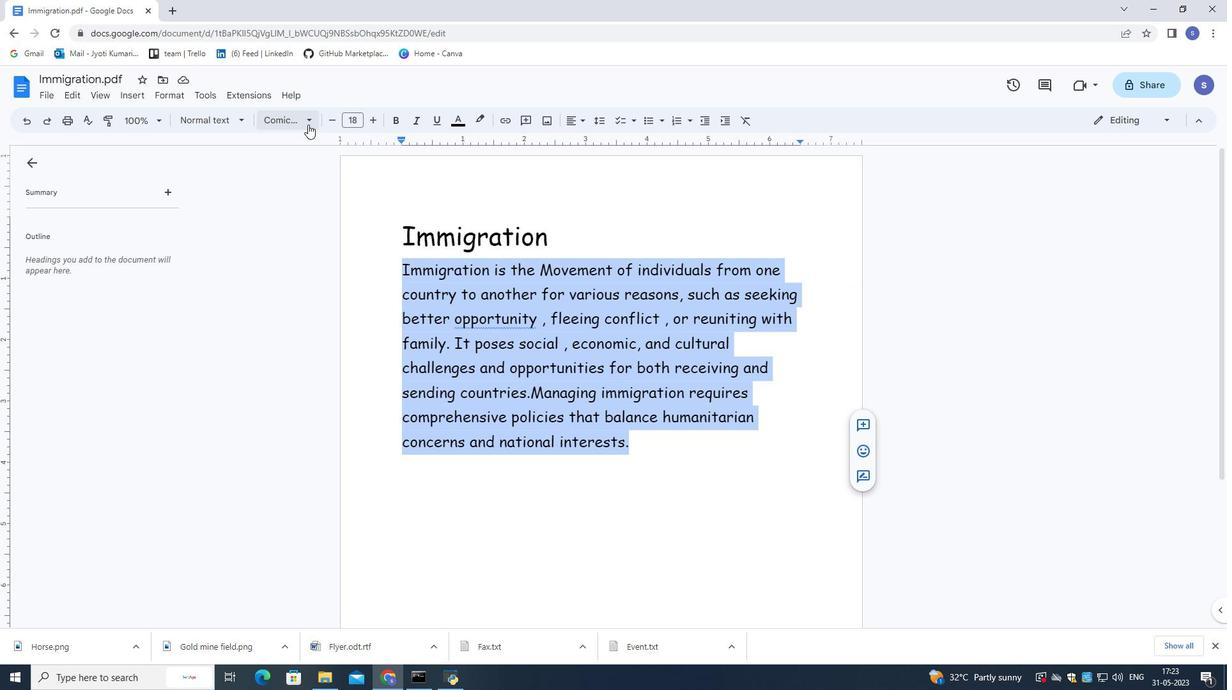 
Action: Mouse pressed left at (306, 115)
Screenshot: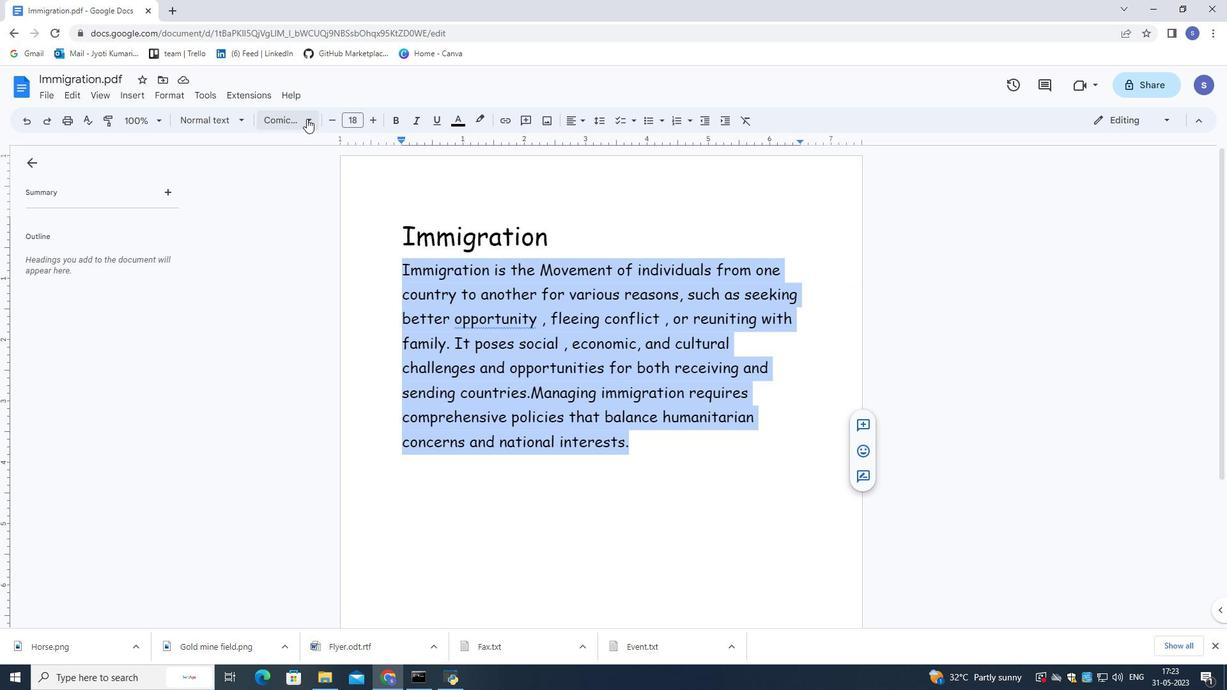
Action: Mouse moved to (319, 221)
Screenshot: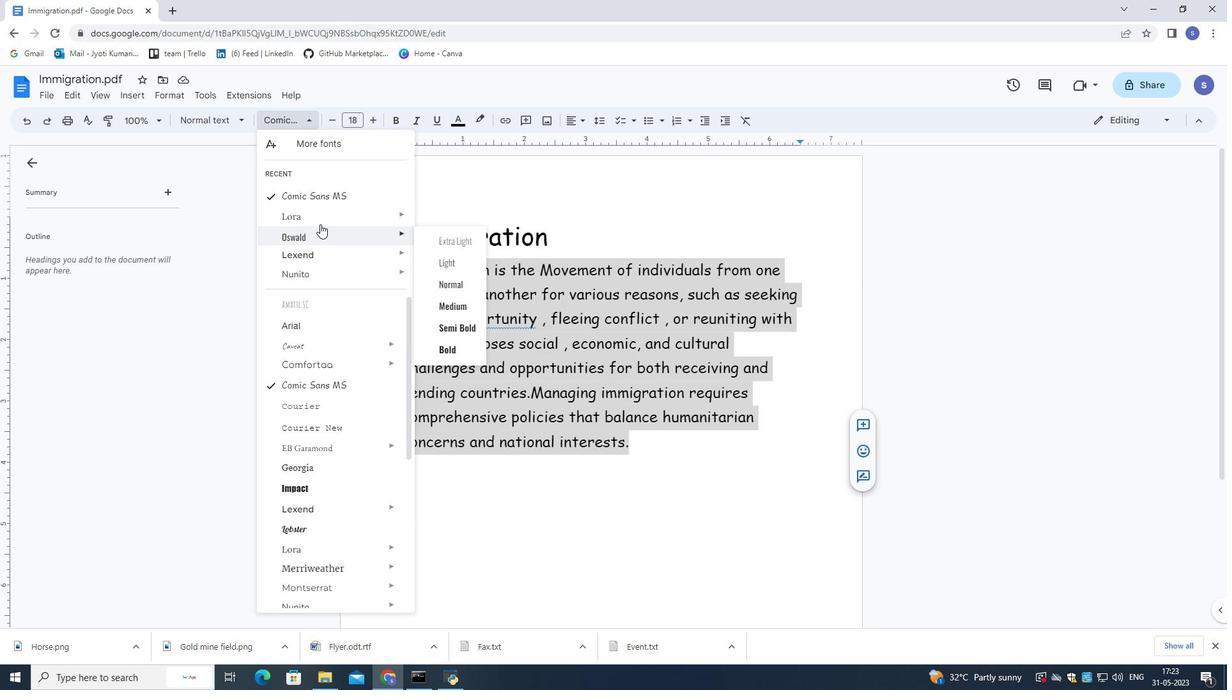 
Action: Mouse pressed left at (319, 221)
Screenshot: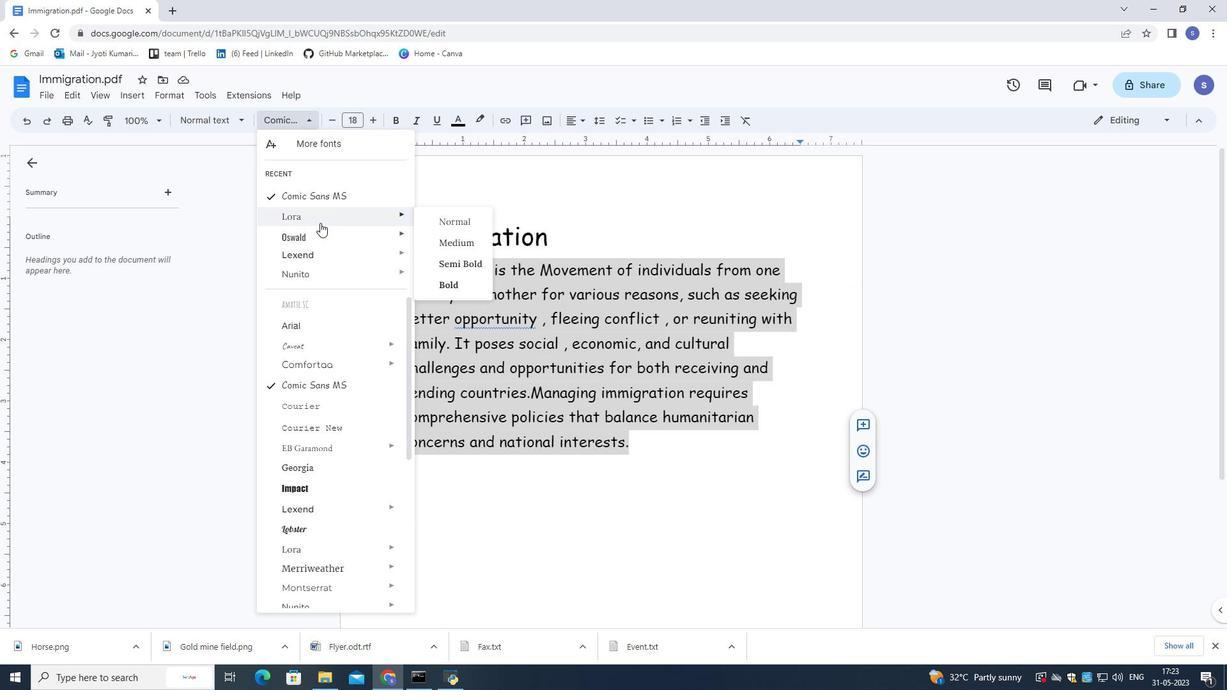 
Action: Mouse moved to (475, 483)
Screenshot: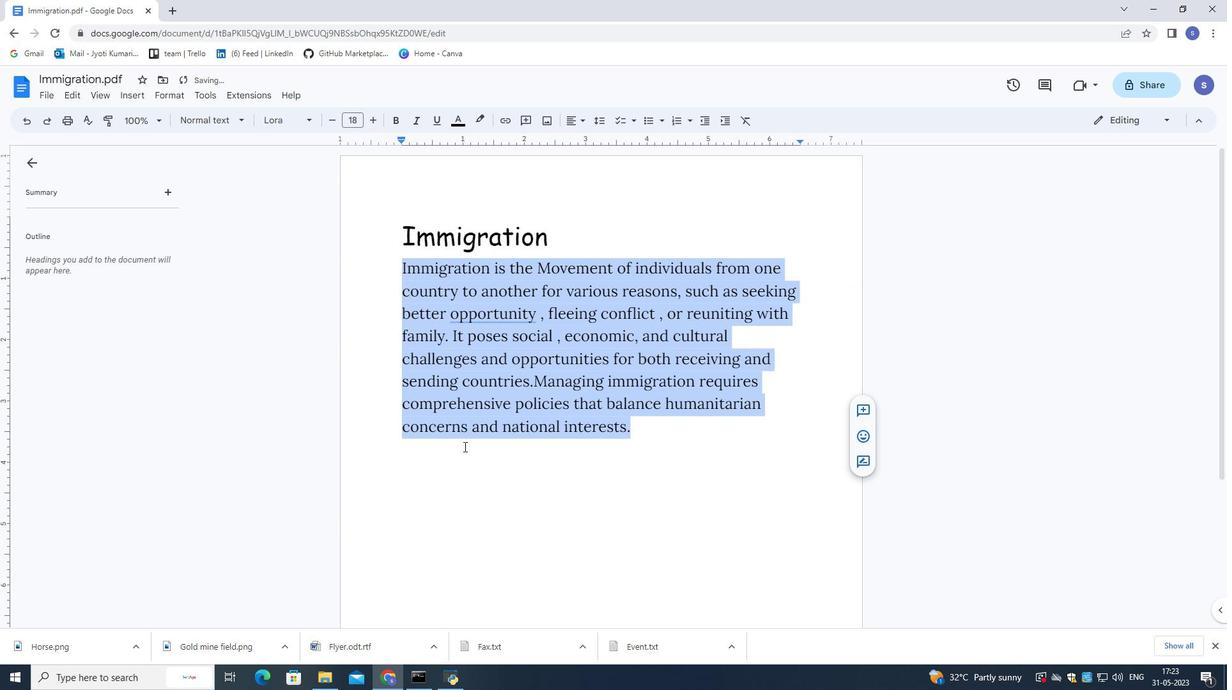 
Action: Mouse pressed left at (475, 483)
Screenshot: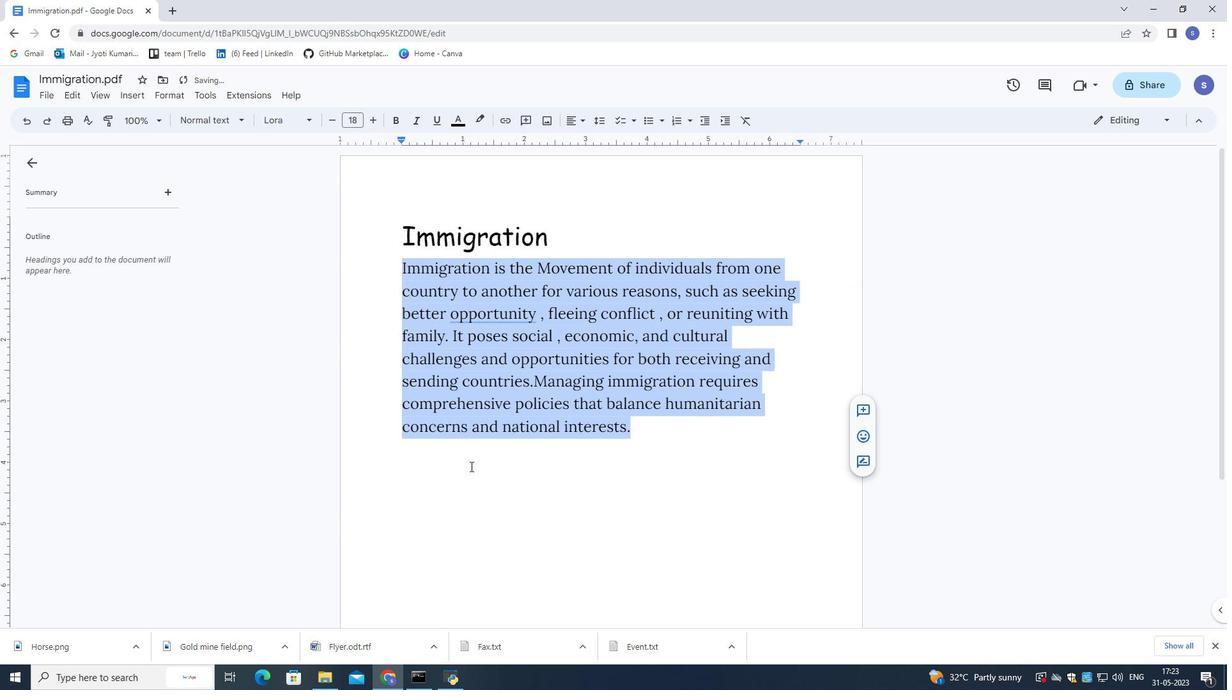 
Action: Mouse moved to (533, 317)
Screenshot: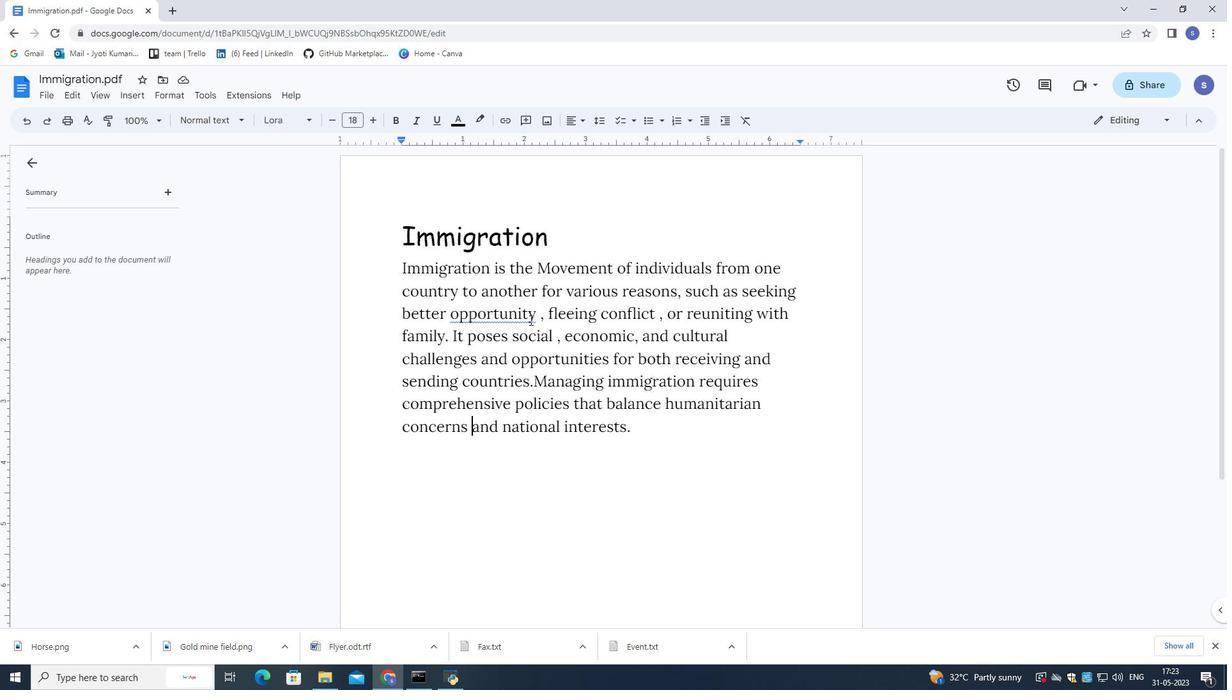 
Action: Mouse pressed left at (533, 317)
Screenshot: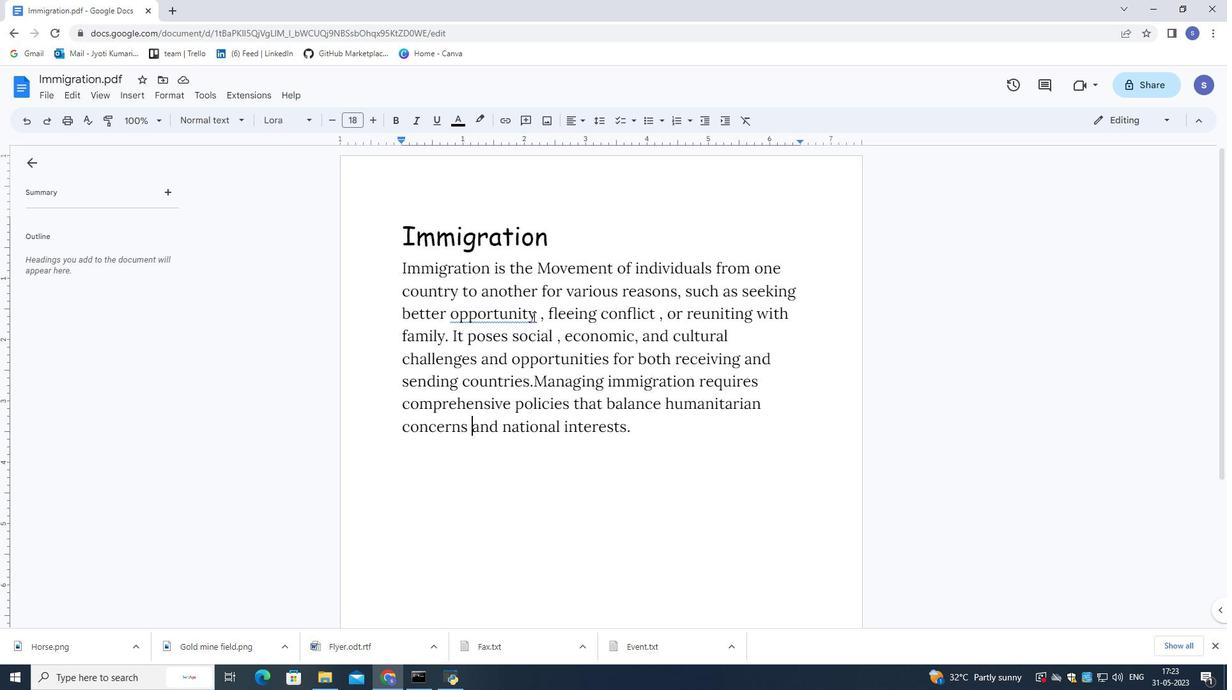 
Action: Mouse moved to (530, 342)
Screenshot: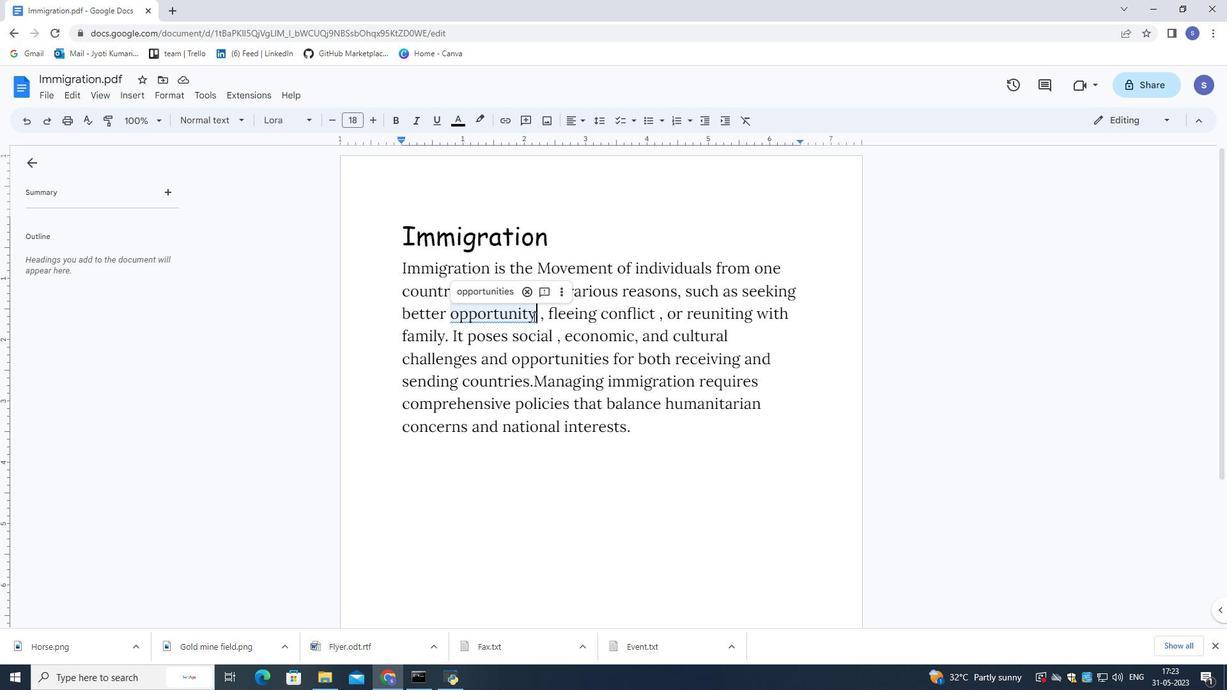 
Action: Key pressed <Key.backspace>ies
Screenshot: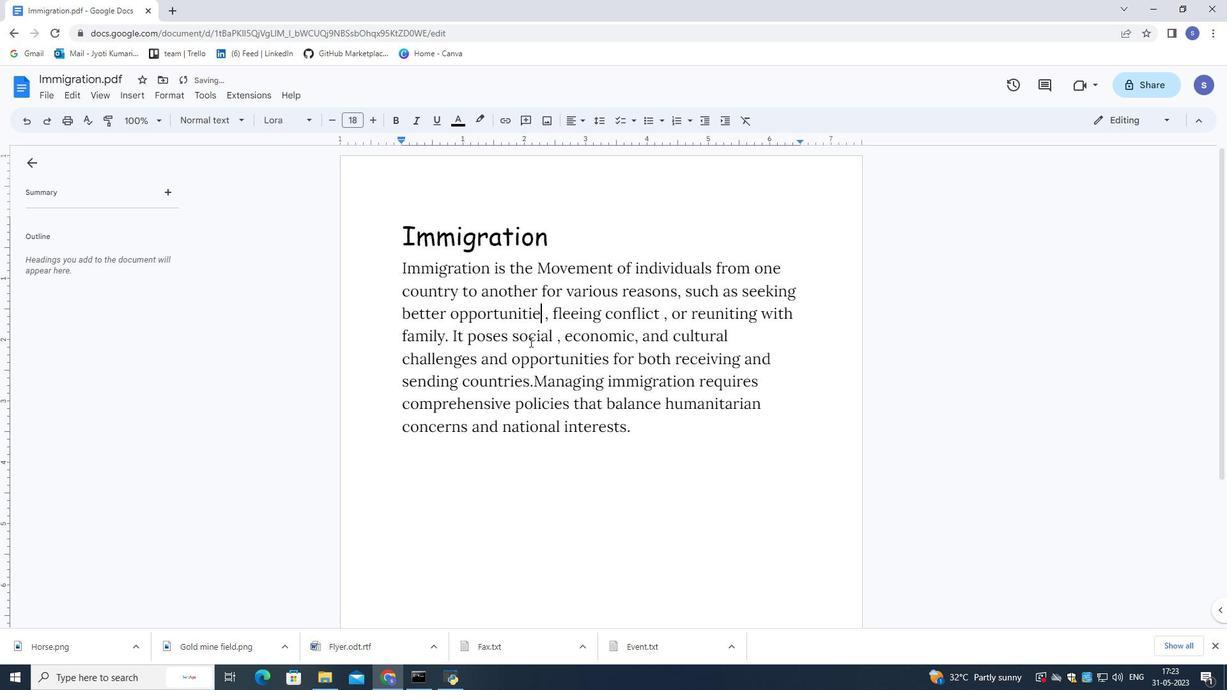 
Action: Mouse moved to (643, 430)
Screenshot: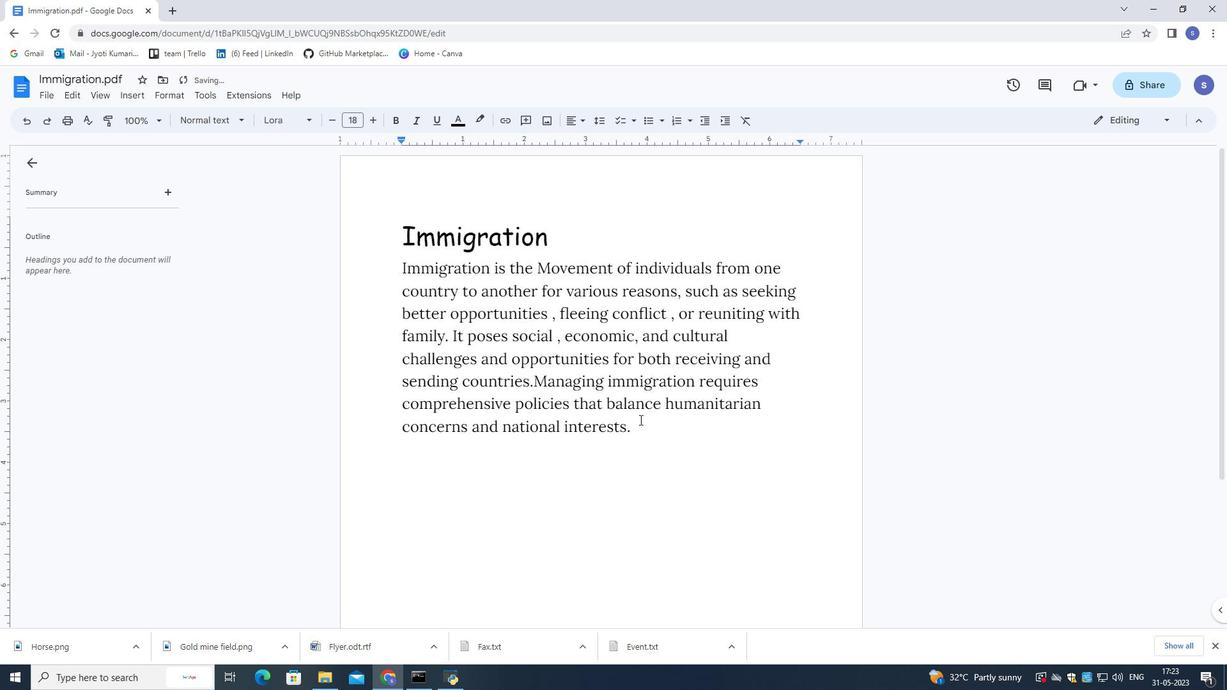 
Action: Mouse pressed left at (643, 430)
Screenshot: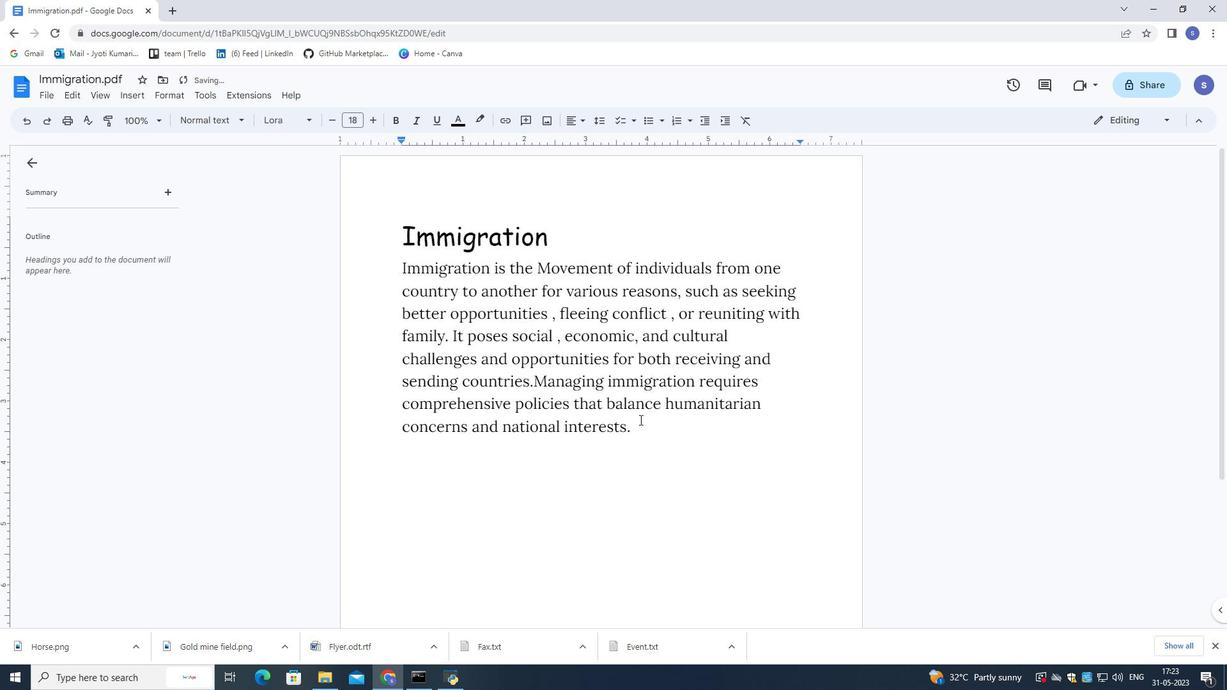 
Action: Mouse moved to (642, 441)
Screenshot: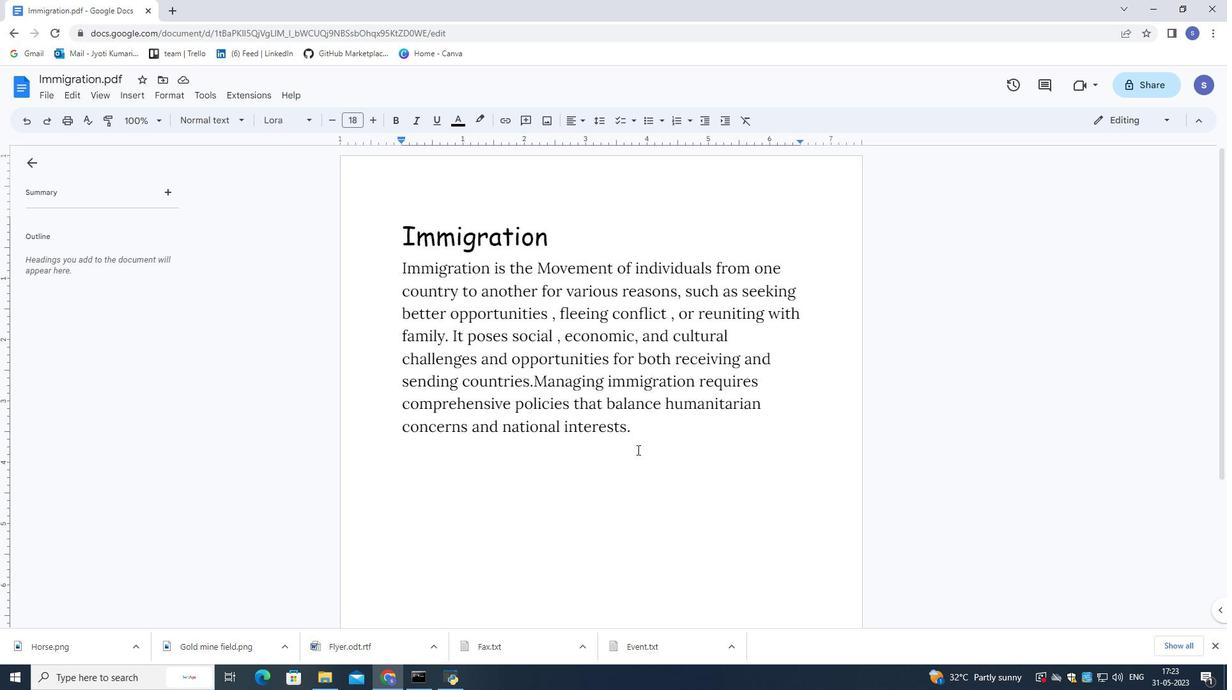 
Action: Mouse pressed left at (642, 441)
Screenshot: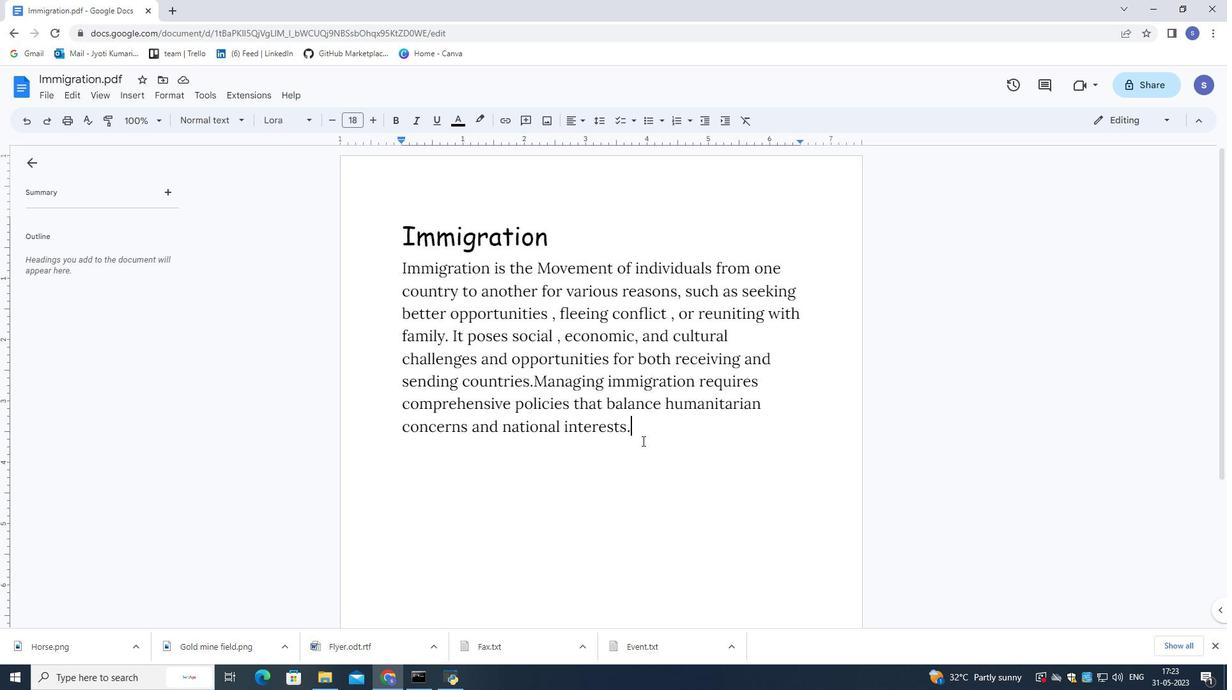 
Action: Mouse moved to (555, 242)
Screenshot: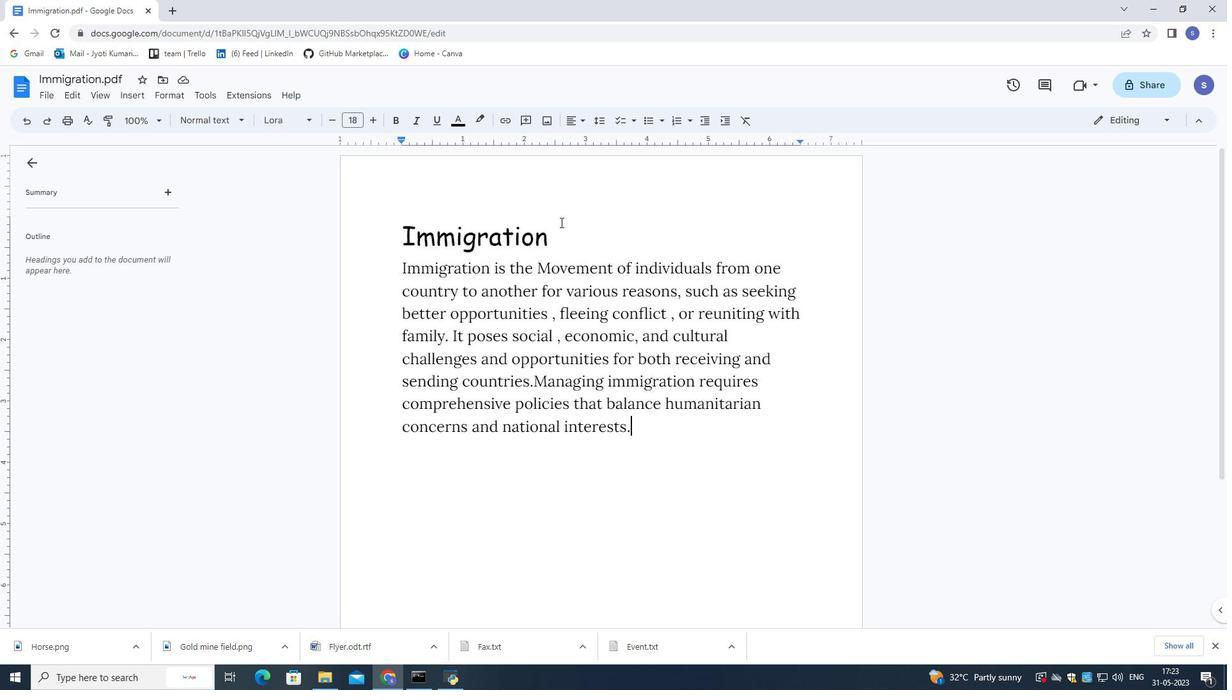 
Action: Mouse pressed left at (555, 242)
Screenshot: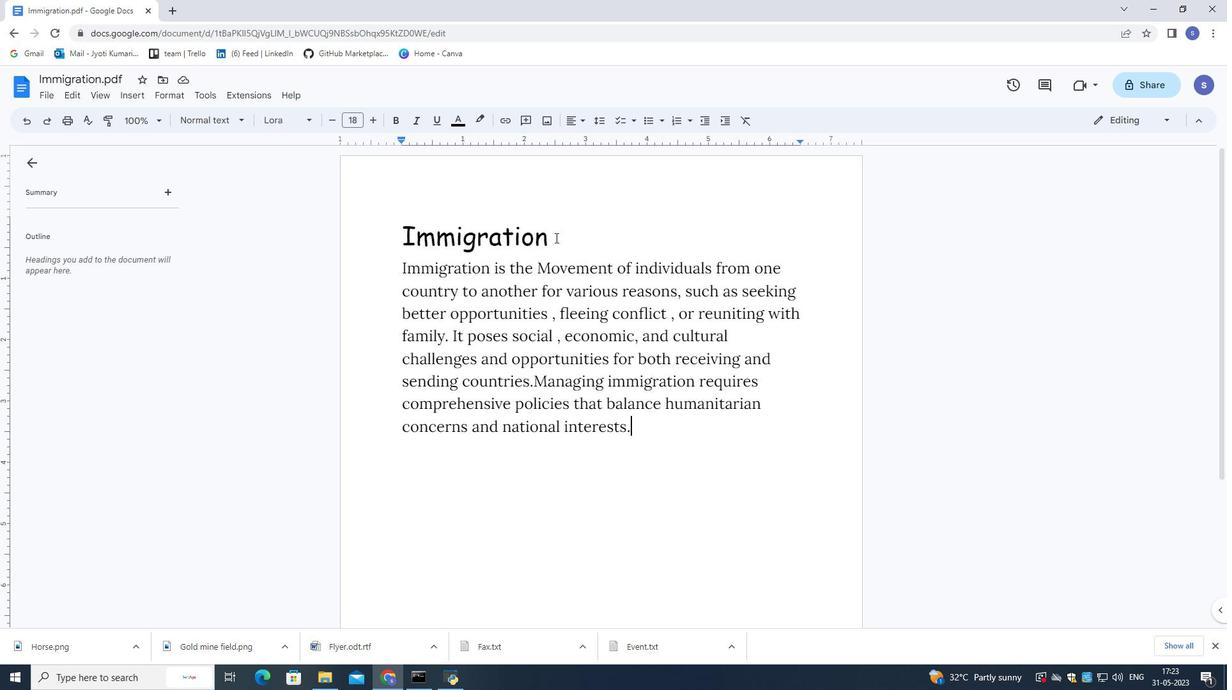 
Action: Mouse moved to (679, 379)
Screenshot: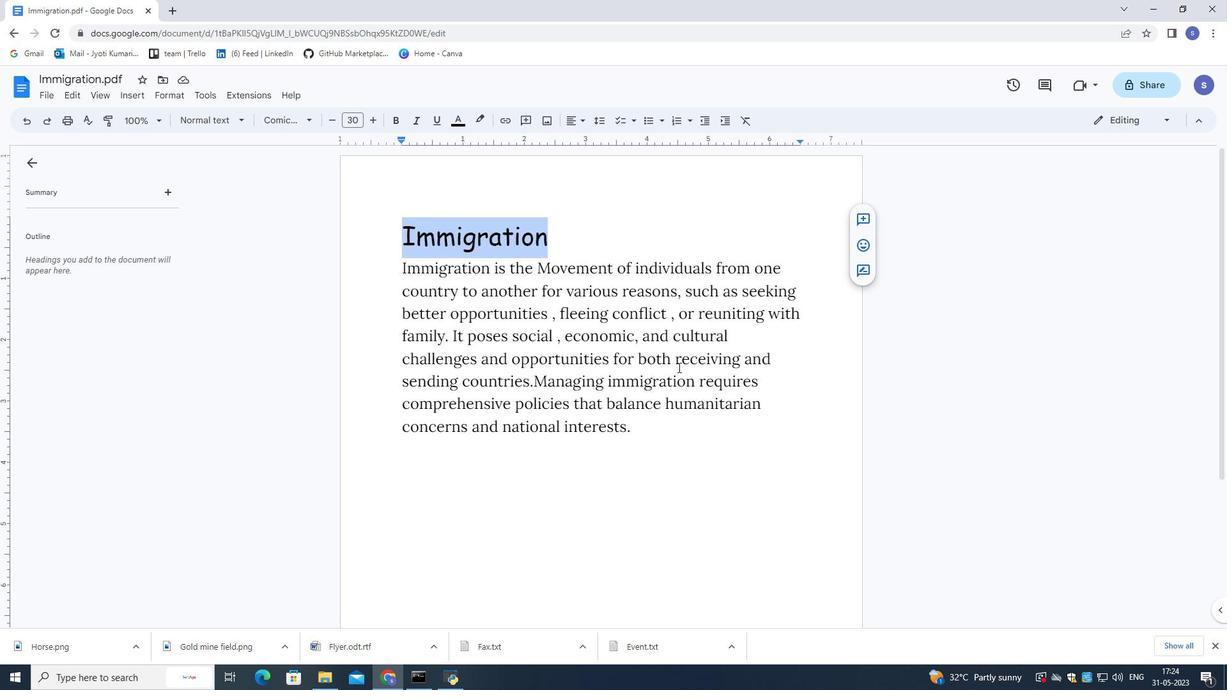 
Action: Mouse pressed left at (679, 379)
Screenshot: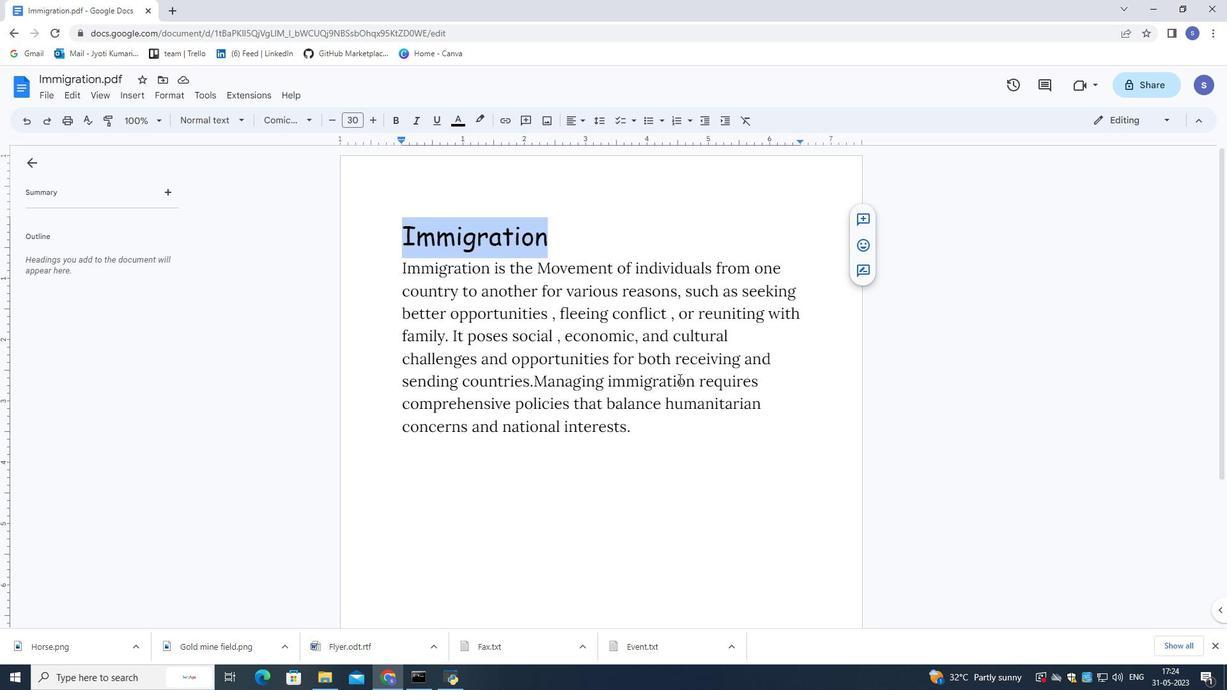 
Action: Mouse moved to (640, 423)
Screenshot: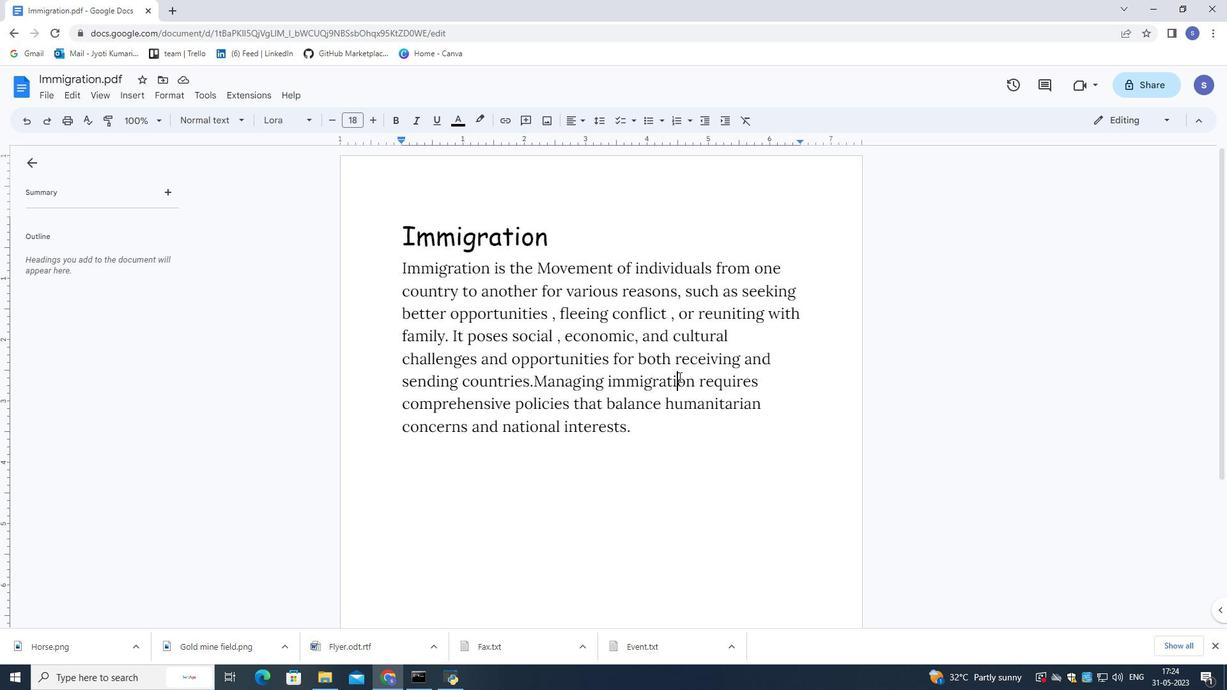 
Action: Mouse pressed left at (640, 423)
Screenshot: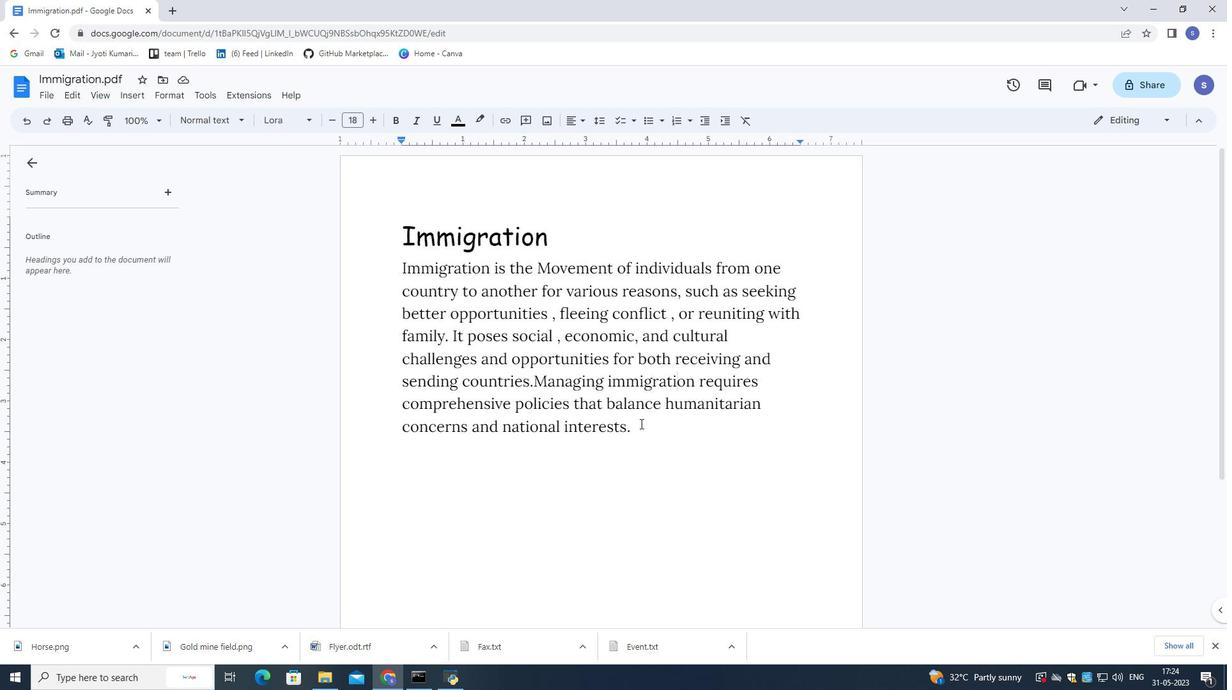 
Action: Mouse moved to (587, 121)
Screenshot: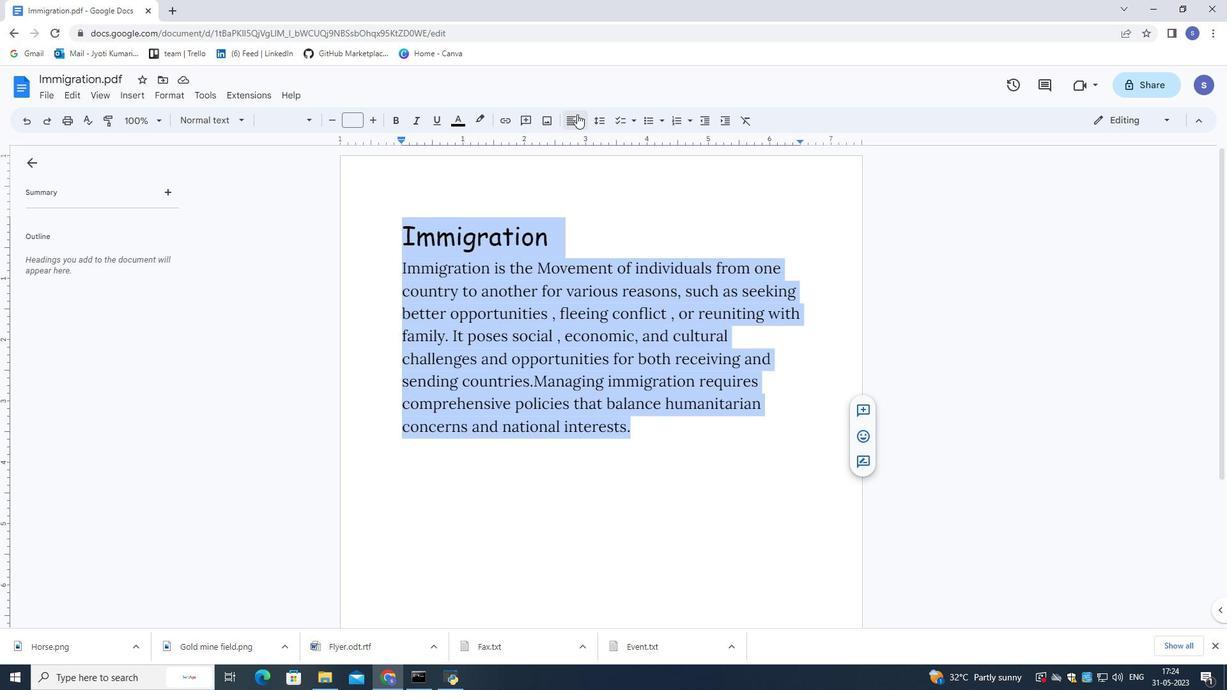 
Action: Mouse pressed left at (587, 121)
Screenshot: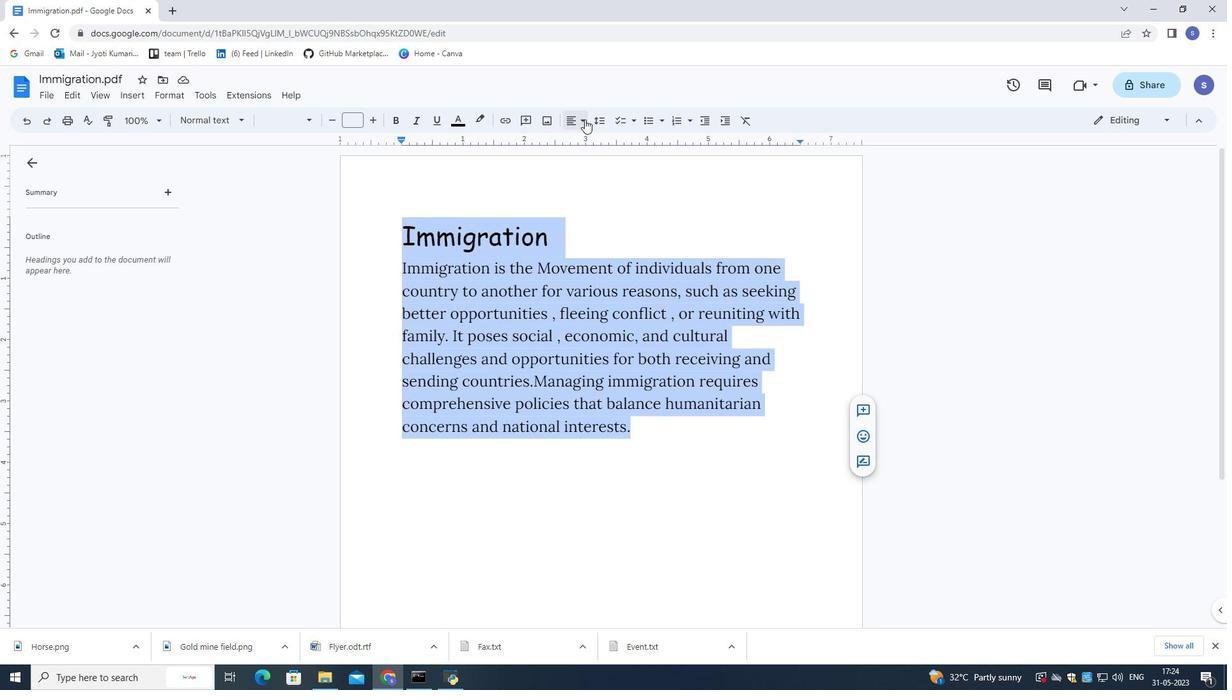 
Action: Mouse moved to (574, 143)
Screenshot: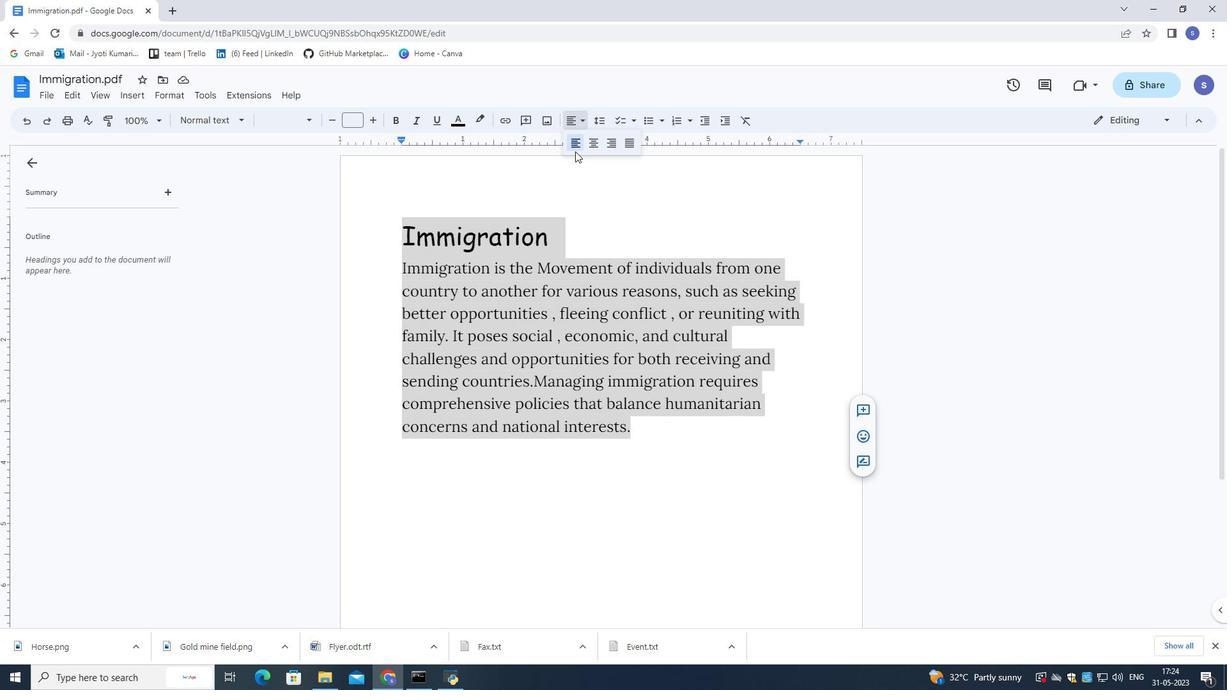 
Action: Mouse pressed left at (574, 143)
Screenshot: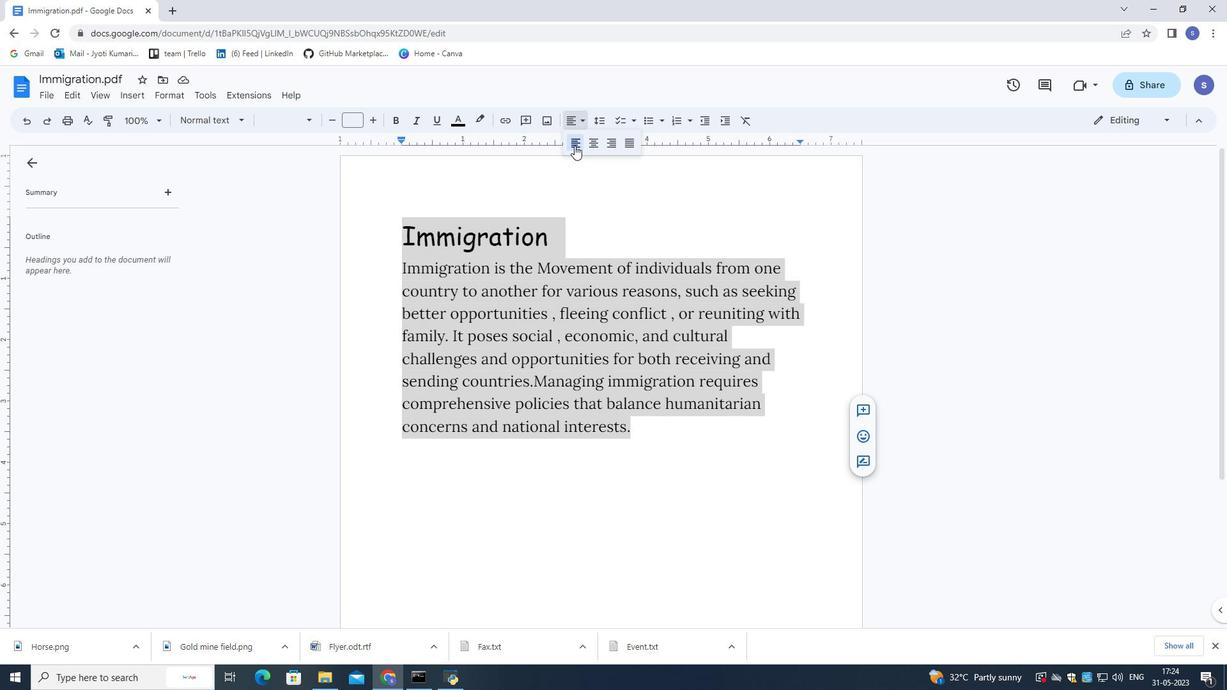 
Action: Mouse moved to (575, 178)
Screenshot: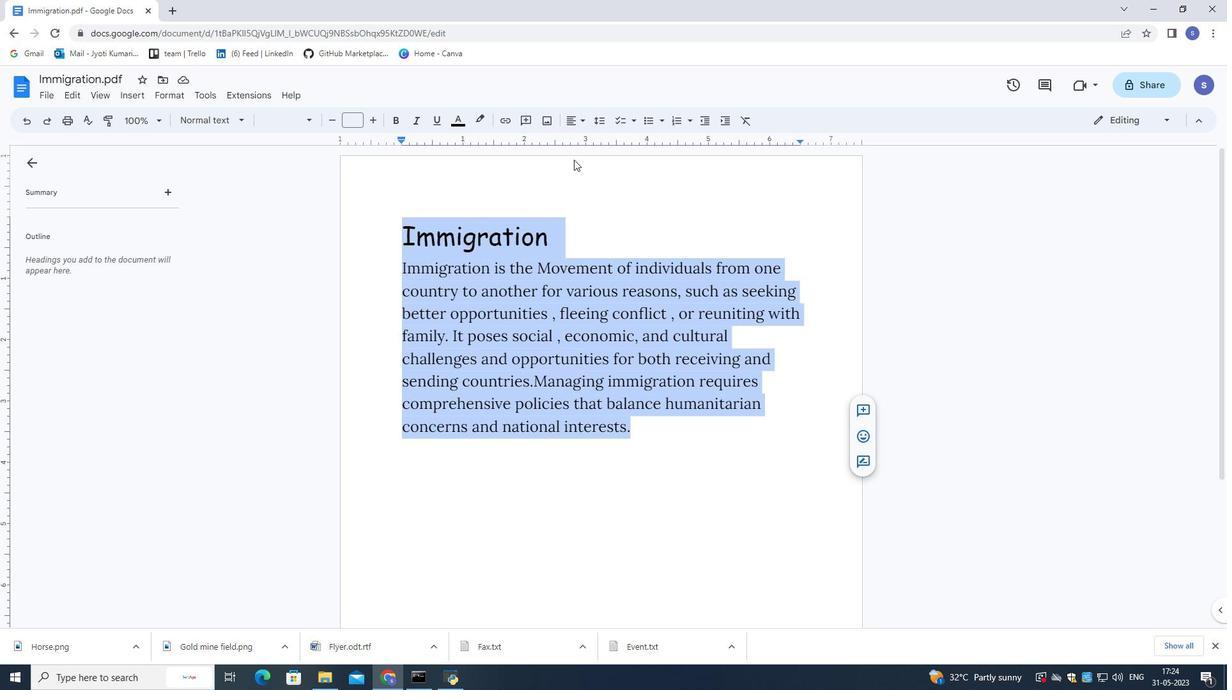
Action: Mouse pressed left at (575, 178)
Screenshot: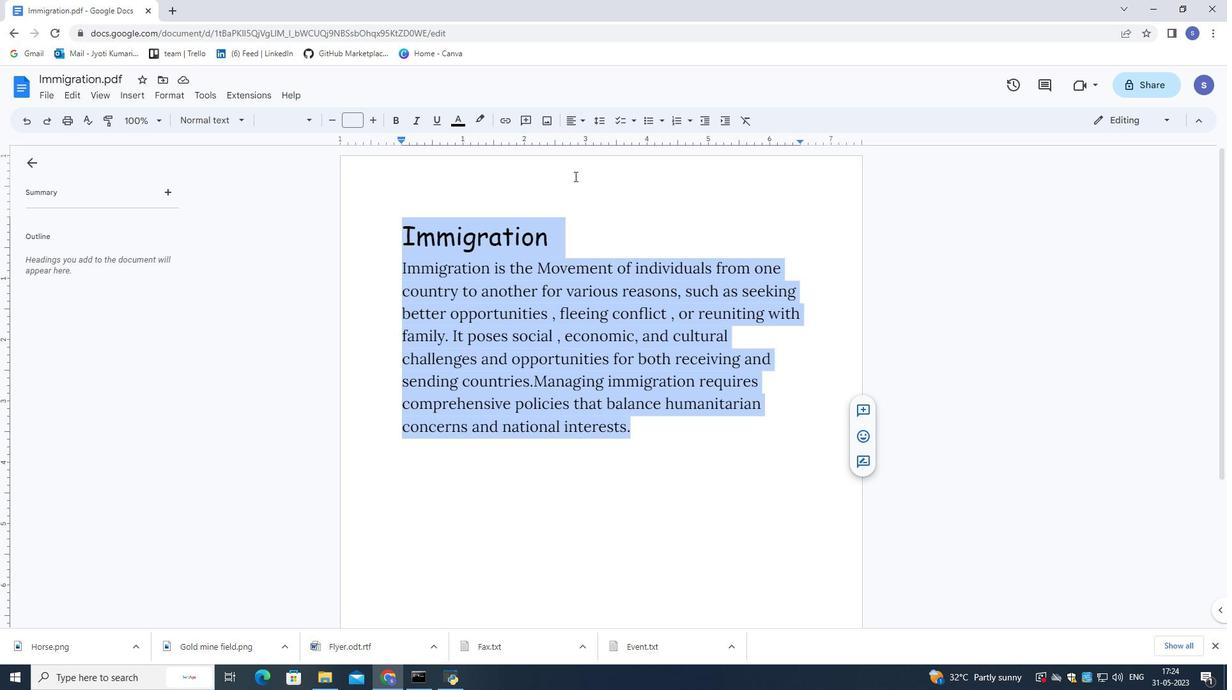 
Action: Mouse moved to (572, 327)
Screenshot: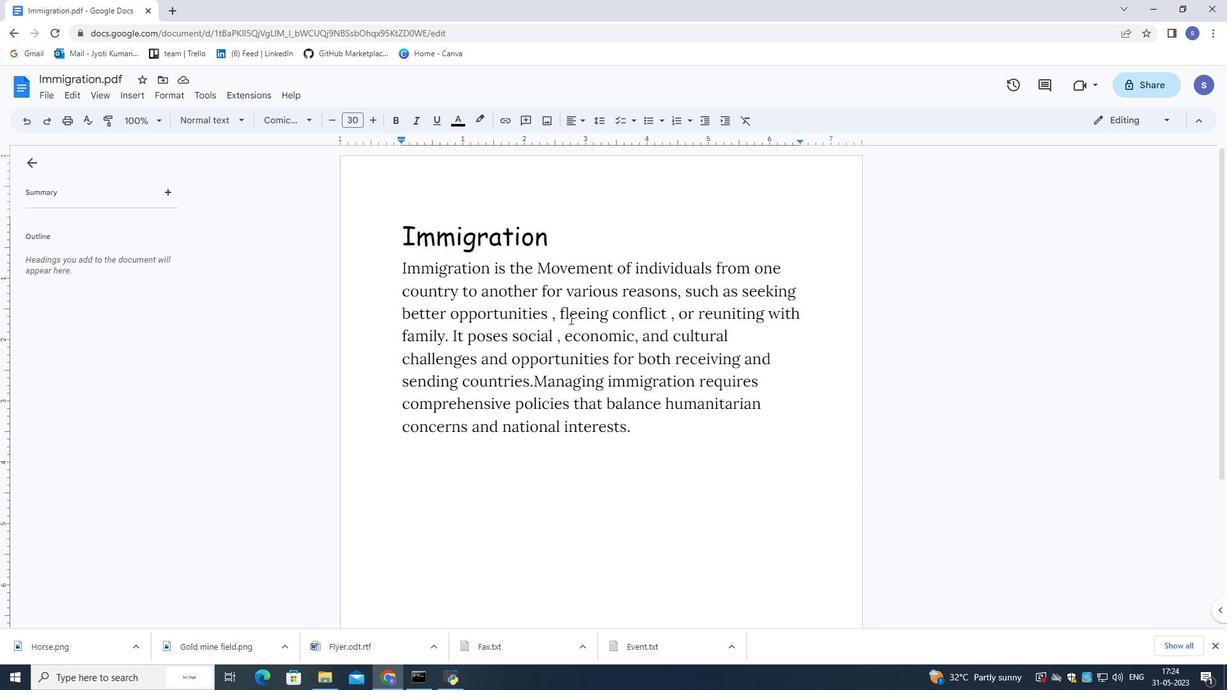 
